 Task: Look for space in São Fidélis, Brazil from 8th June, 2023 to 16th June, 2023 for 2 adults in price range Rs.10000 to Rs.15000. Place can be entire place with 1  bedroom having 1 bed and 1 bathroom. Property type can be house, flat, guest house, hotel. Amenities needed are: washing machine. Booking option can be shelf check-in. Required host language is Spanish.
Action: Mouse moved to (387, 192)
Screenshot: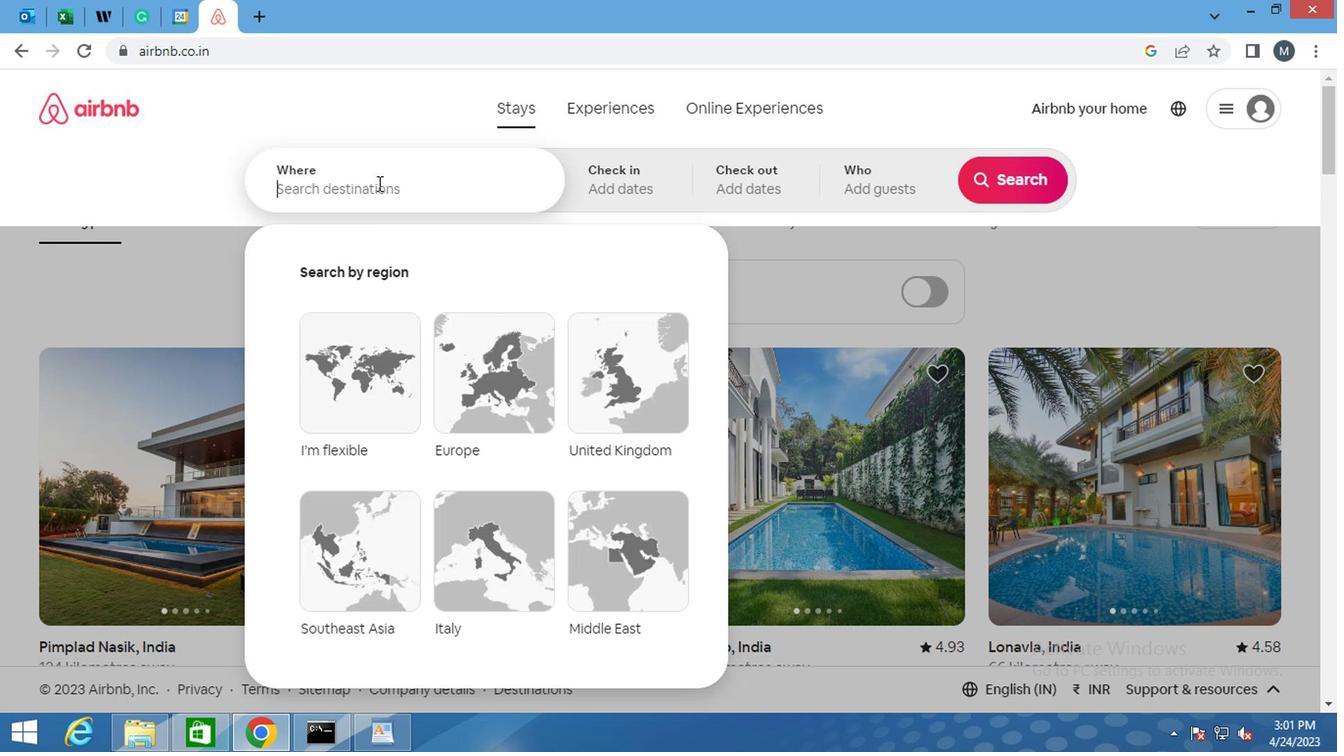 
Action: Mouse pressed left at (387, 192)
Screenshot: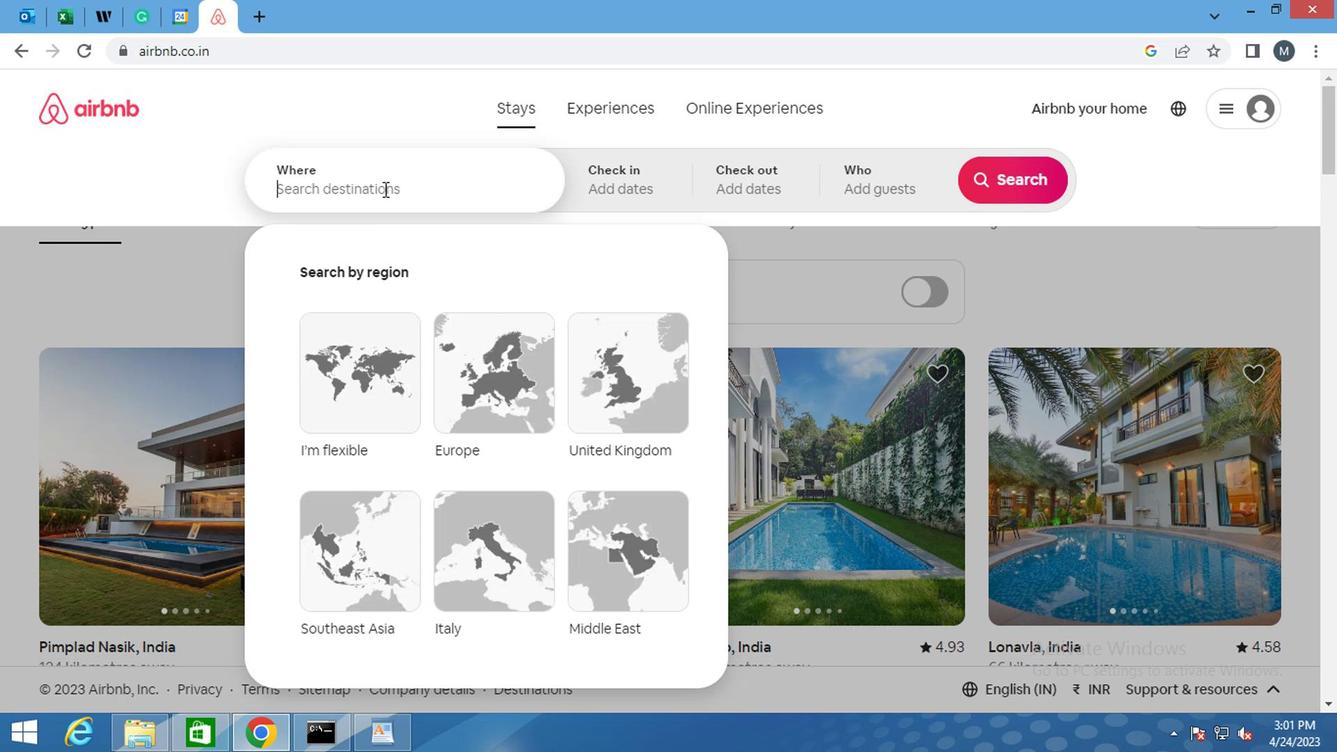 
Action: Key pressed <Key.shift>SAO<Key.space><Key.shift>FIDELIS,<Key.space><Key.shift>B
Screenshot: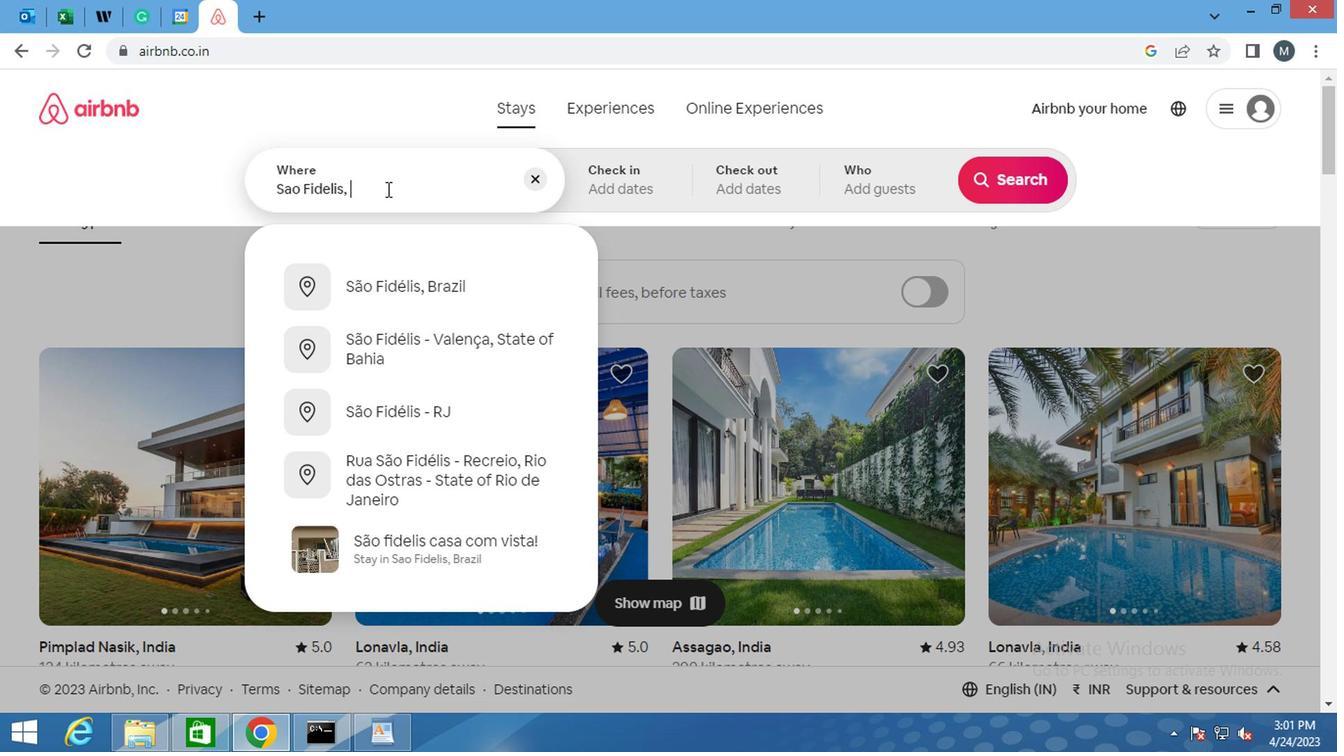 
Action: Mouse moved to (433, 280)
Screenshot: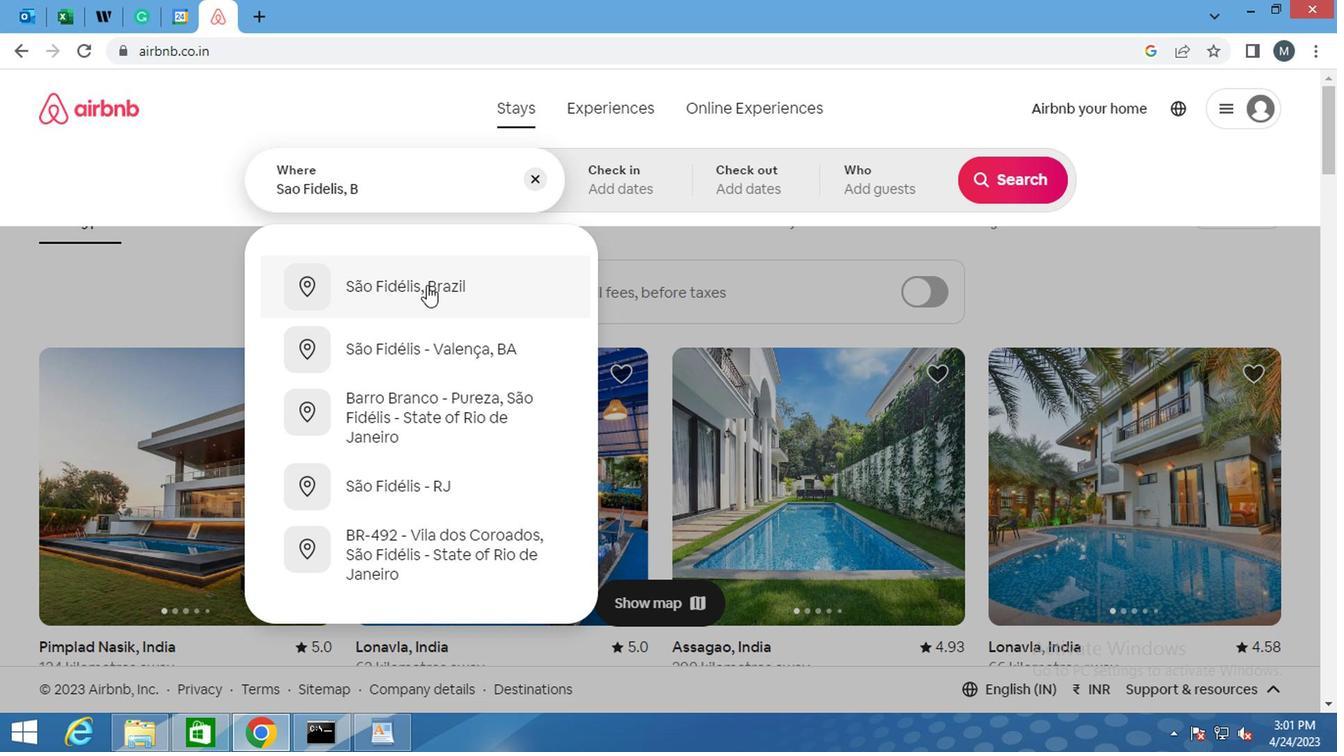 
Action: Mouse pressed left at (433, 280)
Screenshot: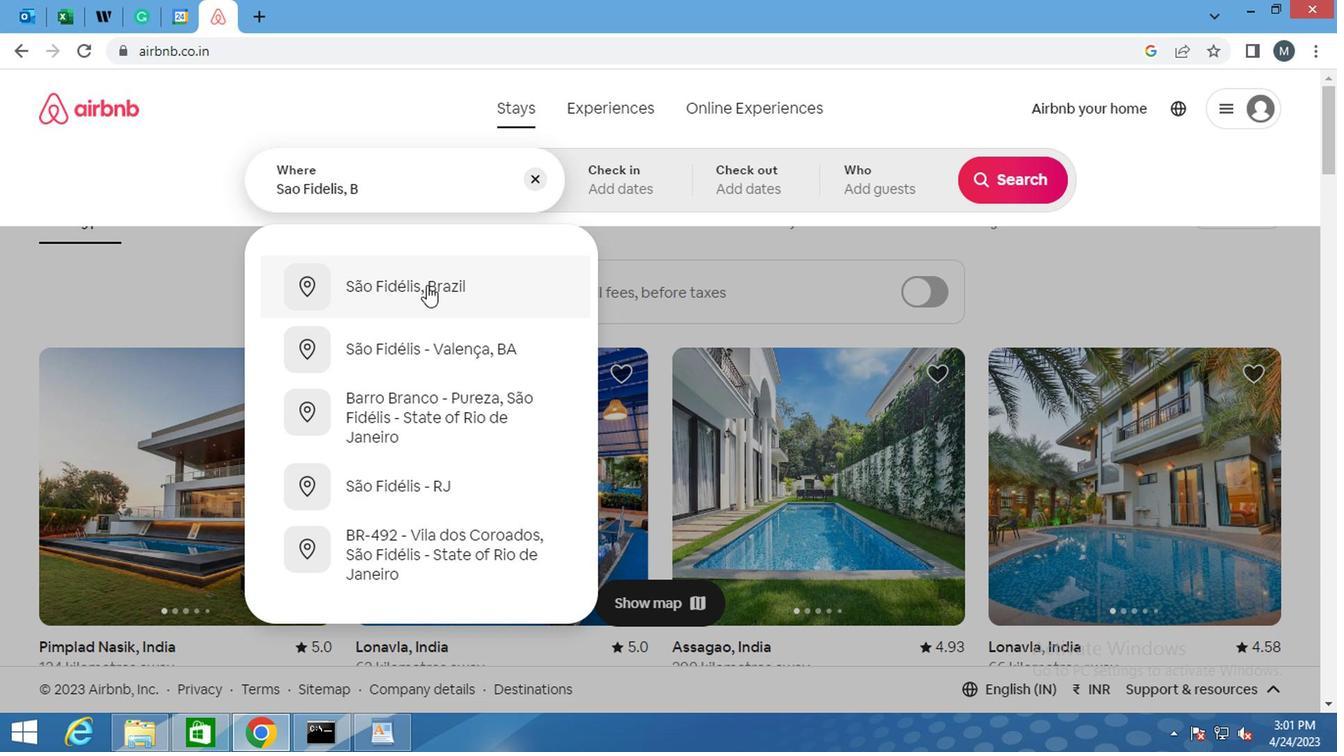
Action: Mouse moved to (620, 179)
Screenshot: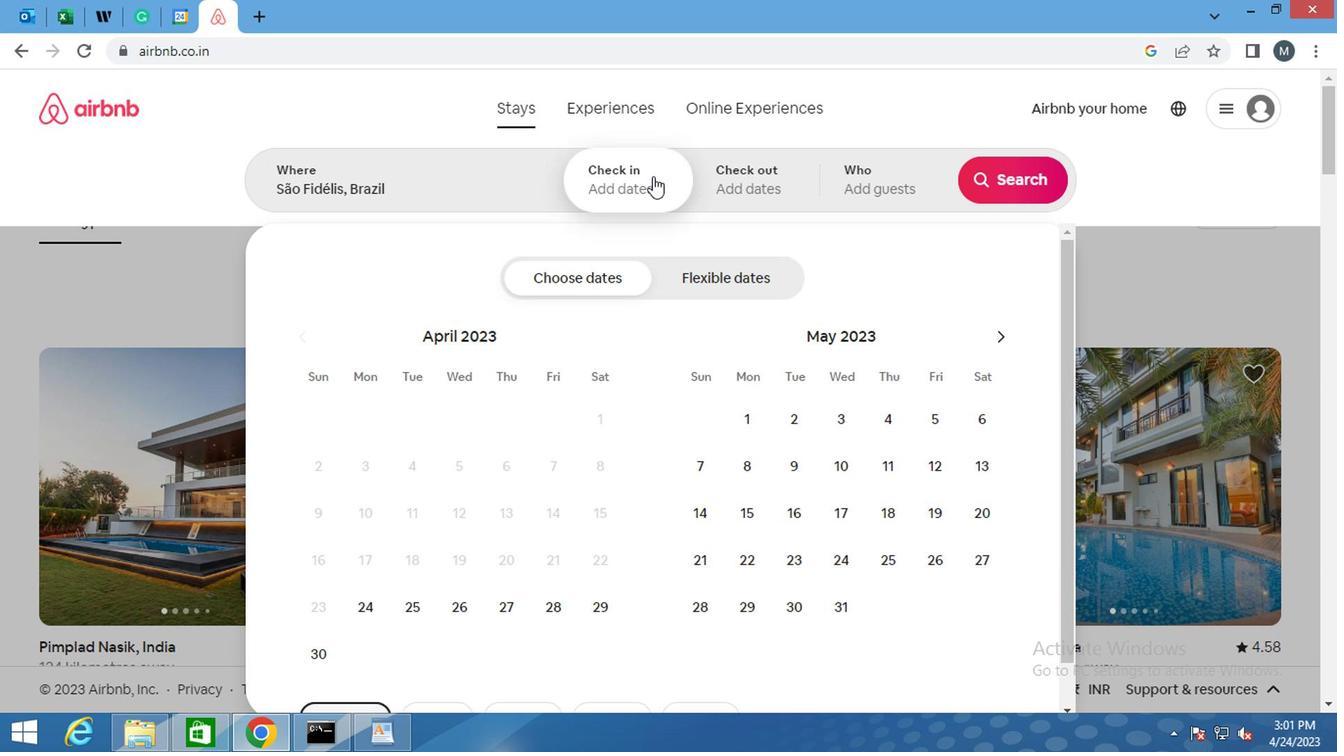 
Action: Mouse pressed left at (620, 179)
Screenshot: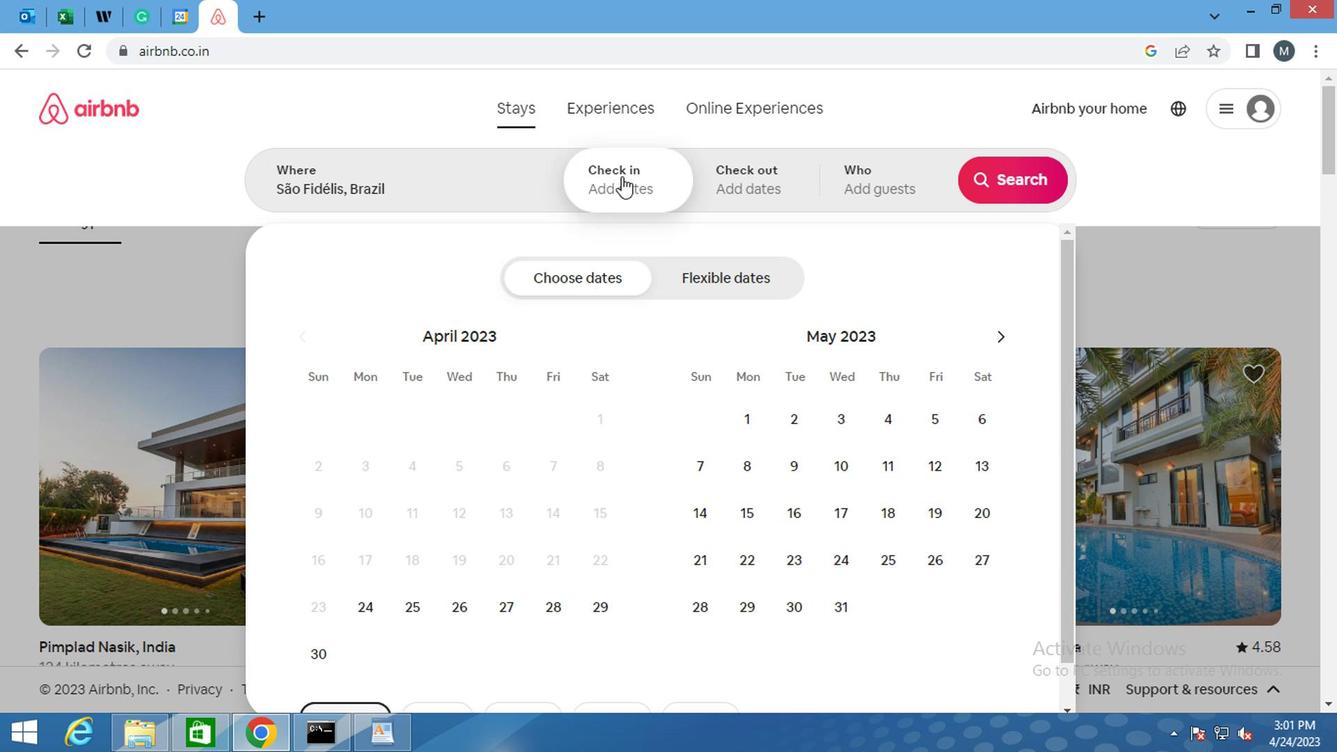 
Action: Mouse moved to (622, 170)
Screenshot: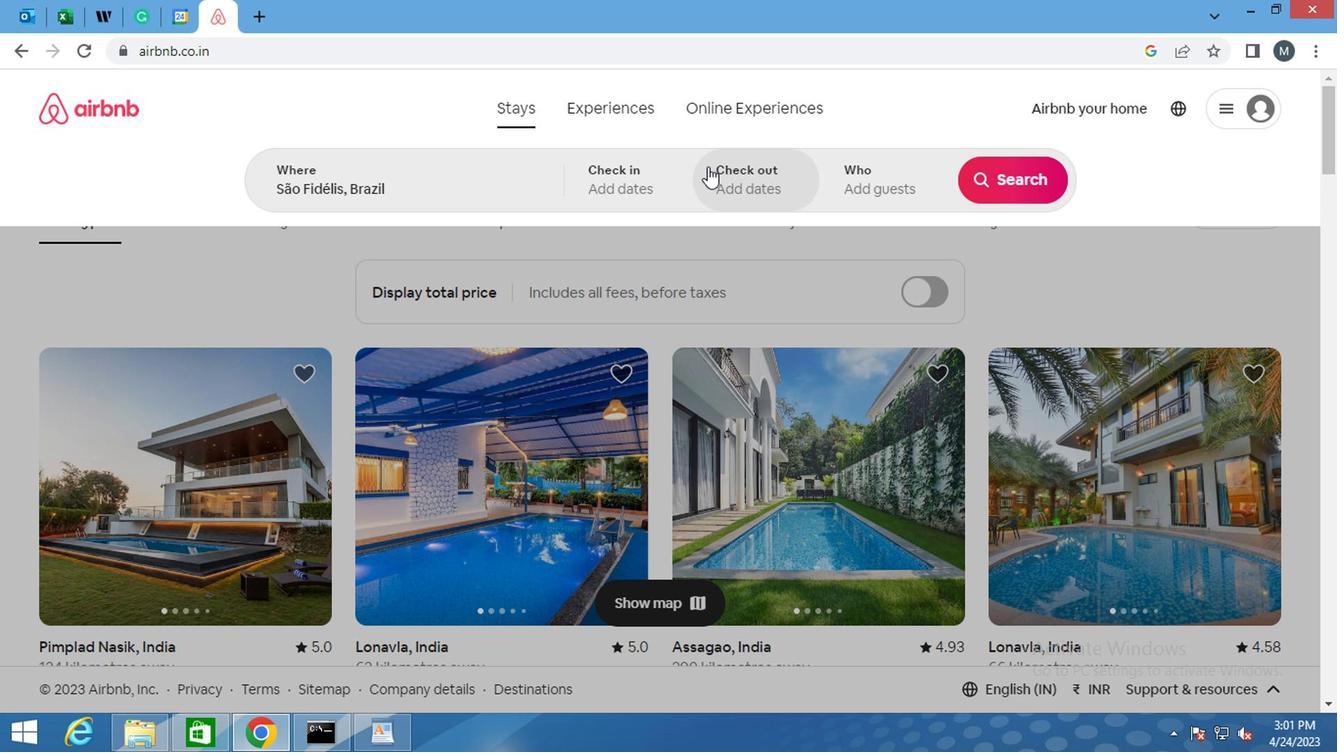 
Action: Mouse pressed left at (622, 170)
Screenshot: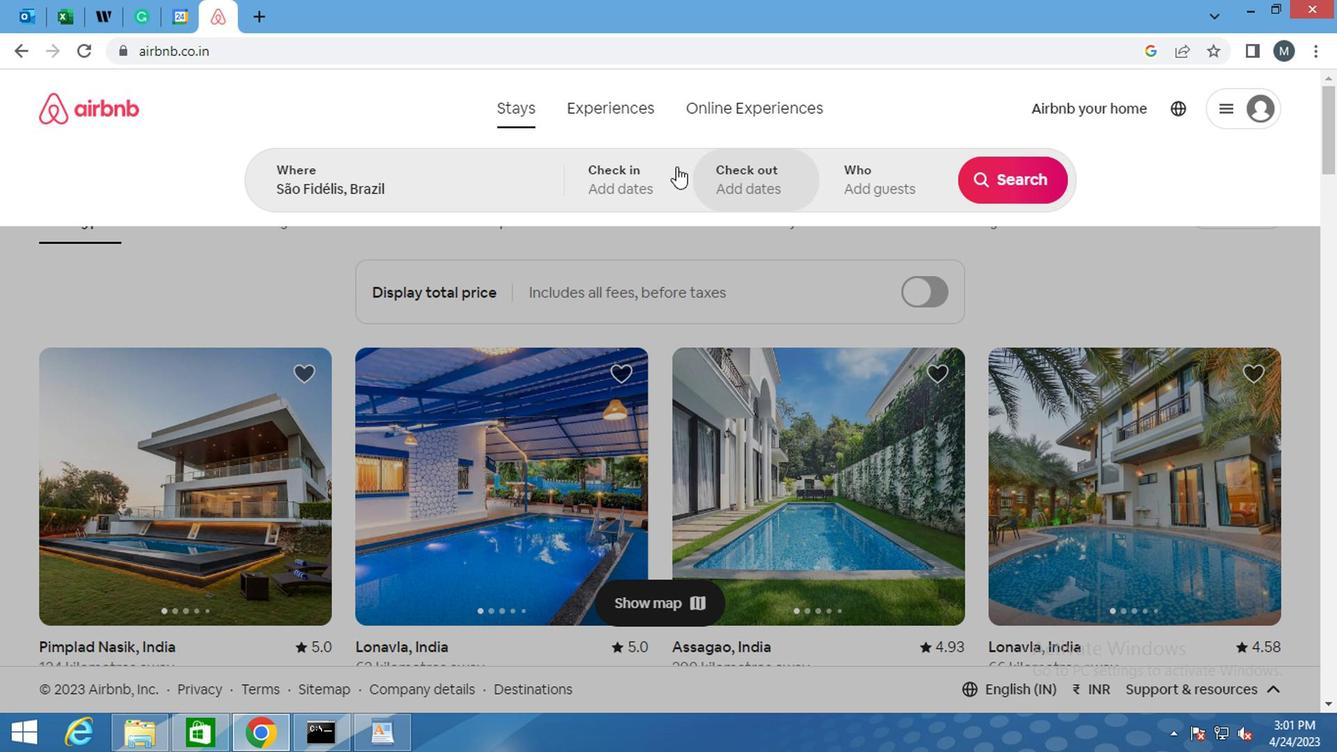 
Action: Mouse moved to (1000, 331)
Screenshot: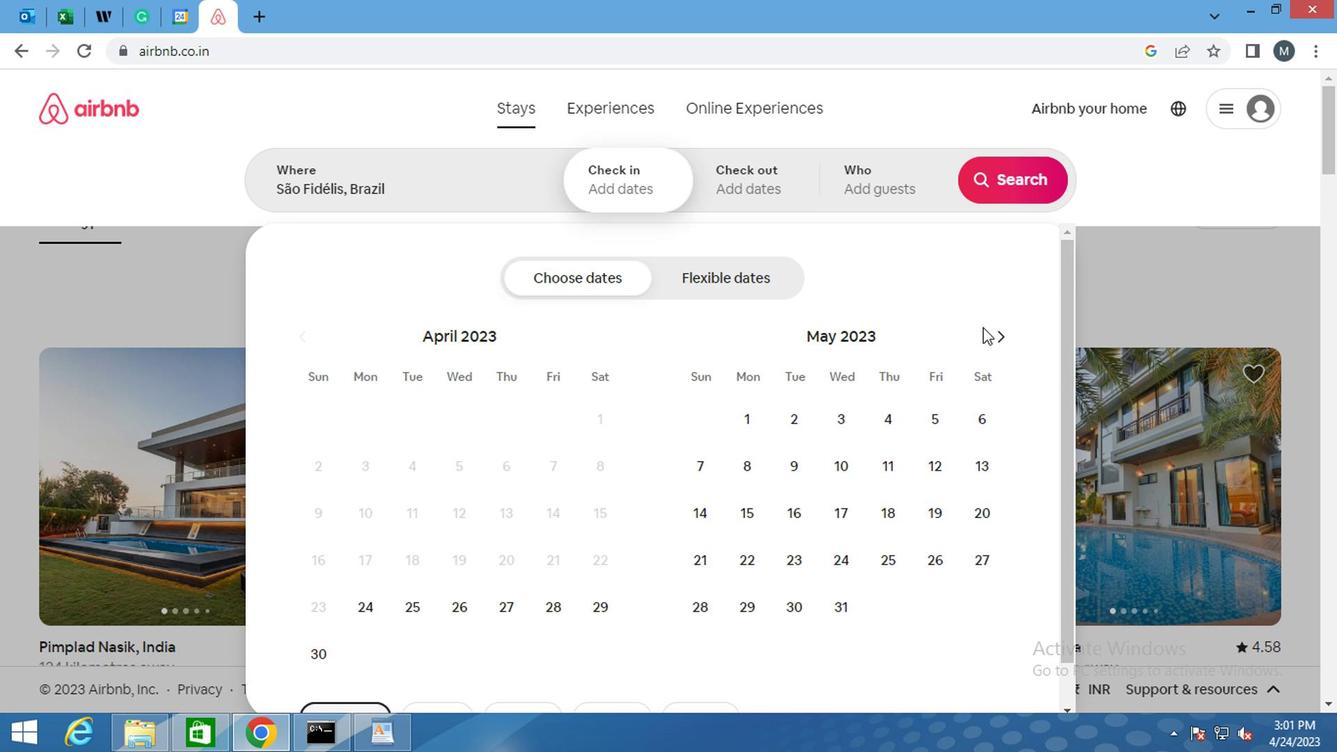 
Action: Mouse pressed left at (1000, 331)
Screenshot: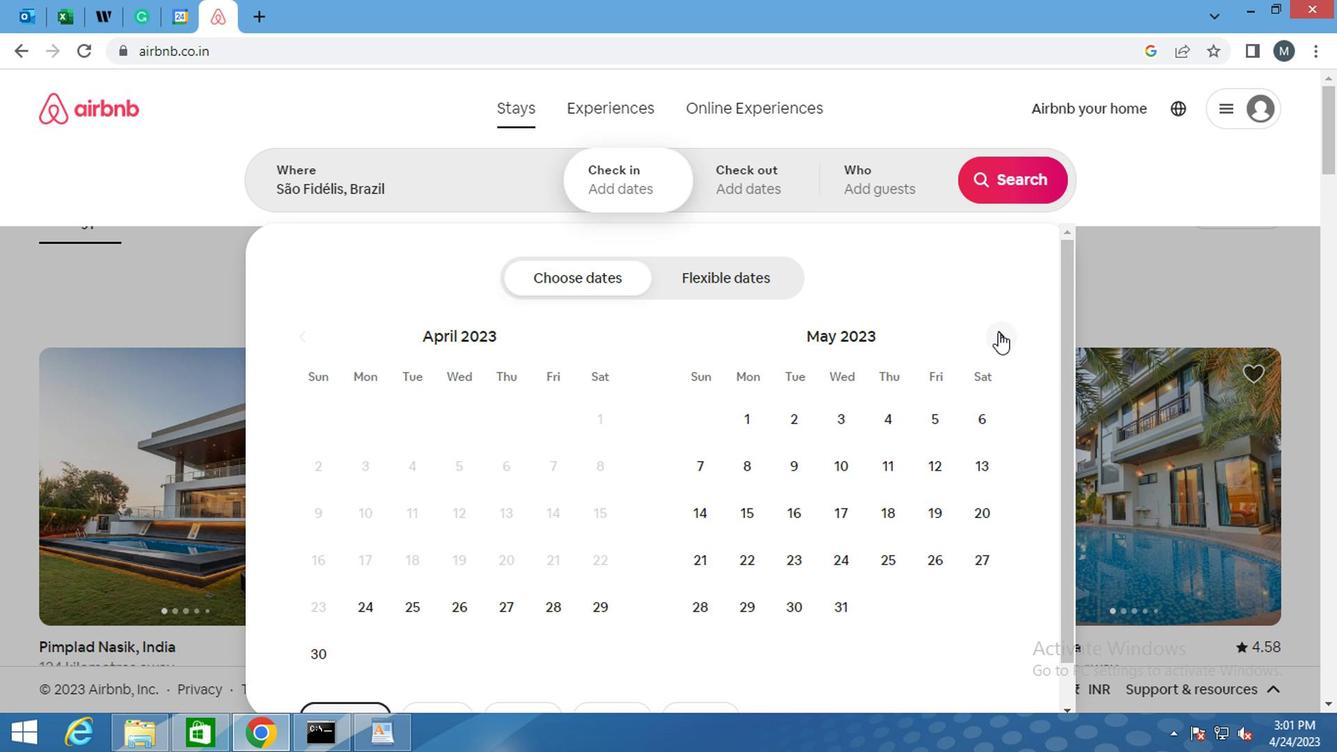 
Action: Mouse moved to (886, 464)
Screenshot: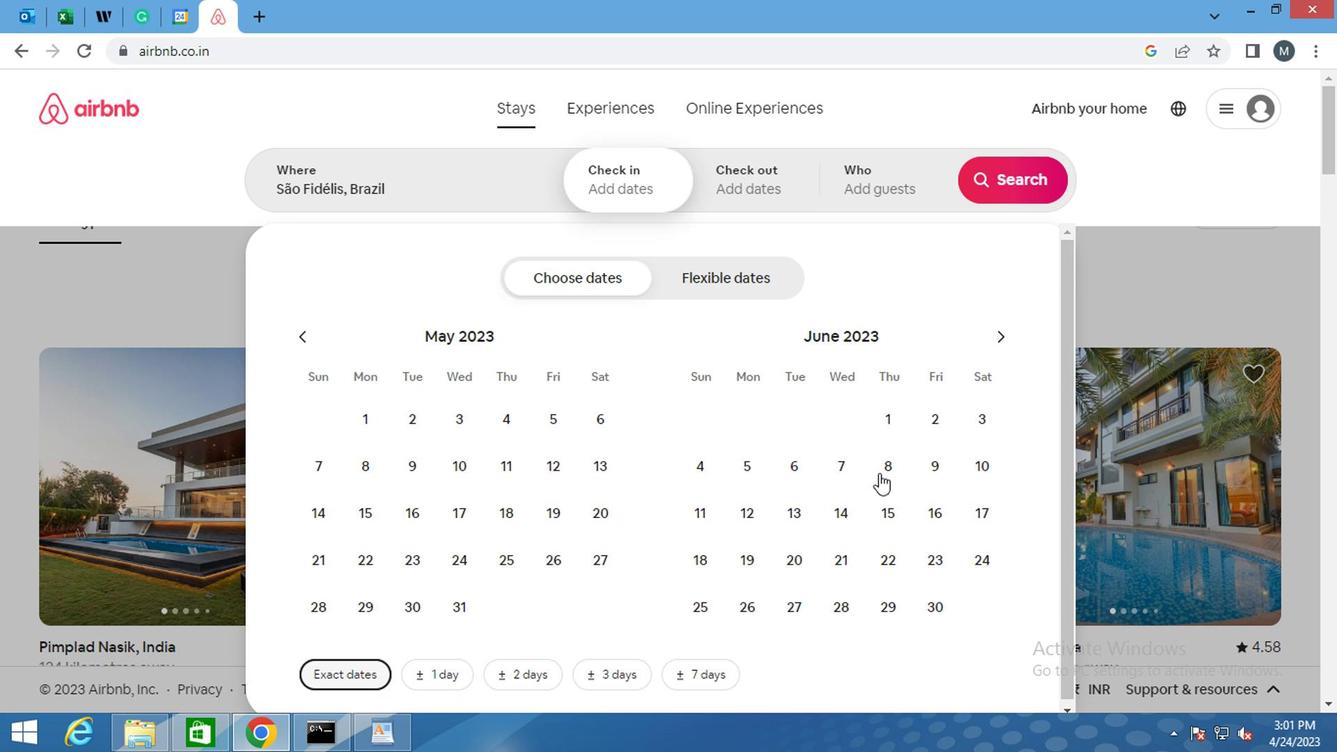 
Action: Mouse pressed left at (886, 464)
Screenshot: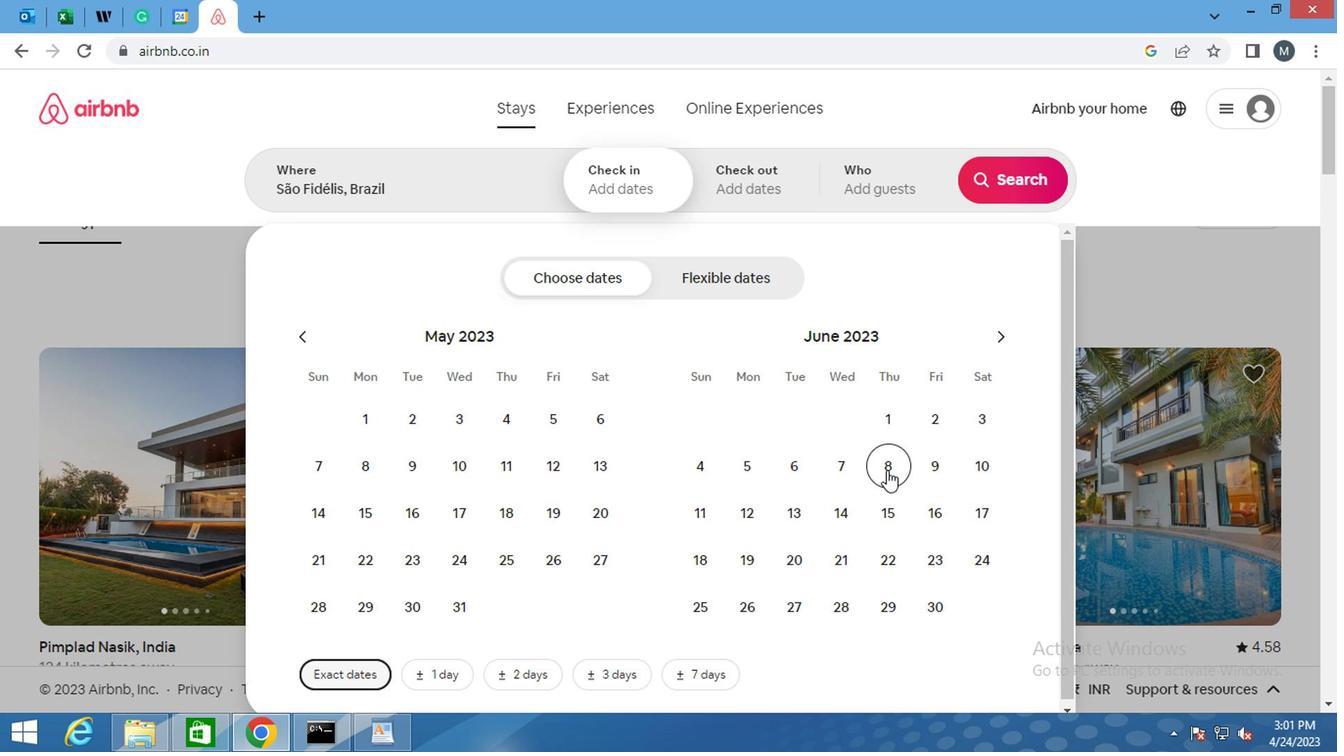 
Action: Mouse moved to (948, 513)
Screenshot: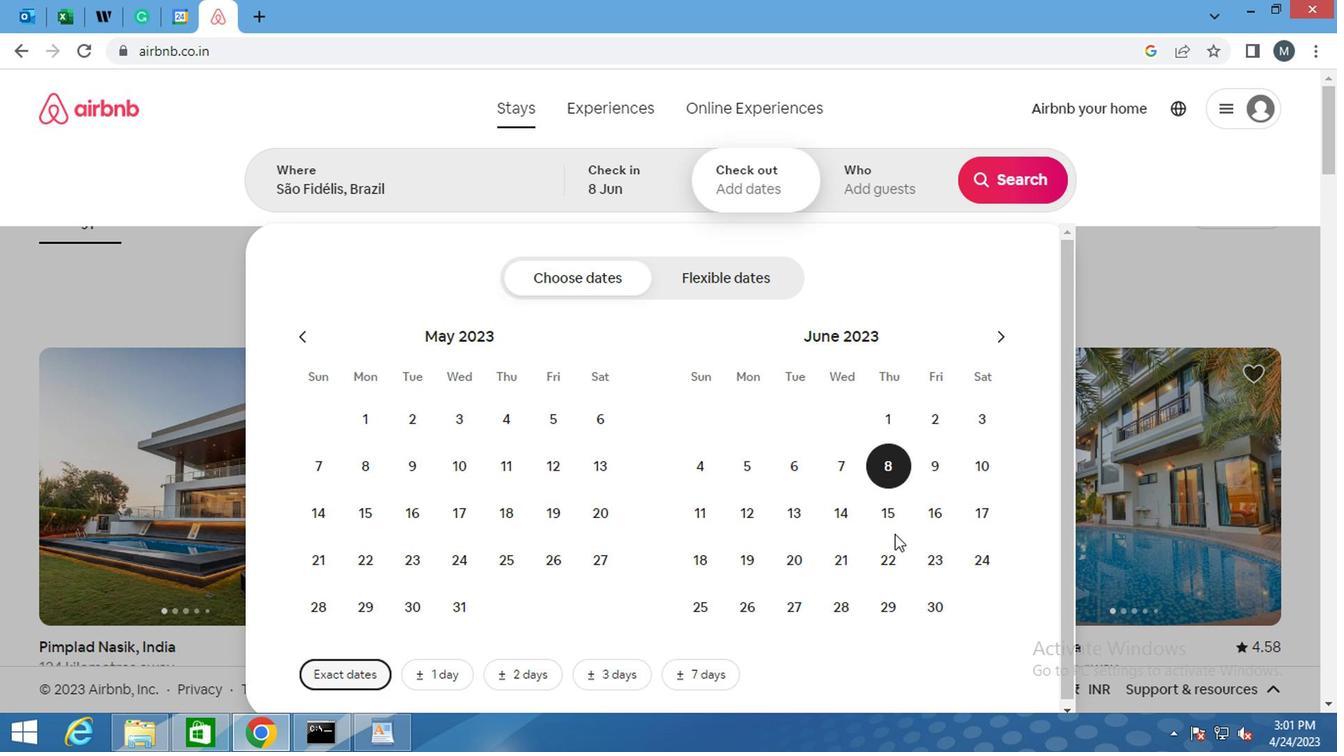 
Action: Mouse pressed left at (948, 513)
Screenshot: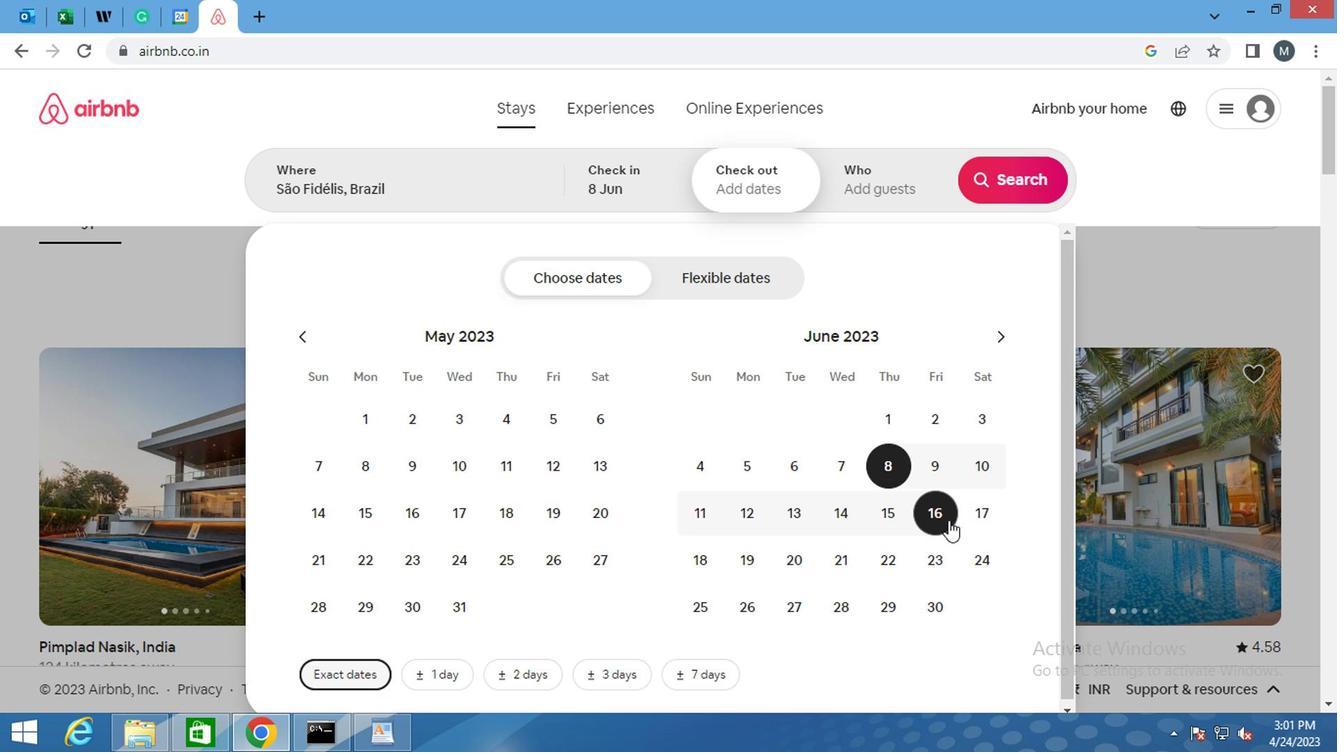 
Action: Mouse moved to (872, 206)
Screenshot: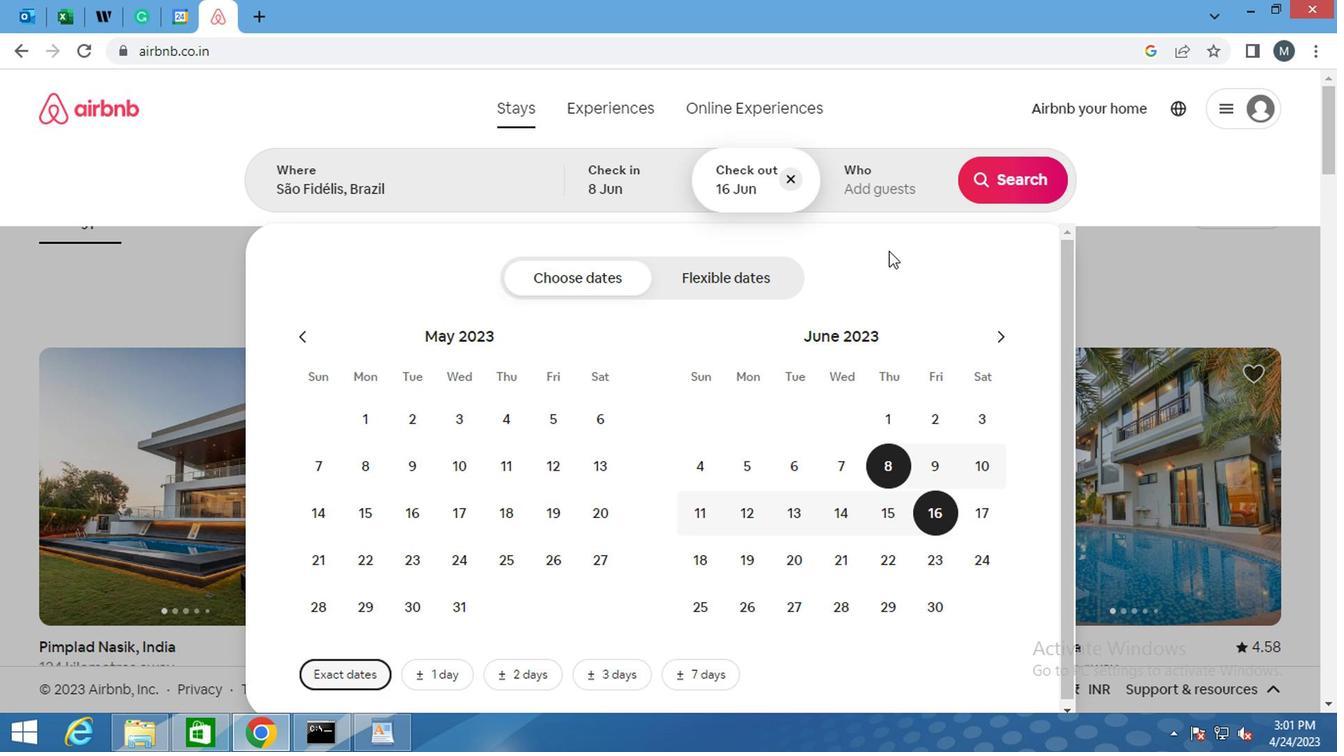 
Action: Mouse pressed left at (872, 206)
Screenshot: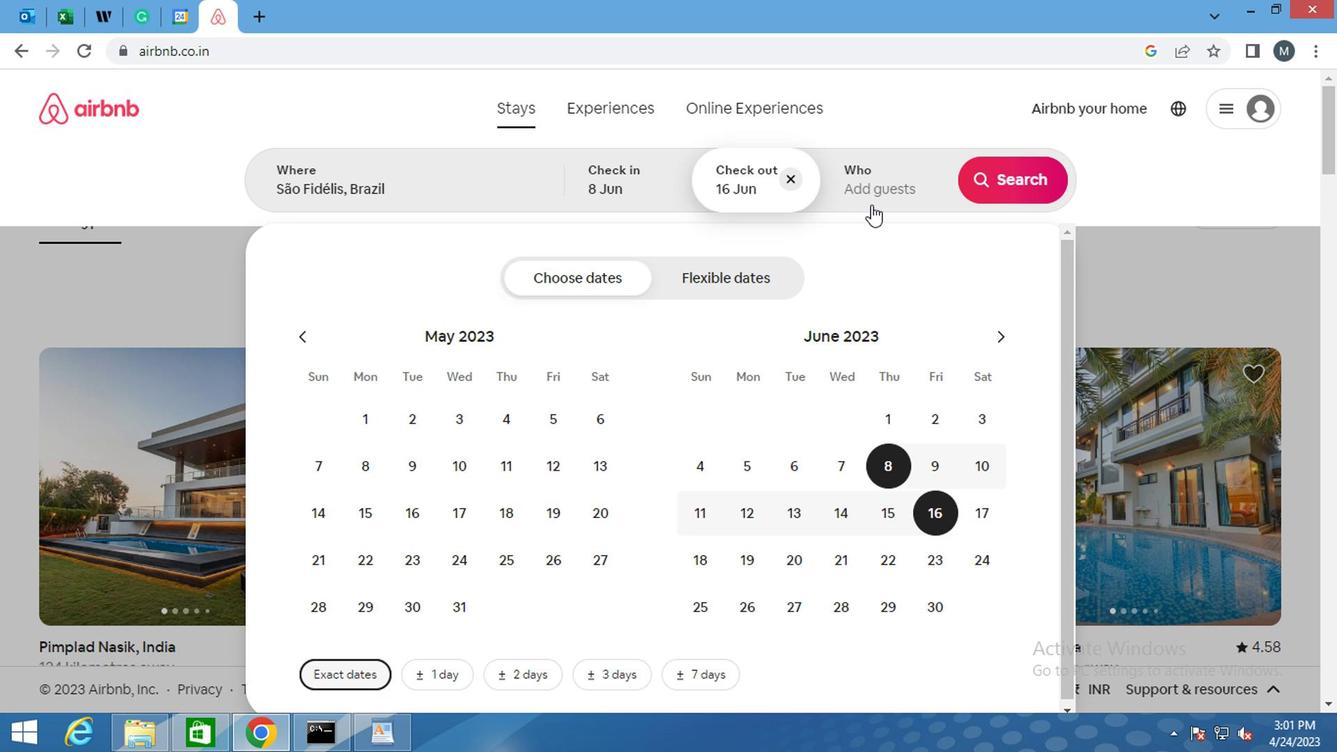 
Action: Mouse moved to (1017, 282)
Screenshot: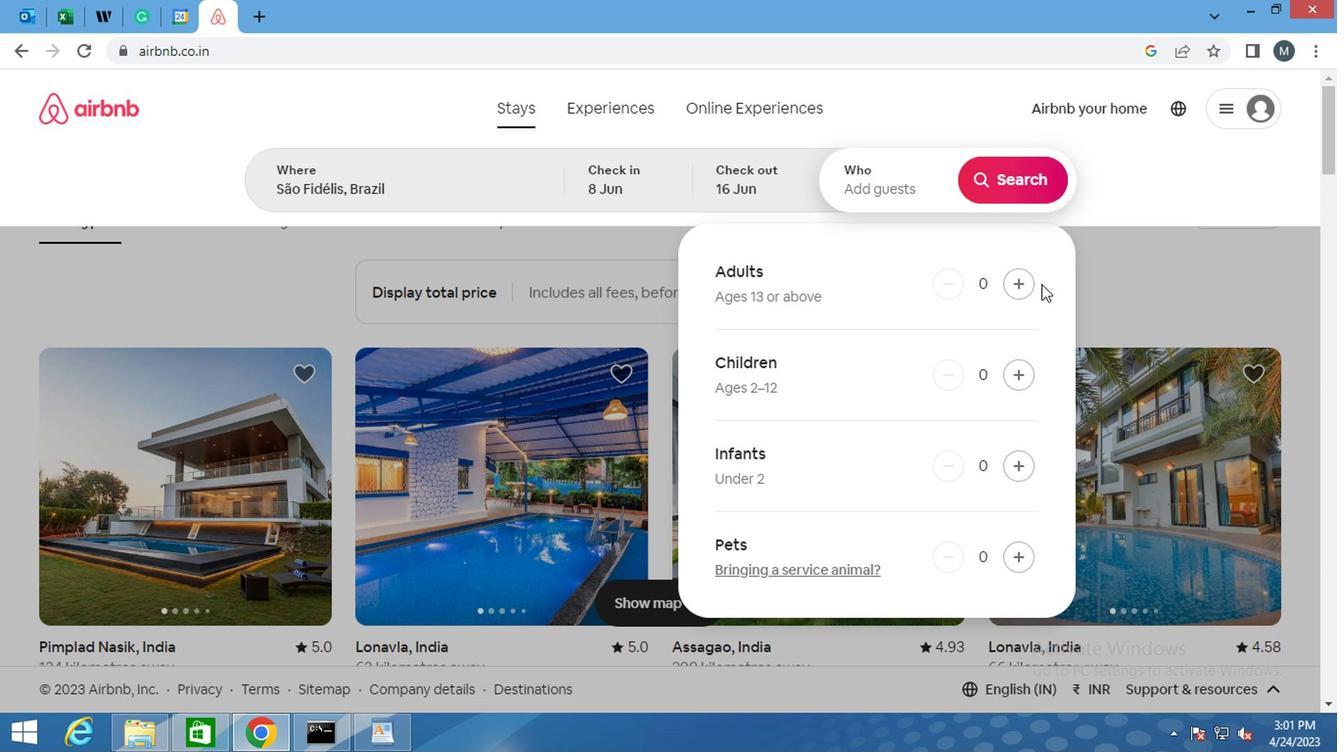
Action: Mouse pressed left at (1017, 282)
Screenshot: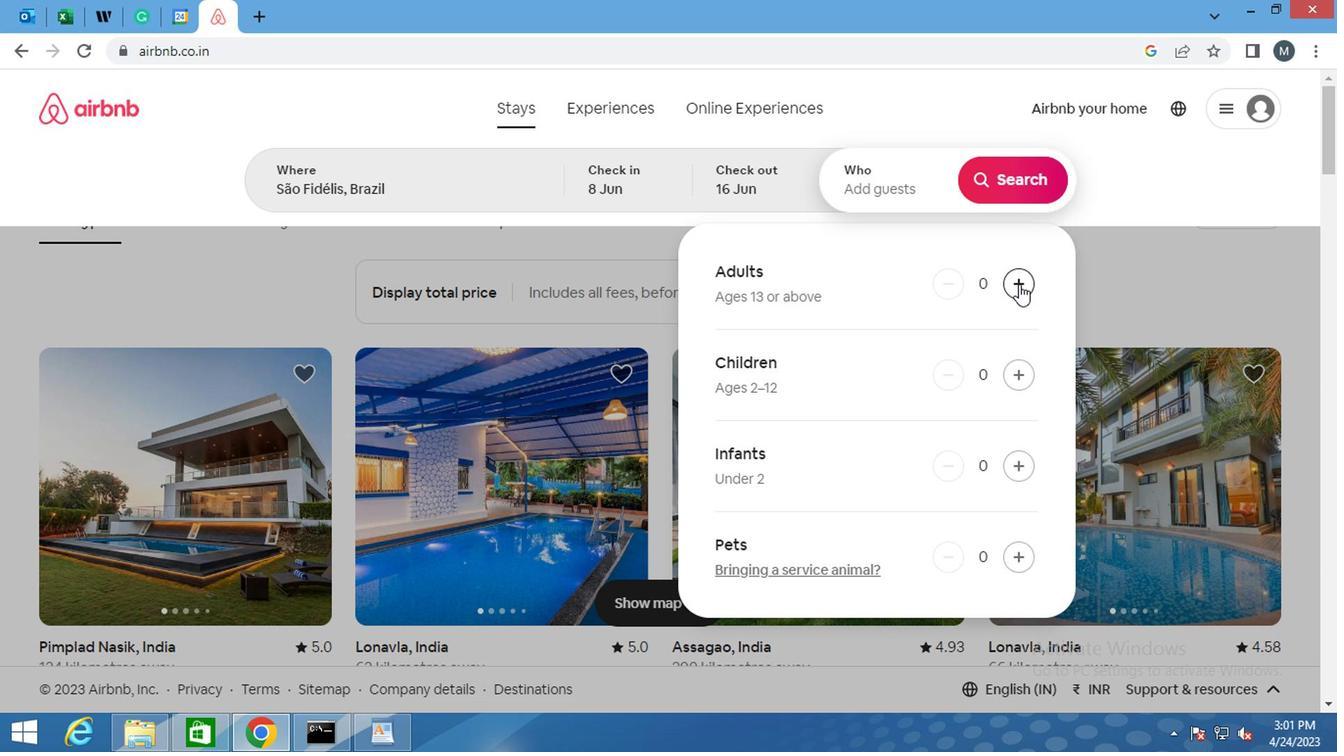 
Action: Mouse moved to (1018, 282)
Screenshot: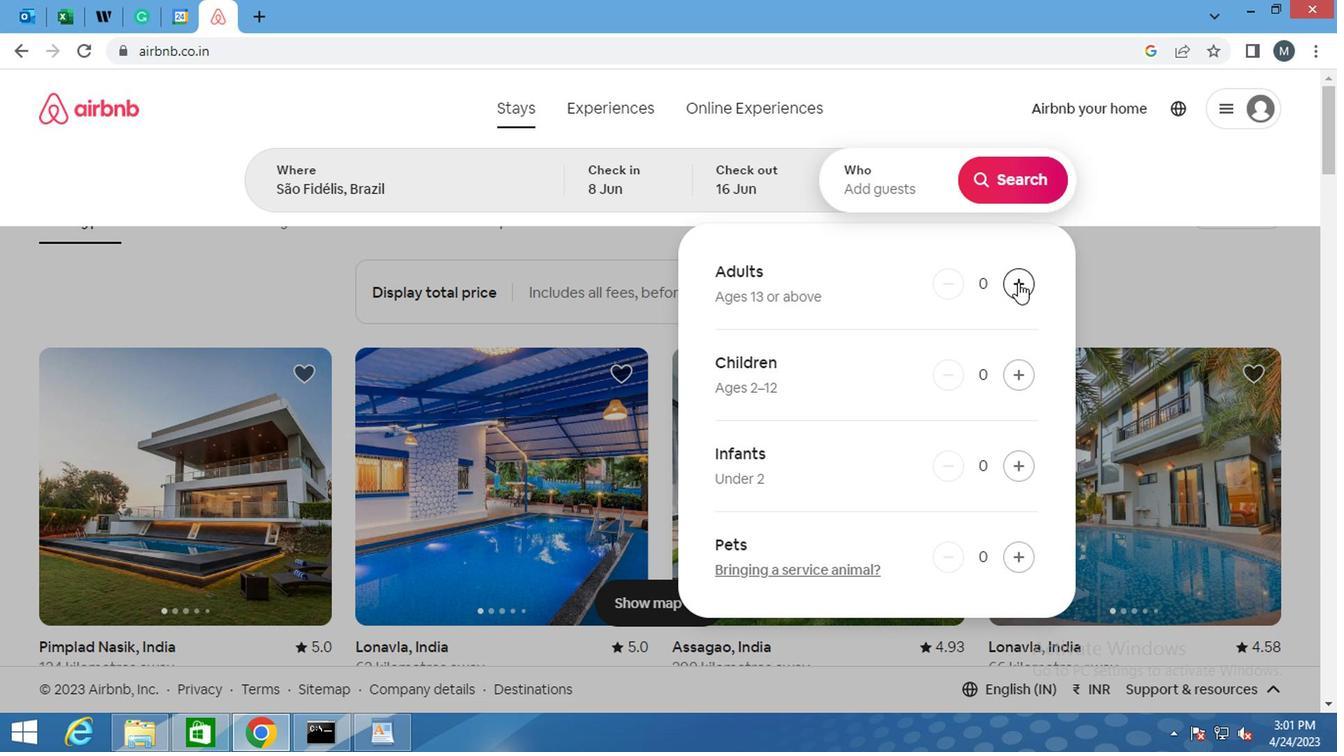 
Action: Mouse pressed left at (1018, 282)
Screenshot: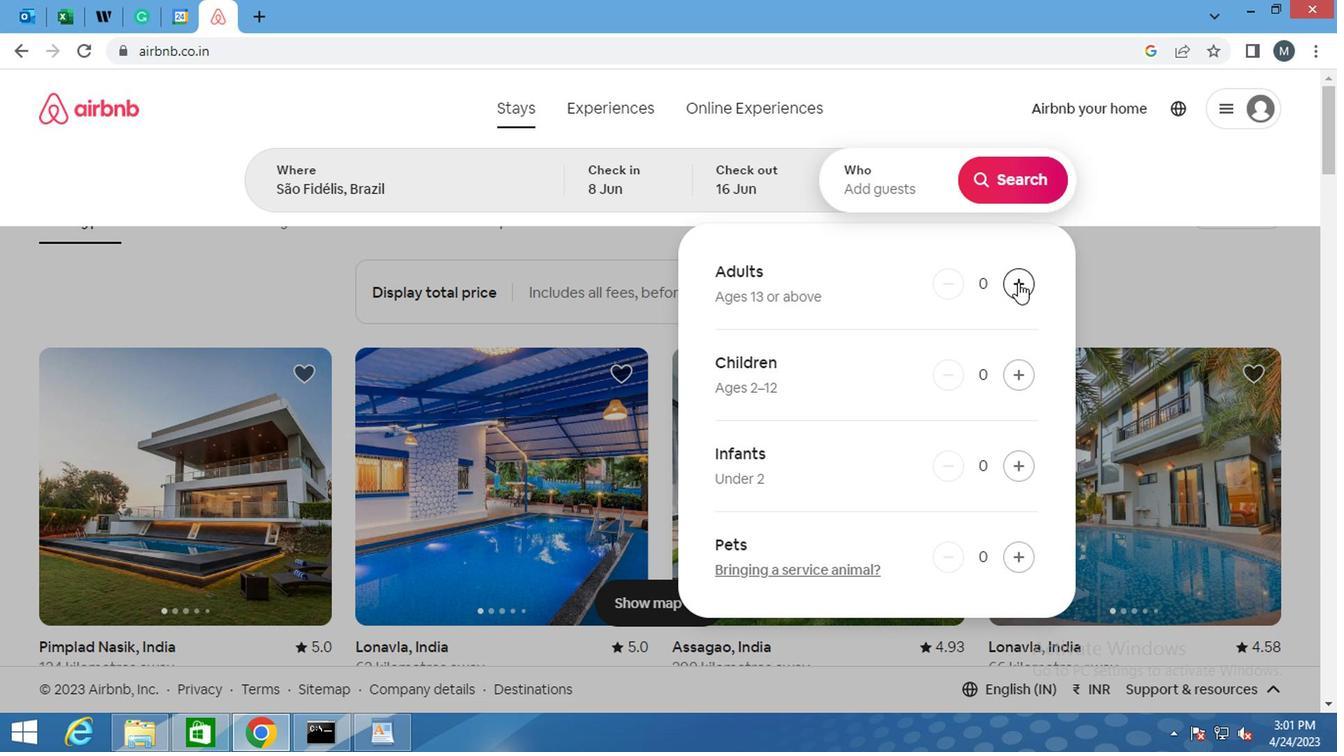 
Action: Mouse moved to (1160, 176)
Screenshot: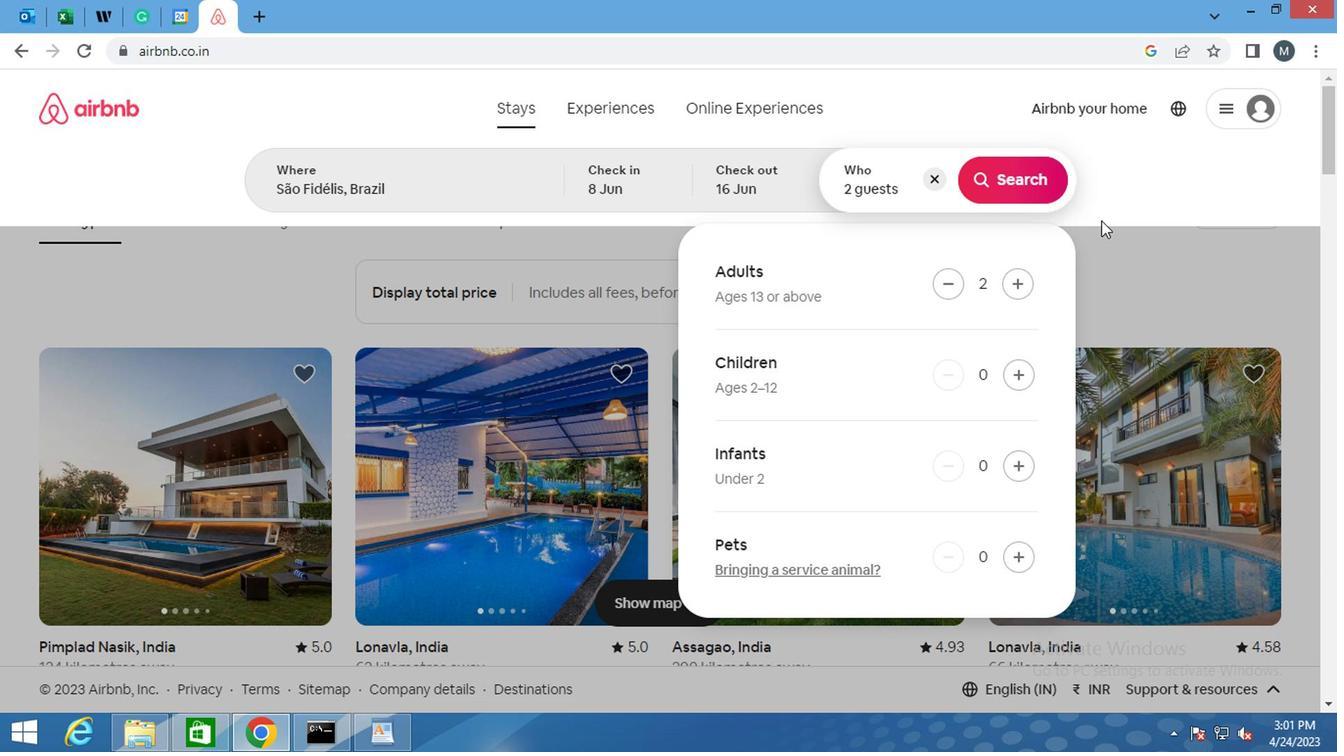 
Action: Mouse pressed left at (1160, 176)
Screenshot: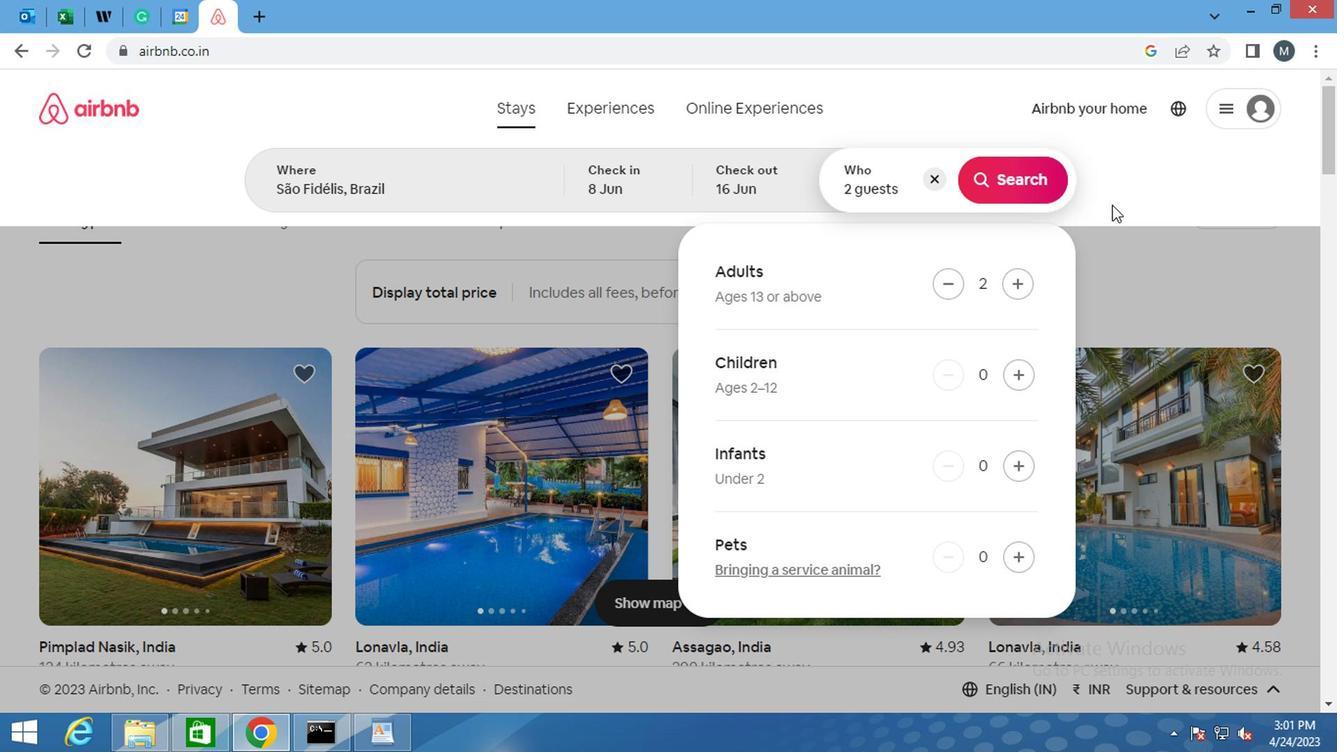 
Action: Mouse moved to (1127, 255)
Screenshot: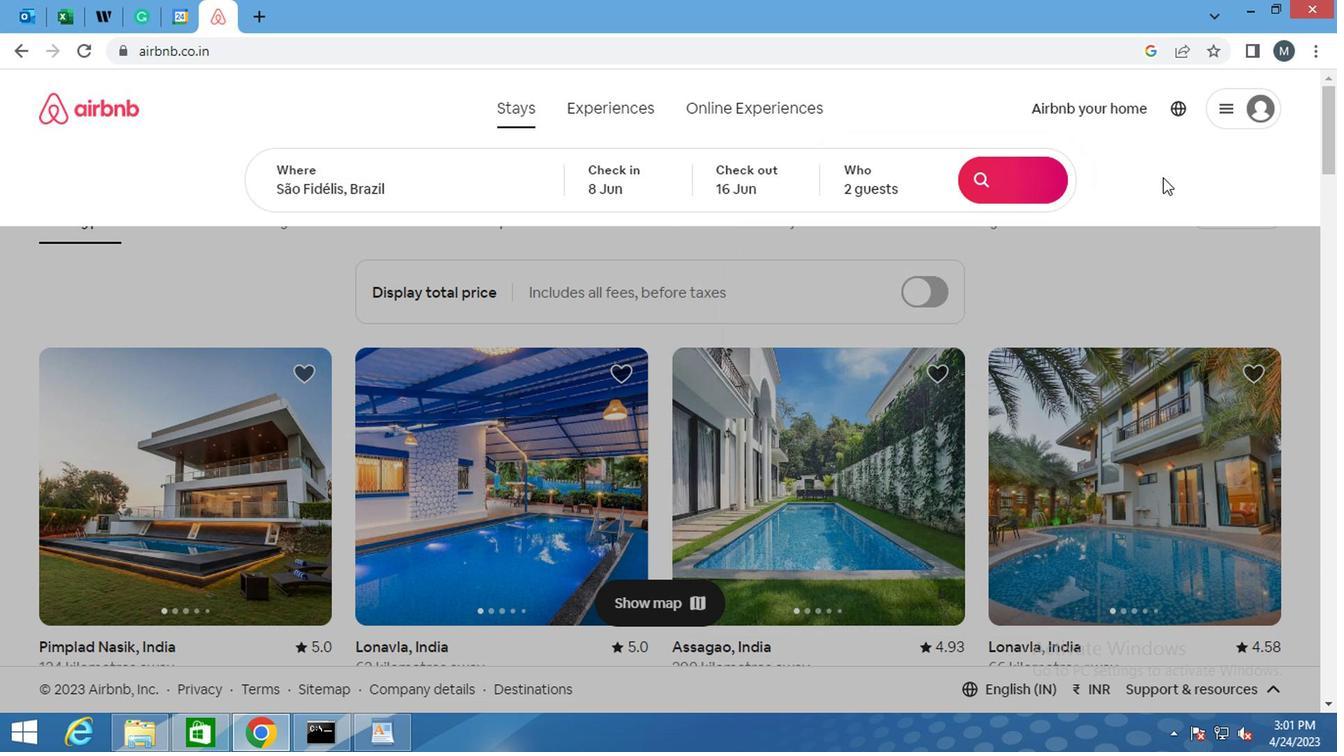 
Action: Mouse scrolled (1127, 256) with delta (0, 0)
Screenshot: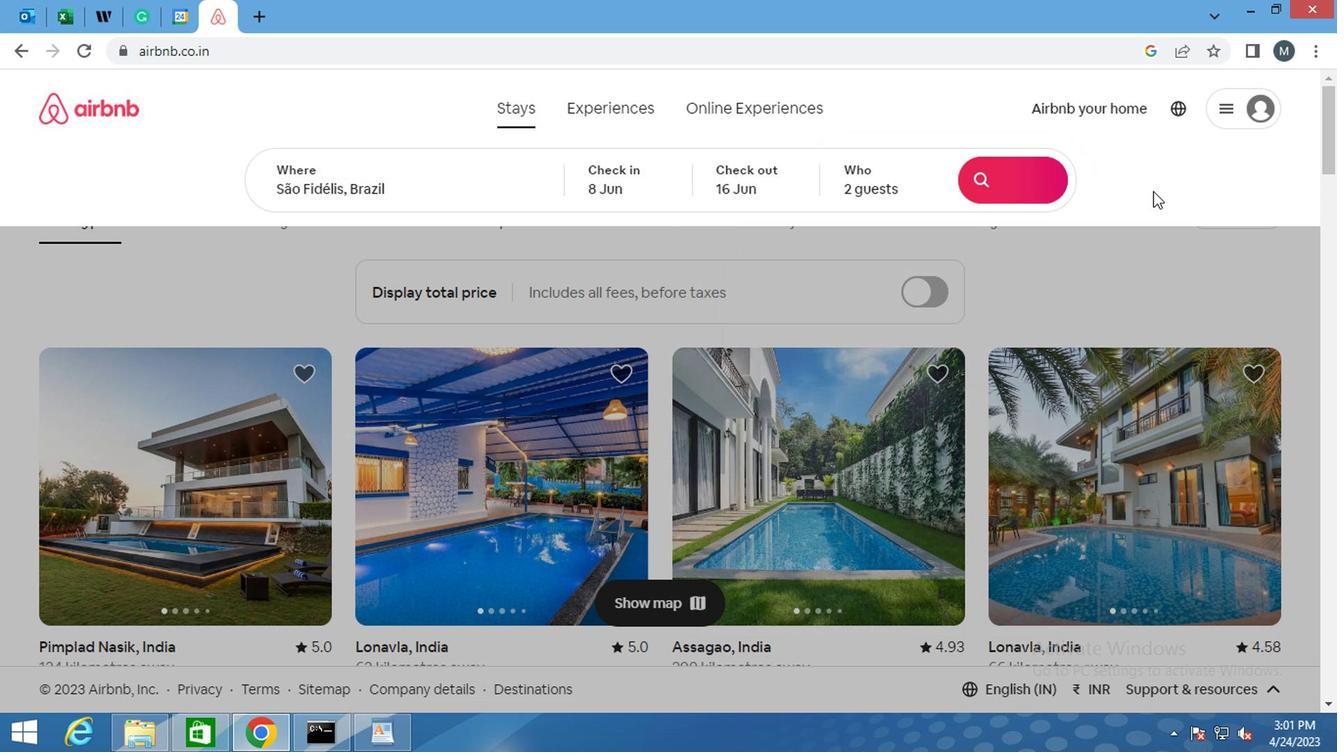 
Action: Mouse scrolled (1127, 256) with delta (0, 0)
Screenshot: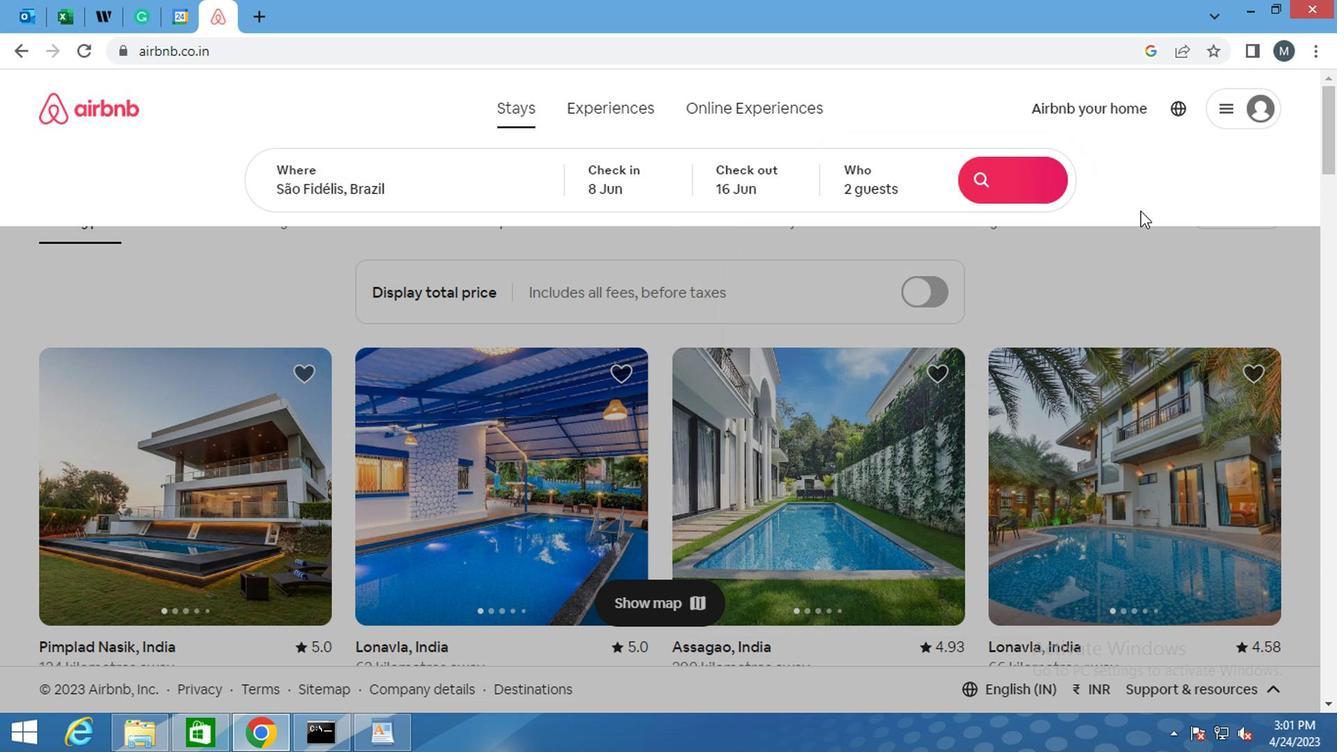 
Action: Mouse scrolled (1127, 256) with delta (0, 0)
Screenshot: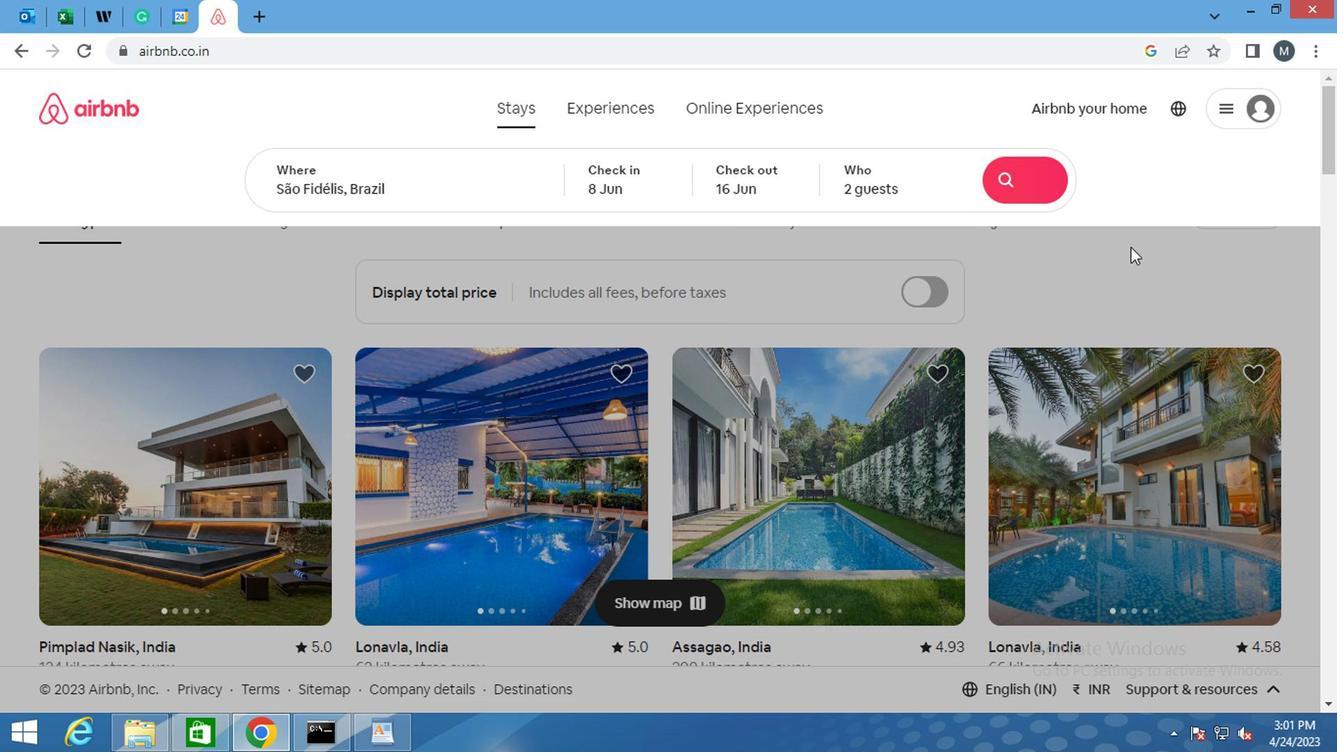 
Action: Mouse scrolled (1127, 254) with delta (0, 0)
Screenshot: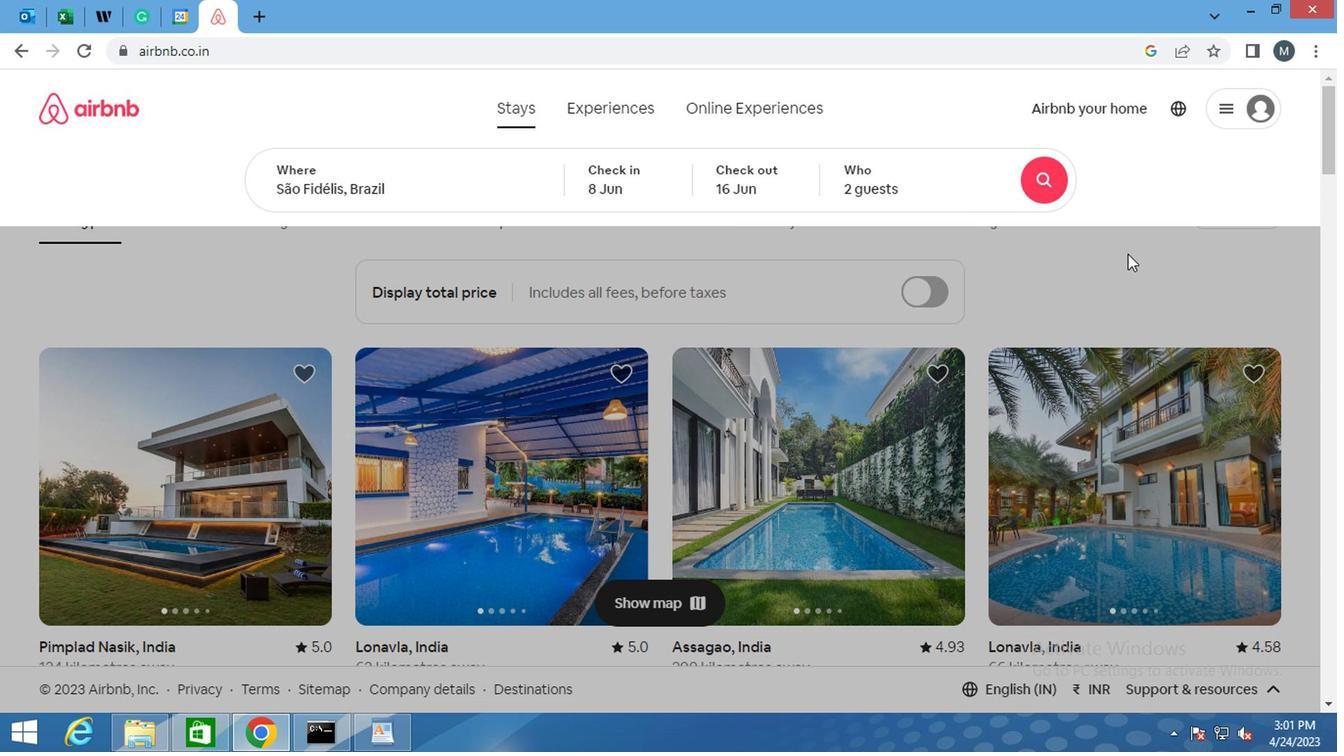 
Action: Mouse moved to (1127, 255)
Screenshot: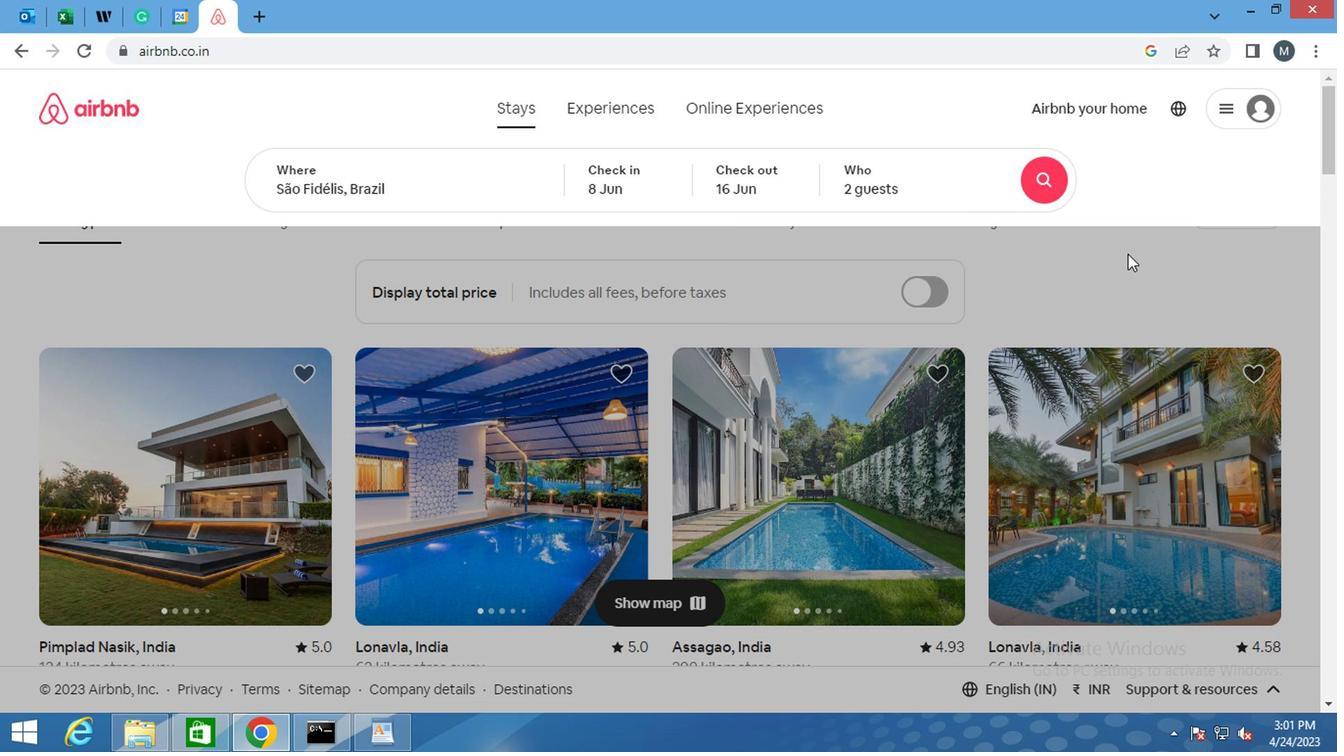 
Action: Mouse scrolled (1127, 254) with delta (0, 0)
Screenshot: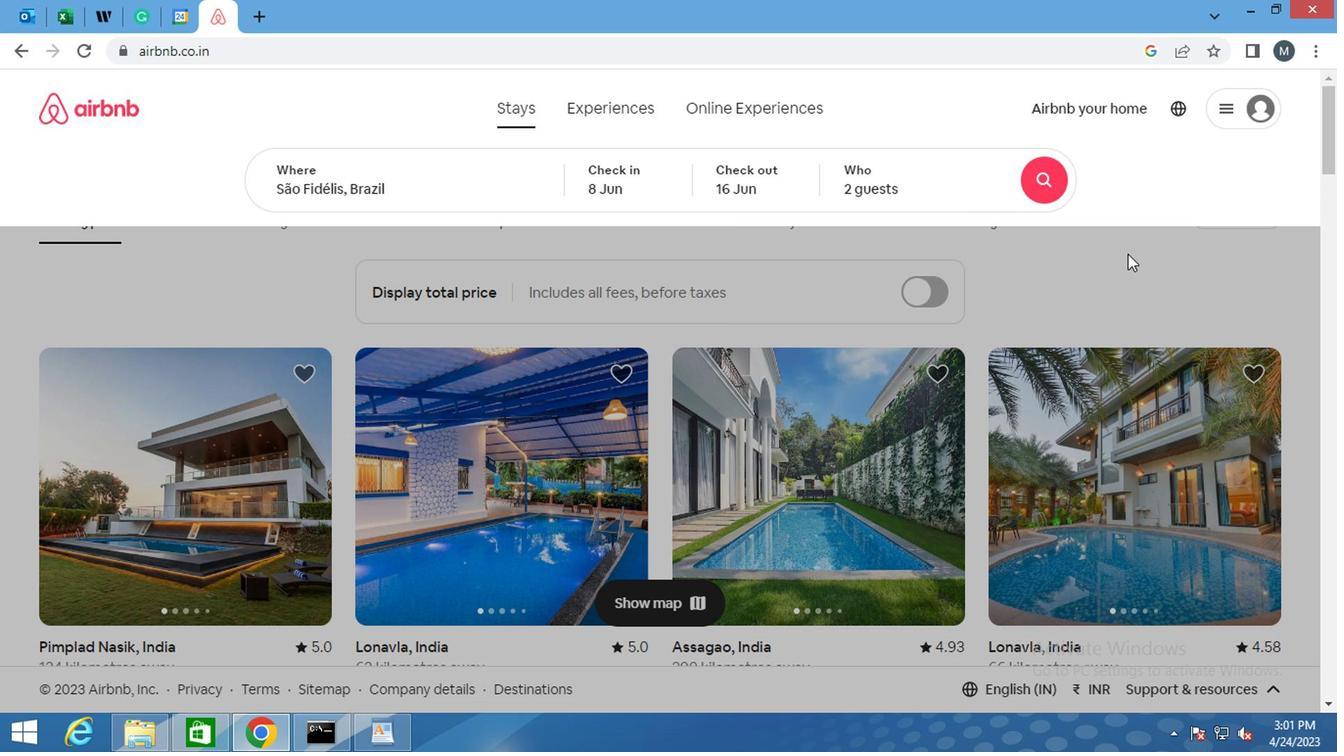 
Action: Mouse moved to (1232, 195)
Screenshot: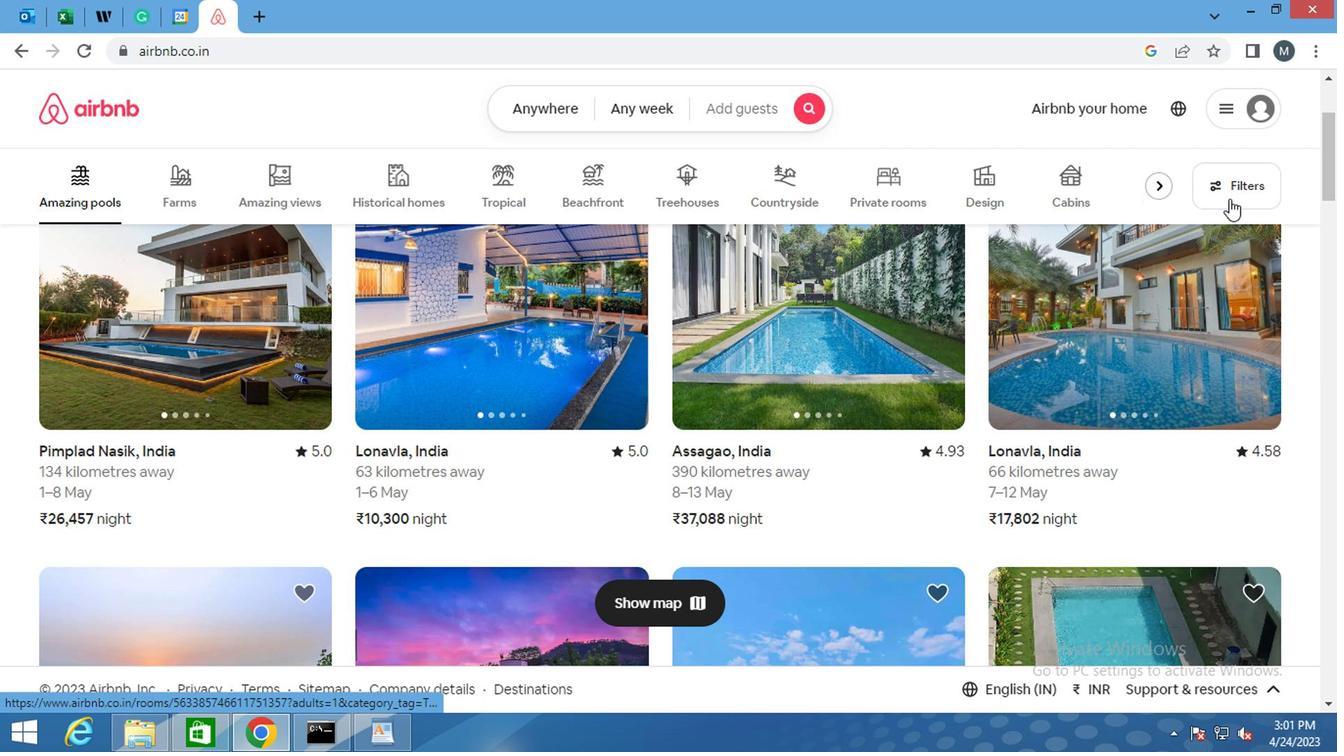 
Action: Mouse pressed left at (1232, 195)
Screenshot: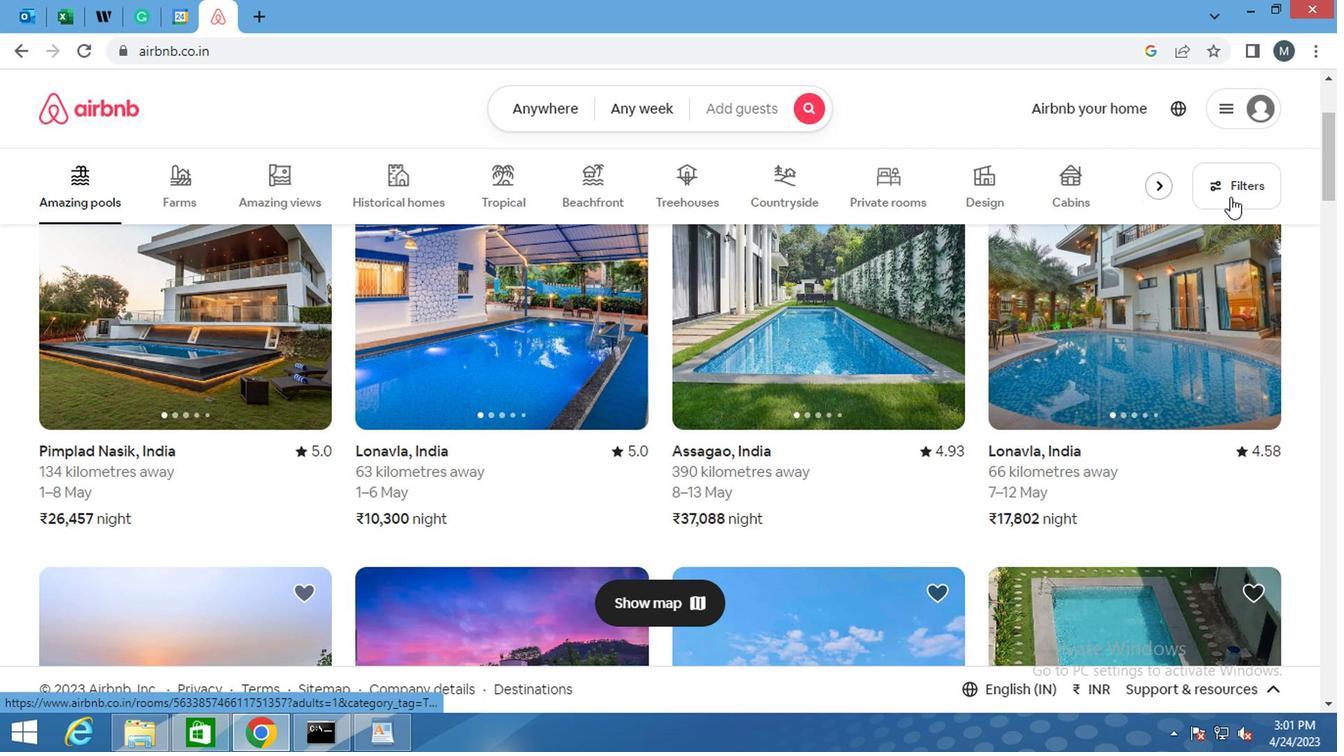 
Action: Mouse moved to (1138, 201)
Screenshot: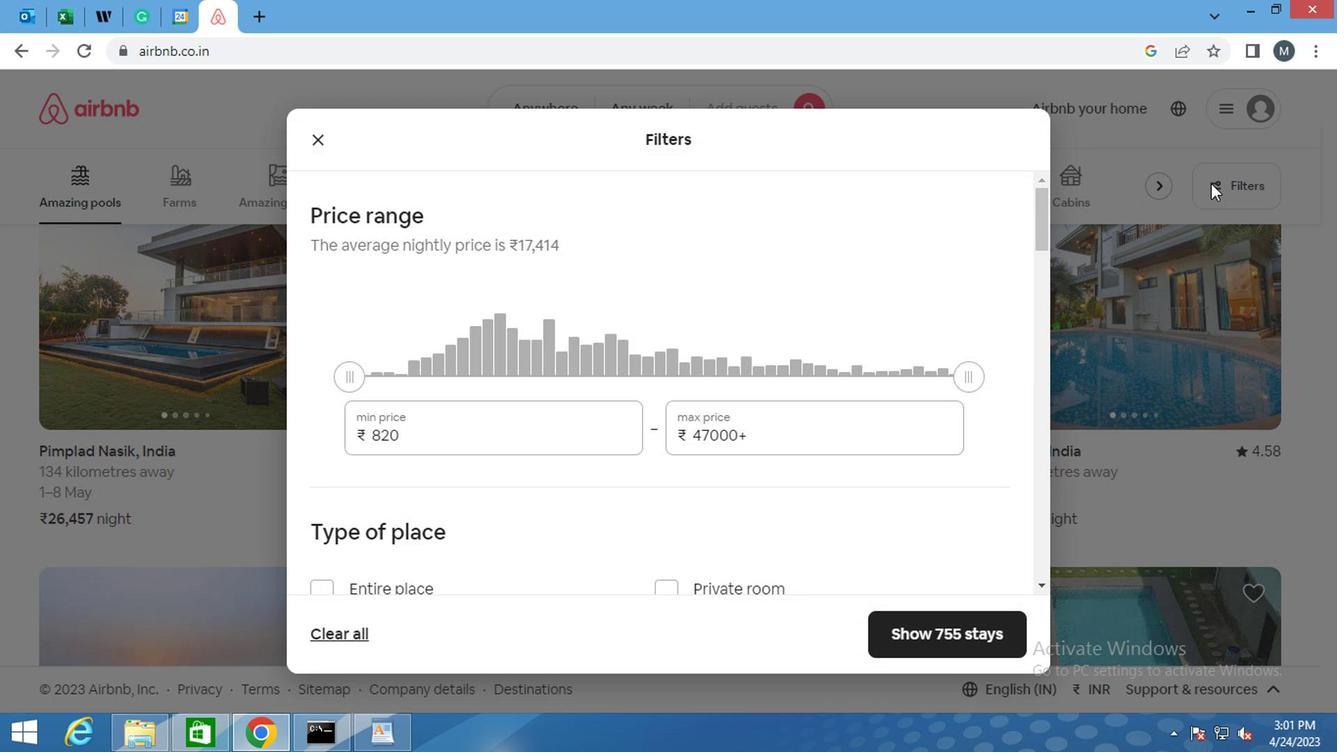 
Action: Mouse scrolled (1138, 200) with delta (0, 0)
Screenshot: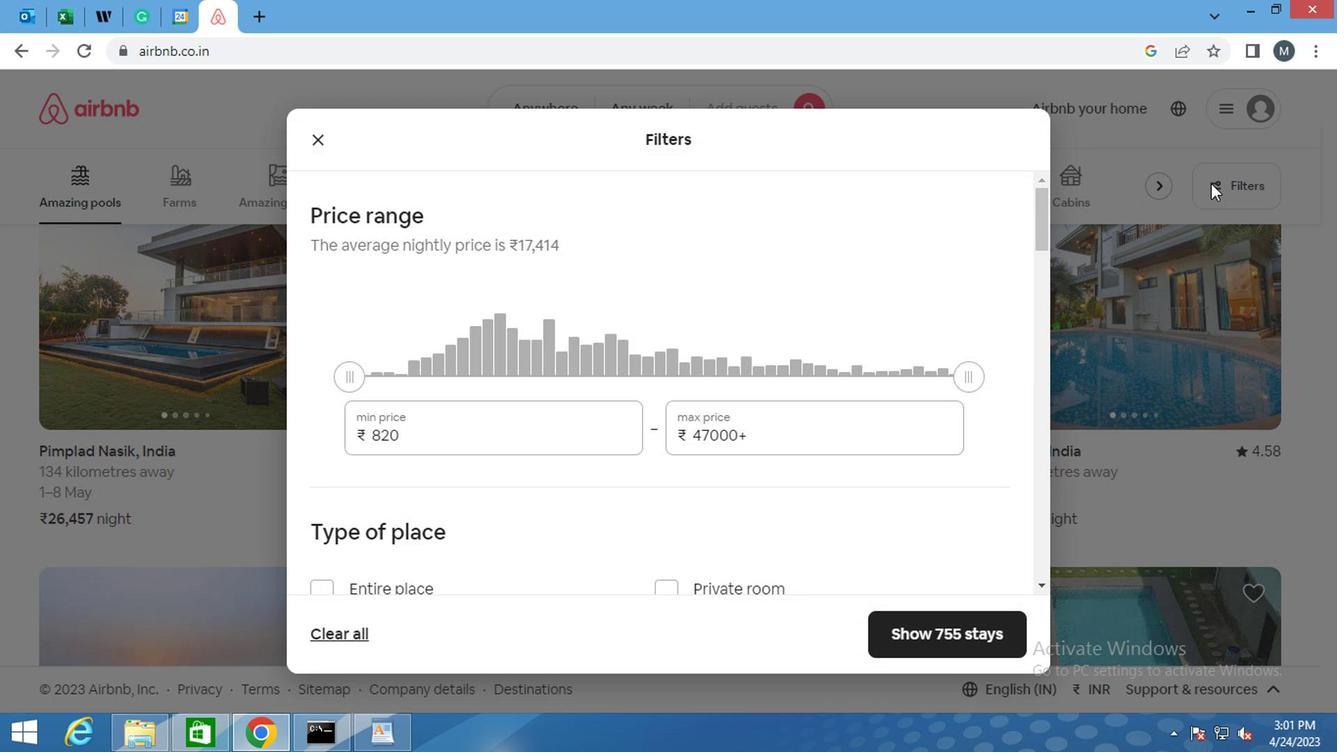 
Action: Mouse moved to (1138, 206)
Screenshot: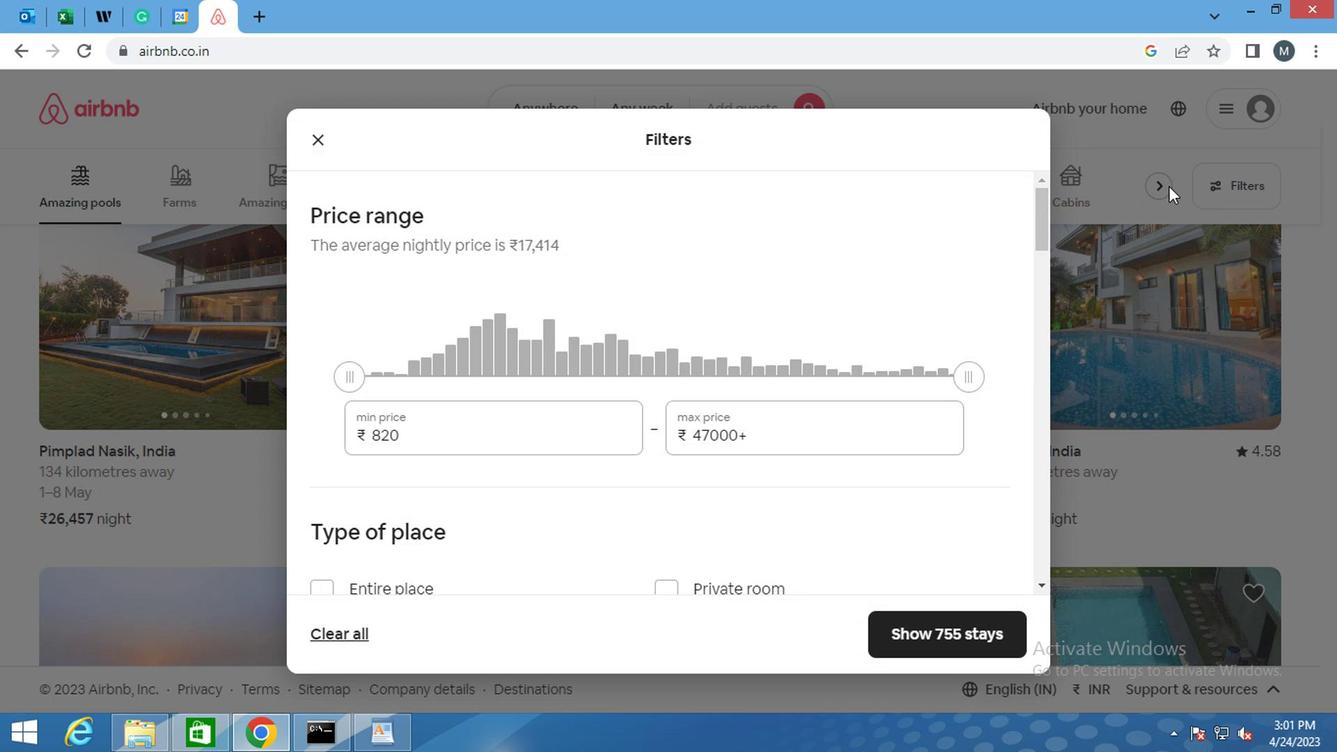 
Action: Mouse scrolled (1138, 205) with delta (0, 0)
Screenshot: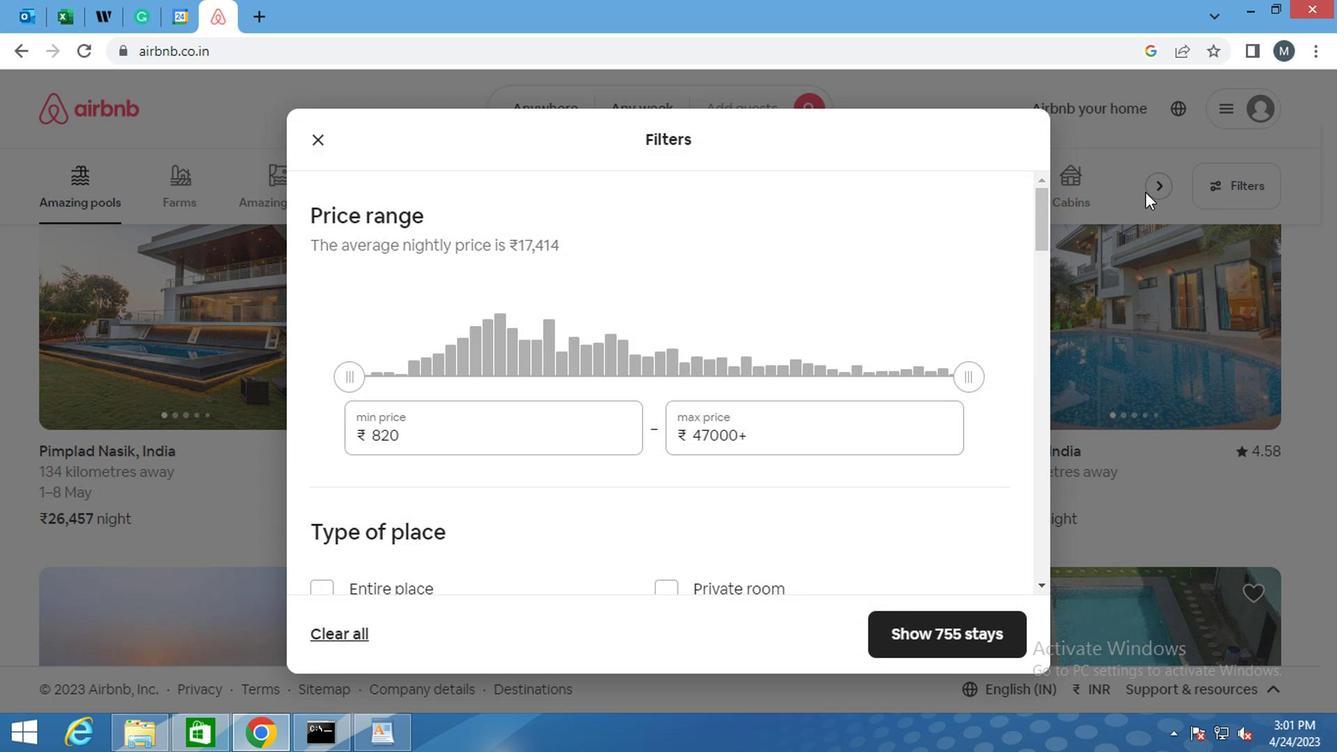 
Action: Mouse moved to (440, 443)
Screenshot: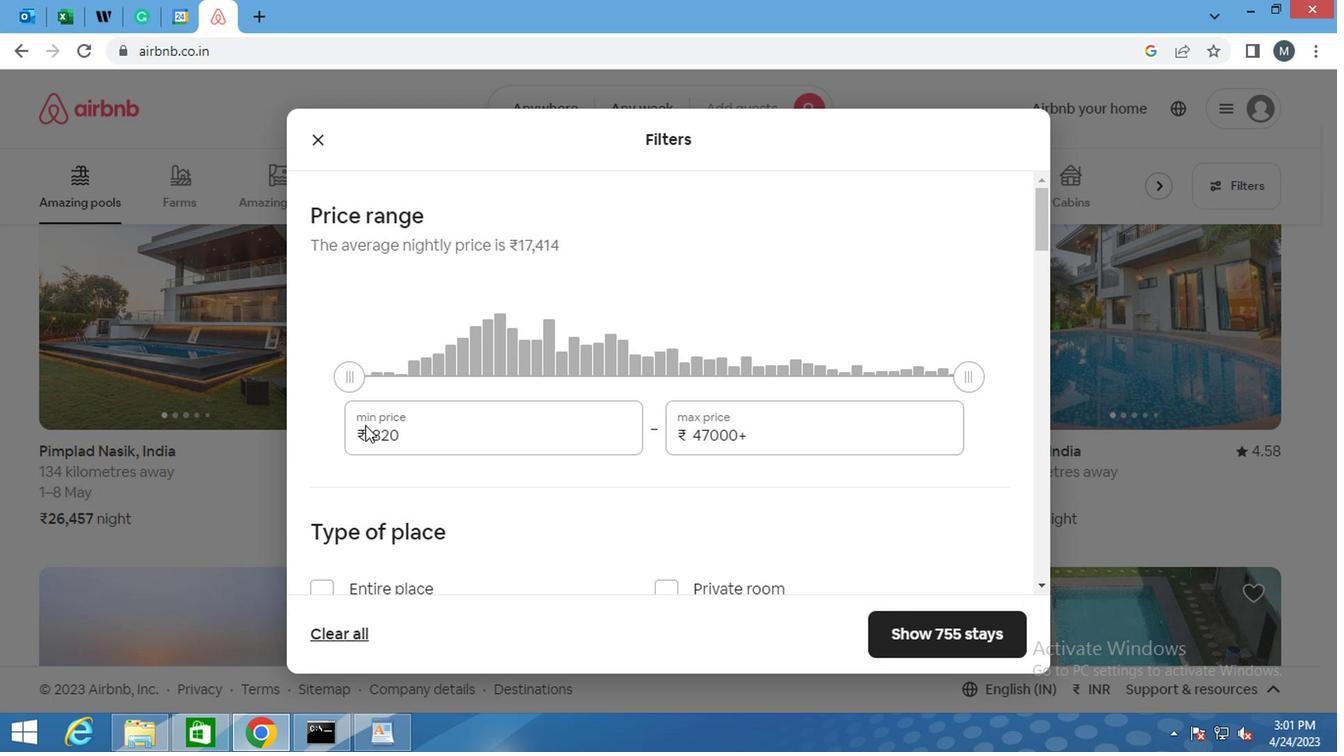
Action: Mouse pressed left at (440, 443)
Screenshot: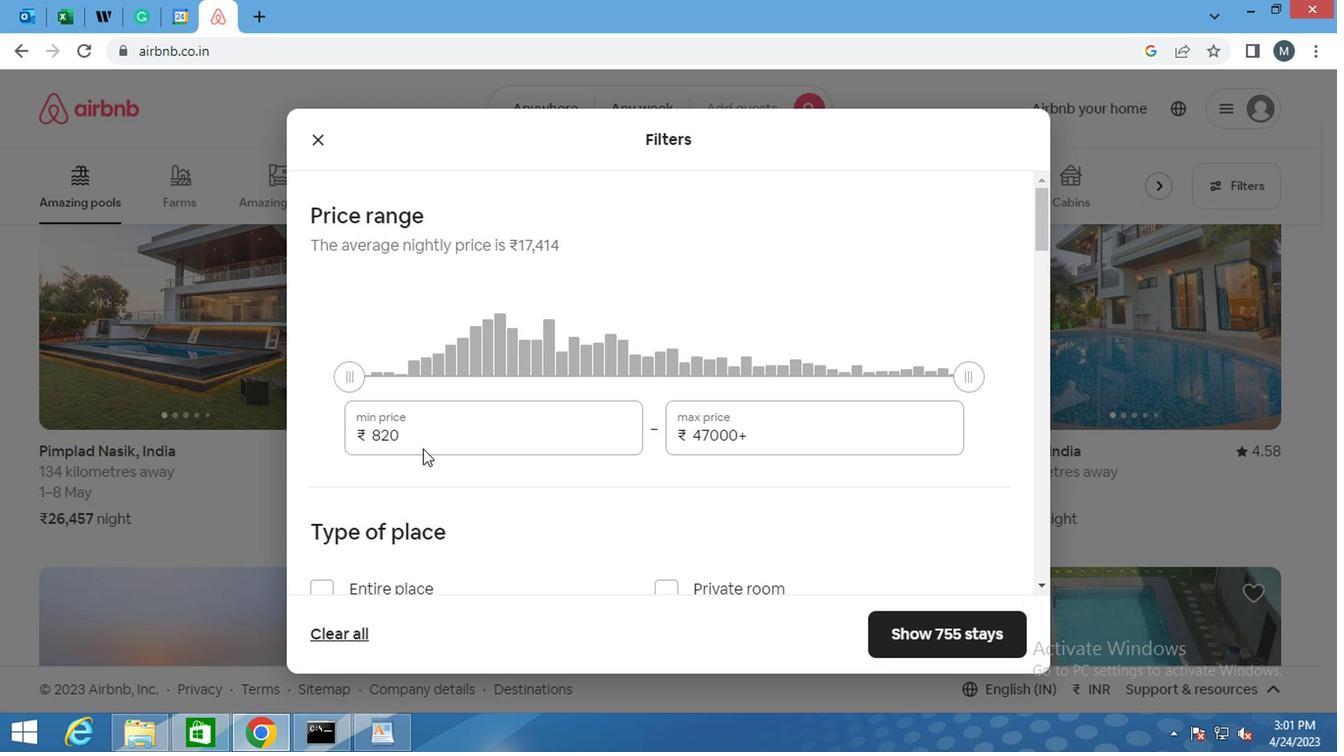 
Action: Mouse moved to (440, 442)
Screenshot: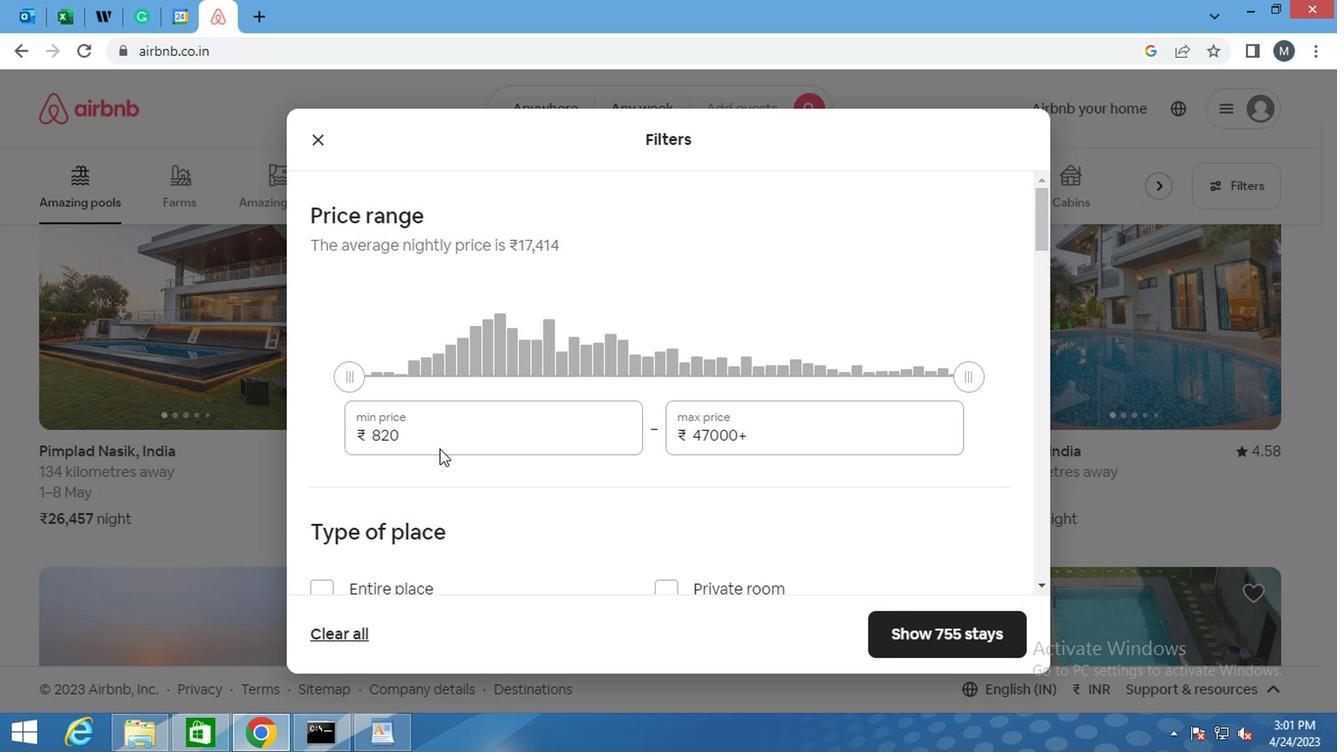 
Action: Mouse pressed left at (440, 442)
Screenshot: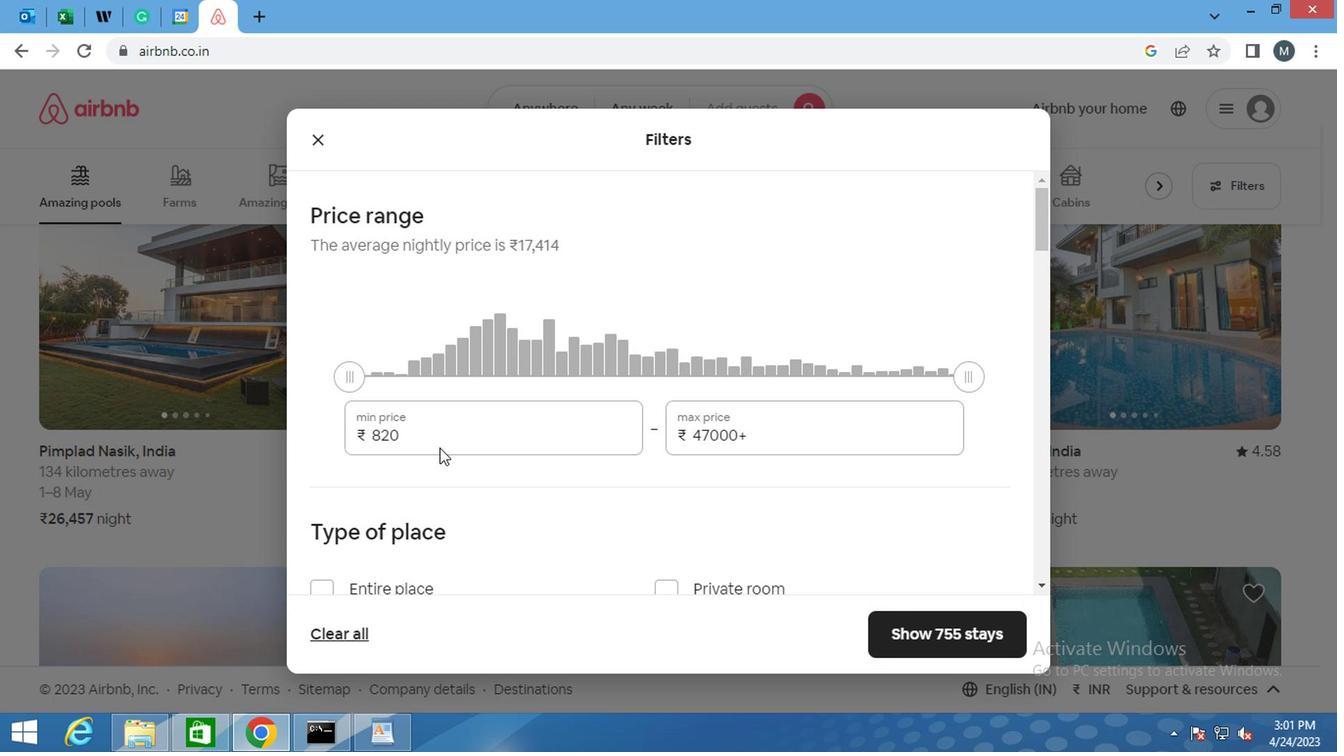 
Action: Mouse moved to (445, 420)
Screenshot: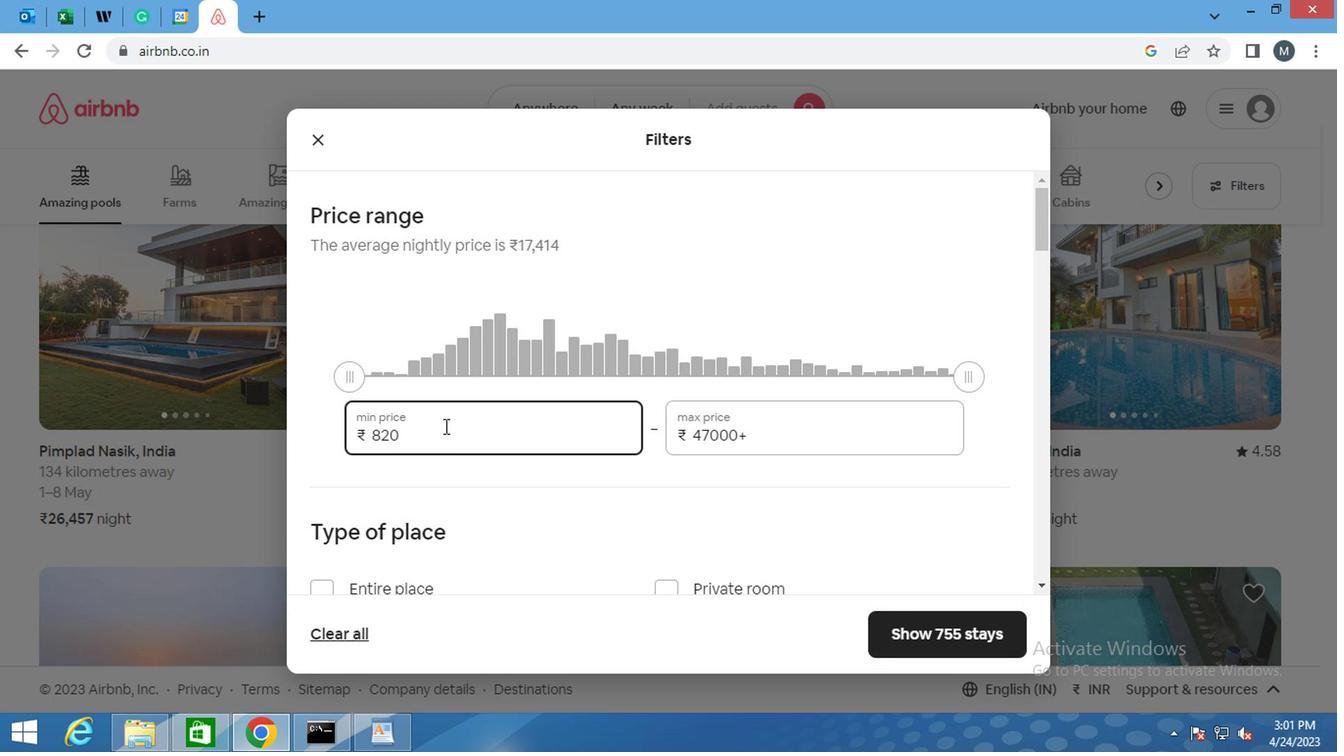 
Action: Mouse pressed left at (445, 420)
Screenshot: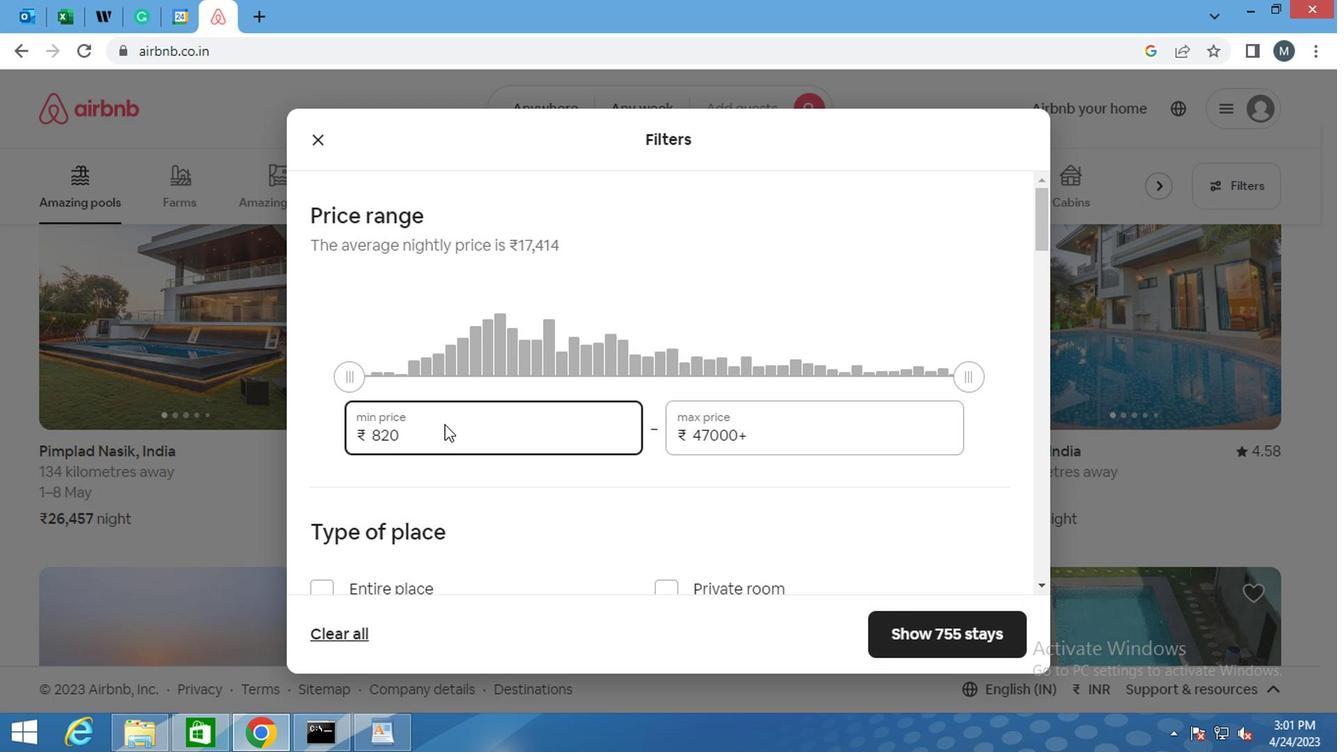 
Action: Mouse pressed left at (445, 420)
Screenshot: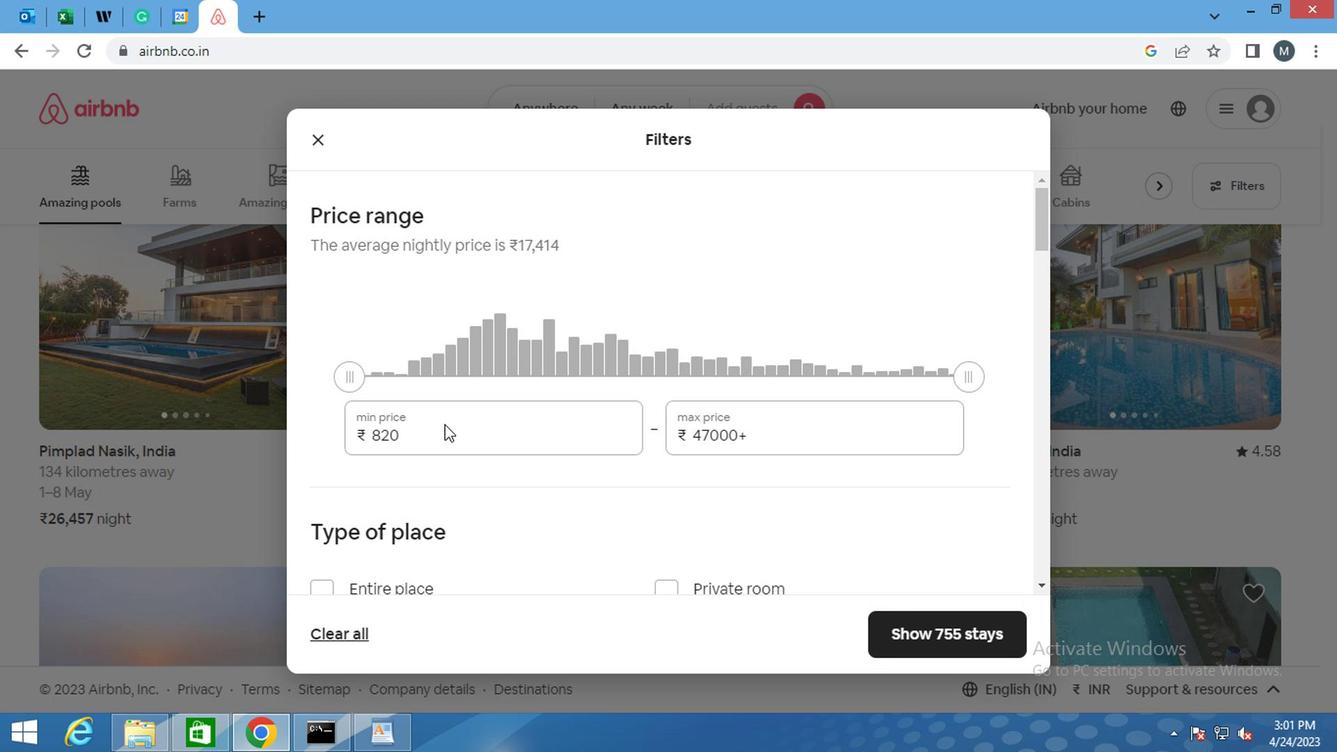 
Action: Mouse moved to (441, 437)
Screenshot: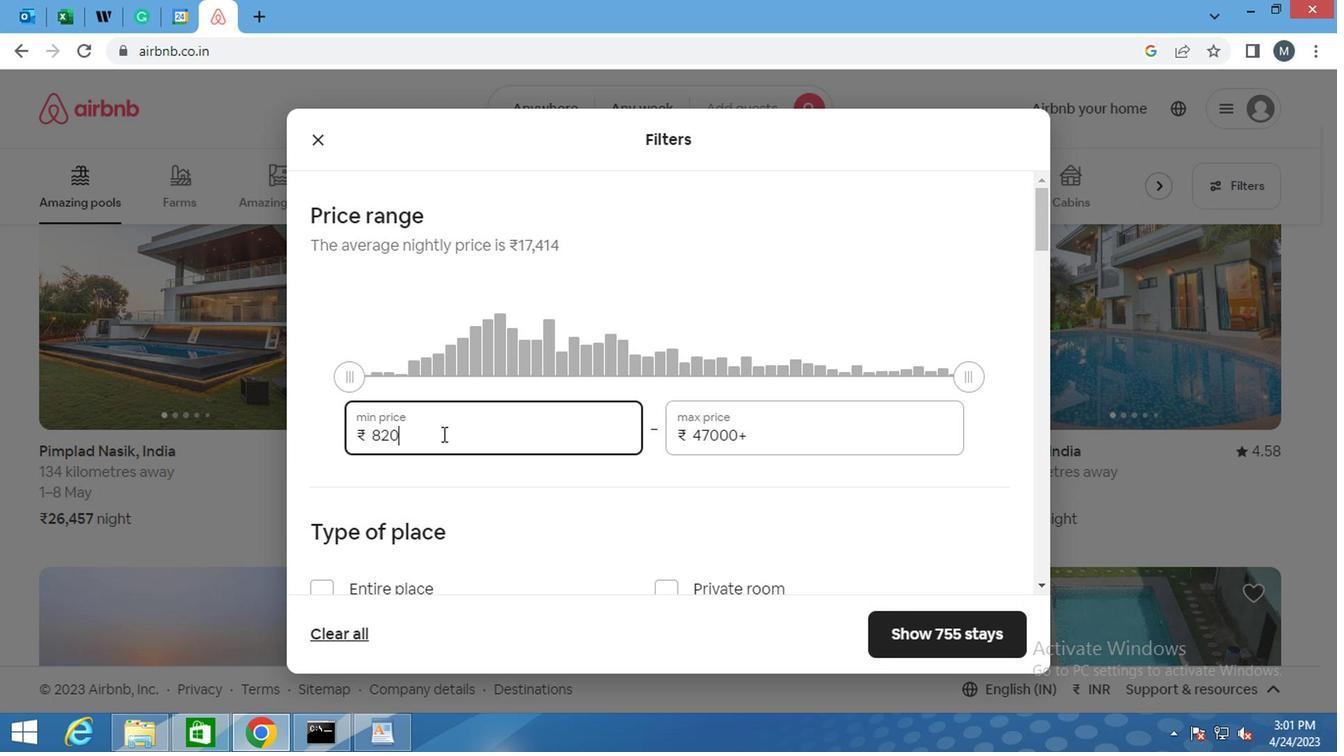 
Action: Mouse pressed left at (441, 437)
Screenshot: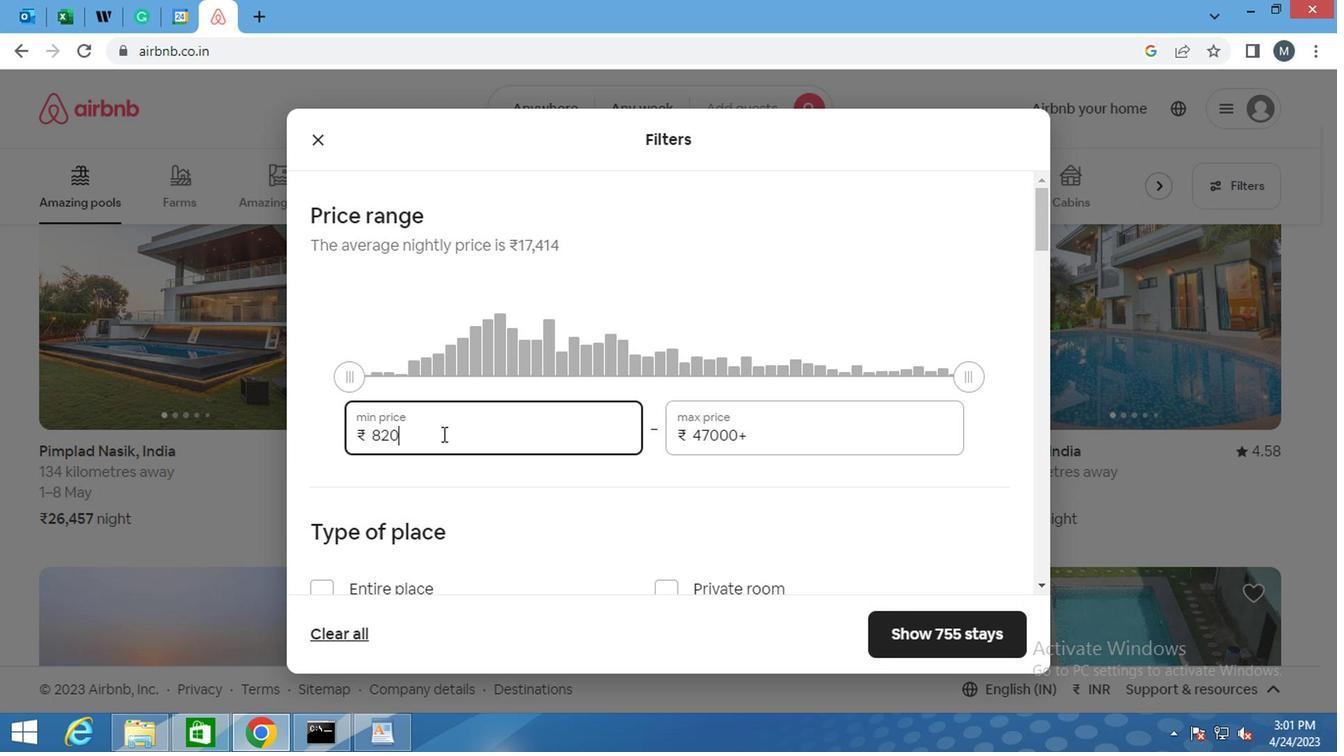 
Action: Mouse pressed left at (441, 437)
Screenshot: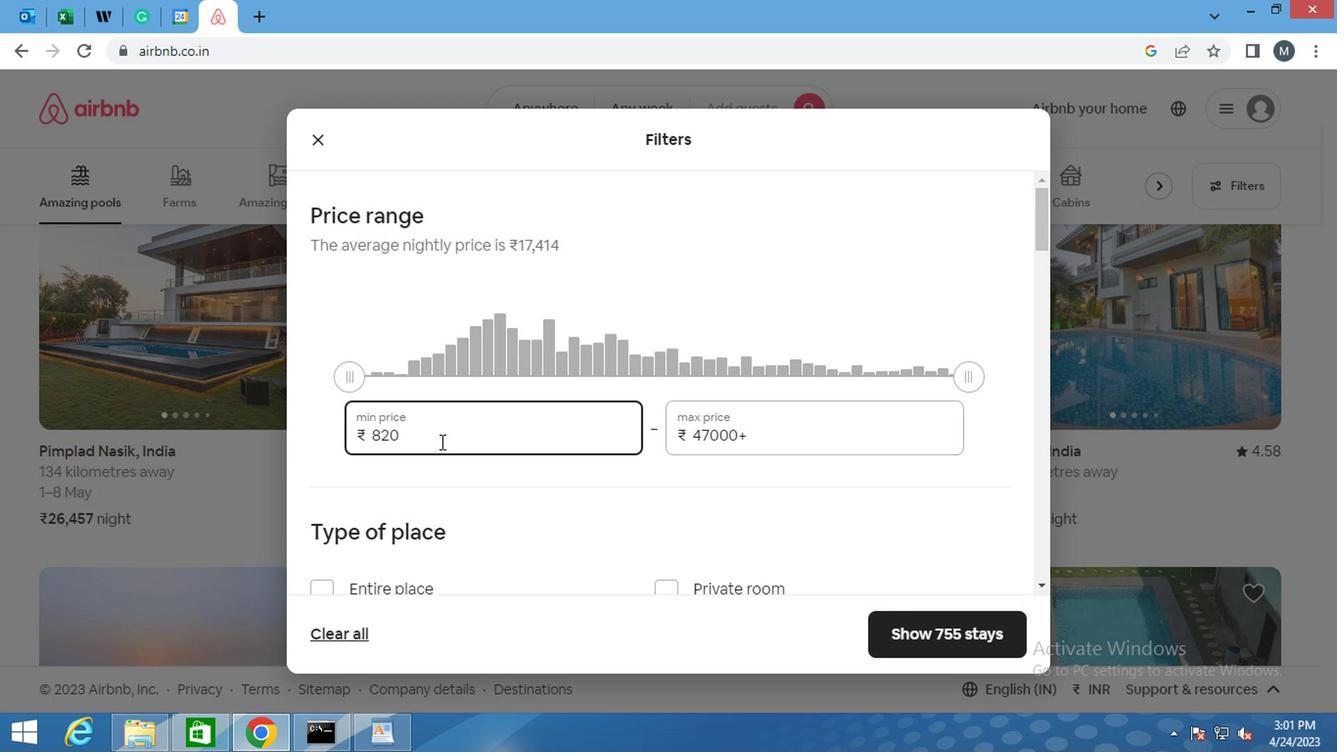 
Action: Mouse moved to (440, 438)
Screenshot: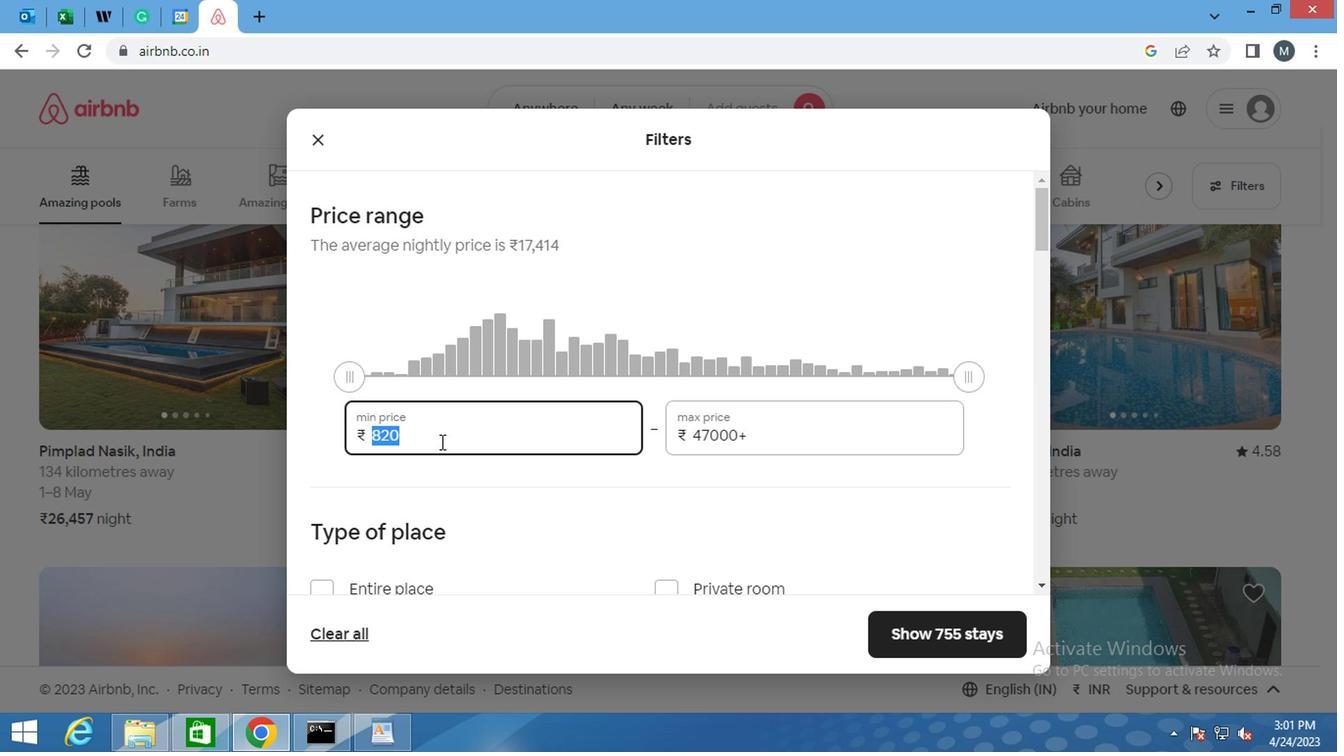 
Action: Key pressed 1
Screenshot: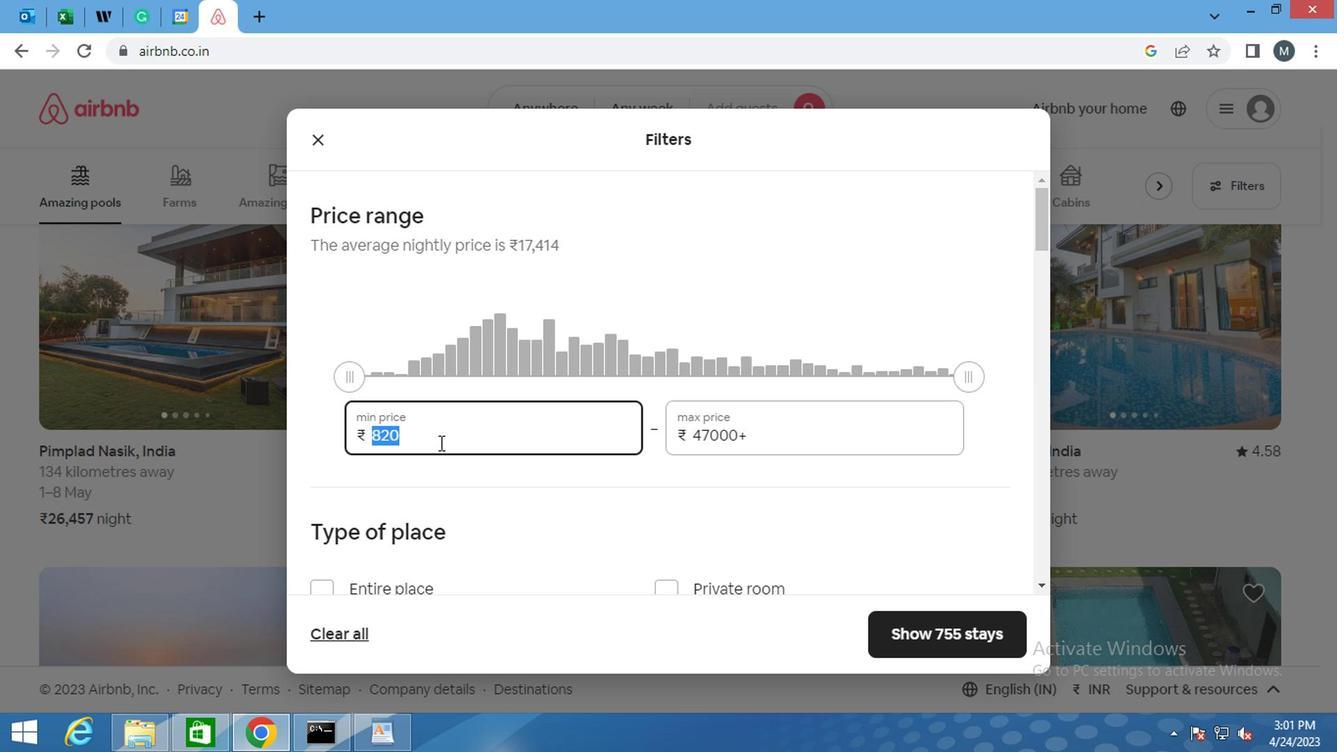 
Action: Mouse moved to (439, 438)
Screenshot: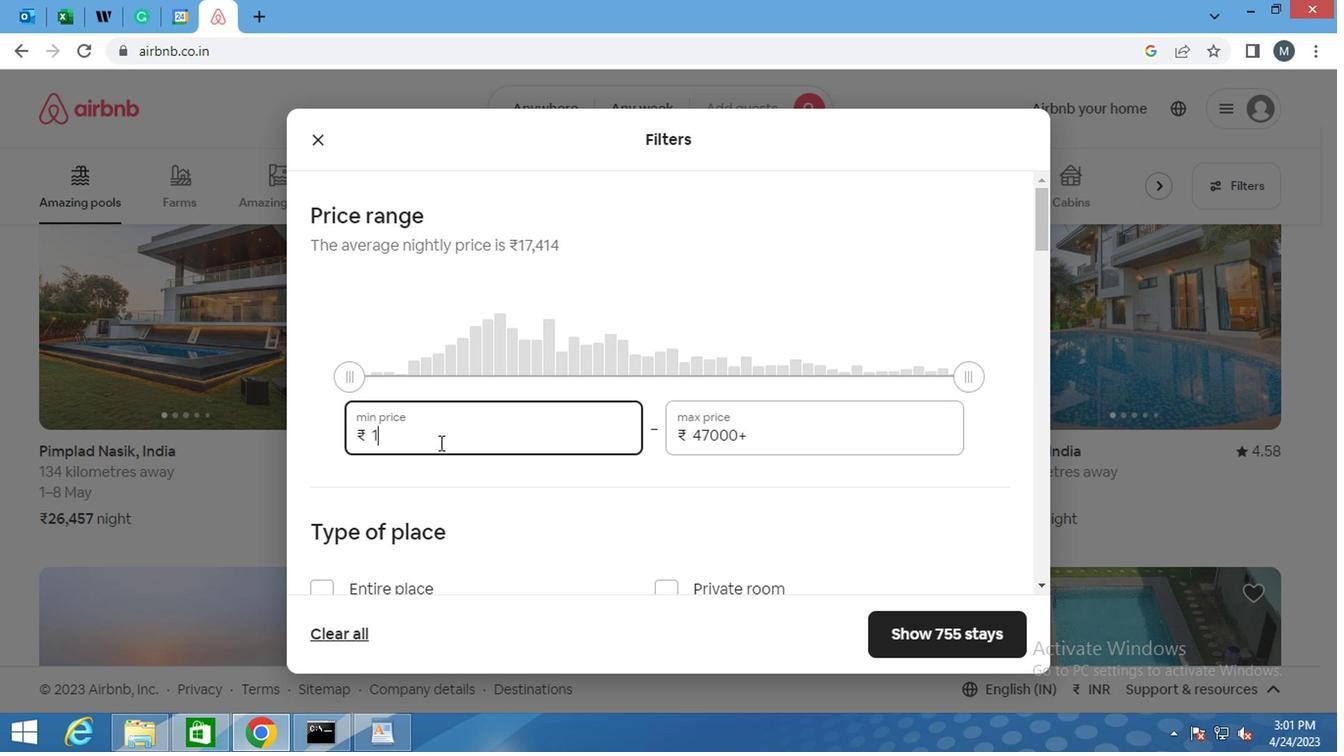 
Action: Key pressed 000
Screenshot: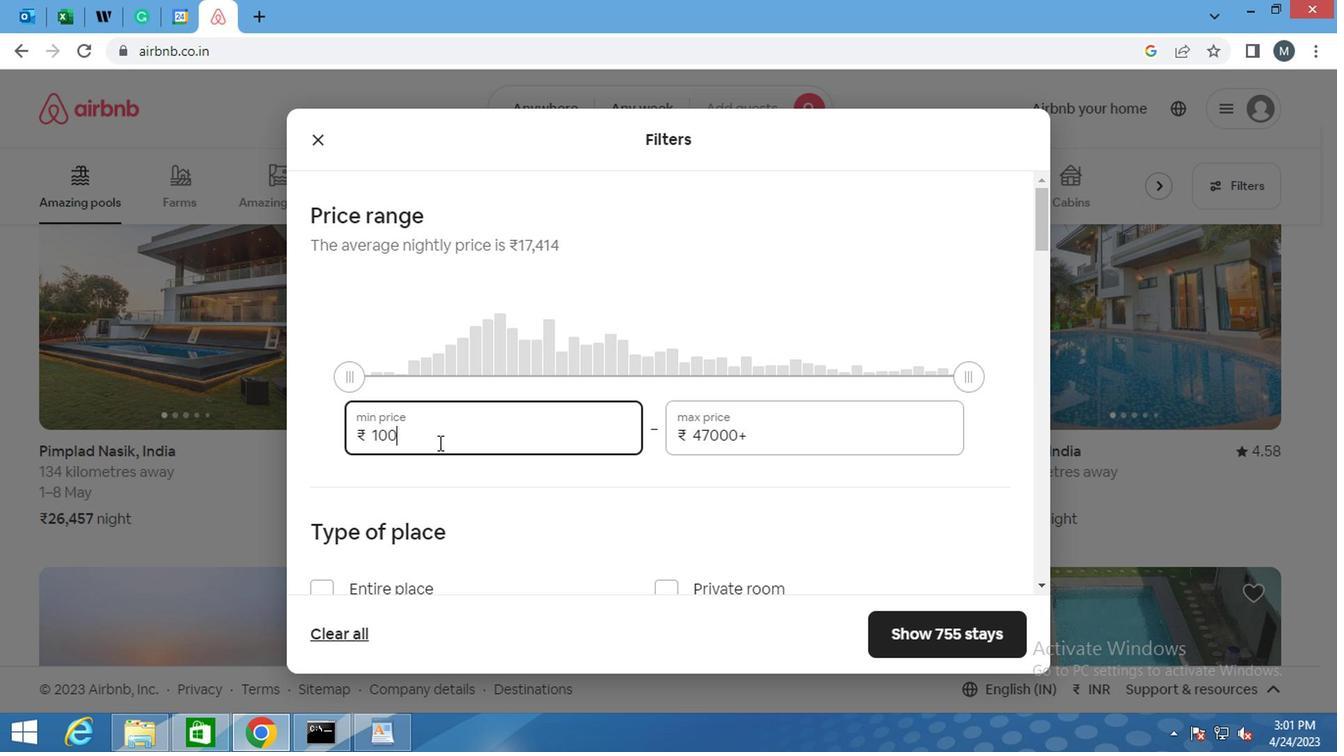 
Action: Mouse moved to (485, 434)
Screenshot: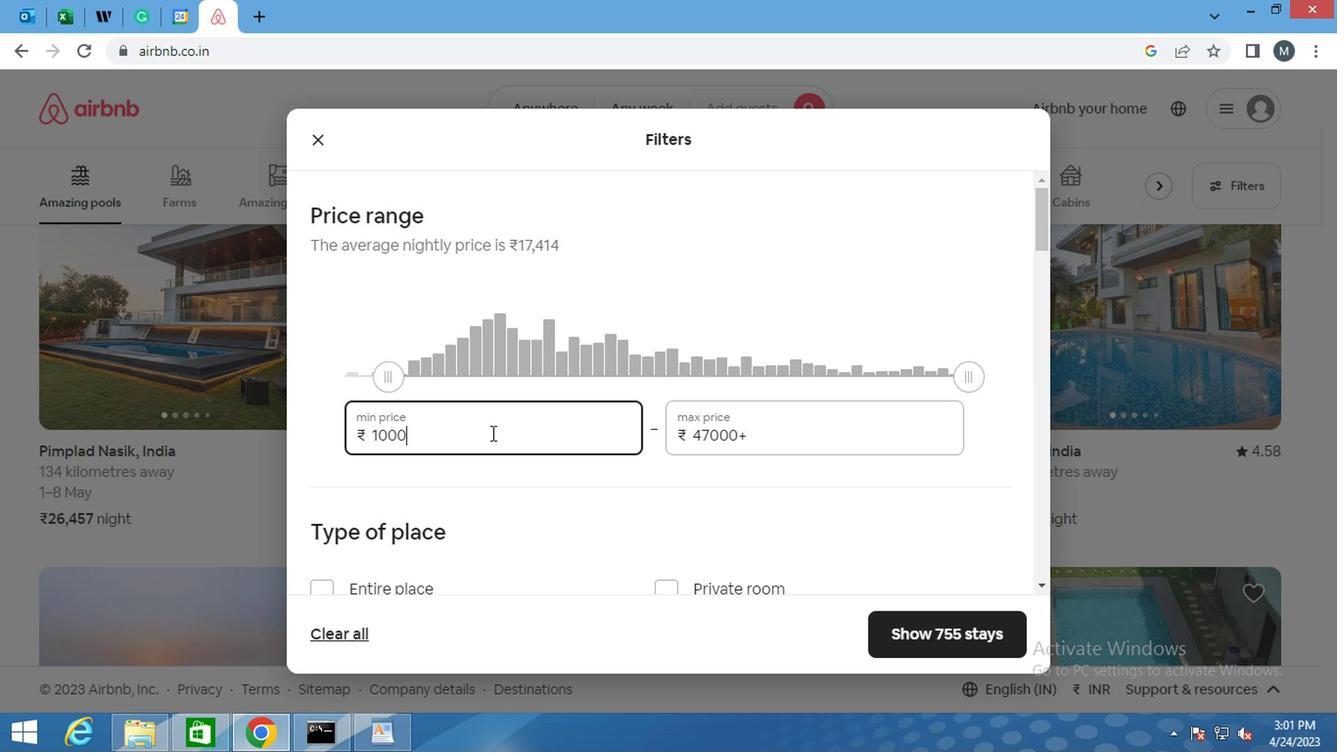 
Action: Key pressed 0
Screenshot: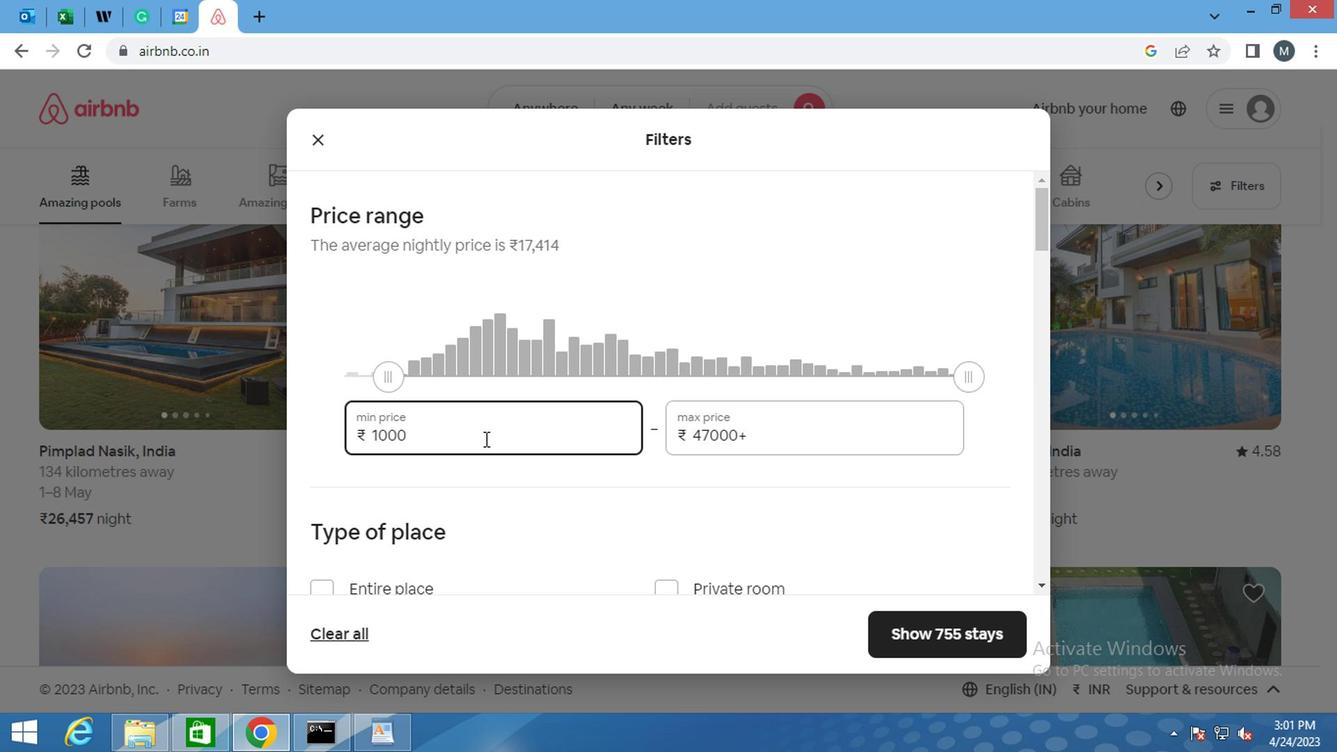 
Action: Mouse moved to (713, 423)
Screenshot: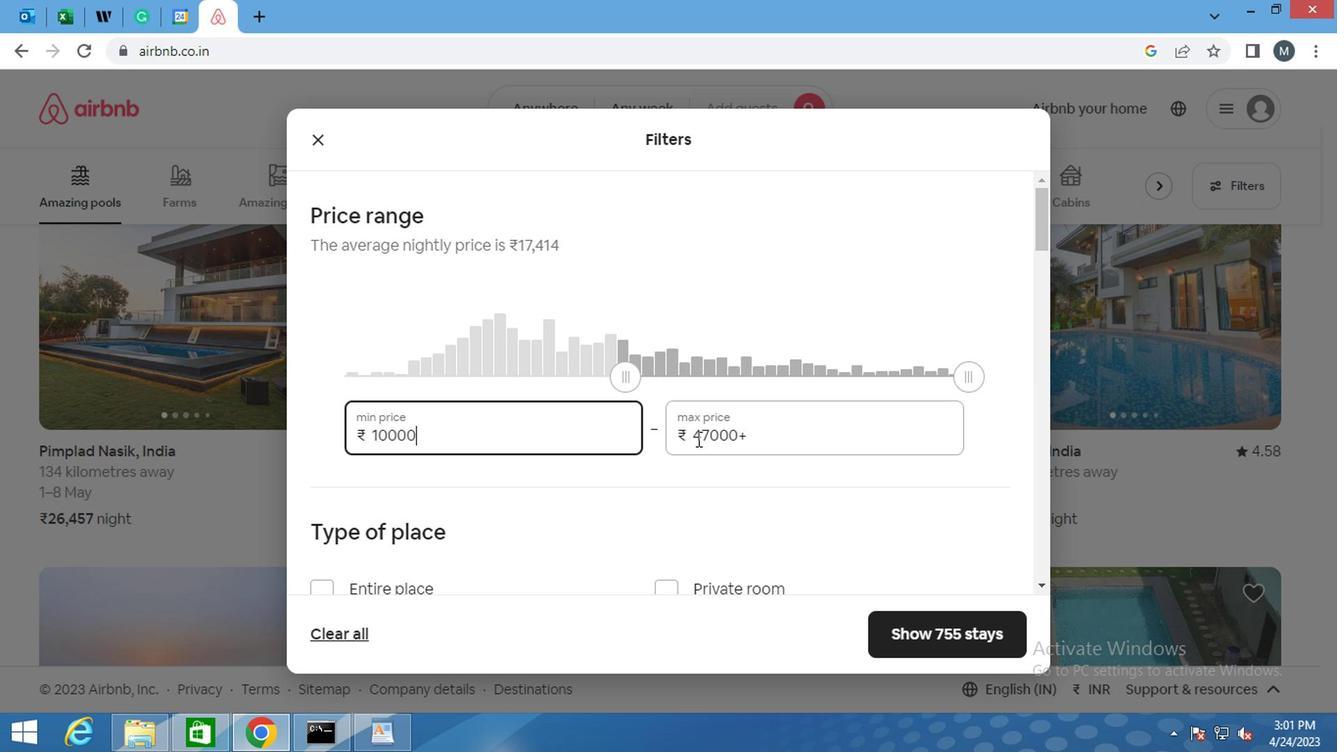 
Action: Mouse pressed left at (713, 423)
Screenshot: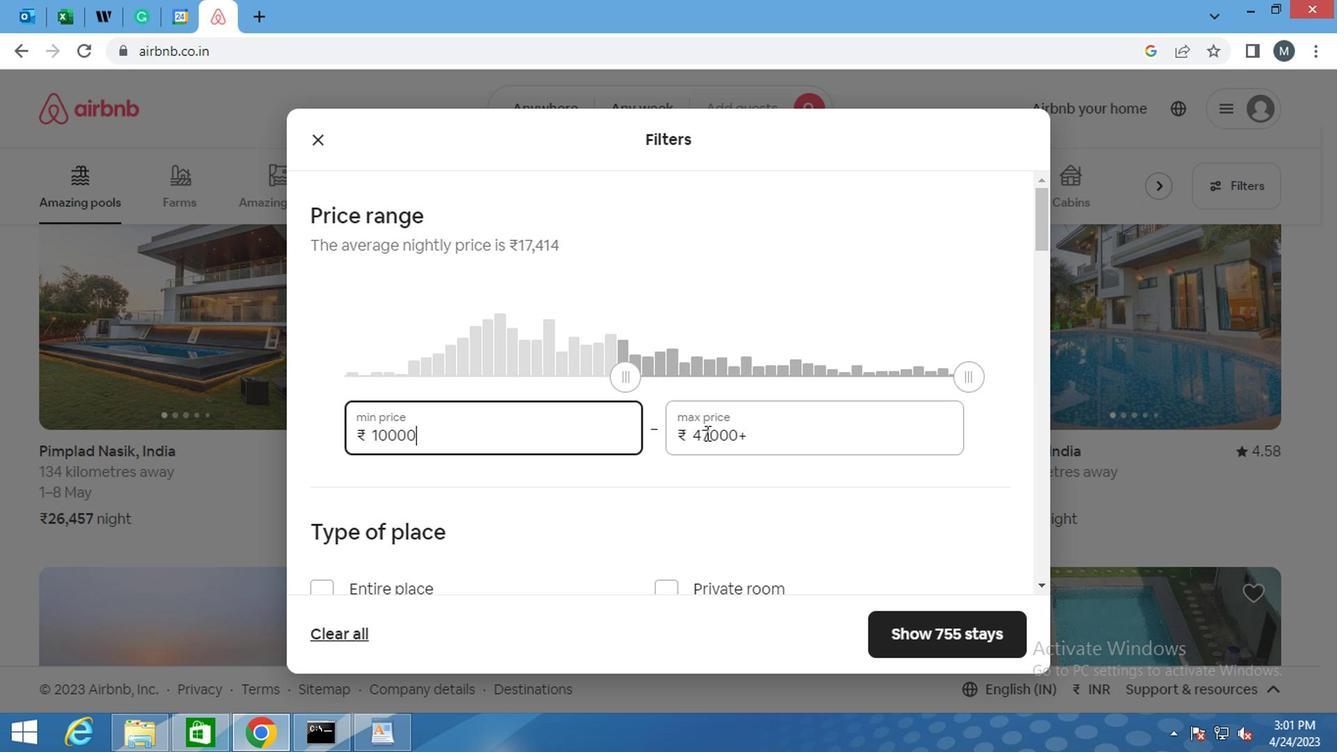 
Action: Mouse pressed left at (713, 423)
Screenshot: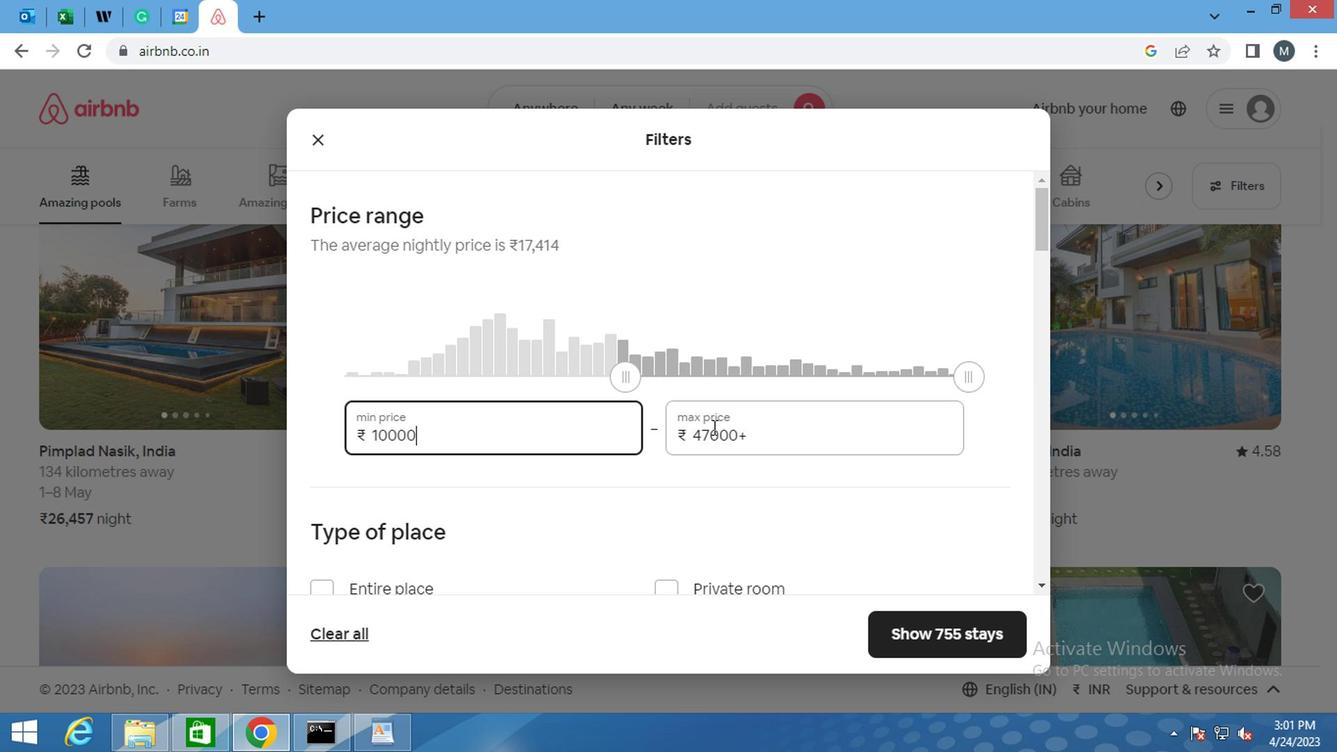 
Action: Mouse moved to (713, 423)
Screenshot: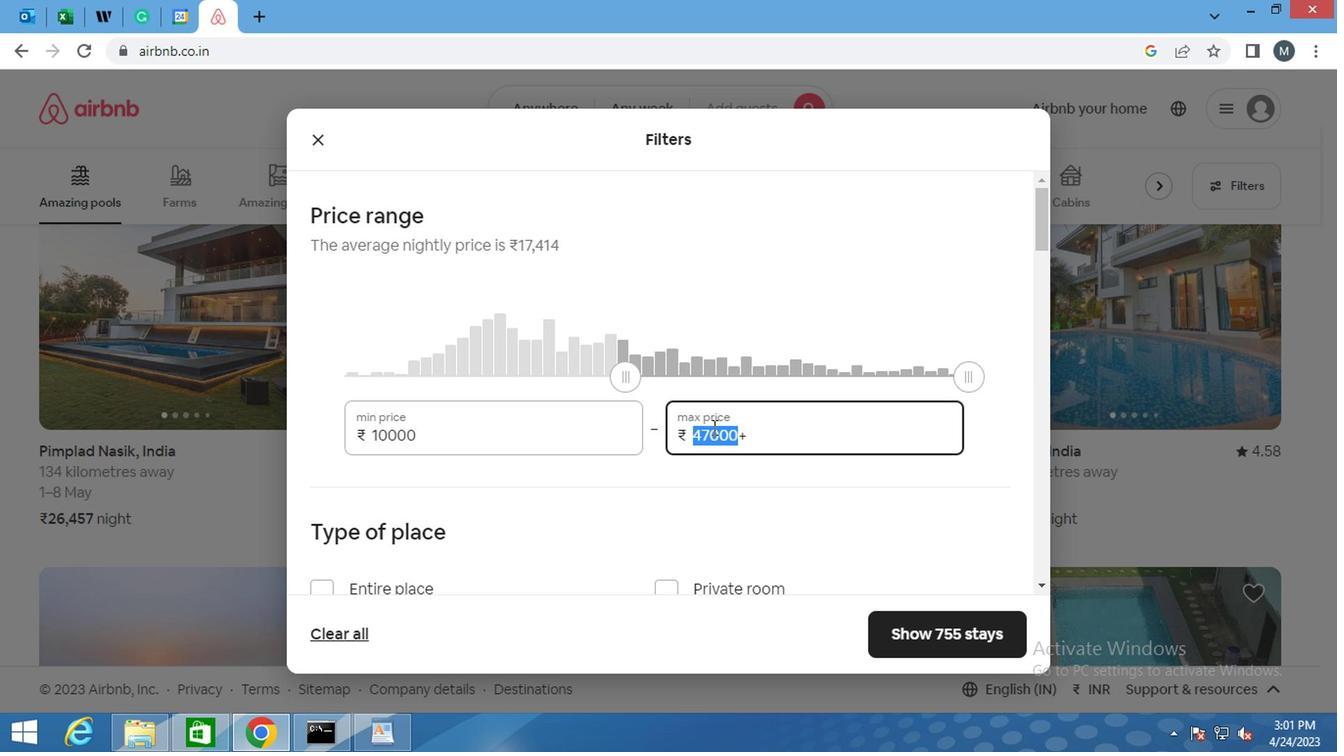 
Action: Key pressed 1
Screenshot: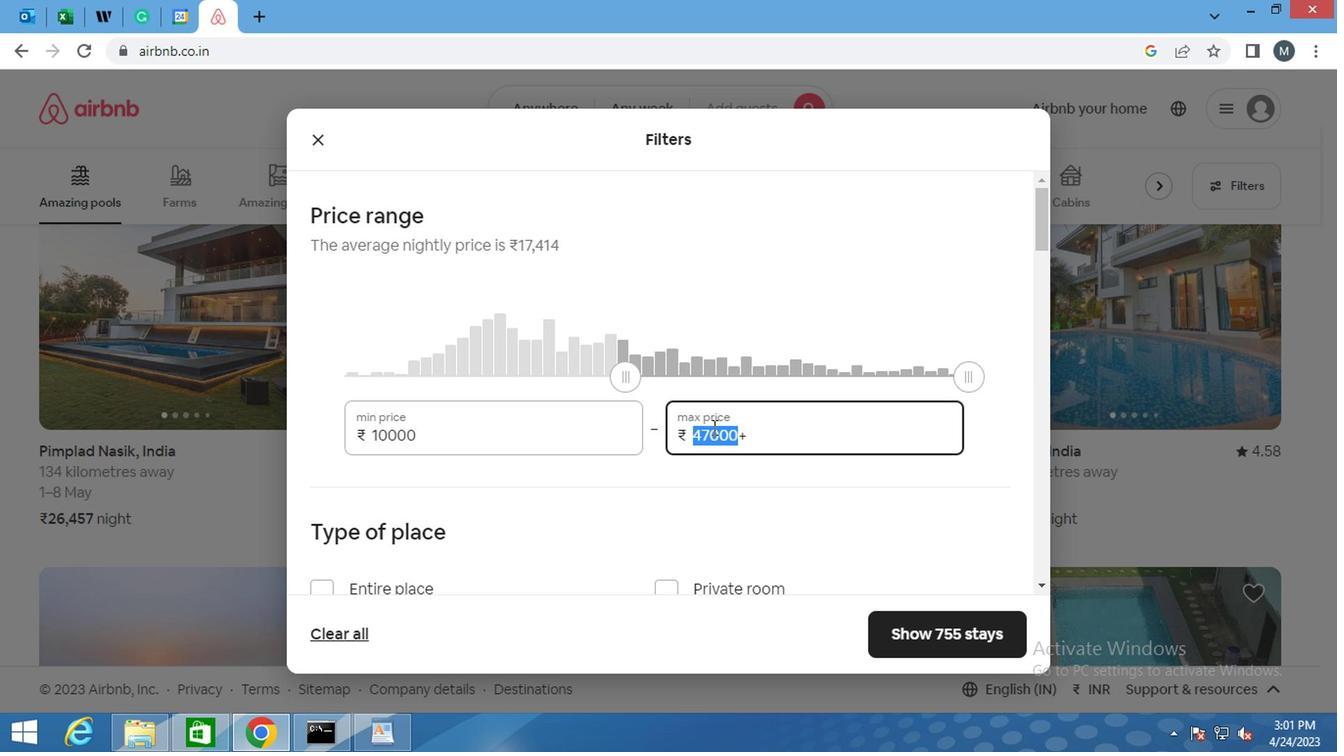 
Action: Mouse moved to (765, 433)
Screenshot: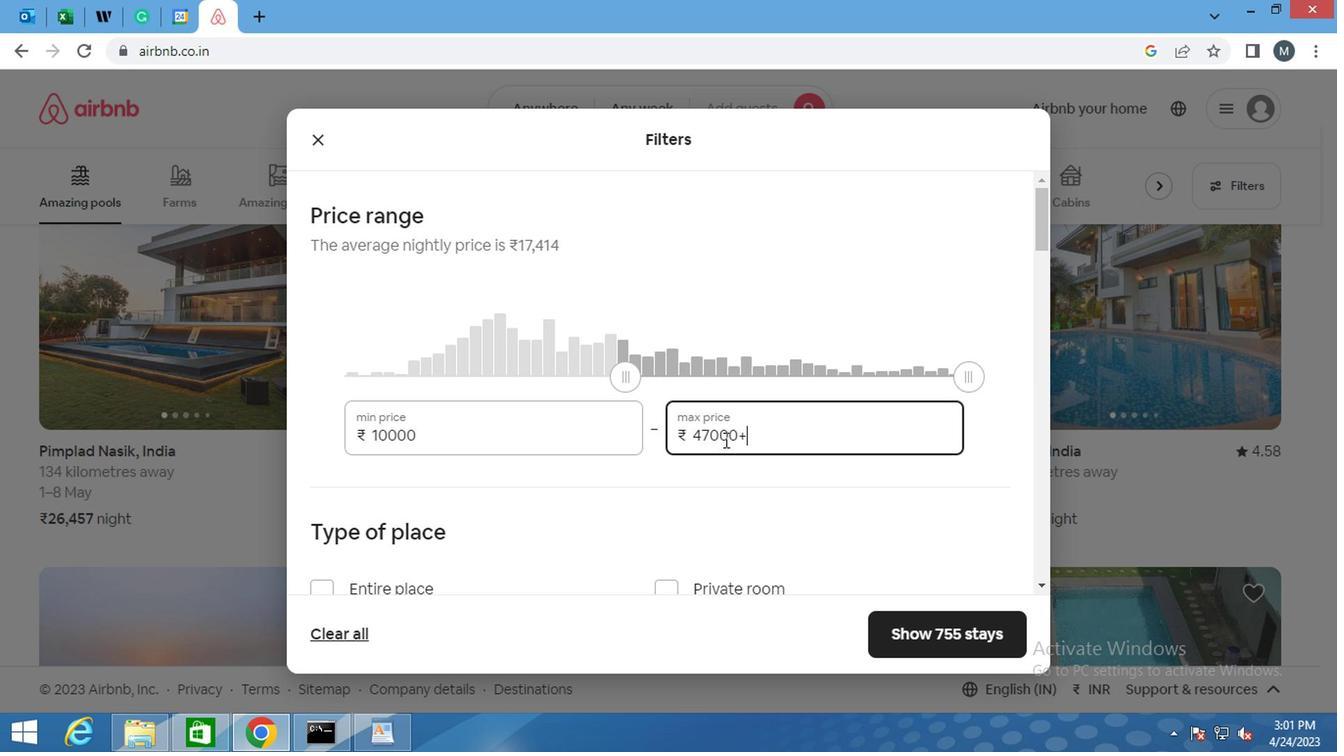 
Action: Mouse pressed left at (765, 433)
Screenshot: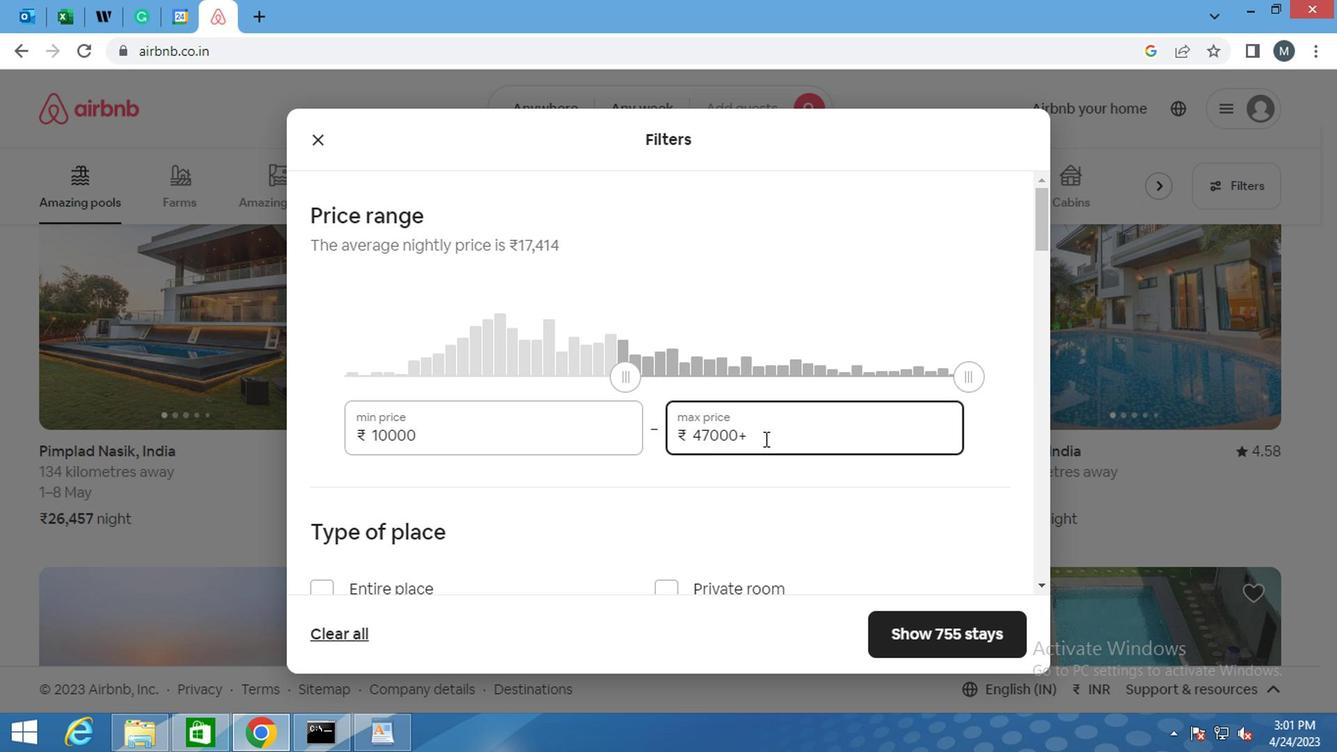 
Action: Mouse pressed left at (765, 433)
Screenshot: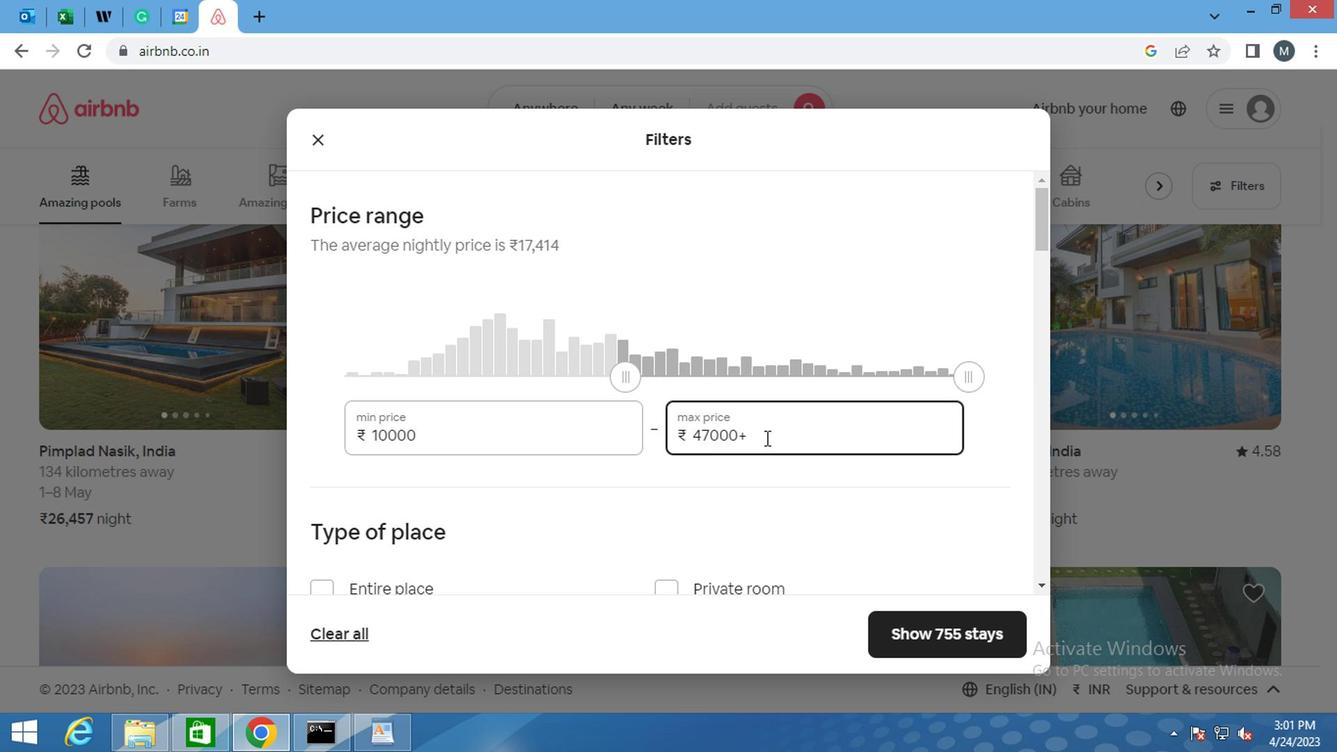 
Action: Mouse pressed left at (765, 433)
Screenshot: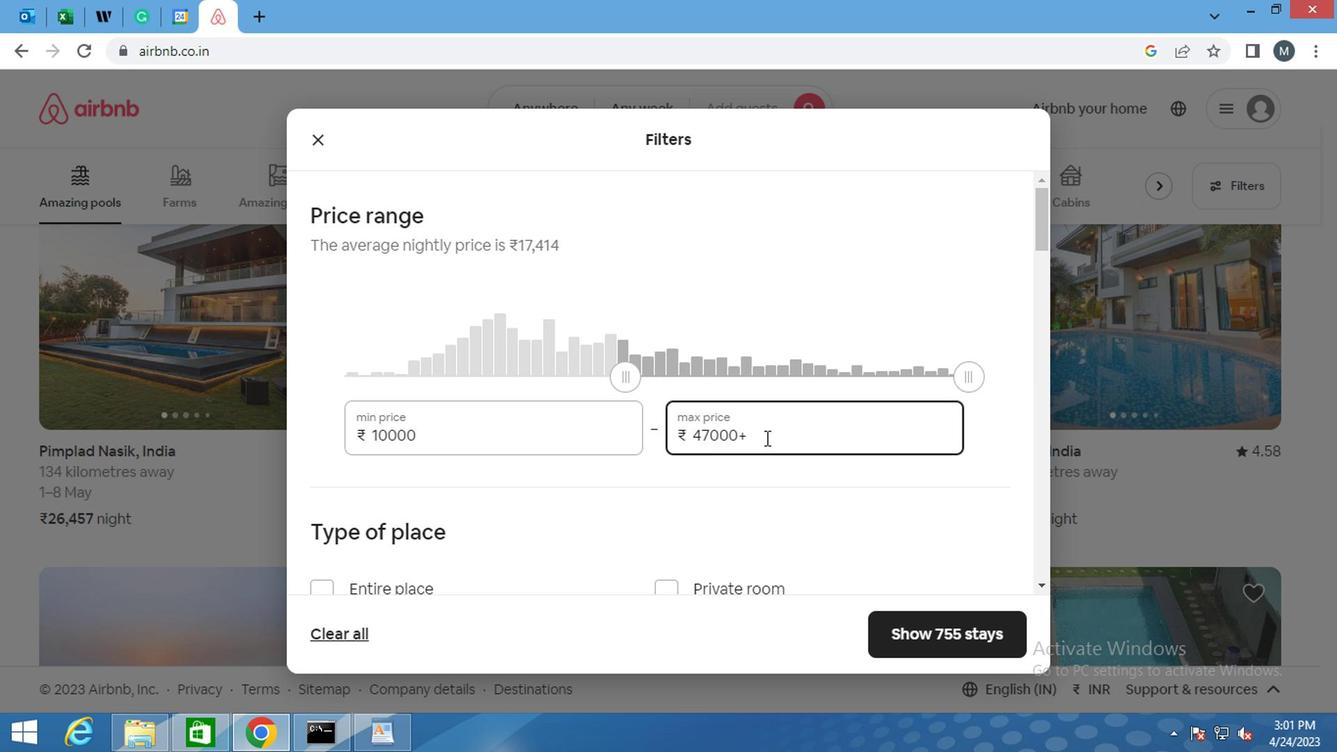 
Action: Mouse moved to (765, 432)
Screenshot: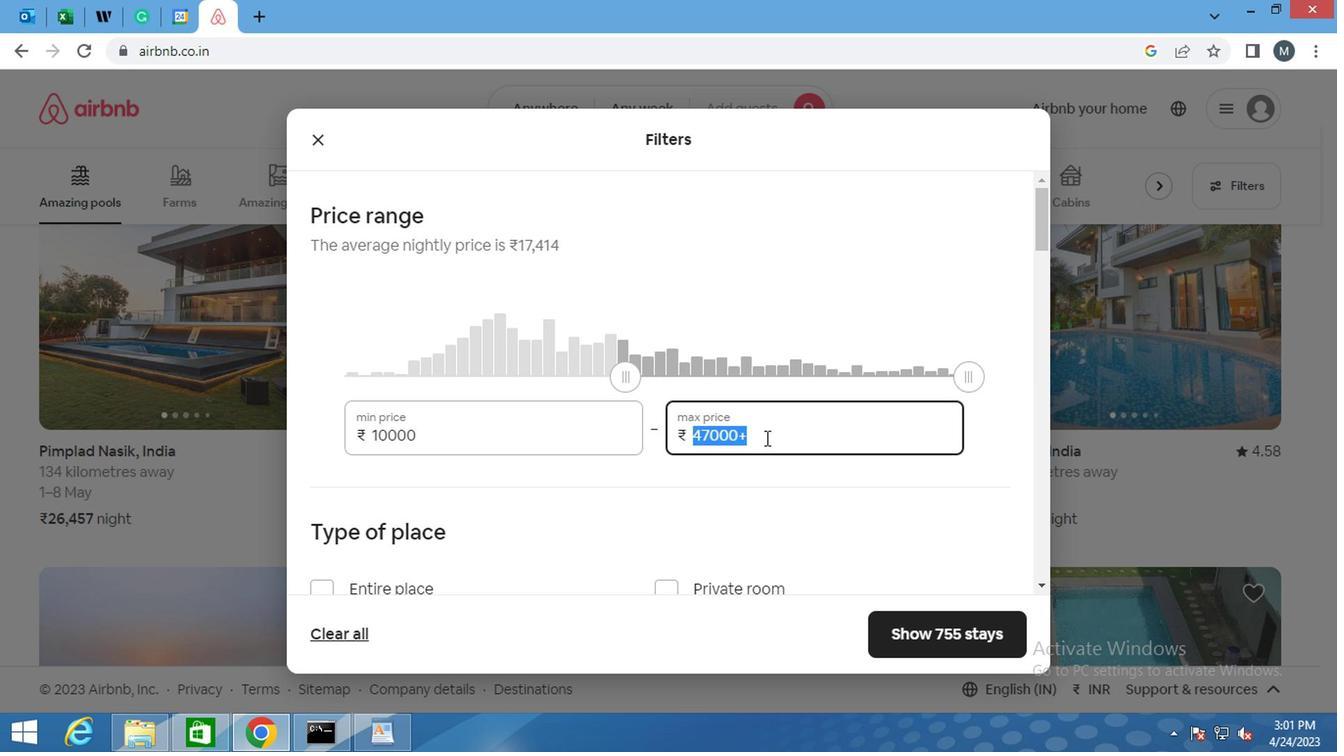 
Action: Key pressed 14
Screenshot: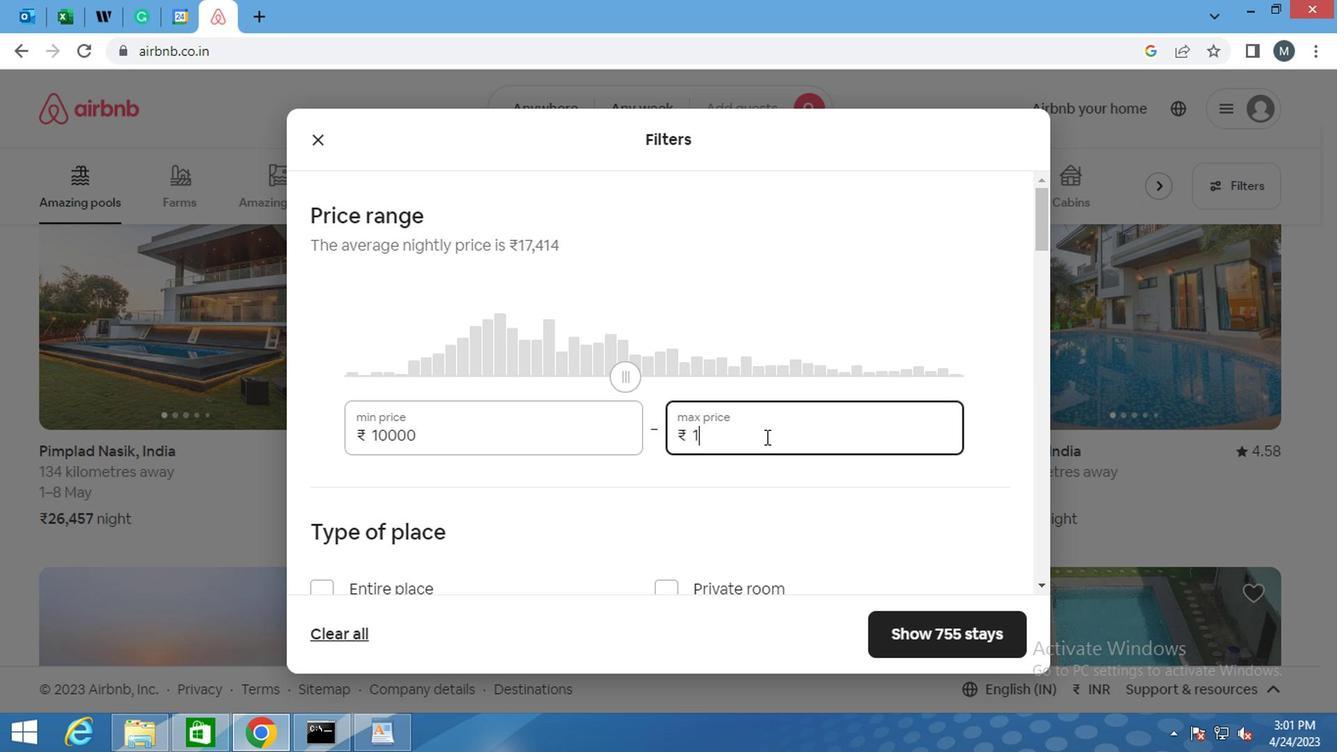 
Action: Mouse moved to (764, 432)
Screenshot: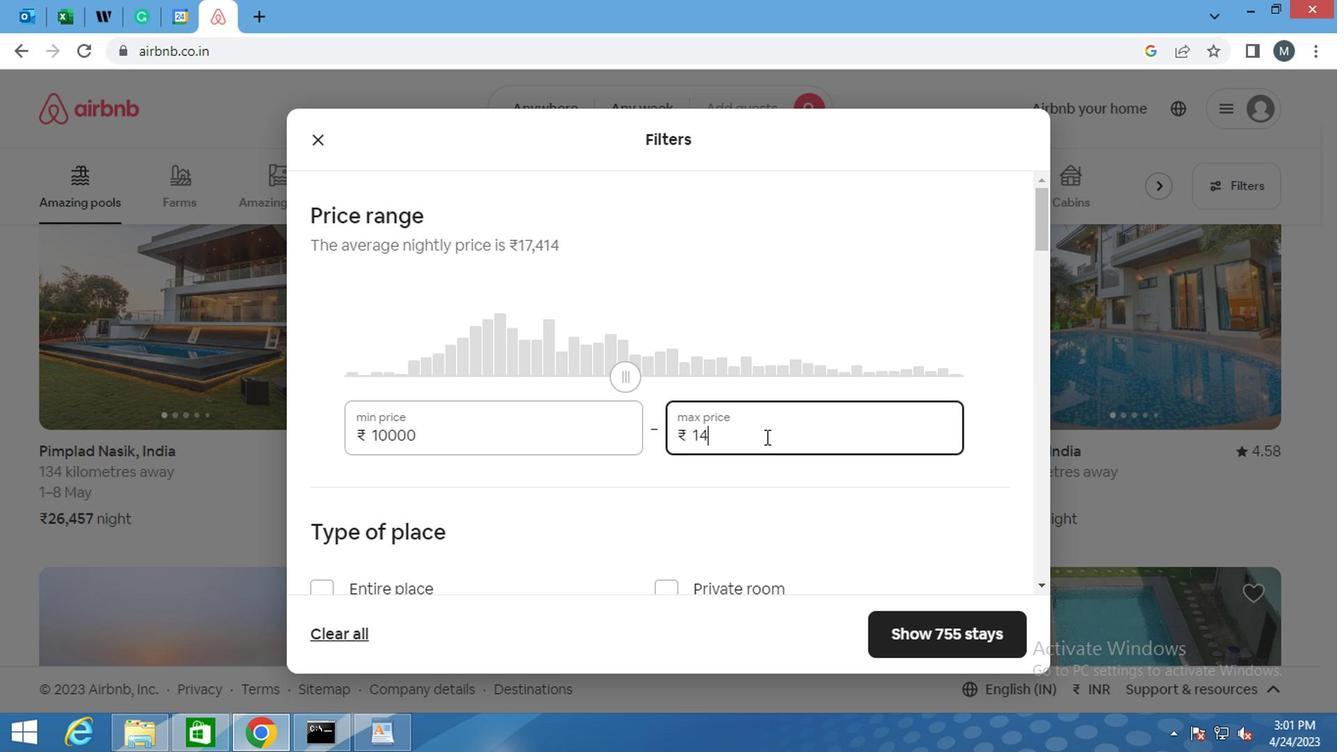 
Action: Key pressed <Key.backspace>5000
Screenshot: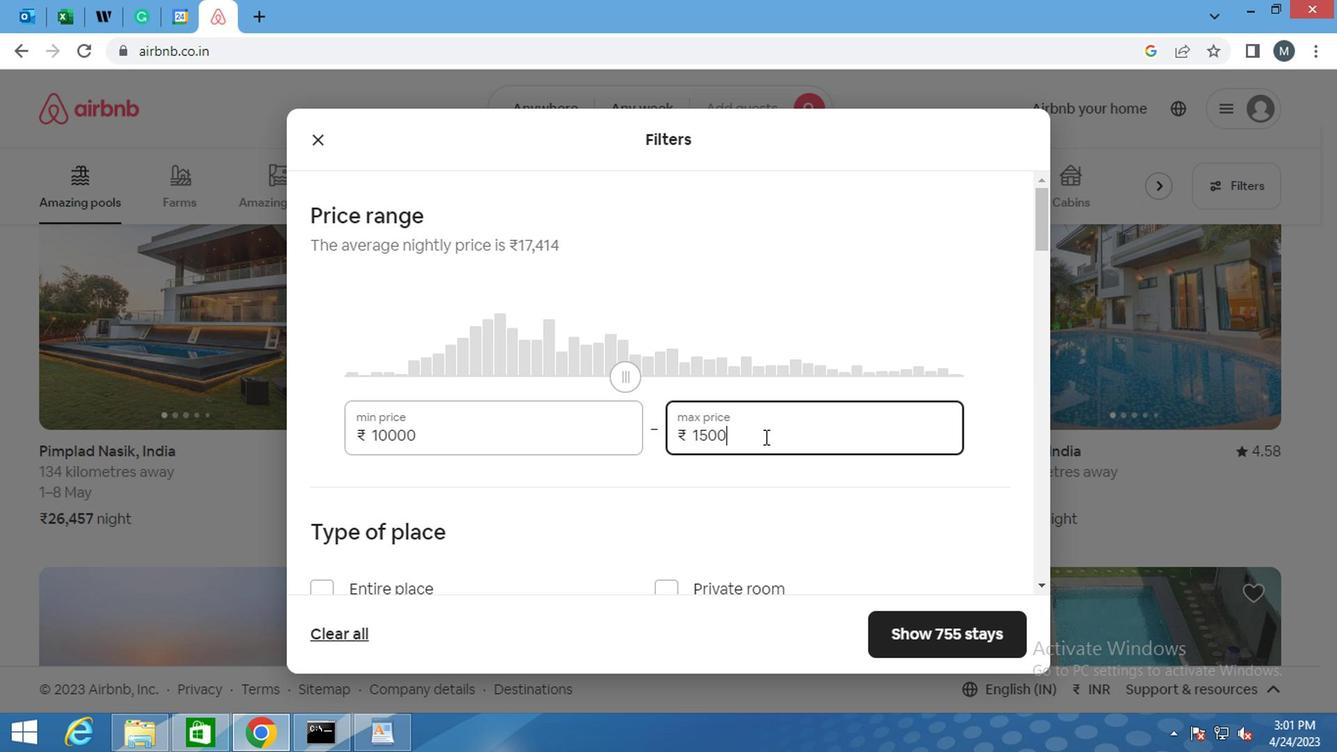 
Action: Mouse moved to (743, 424)
Screenshot: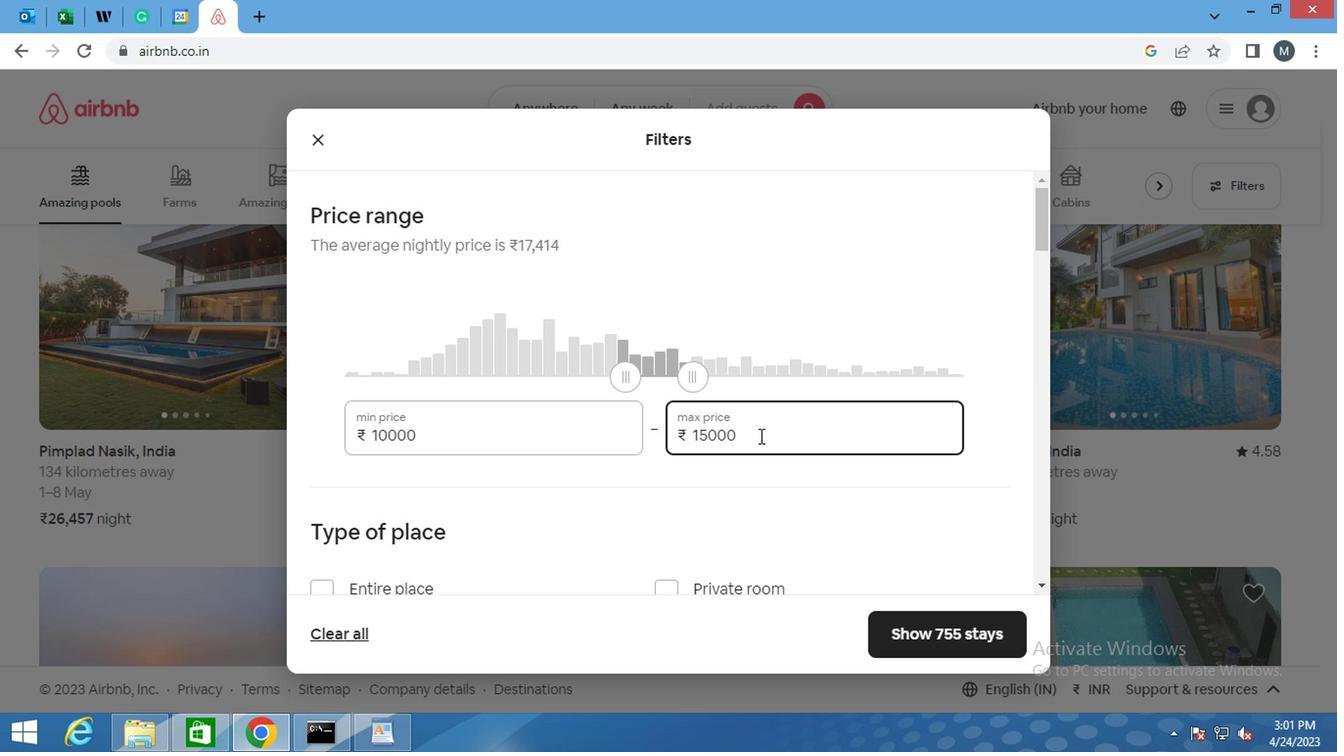 
Action: Mouse scrolled (743, 423) with delta (0, 0)
Screenshot: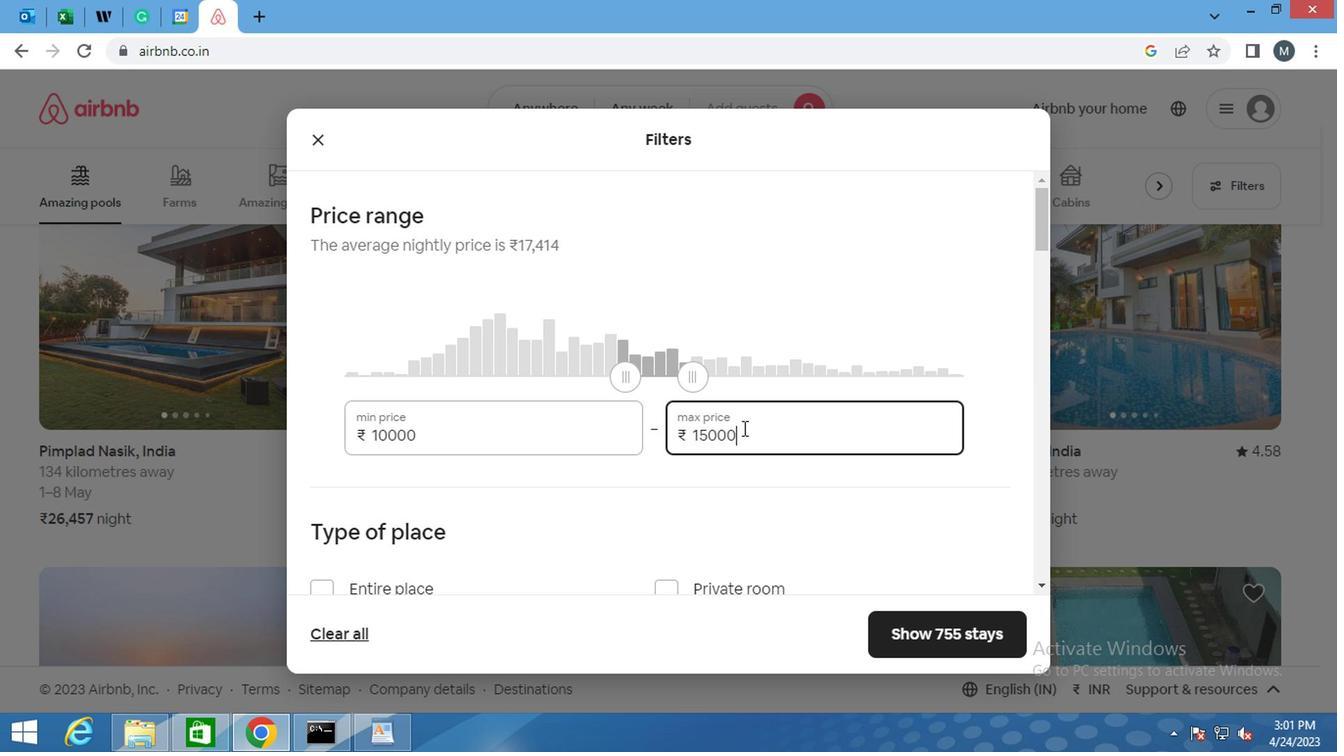 
Action: Mouse scrolled (743, 423) with delta (0, 0)
Screenshot: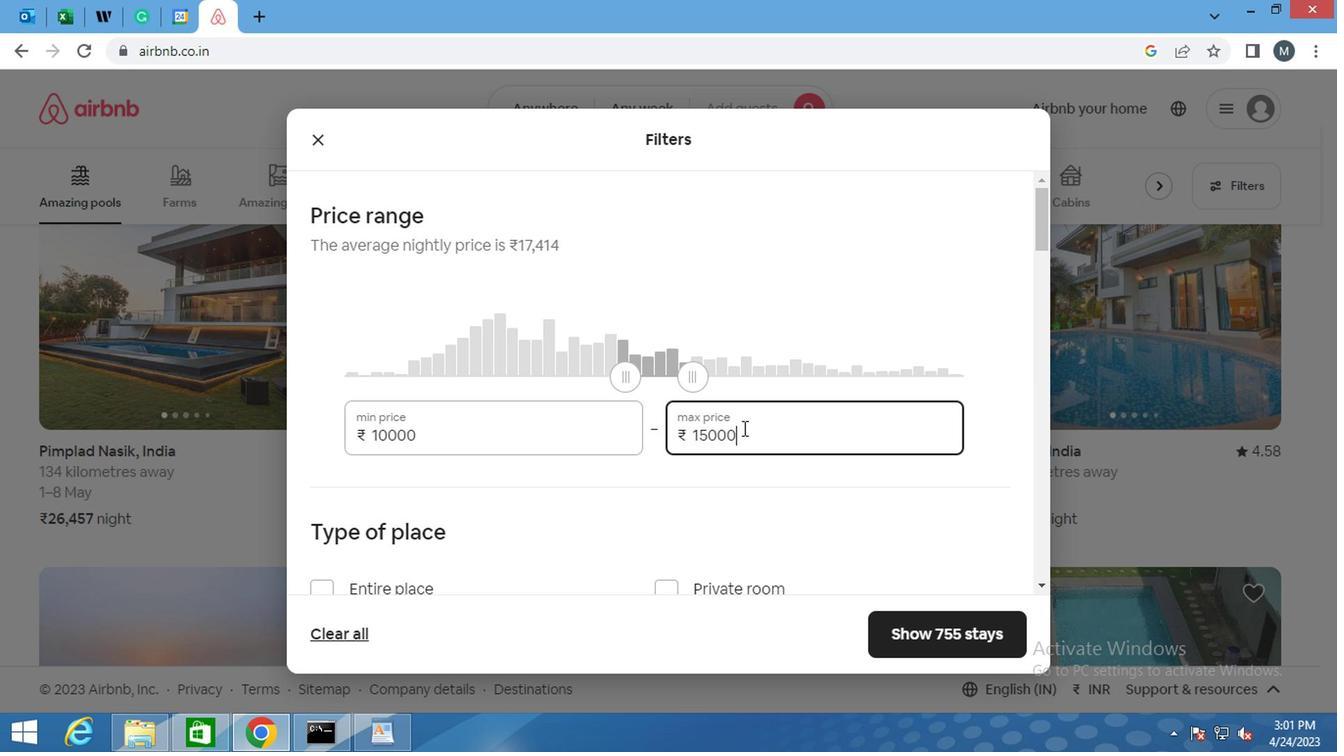 
Action: Mouse moved to (315, 390)
Screenshot: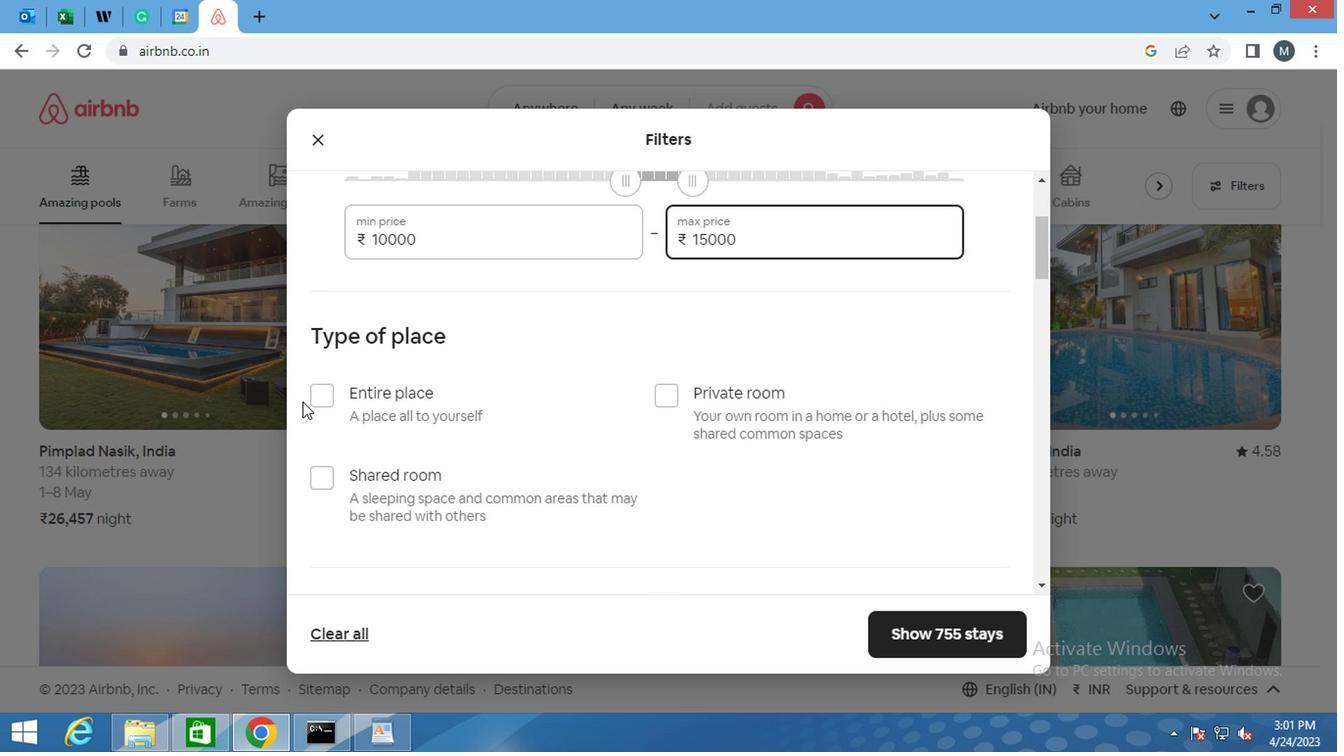 
Action: Mouse pressed left at (315, 390)
Screenshot: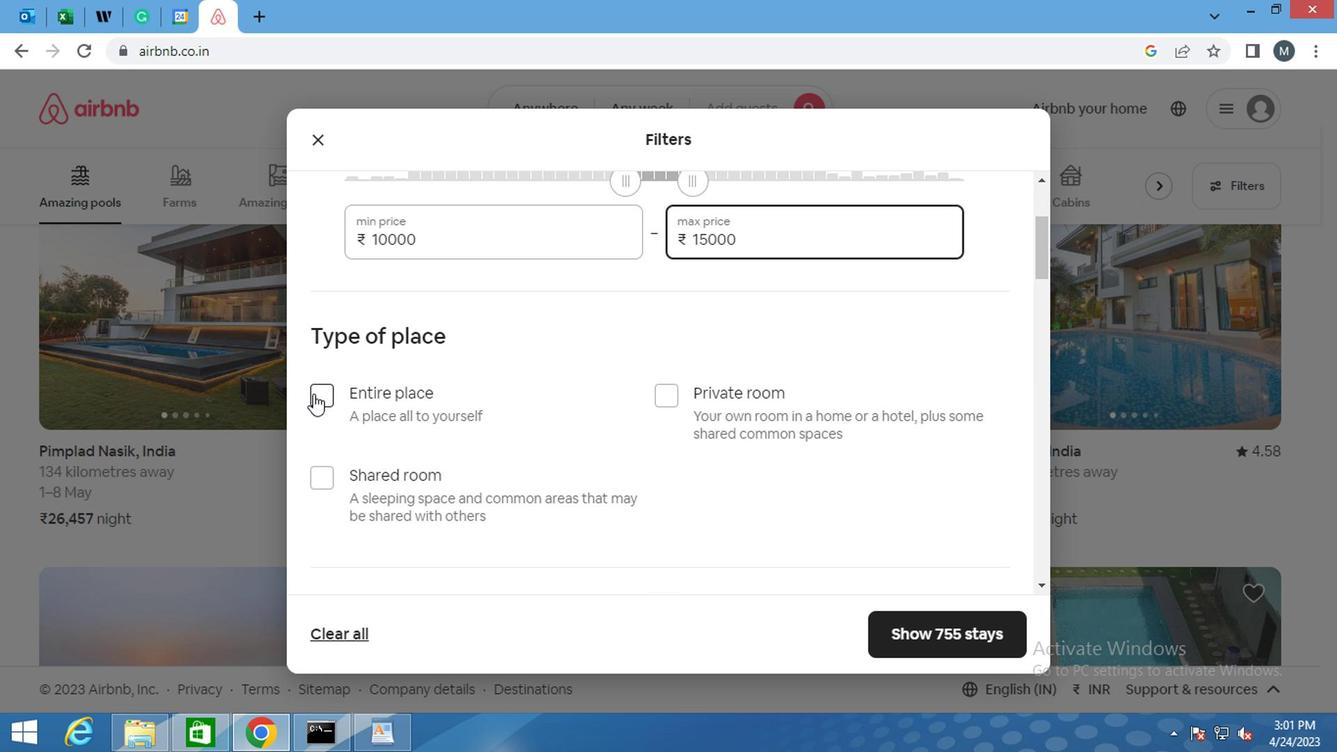 
Action: Mouse moved to (433, 397)
Screenshot: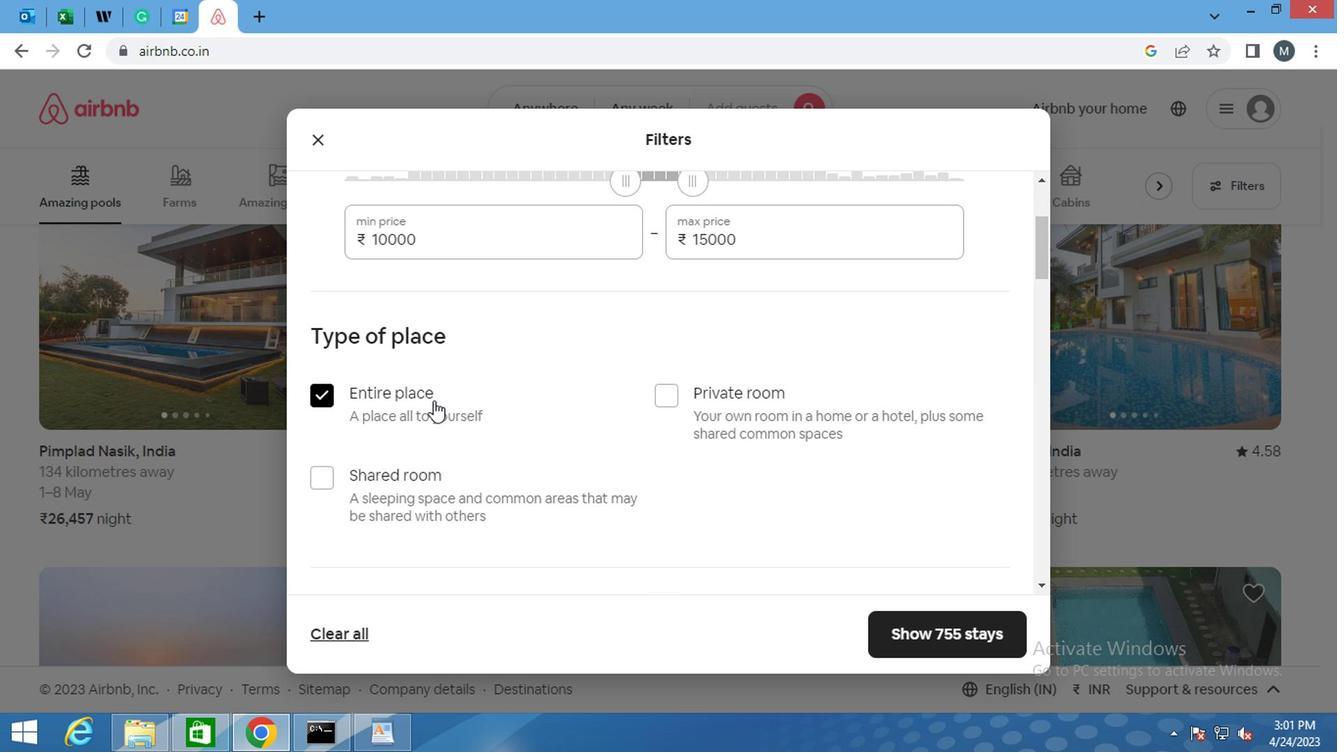
Action: Mouse scrolled (433, 396) with delta (0, -1)
Screenshot: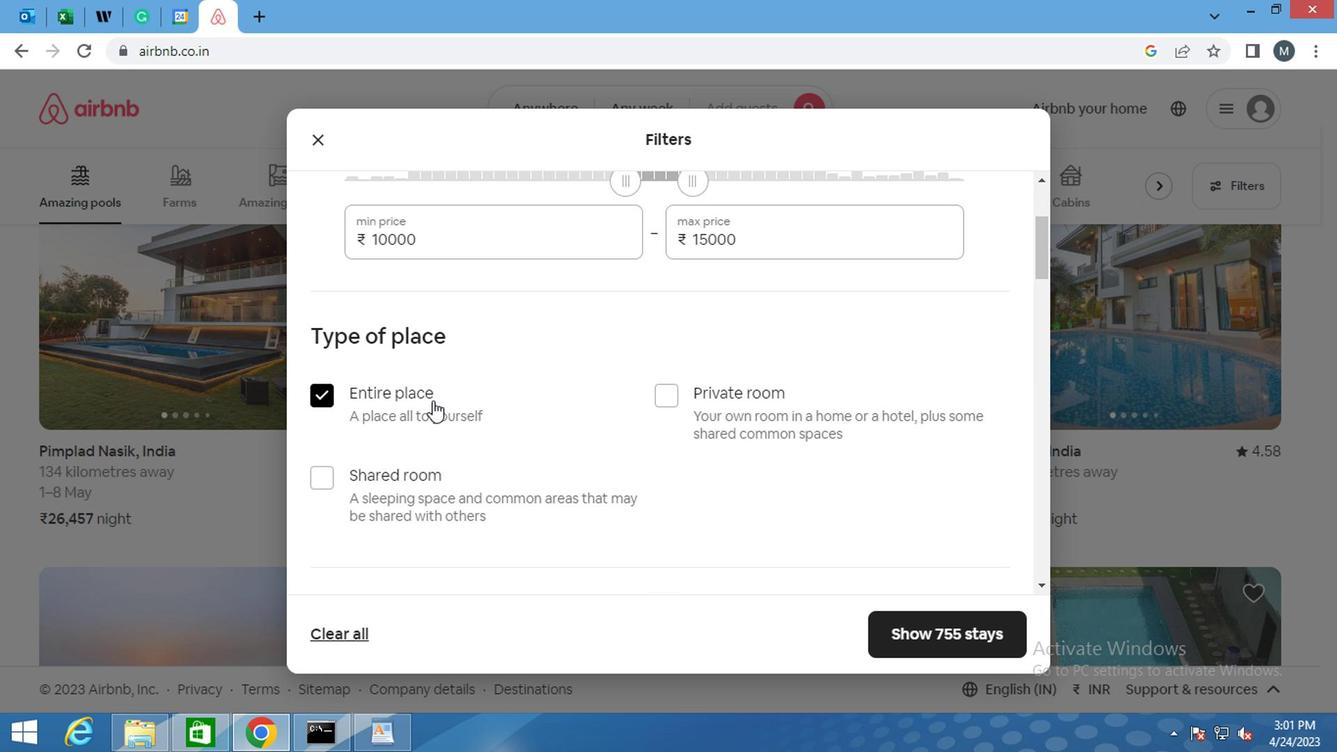 
Action: Mouse scrolled (433, 396) with delta (0, -1)
Screenshot: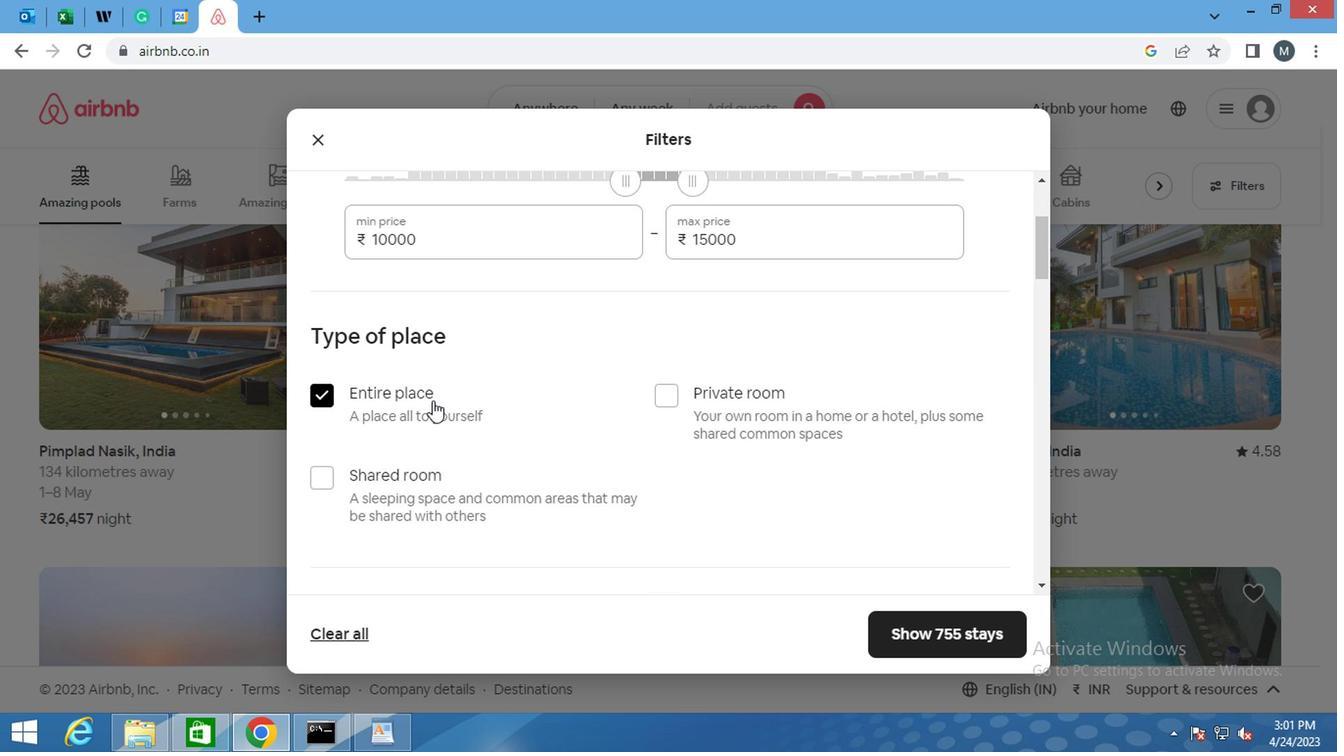 
Action: Mouse moved to (468, 389)
Screenshot: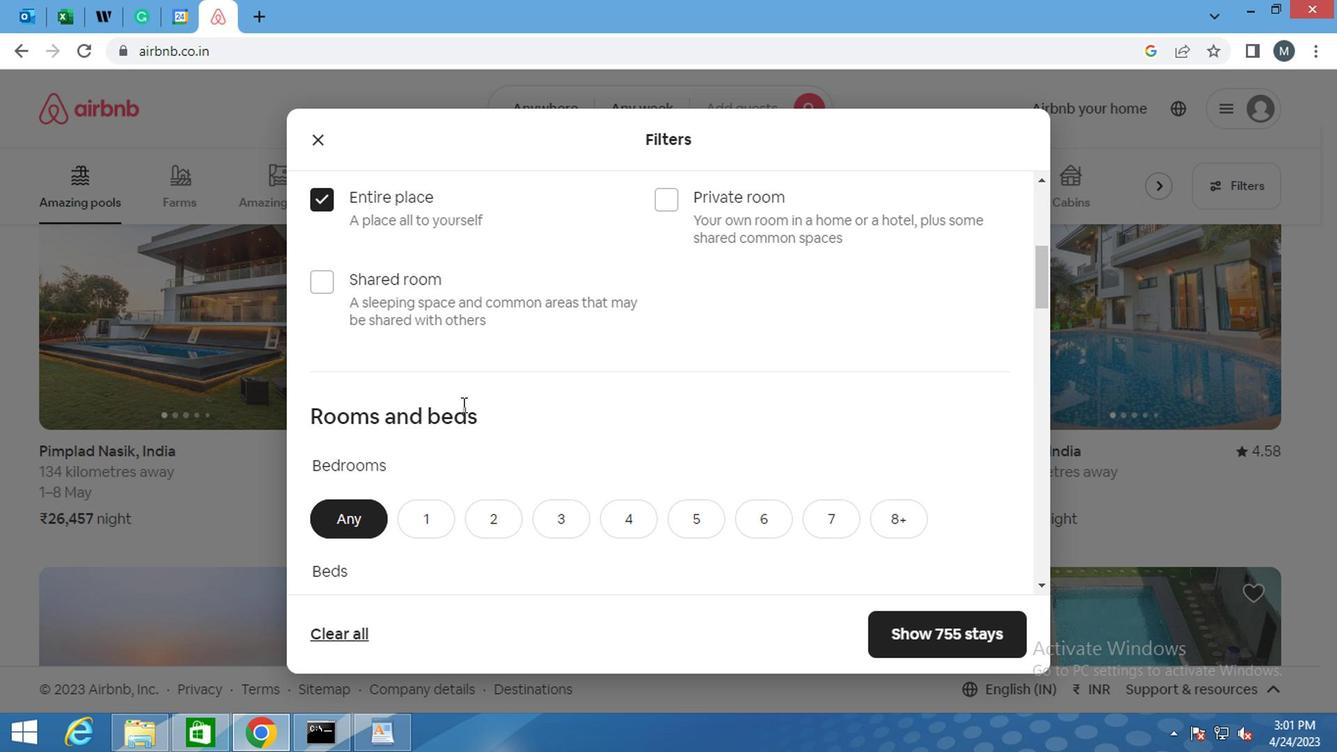 
Action: Mouse scrolled (468, 387) with delta (0, -1)
Screenshot: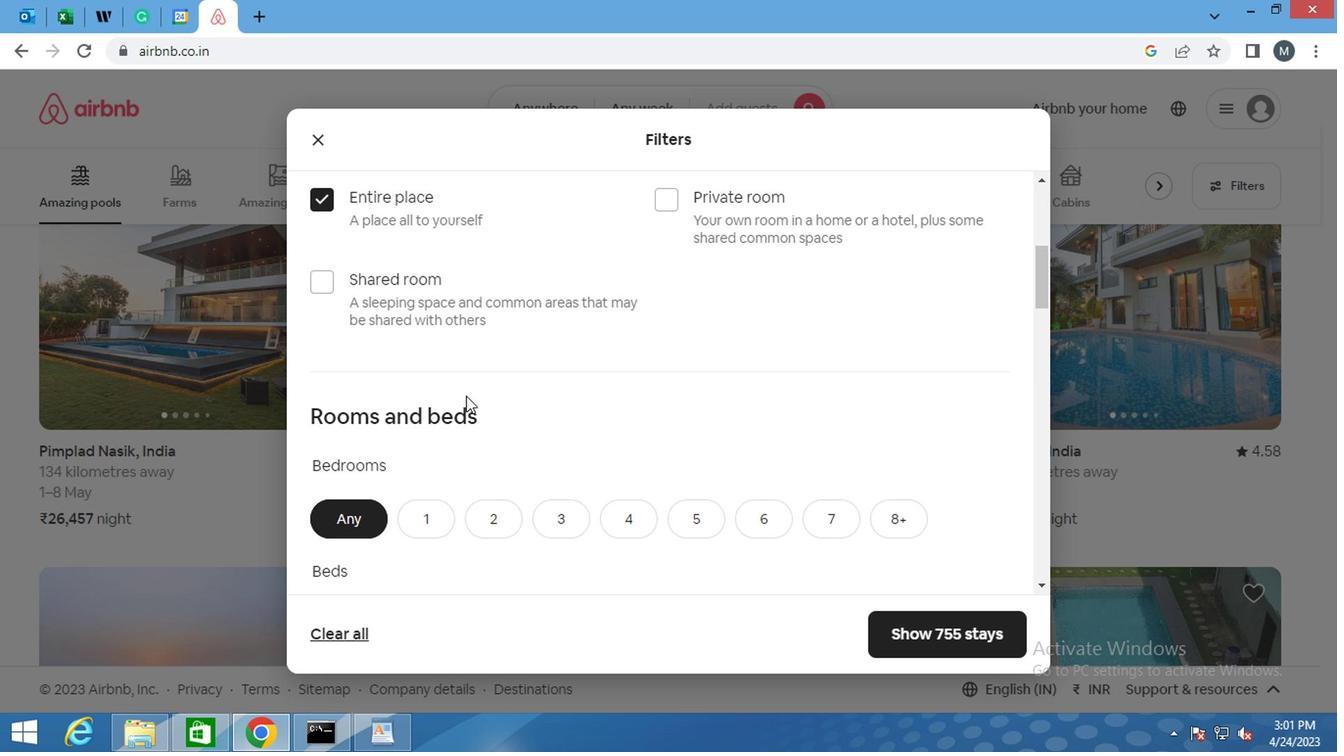 
Action: Mouse moved to (441, 420)
Screenshot: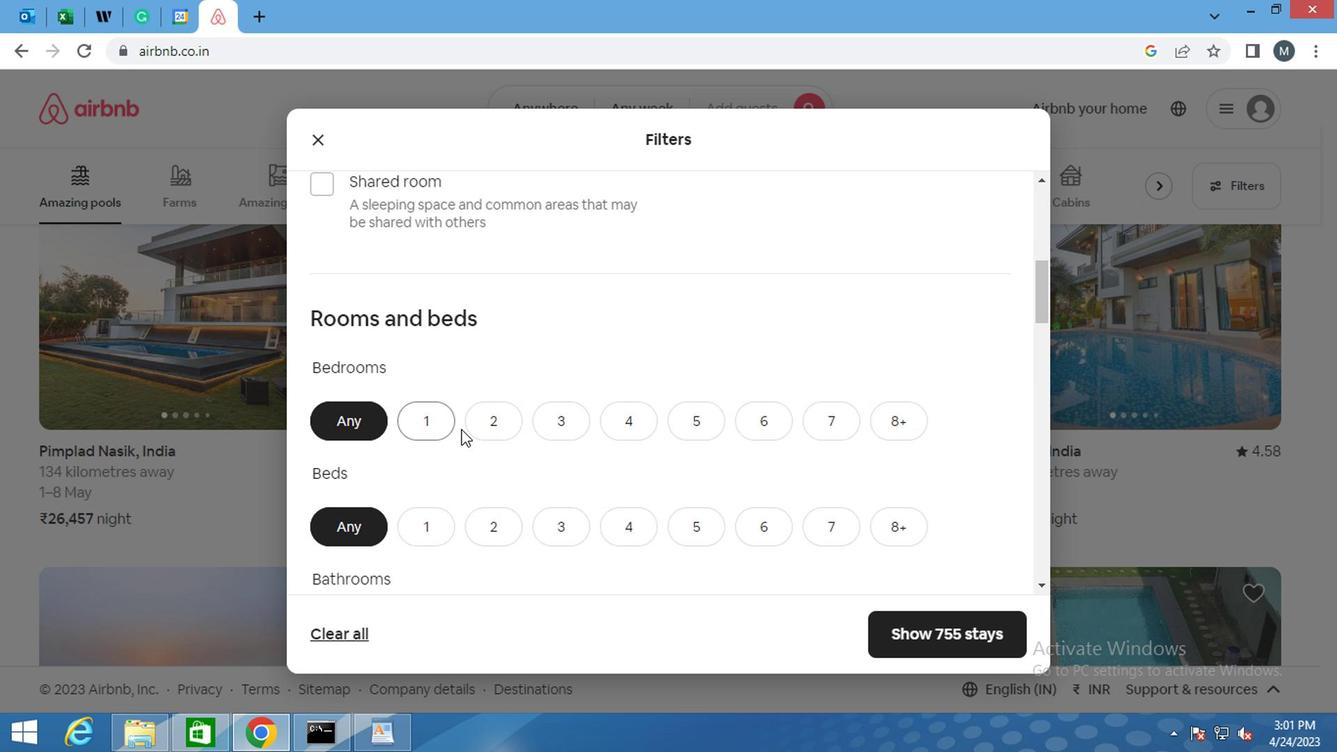 
Action: Mouse pressed left at (441, 420)
Screenshot: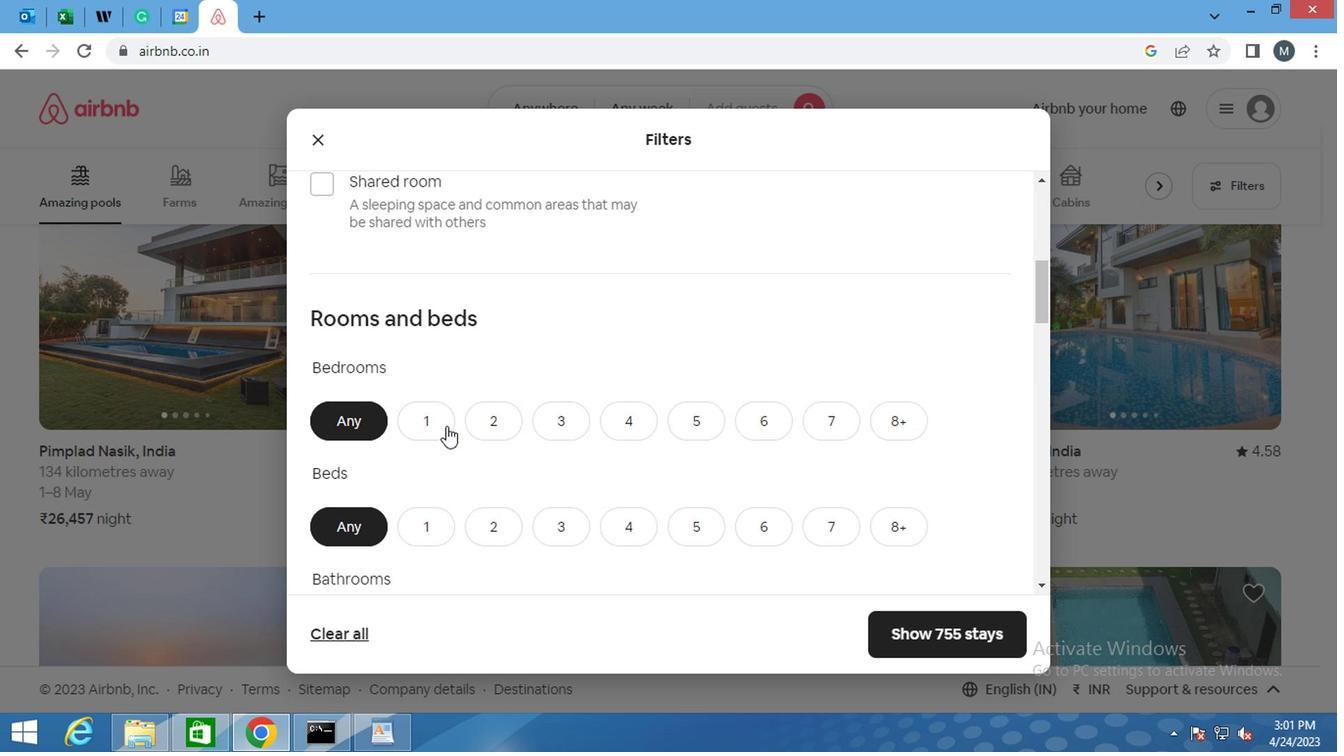 
Action: Mouse moved to (434, 525)
Screenshot: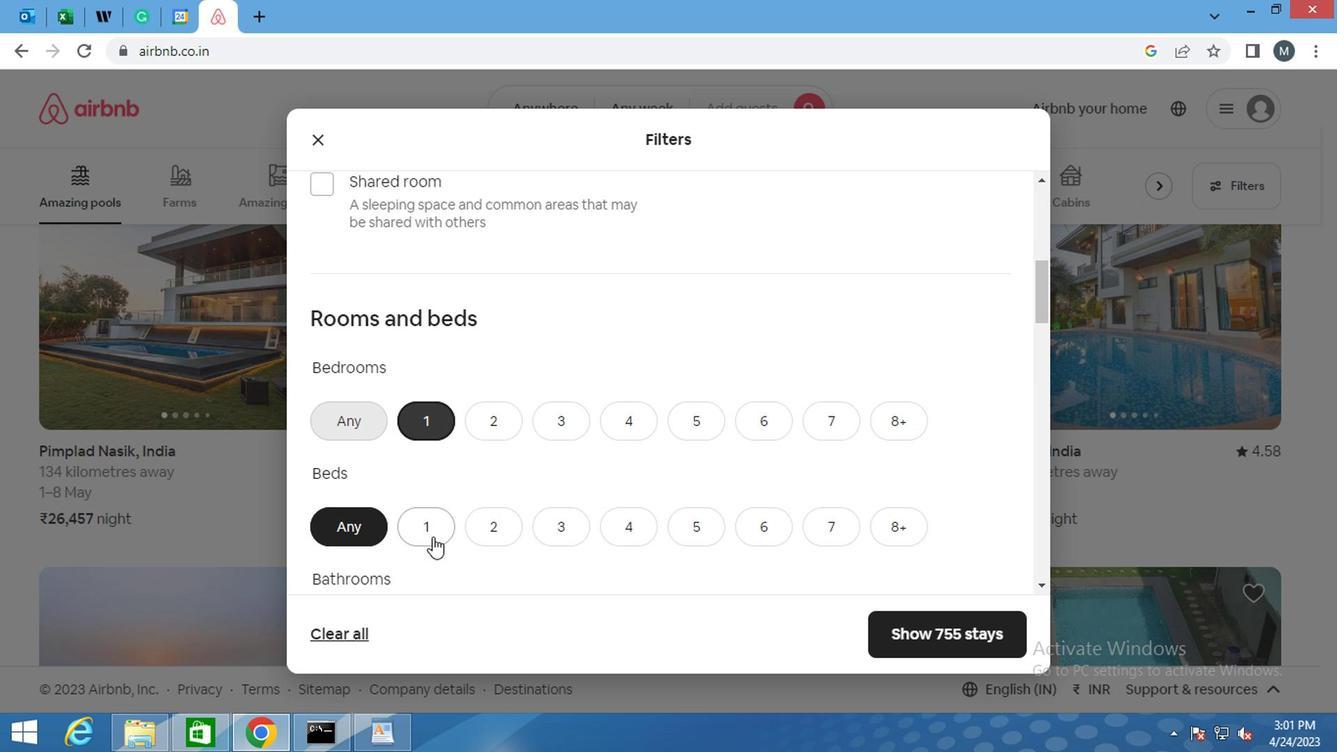 
Action: Mouse pressed left at (434, 525)
Screenshot: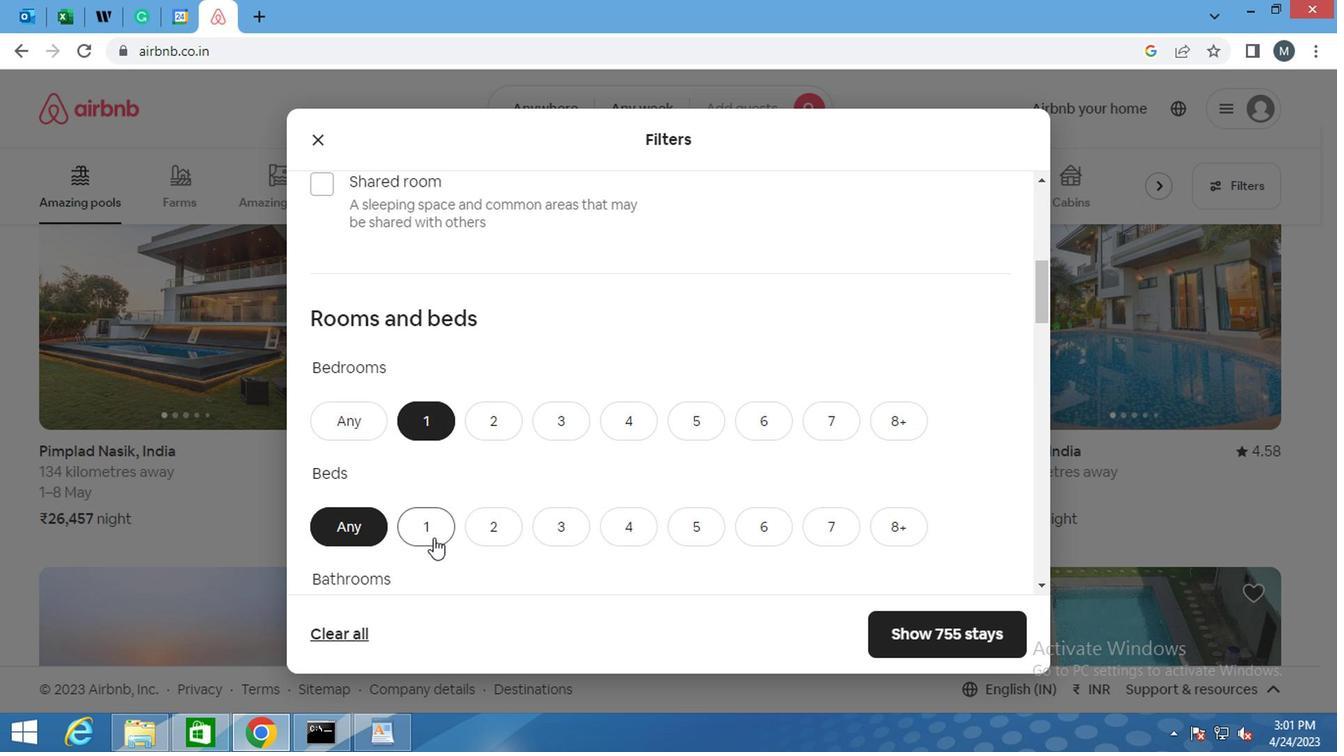 
Action: Mouse moved to (507, 459)
Screenshot: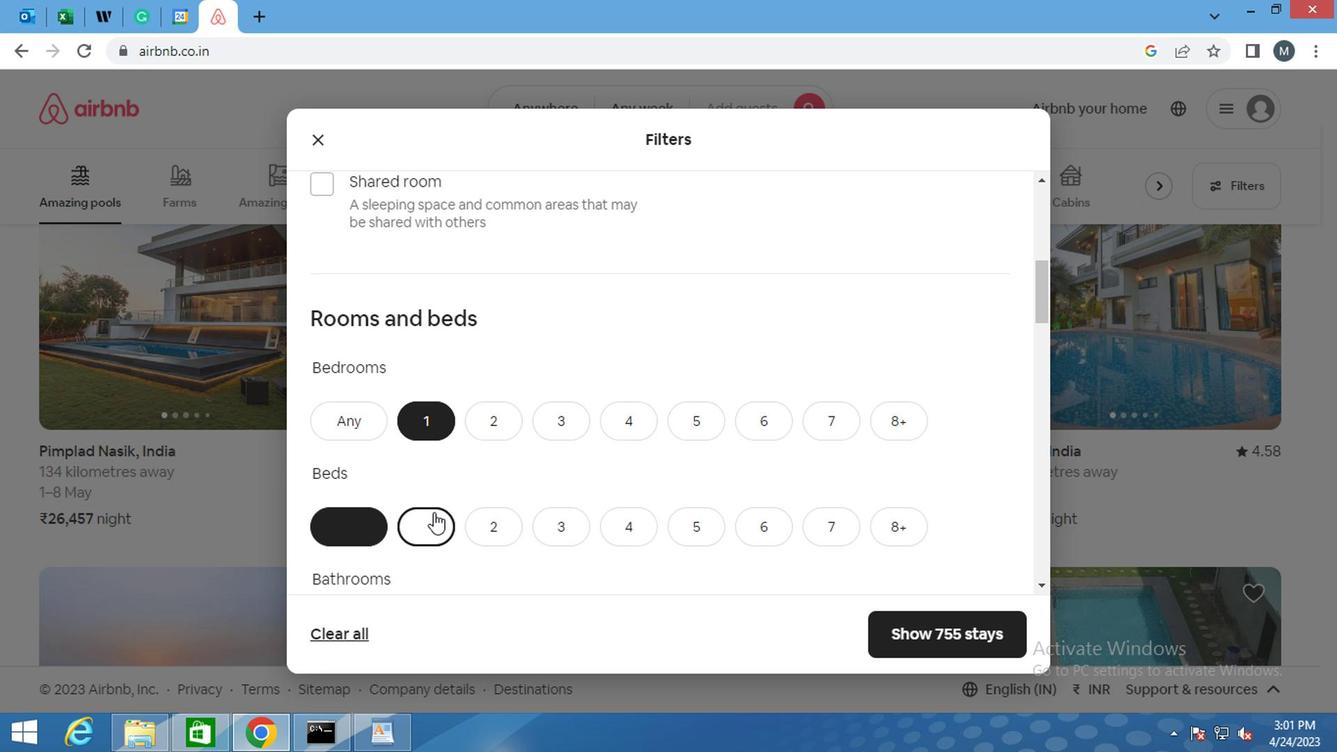 
Action: Mouse scrolled (507, 458) with delta (0, 0)
Screenshot: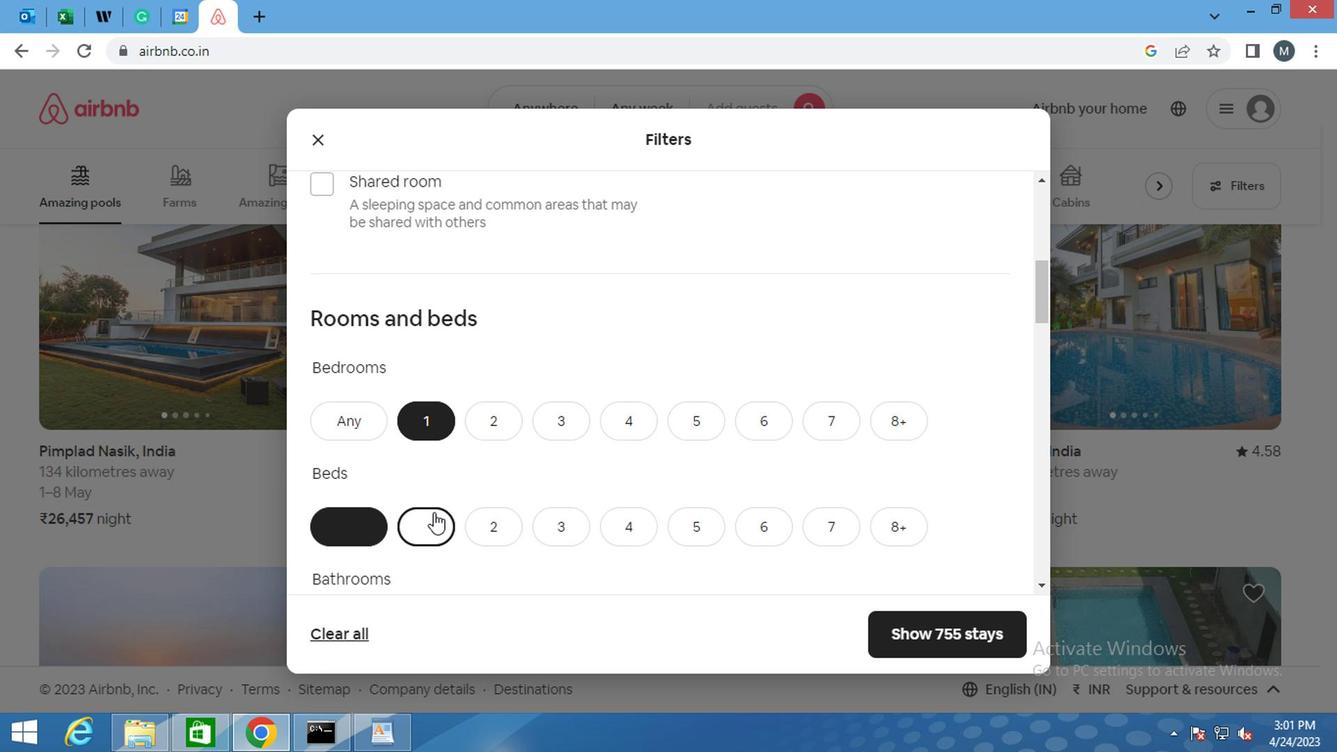 
Action: Mouse moved to (507, 461)
Screenshot: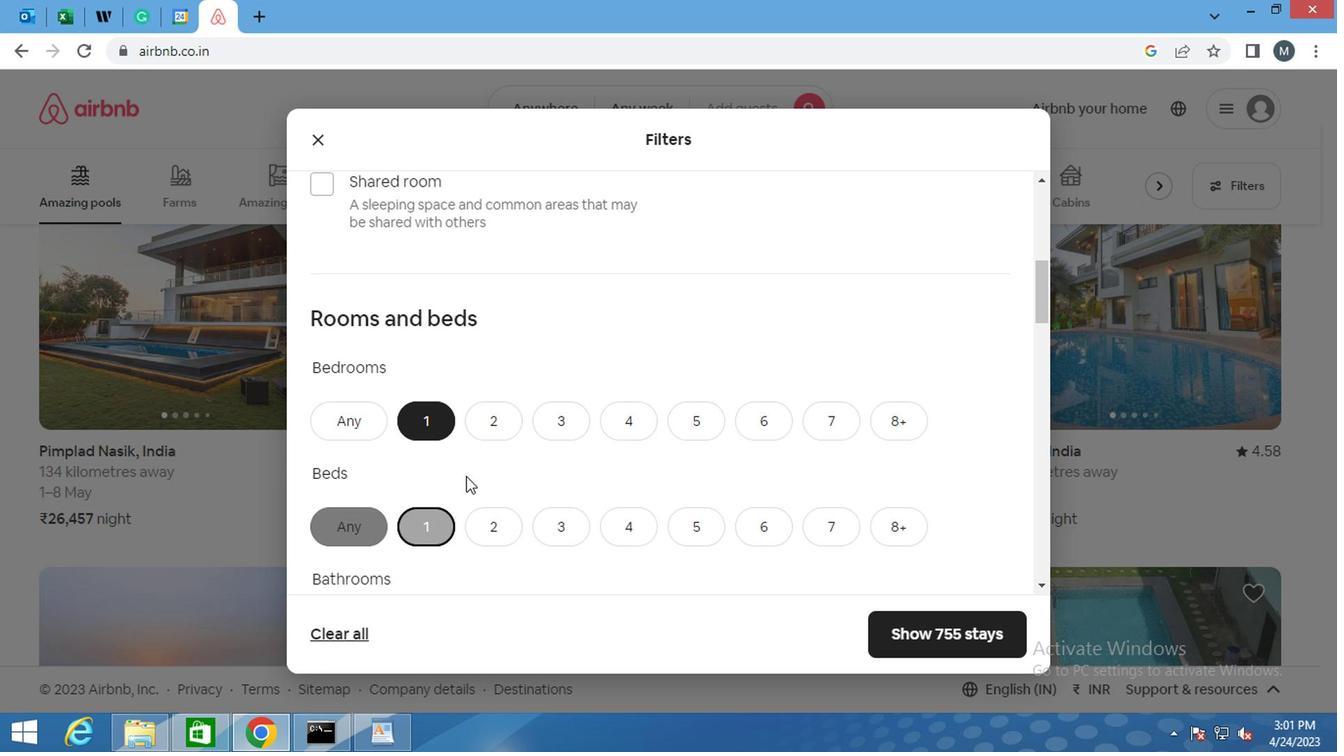 
Action: Mouse scrolled (507, 461) with delta (0, 0)
Screenshot: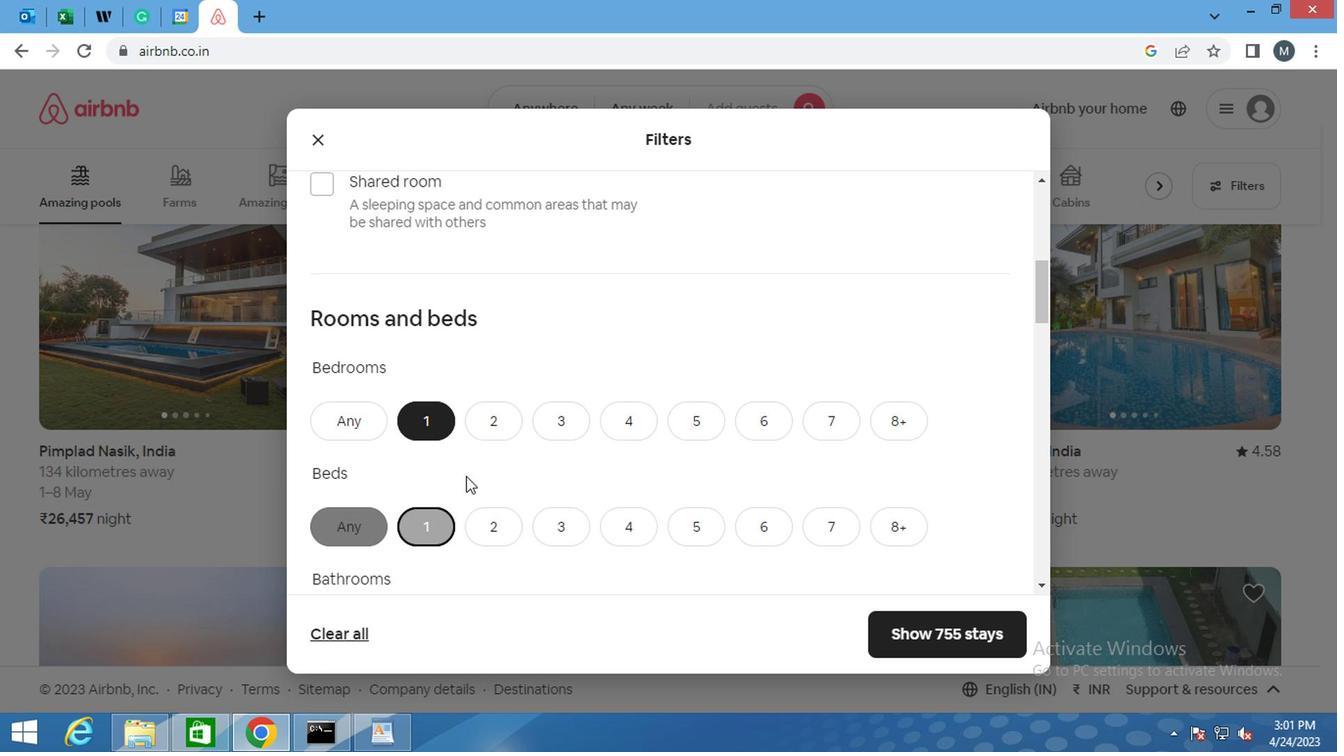 
Action: Mouse moved to (431, 429)
Screenshot: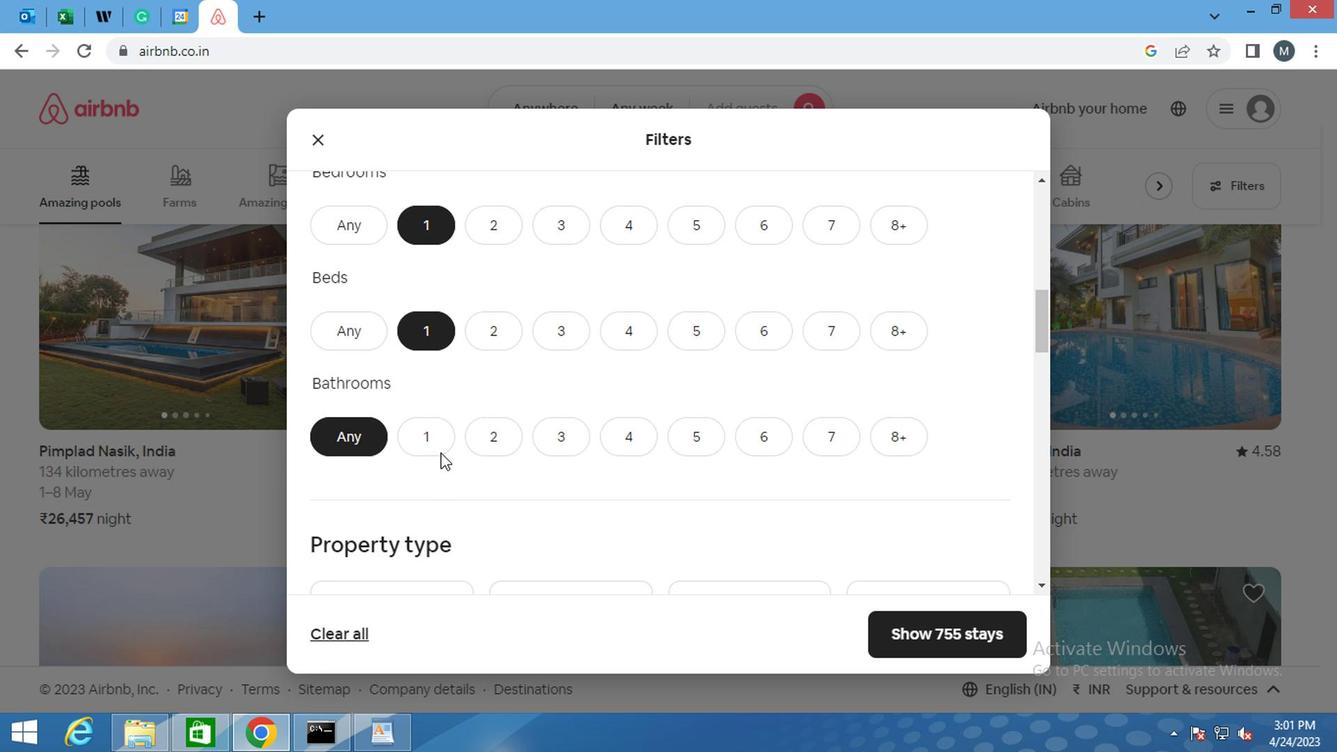 
Action: Mouse pressed left at (431, 429)
Screenshot: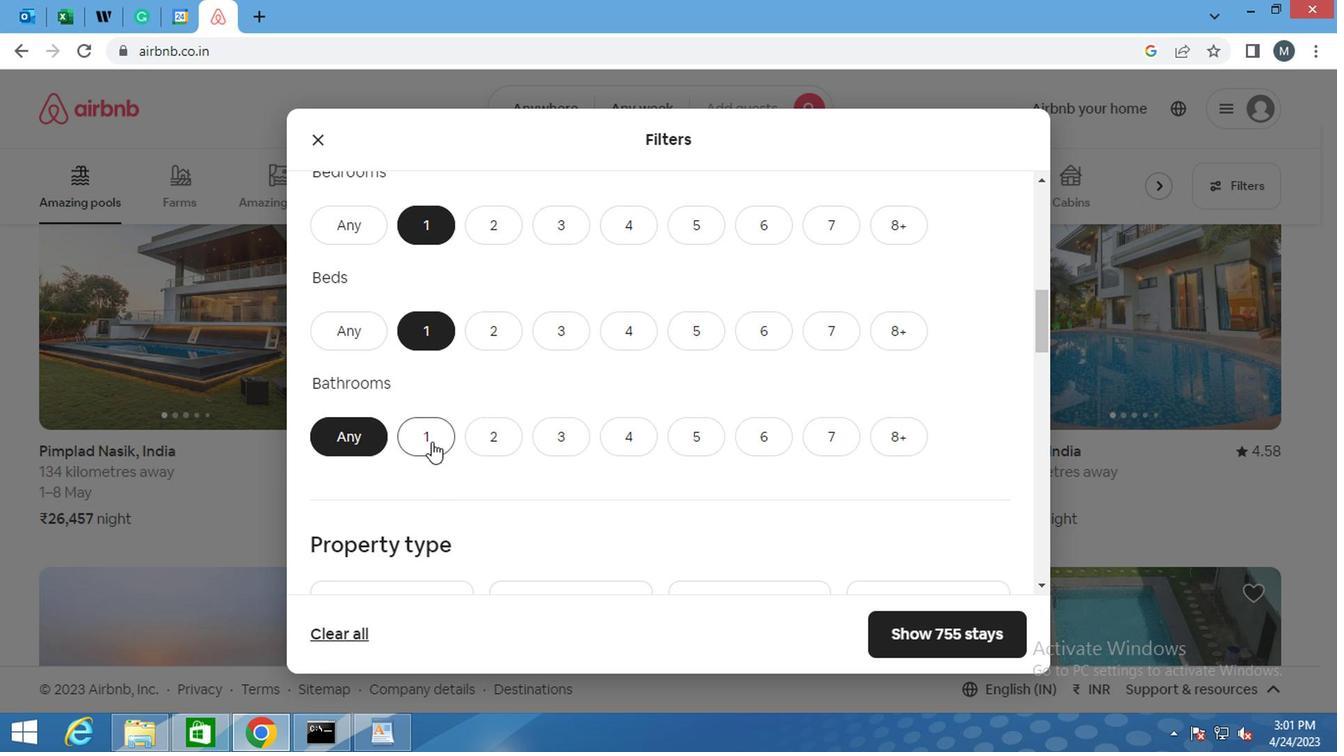 
Action: Mouse moved to (496, 393)
Screenshot: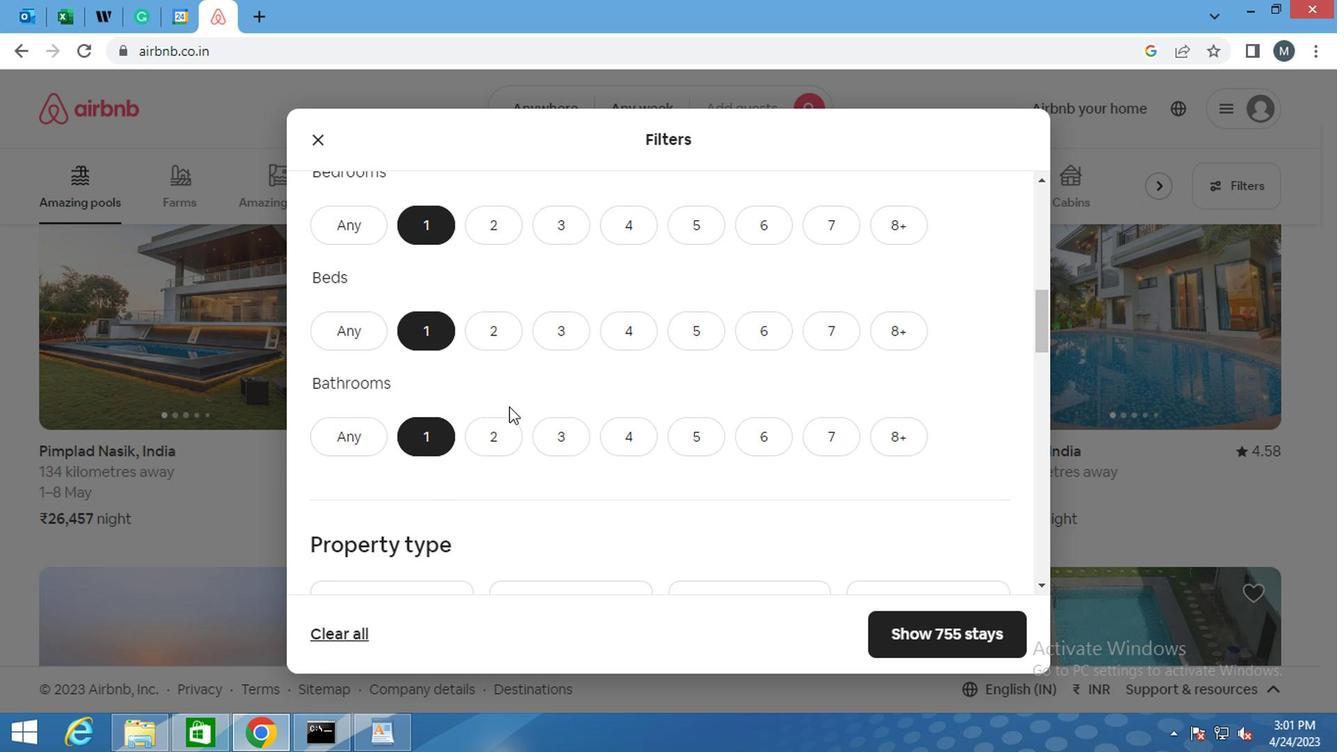 
Action: Mouse scrolled (496, 392) with delta (0, 0)
Screenshot: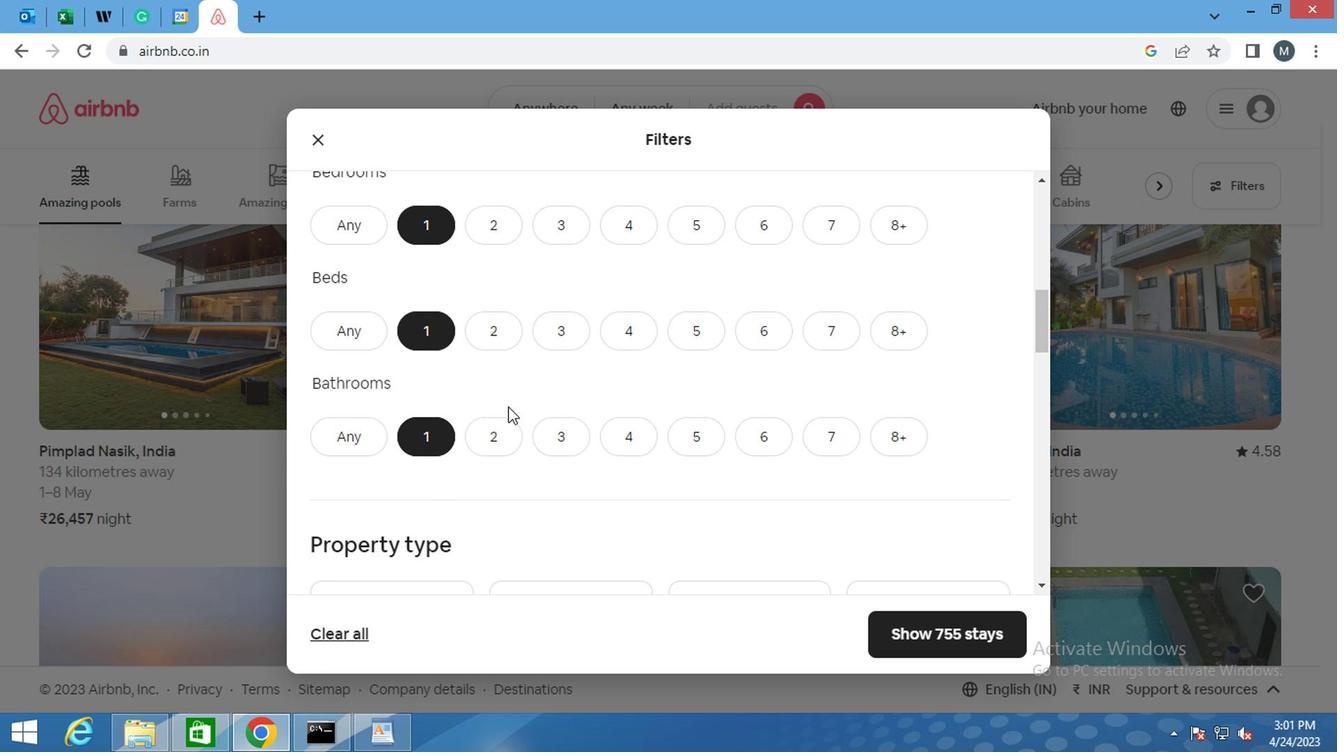 
Action: Mouse scrolled (496, 392) with delta (0, 0)
Screenshot: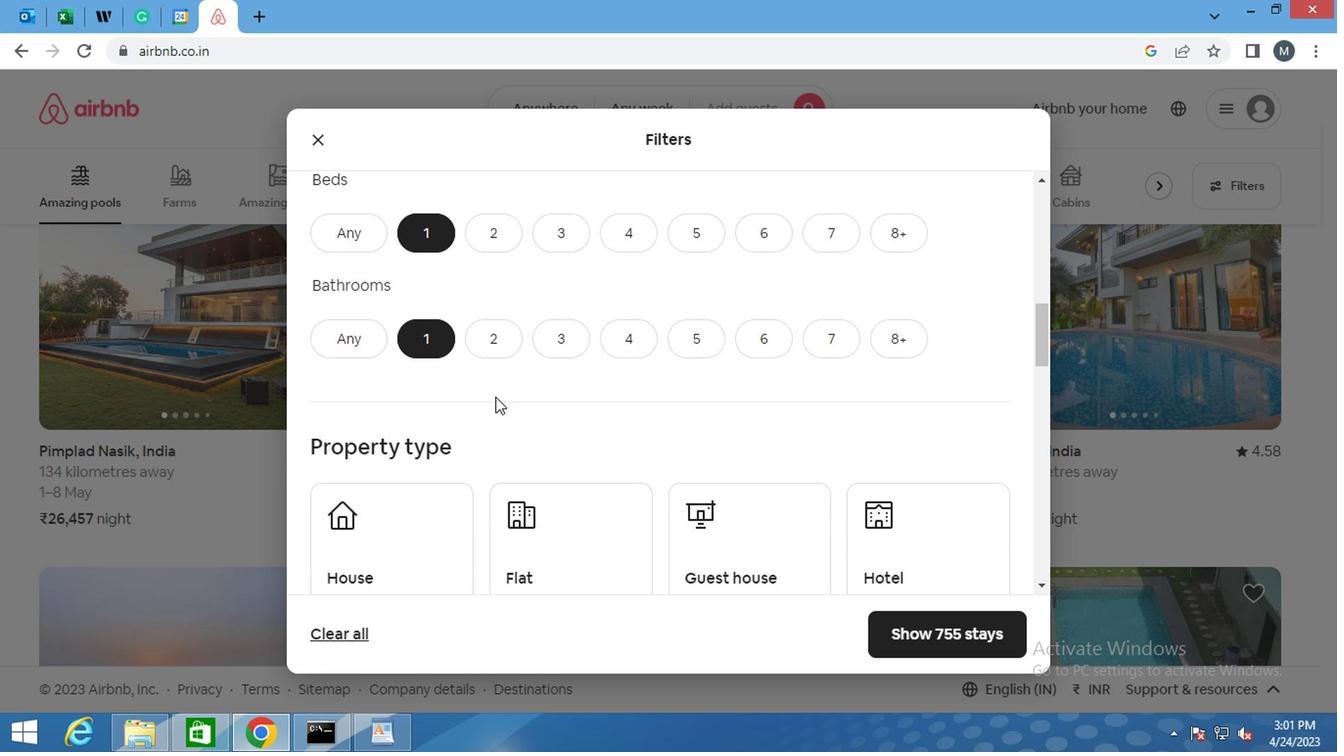 
Action: Mouse moved to (493, 393)
Screenshot: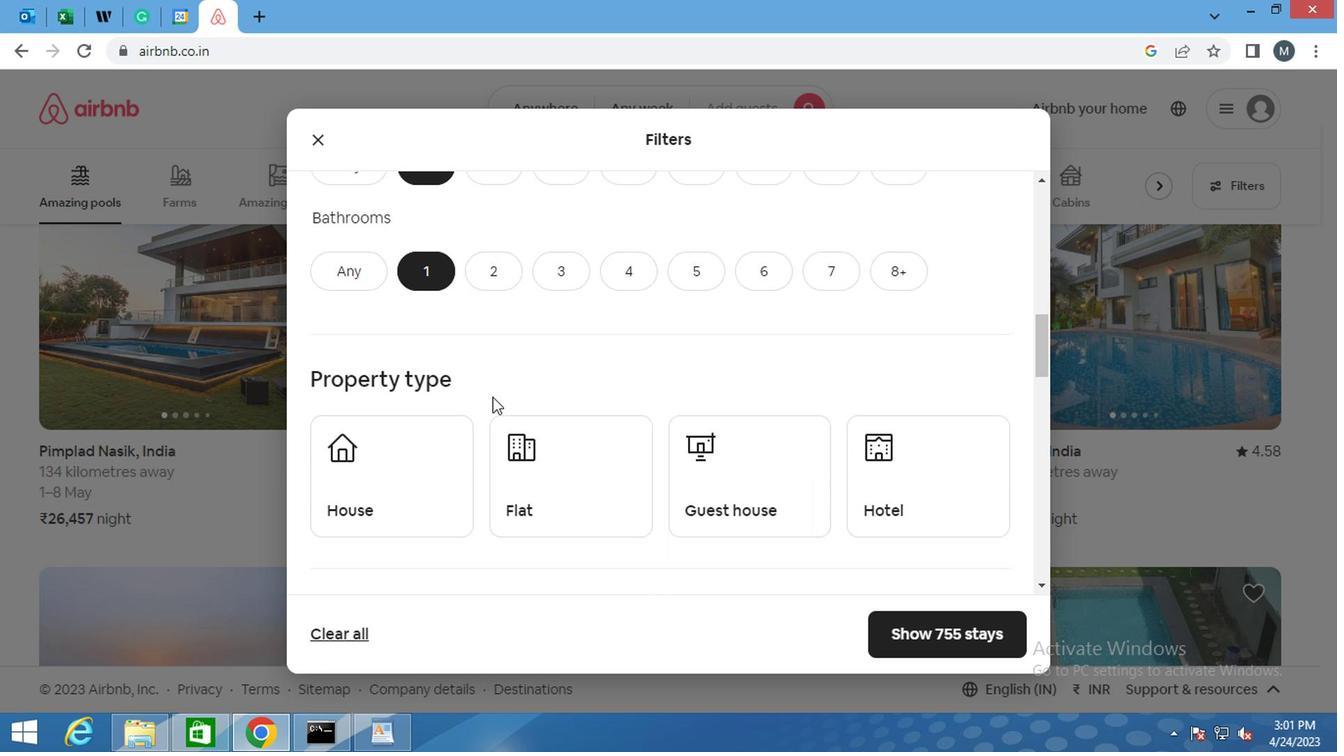 
Action: Mouse scrolled (493, 392) with delta (0, 0)
Screenshot: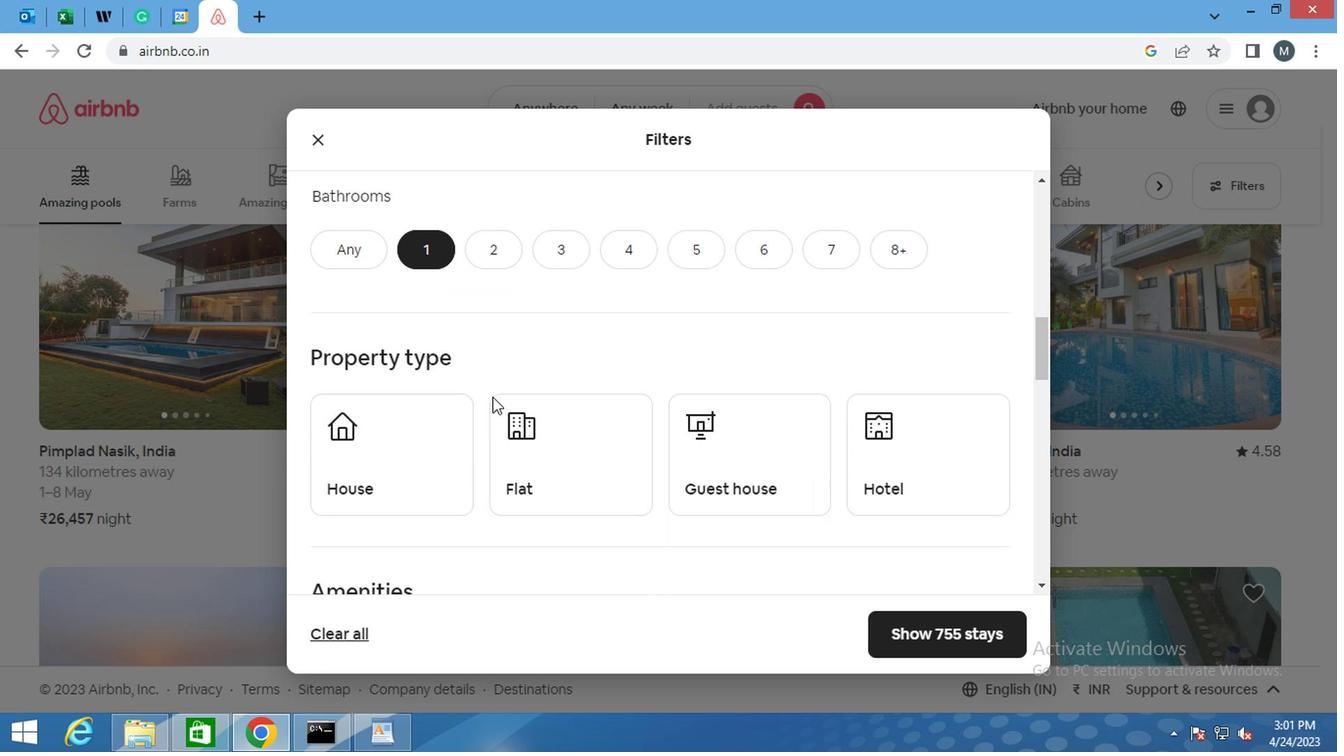 
Action: Mouse moved to (485, 398)
Screenshot: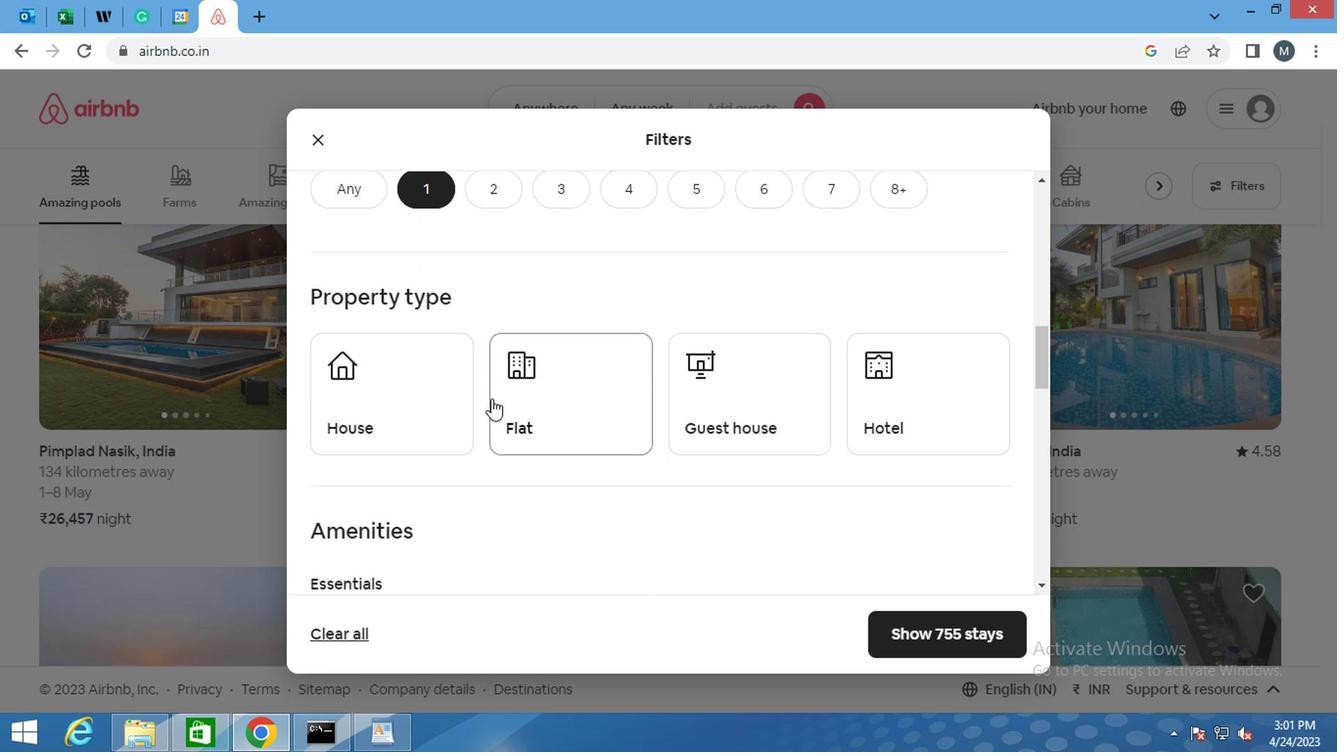 
Action: Mouse scrolled (485, 397) with delta (0, 0)
Screenshot: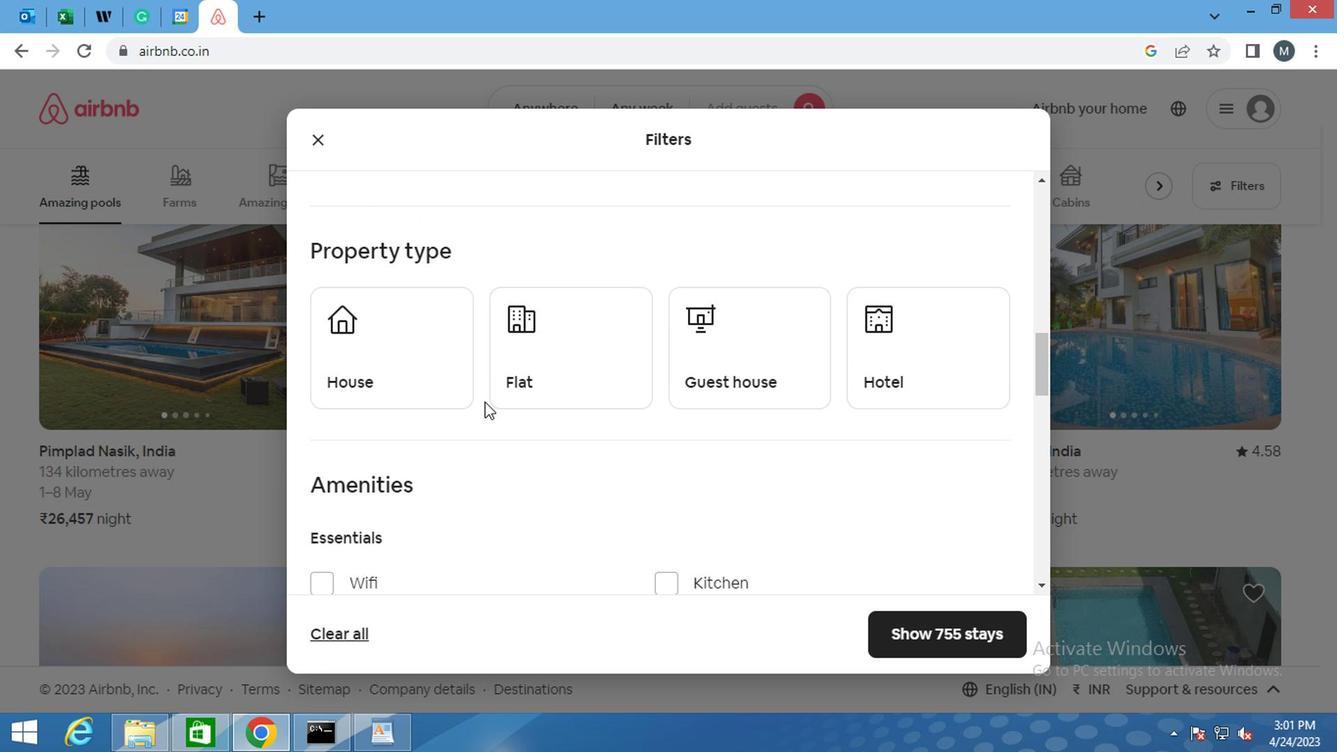 
Action: Mouse moved to (408, 275)
Screenshot: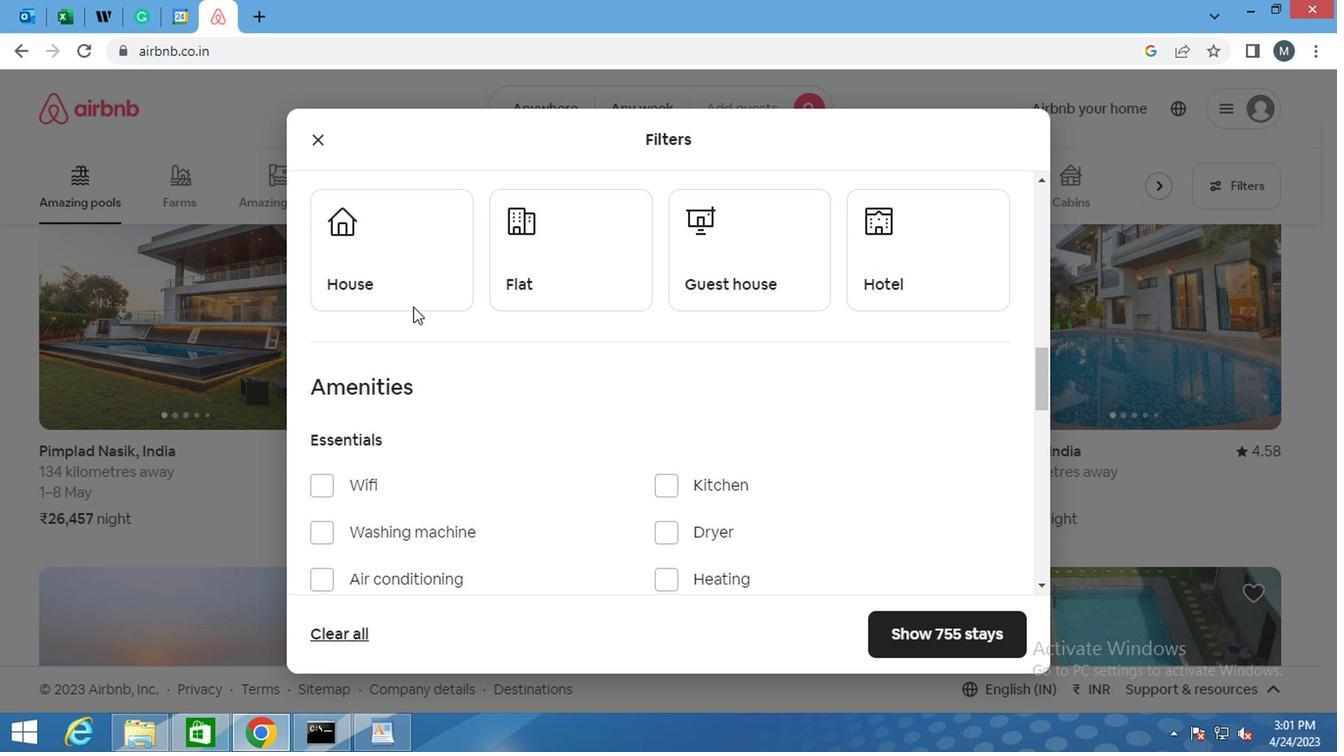 
Action: Mouse pressed left at (408, 275)
Screenshot: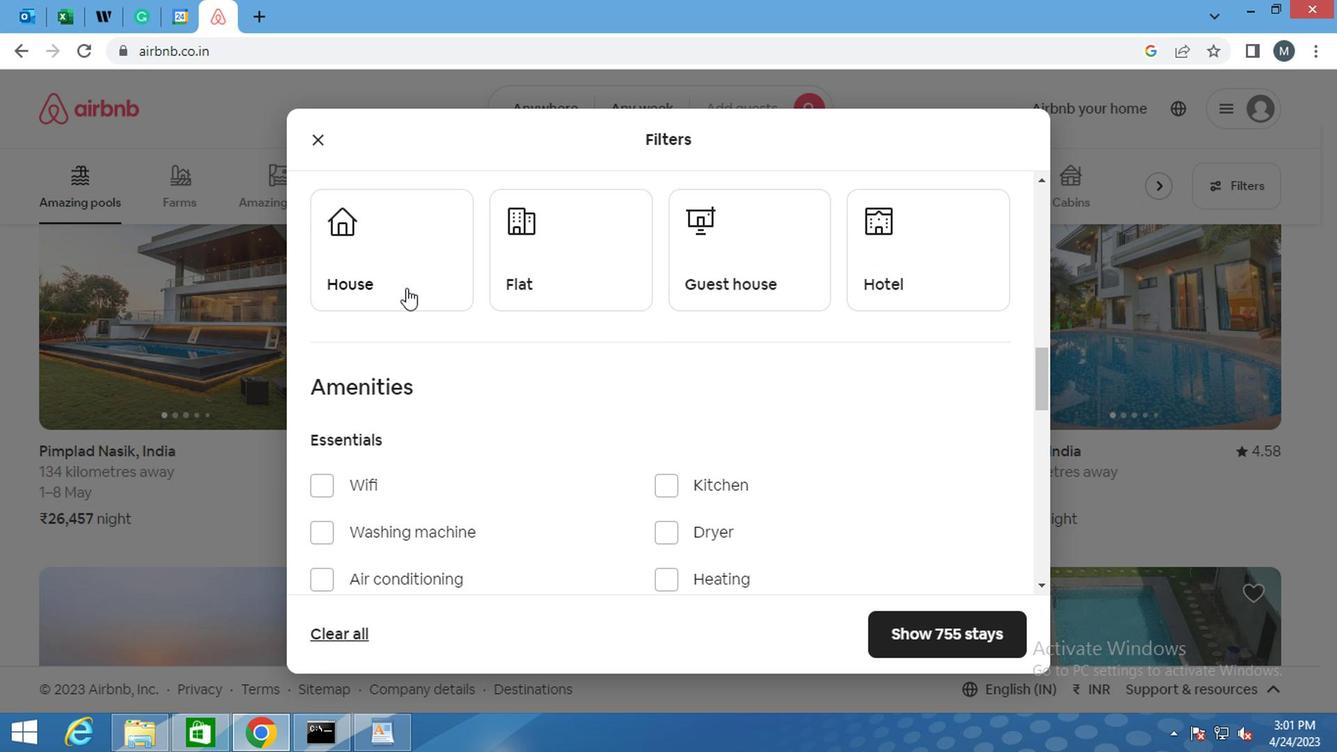 
Action: Mouse moved to (587, 258)
Screenshot: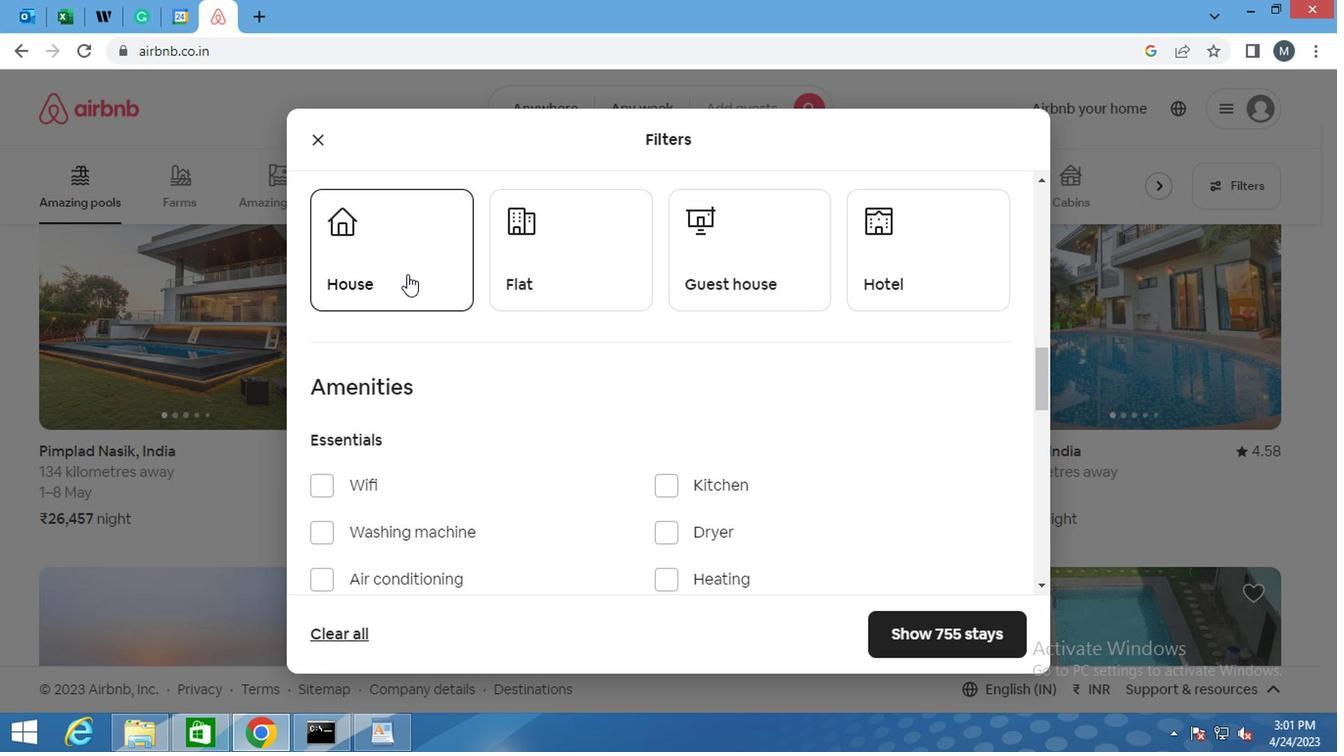 
Action: Mouse pressed left at (587, 258)
Screenshot: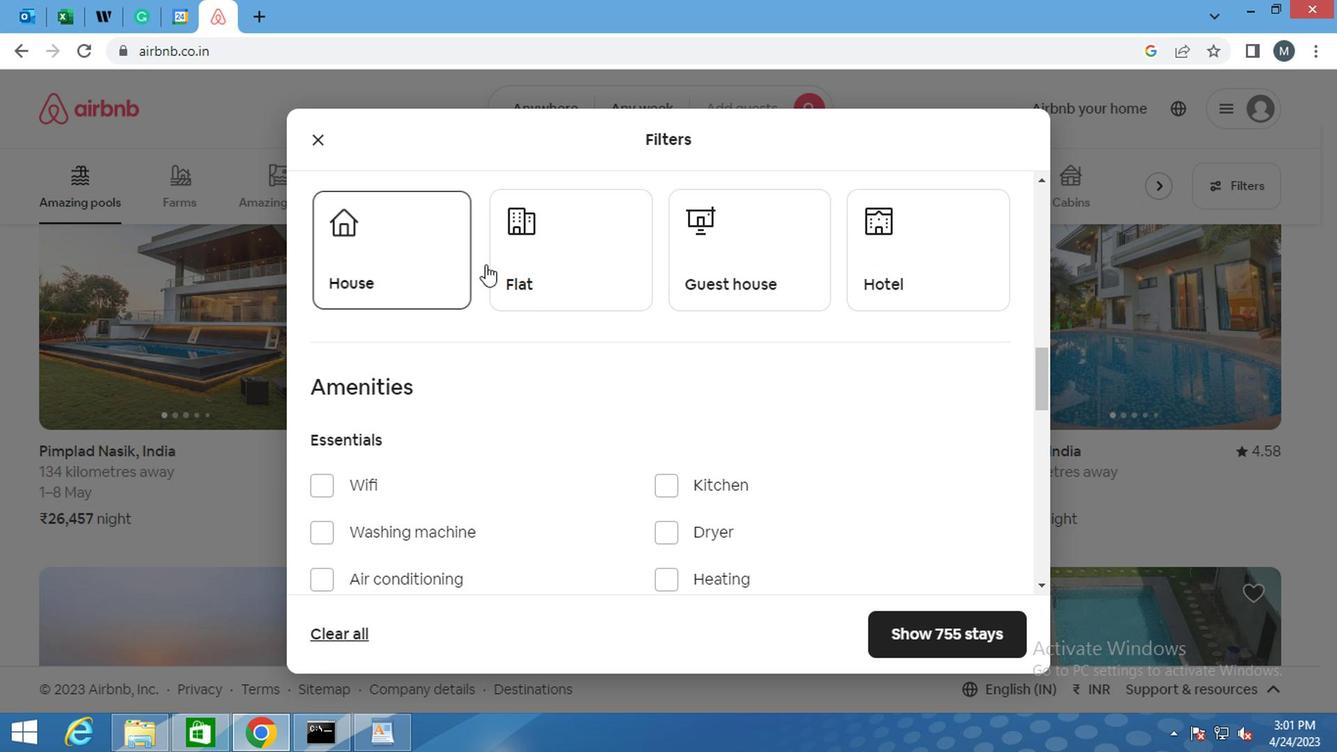 
Action: Mouse moved to (709, 266)
Screenshot: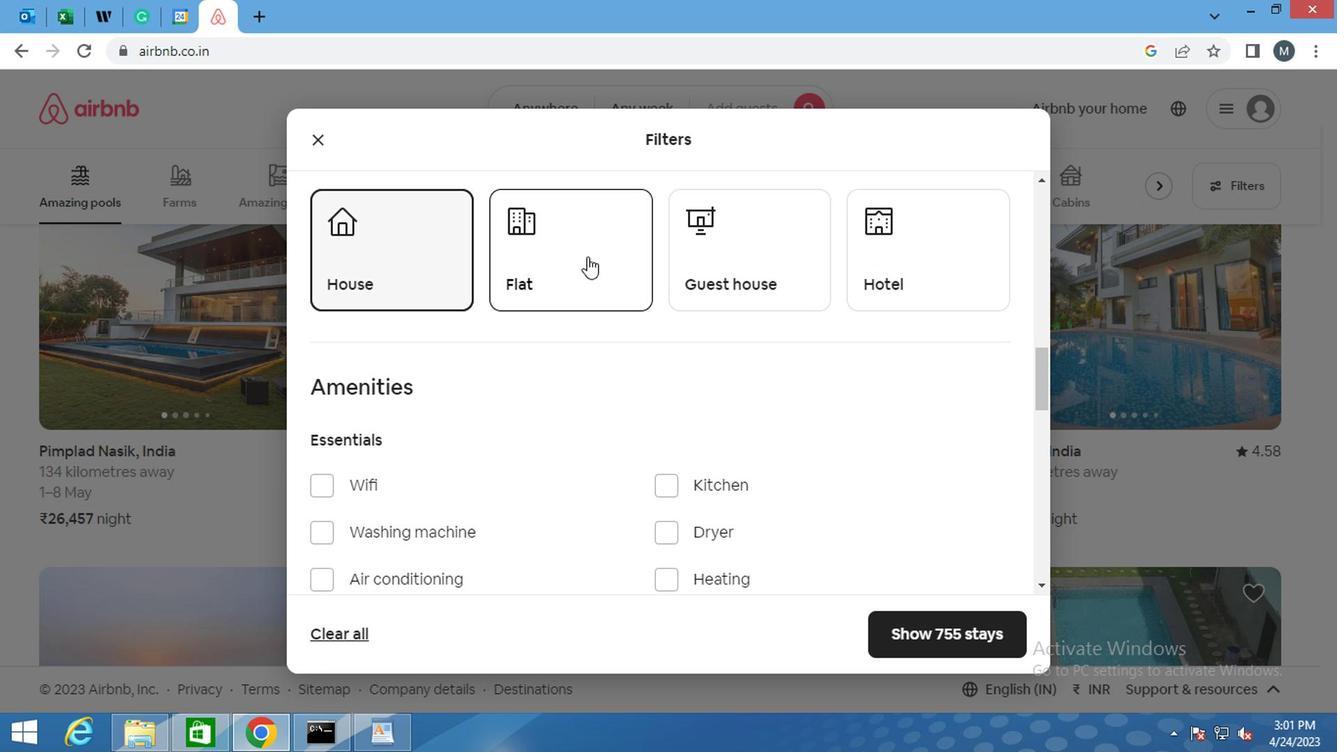 
Action: Mouse pressed left at (709, 266)
Screenshot: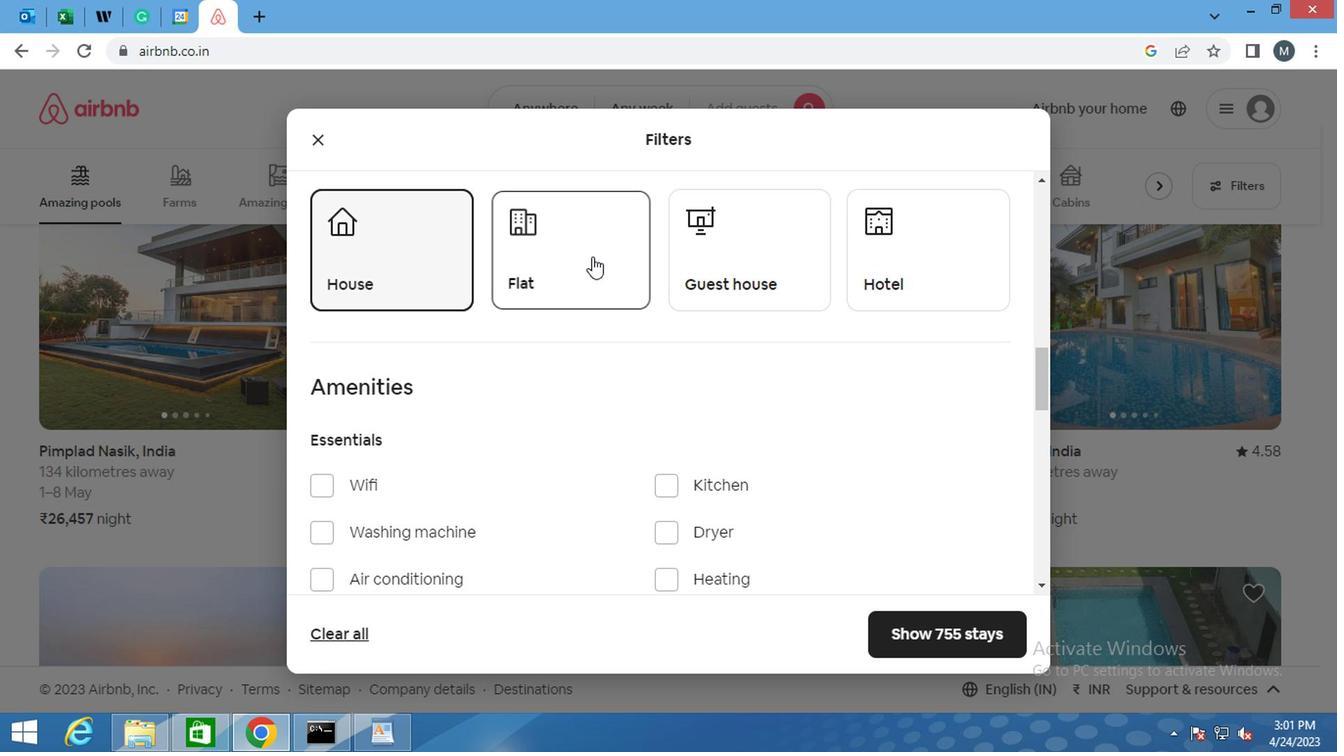 
Action: Mouse moved to (860, 269)
Screenshot: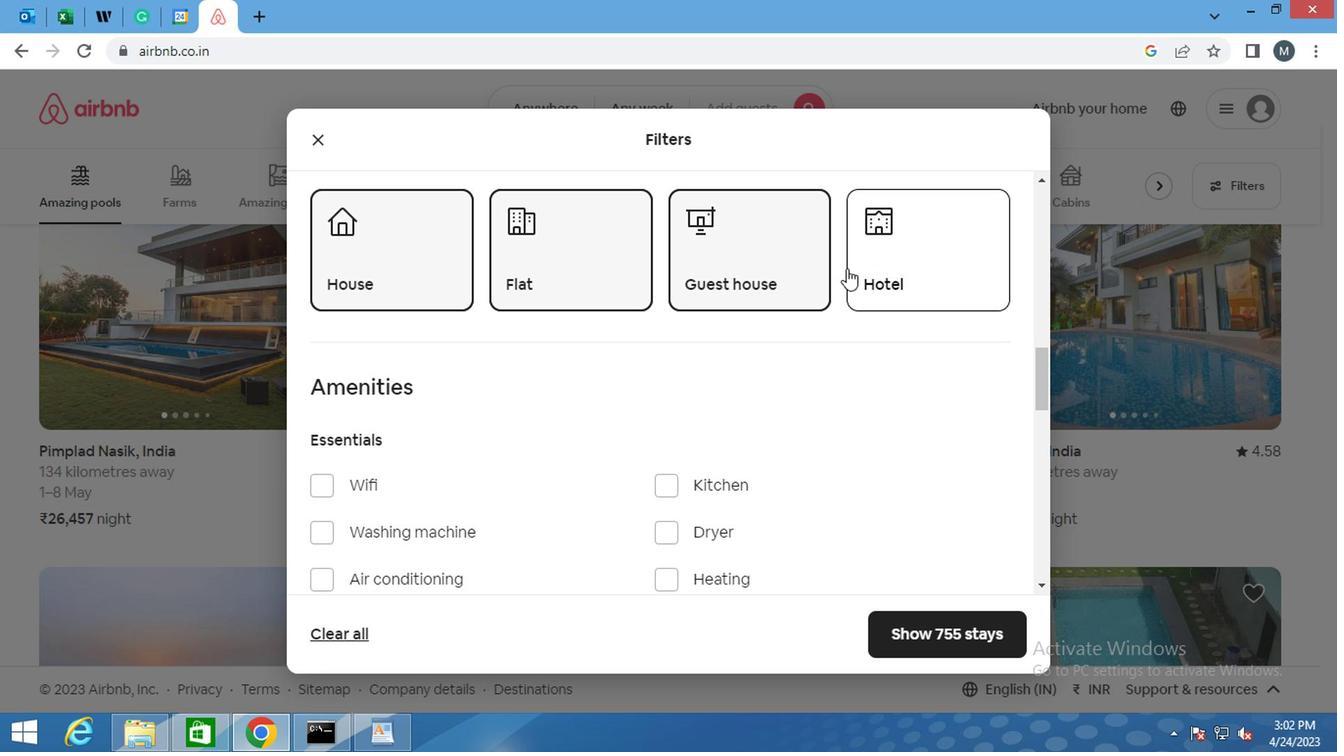 
Action: Mouse pressed left at (860, 269)
Screenshot: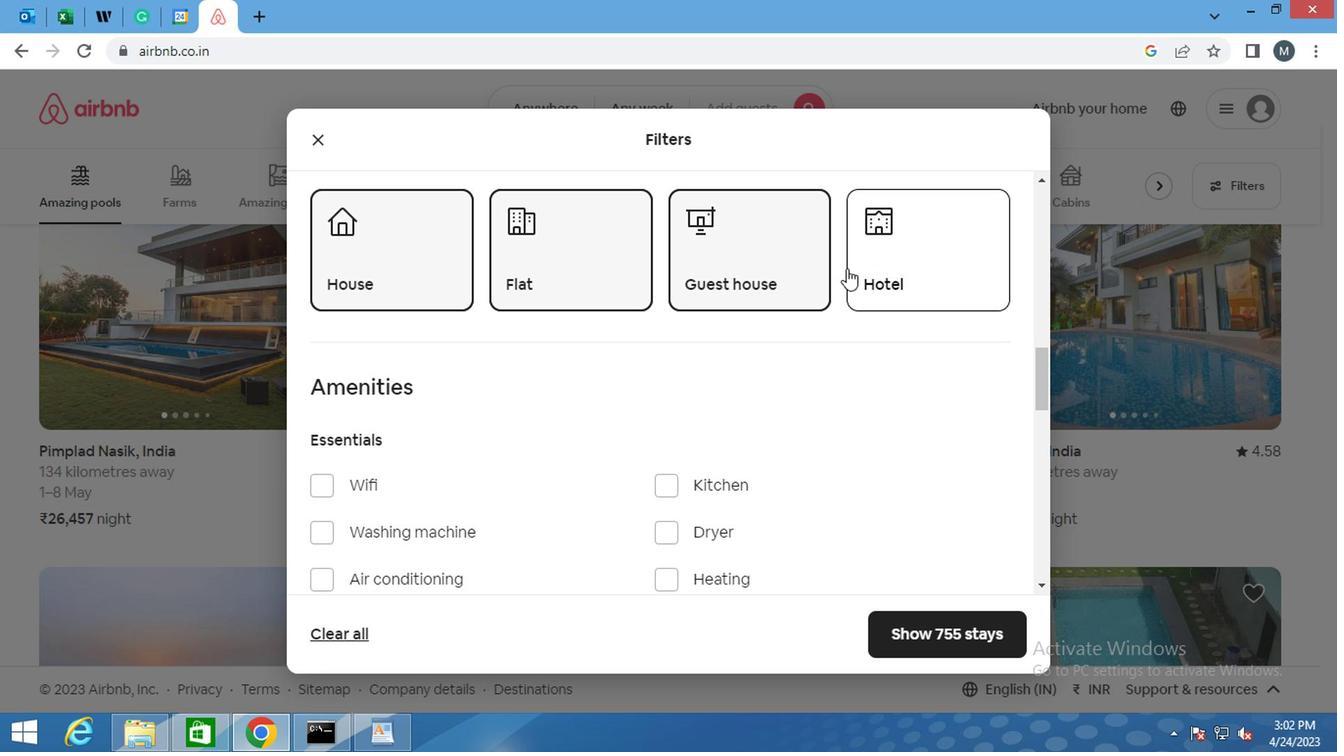 
Action: Mouse moved to (552, 300)
Screenshot: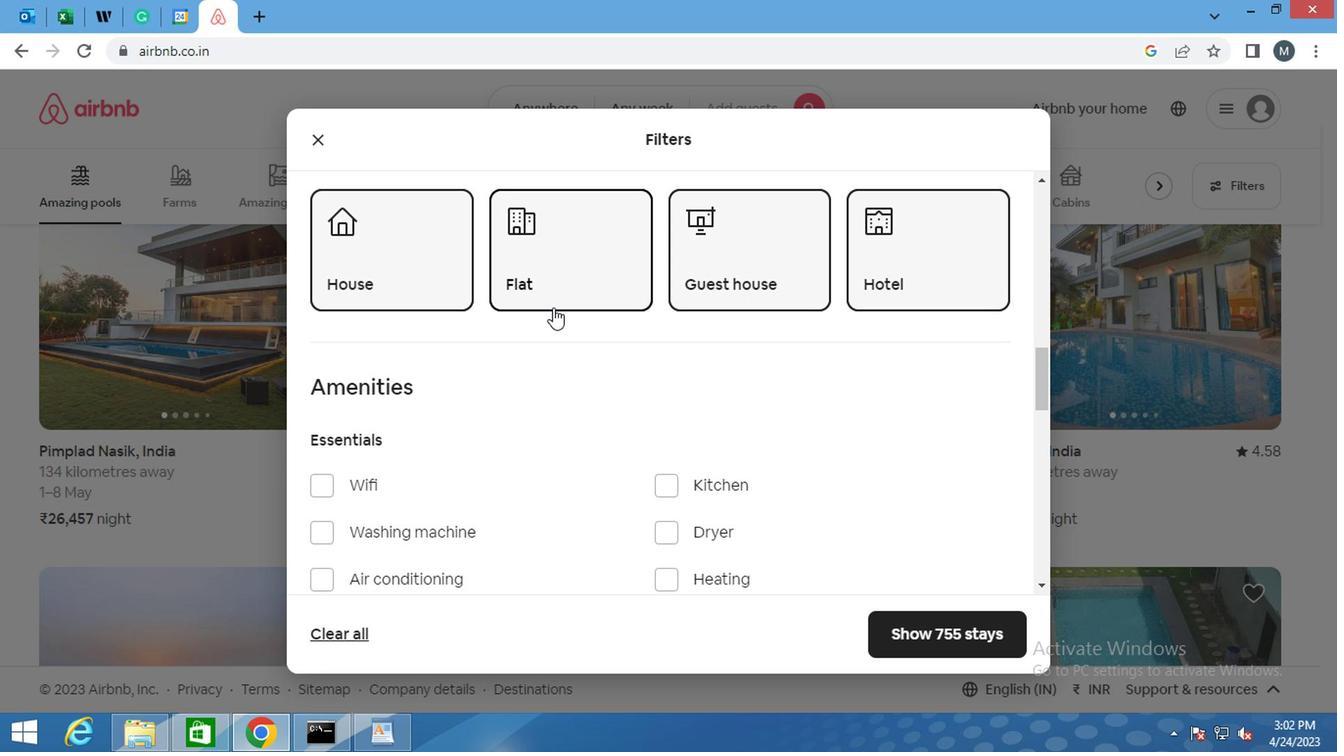 
Action: Mouse scrolled (552, 298) with delta (0, -1)
Screenshot: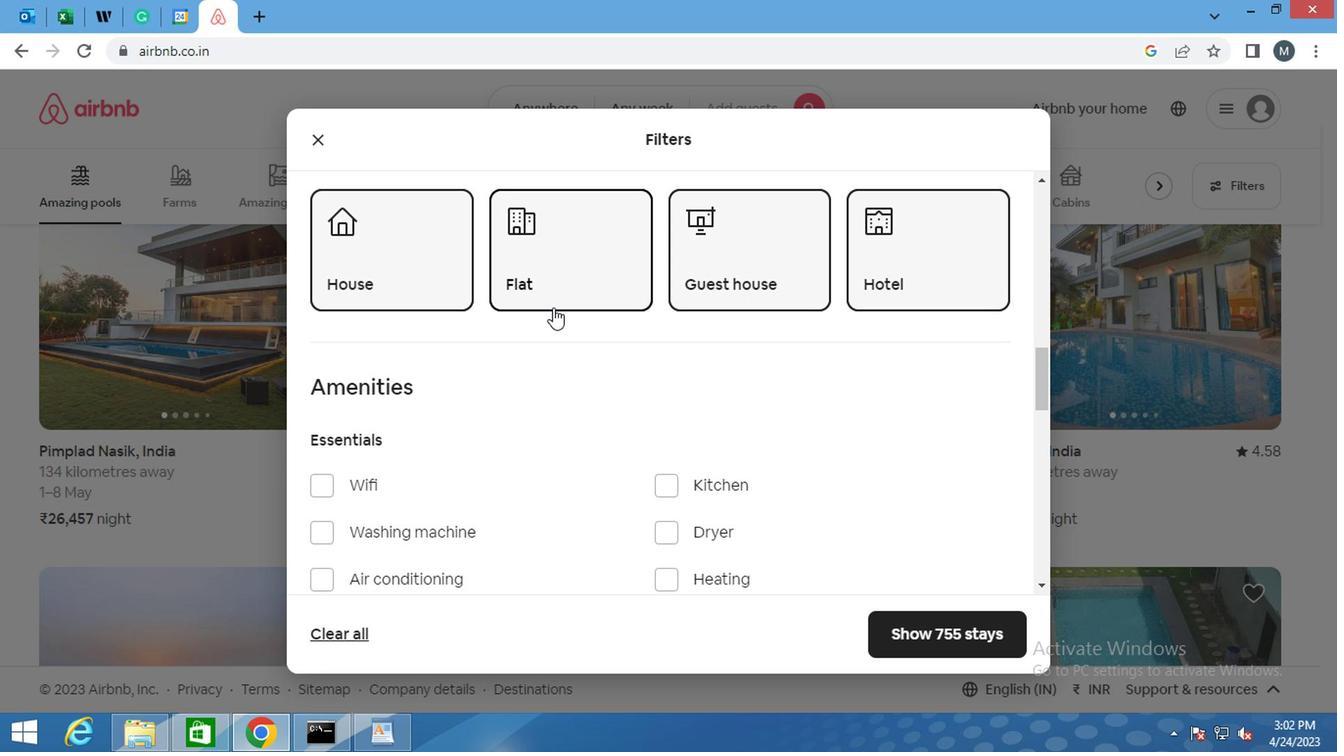
Action: Mouse scrolled (552, 298) with delta (0, -1)
Screenshot: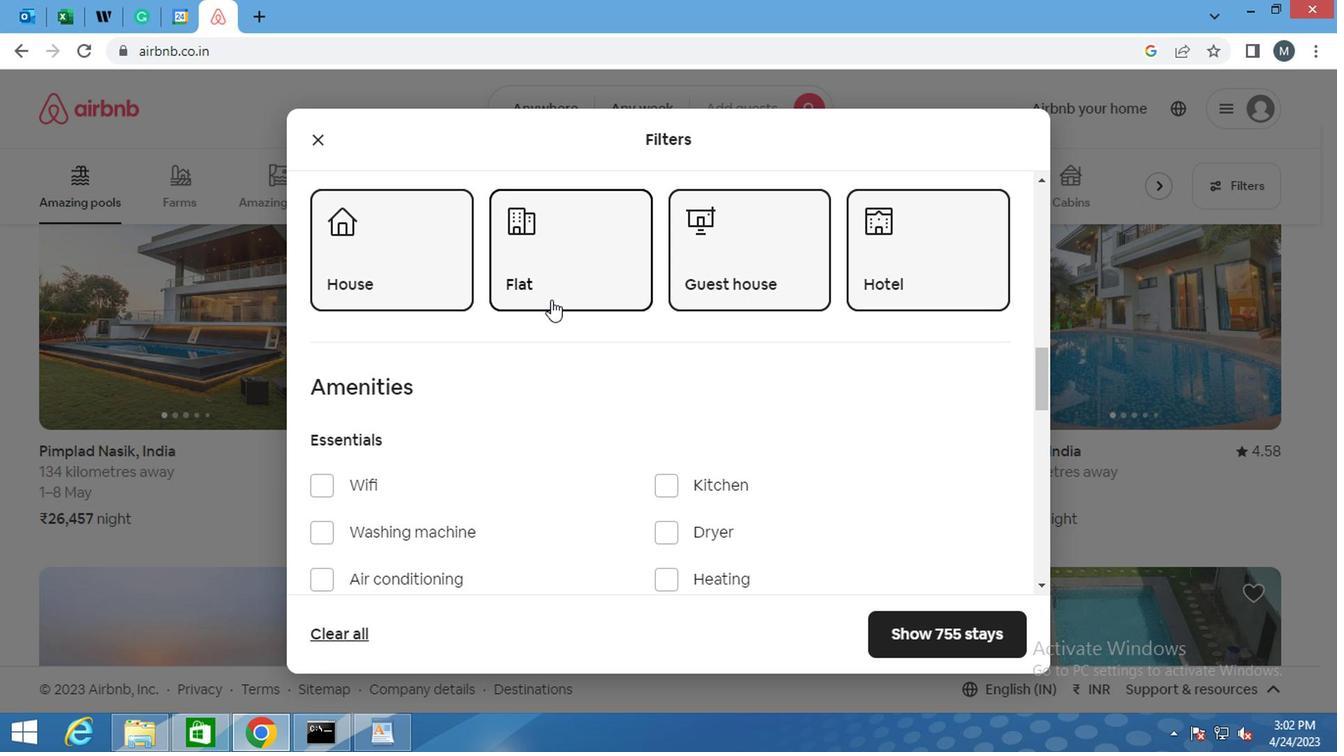
Action: Mouse moved to (550, 302)
Screenshot: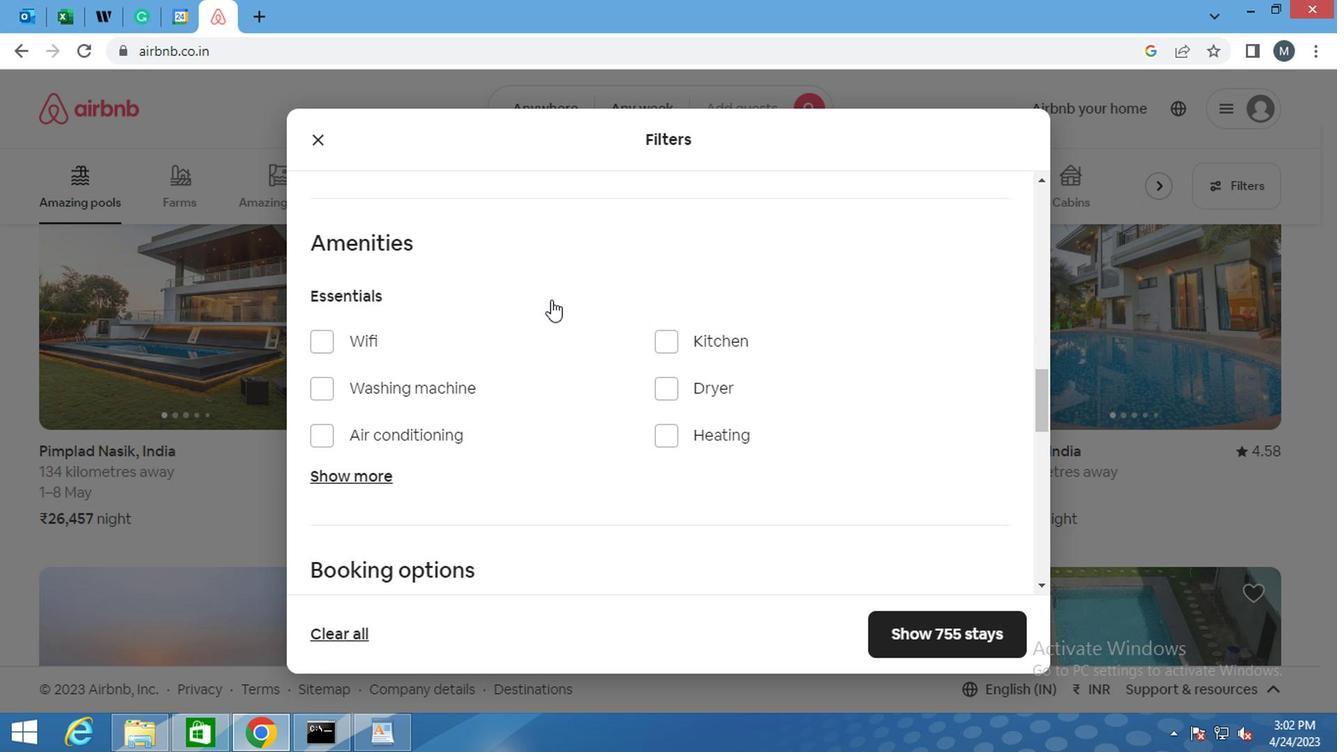 
Action: Mouse scrolled (550, 300) with delta (0, -1)
Screenshot: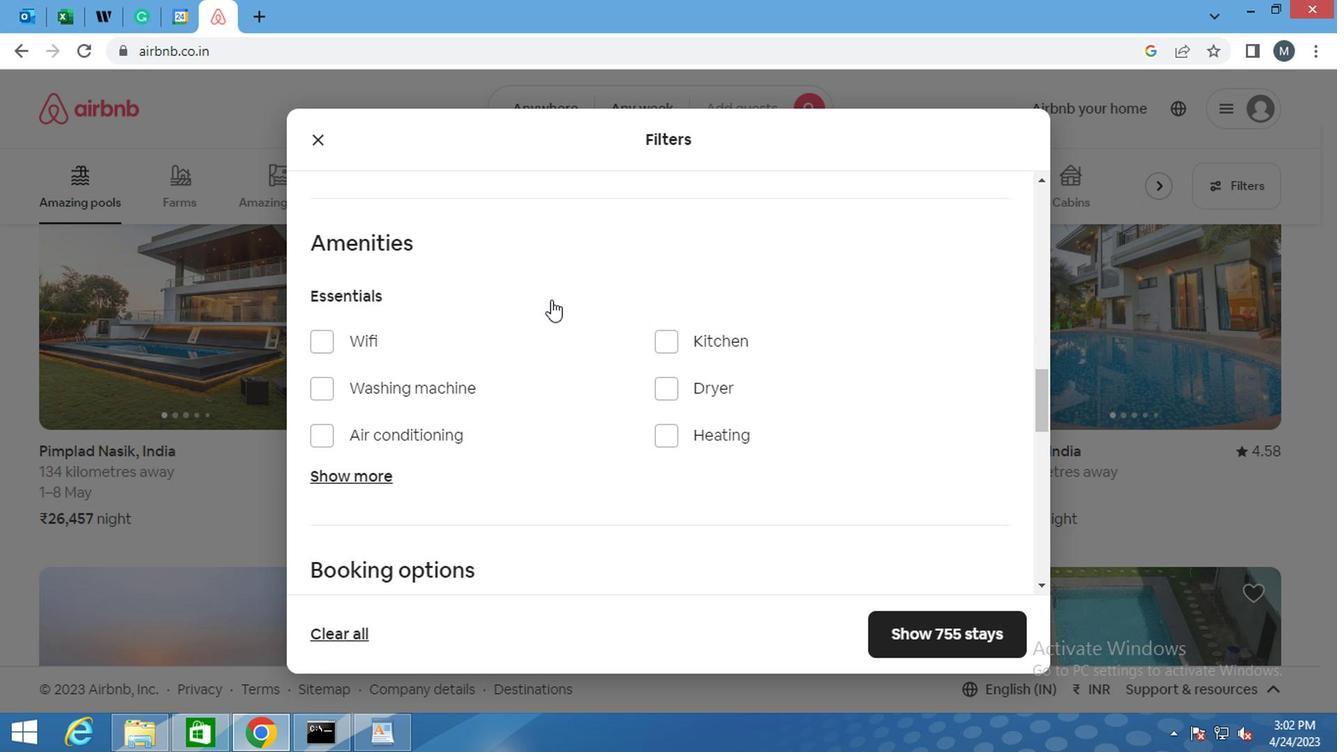 
Action: Mouse moved to (426, 321)
Screenshot: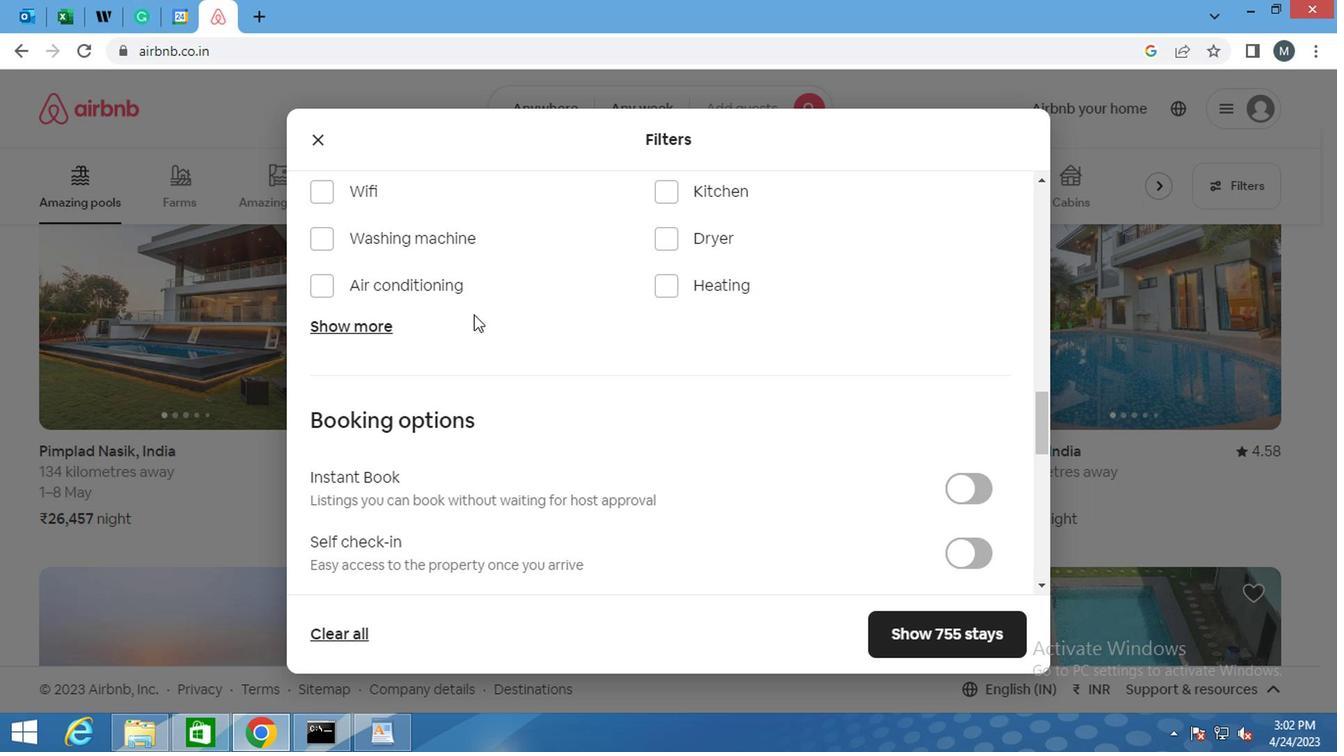 
Action: Mouse scrolled (426, 319) with delta (0, -1)
Screenshot: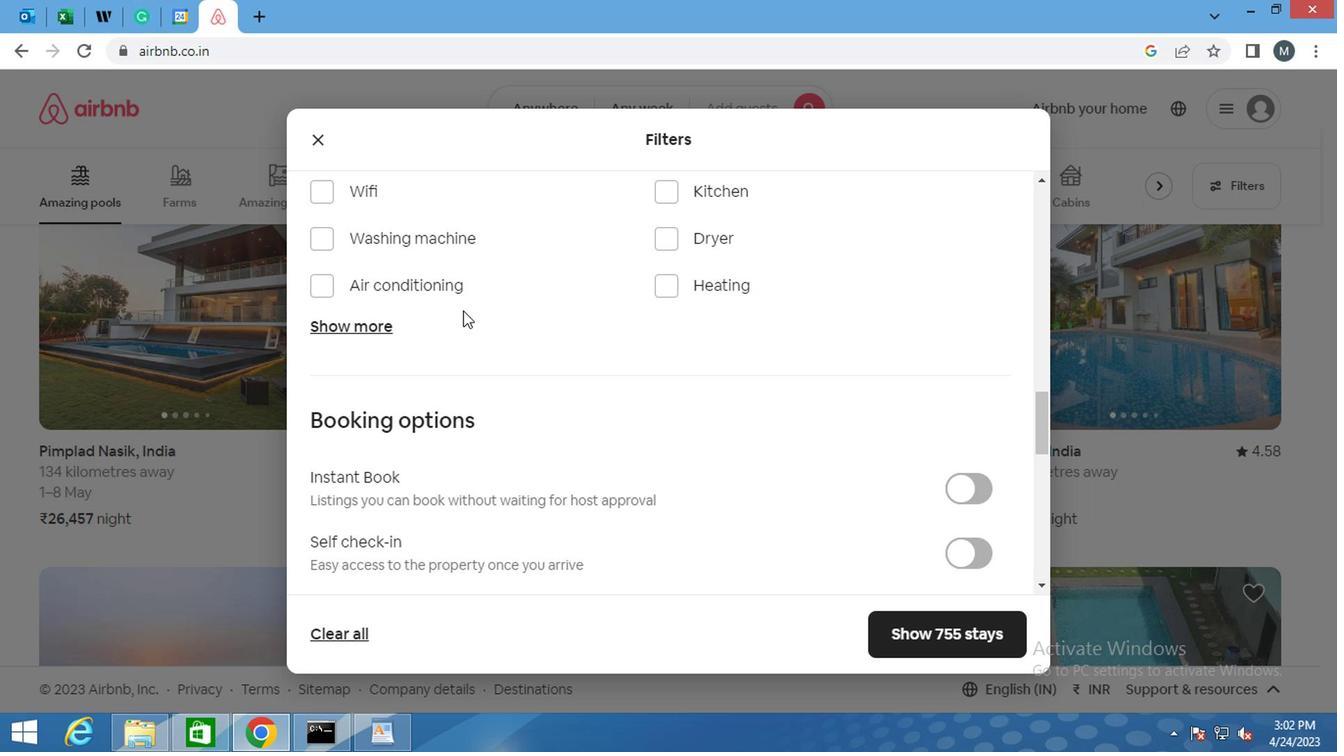 
Action: Mouse moved to (300, 256)
Screenshot: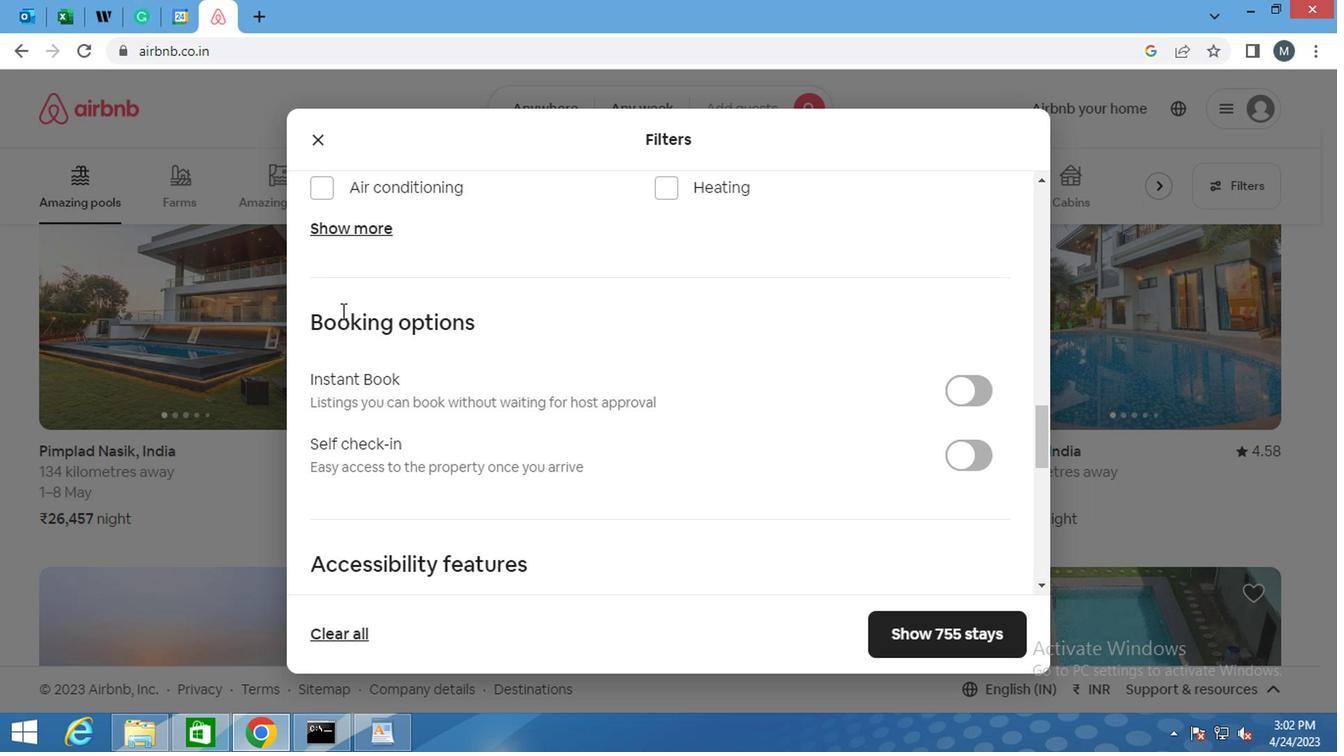 
Action: Mouse scrolled (300, 257) with delta (0, 1)
Screenshot: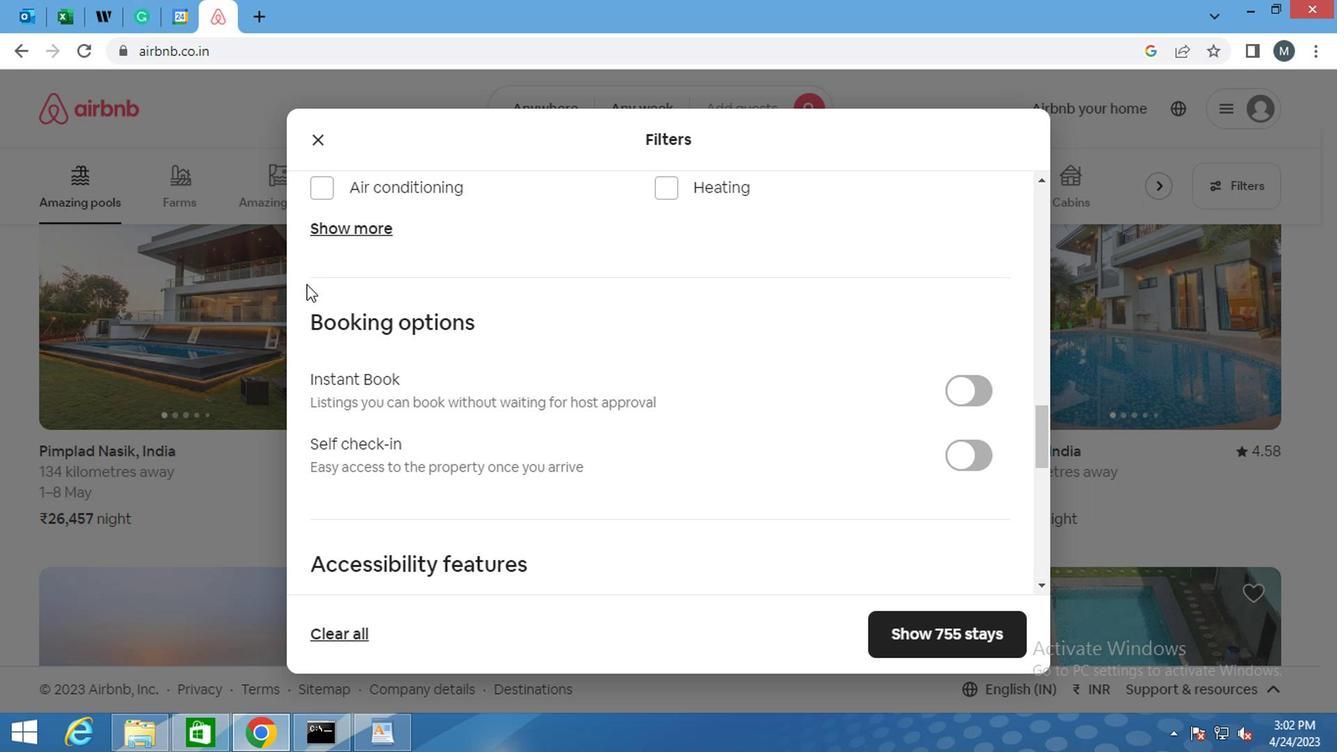 
Action: Mouse scrolled (300, 257) with delta (0, 1)
Screenshot: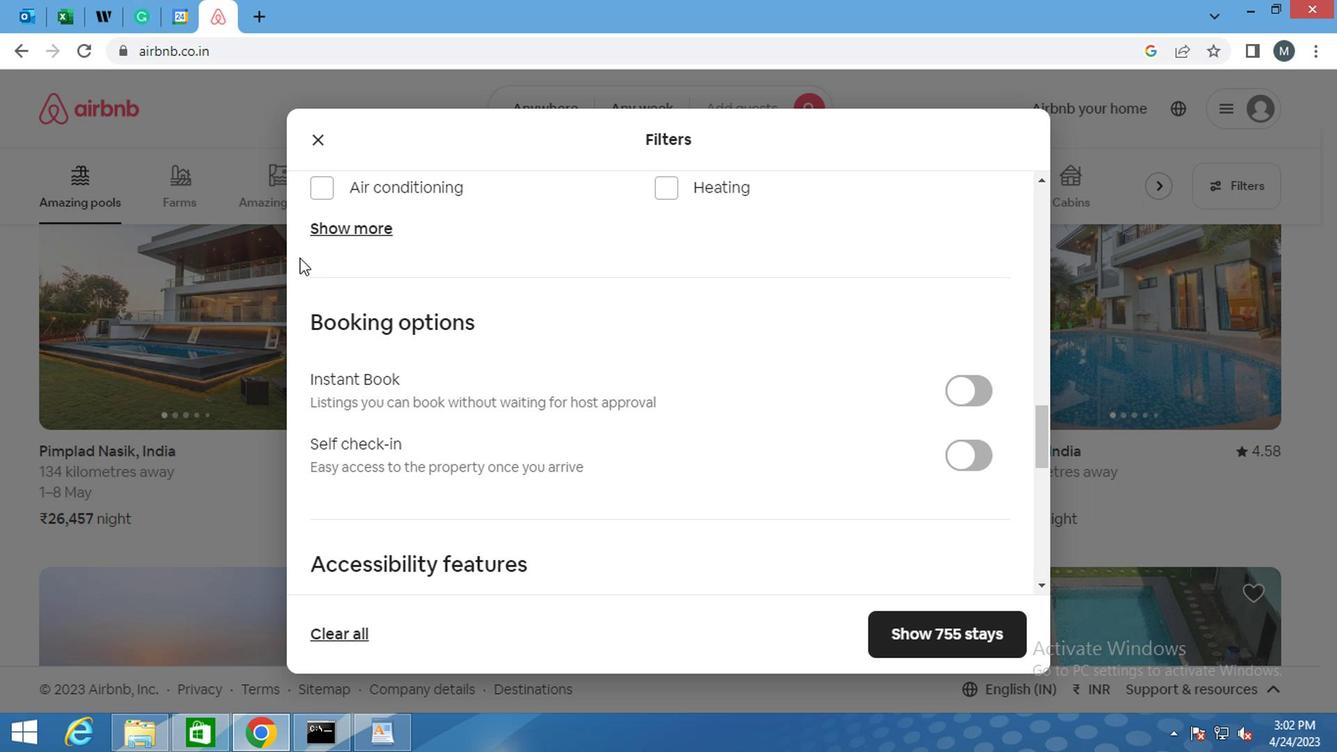 
Action: Mouse moved to (321, 342)
Screenshot: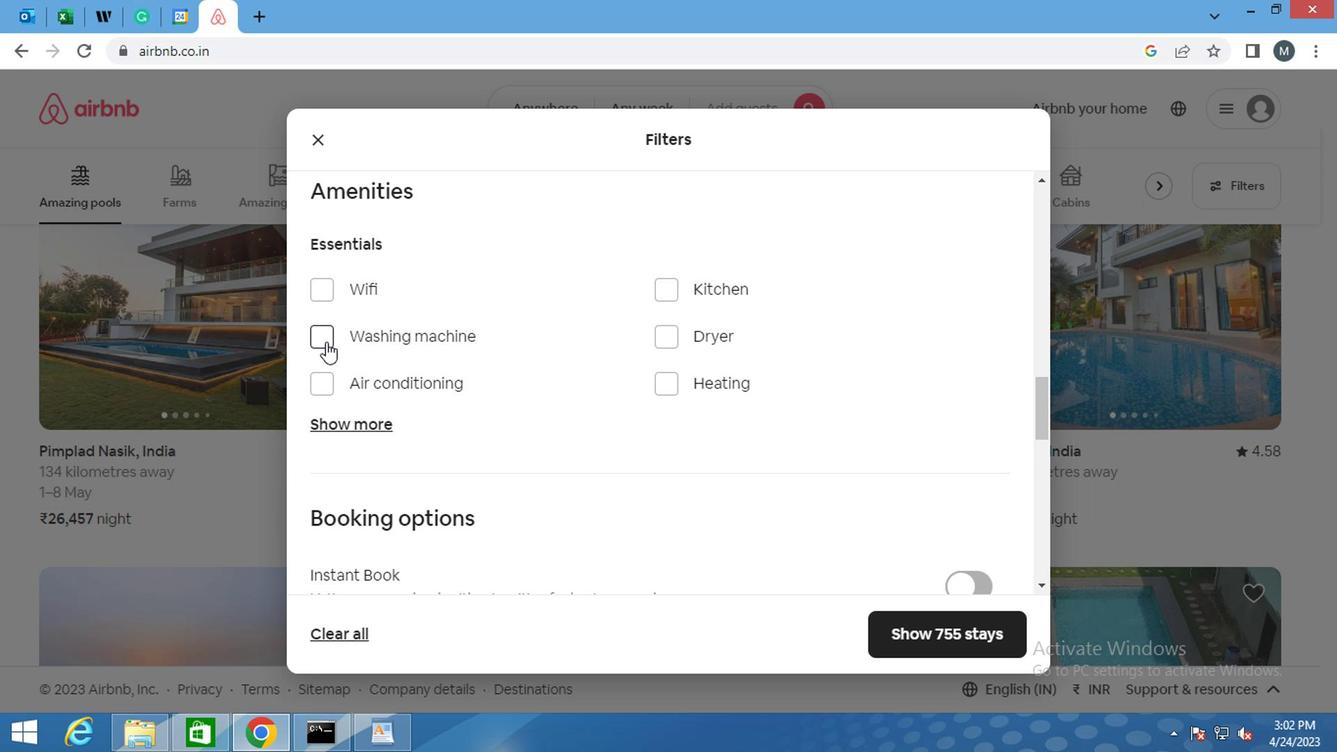 
Action: Mouse pressed left at (321, 342)
Screenshot: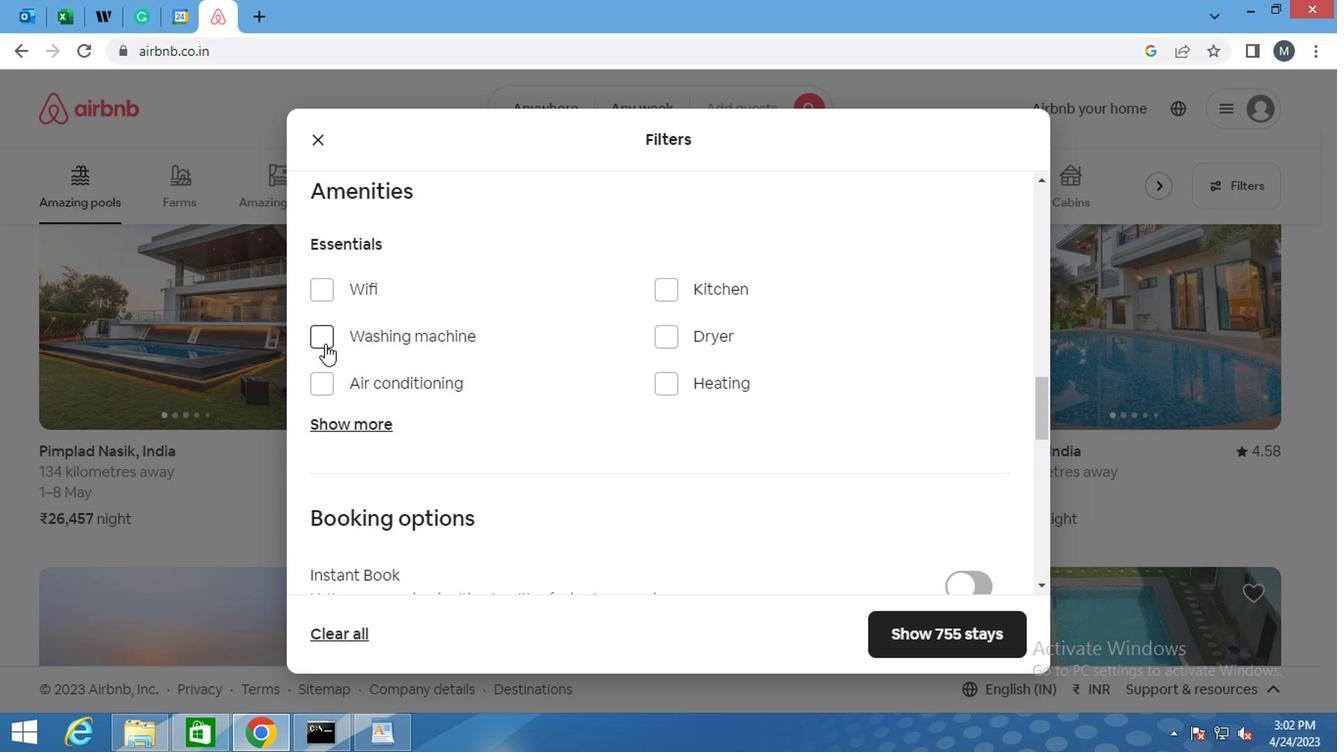 
Action: Mouse moved to (540, 334)
Screenshot: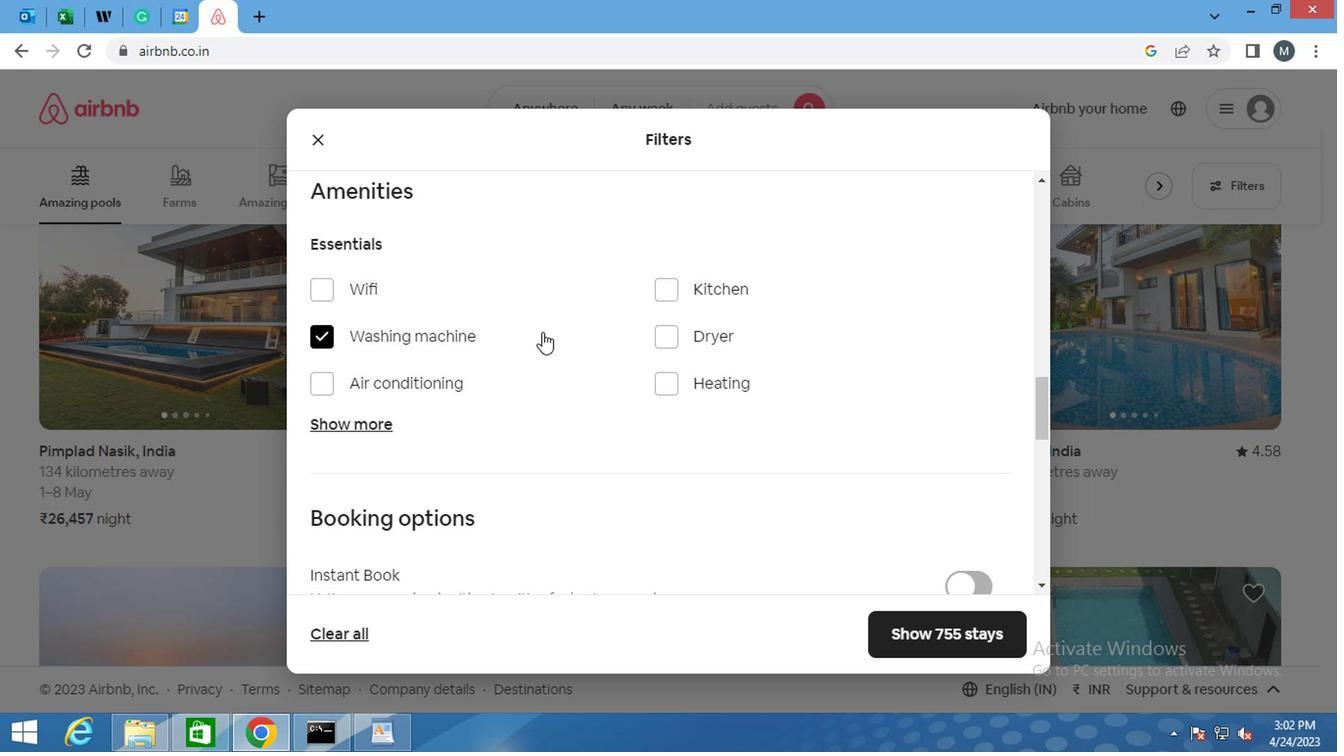 
Action: Mouse scrolled (540, 332) with delta (0, -1)
Screenshot: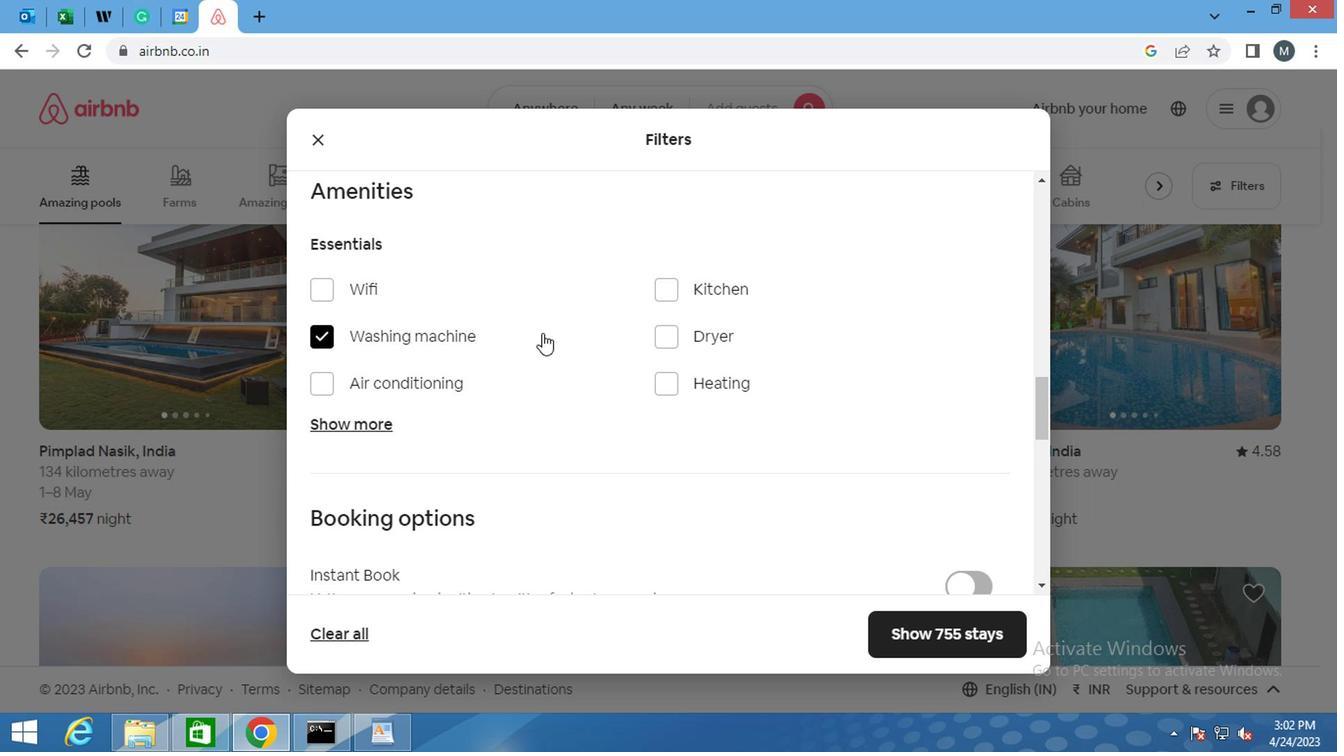 
Action: Mouse moved to (533, 342)
Screenshot: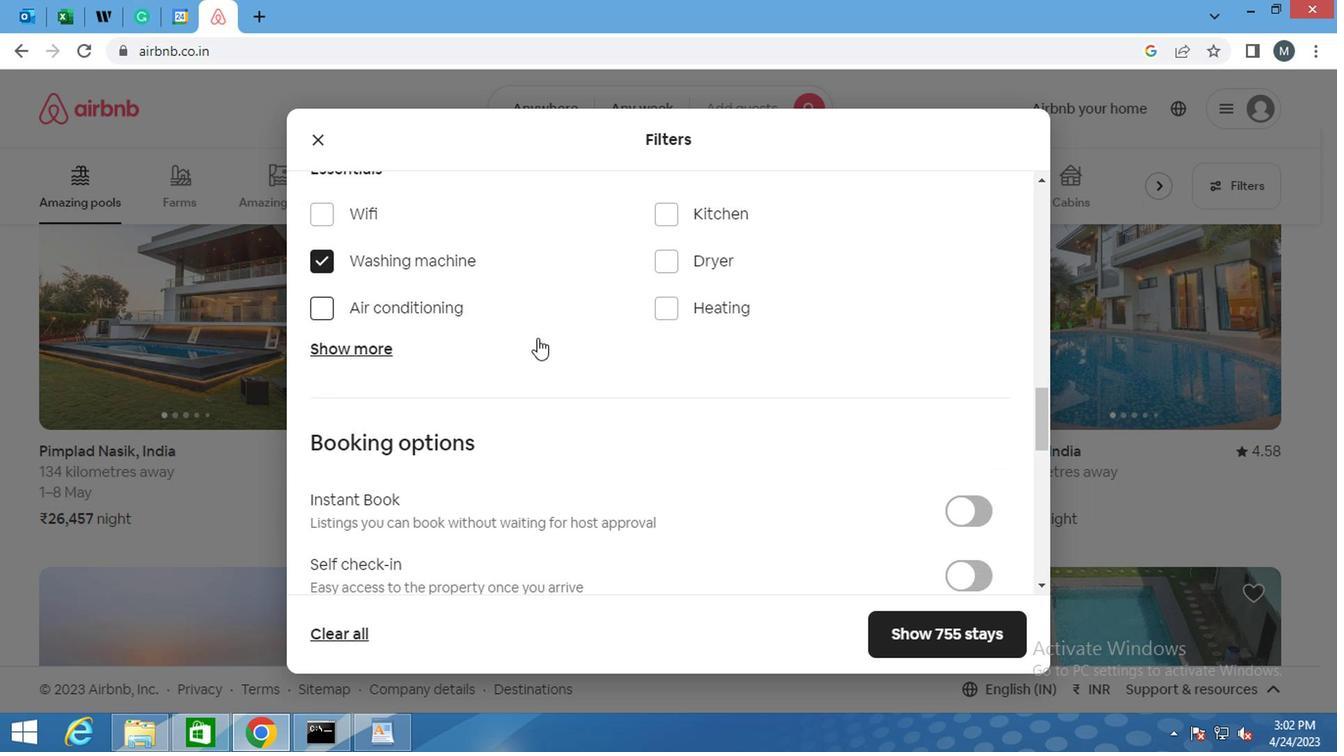 
Action: Mouse scrolled (533, 340) with delta (0, -1)
Screenshot: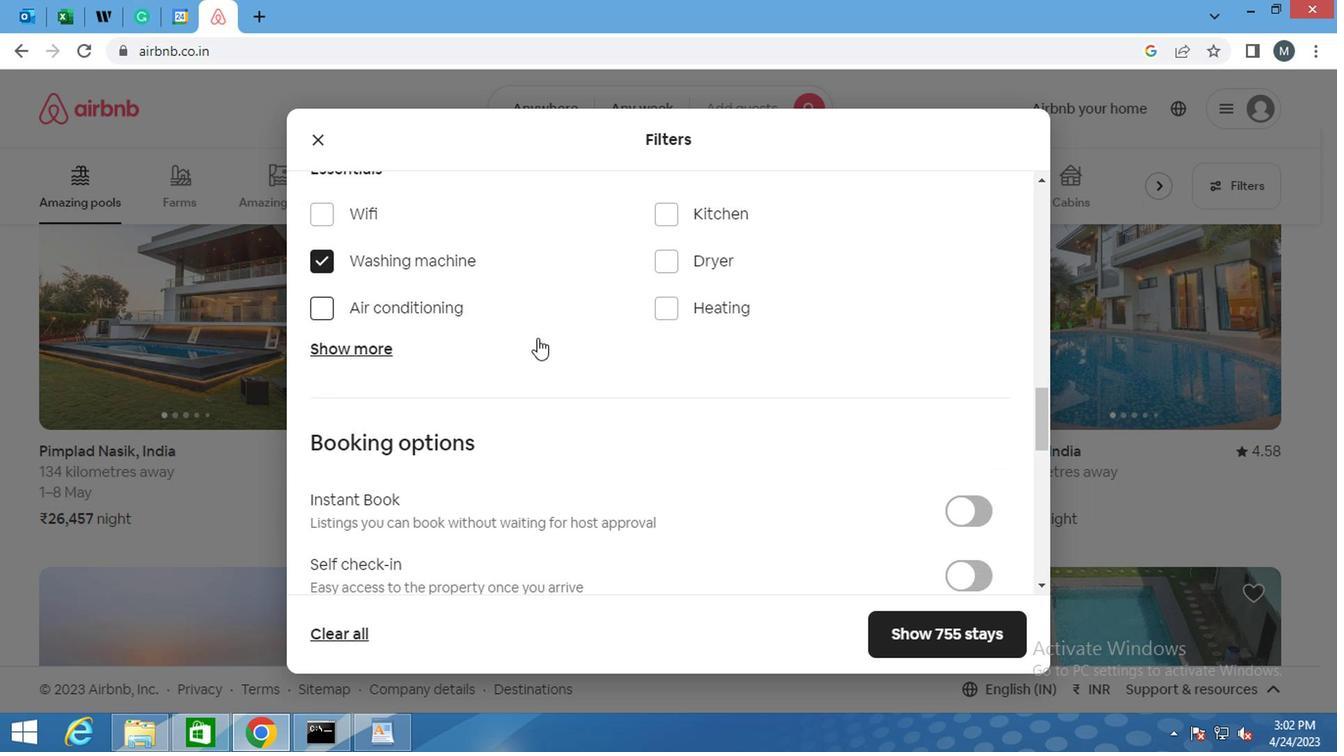 
Action: Mouse moved to (531, 346)
Screenshot: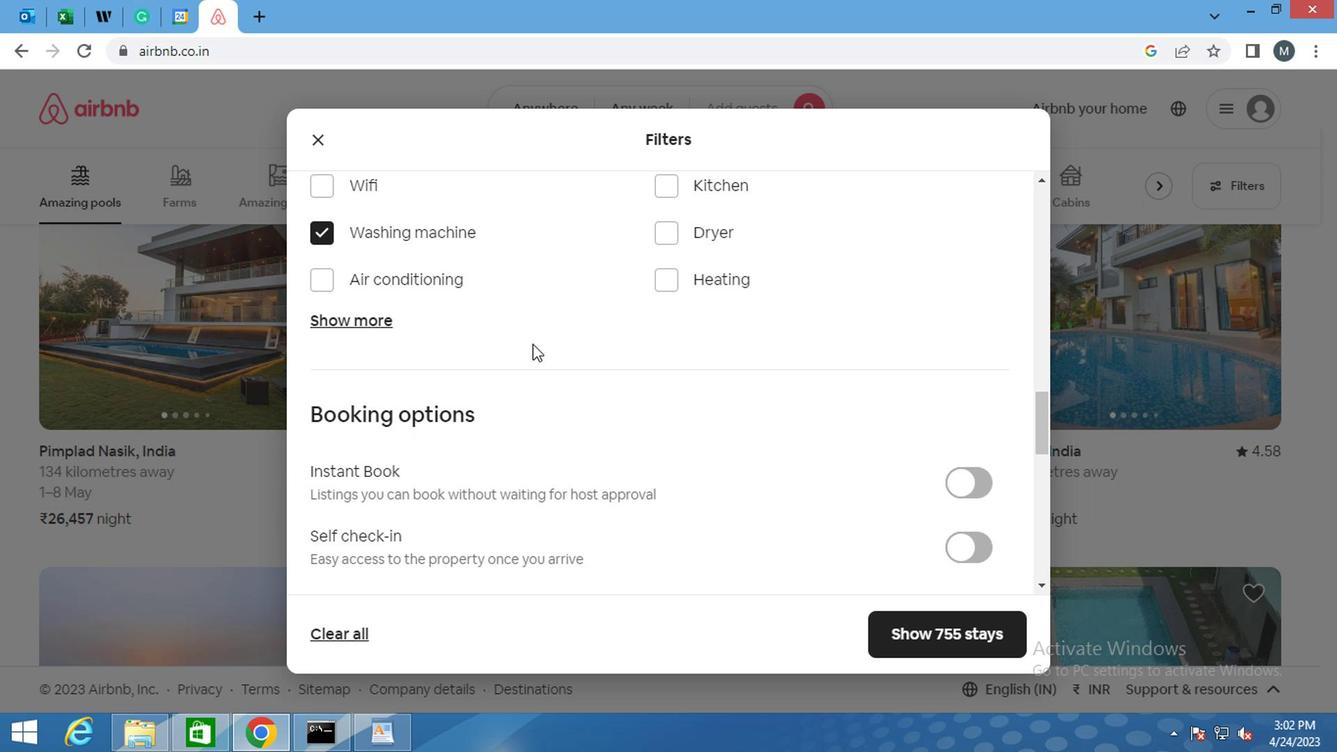 
Action: Mouse scrolled (531, 345) with delta (0, 0)
Screenshot: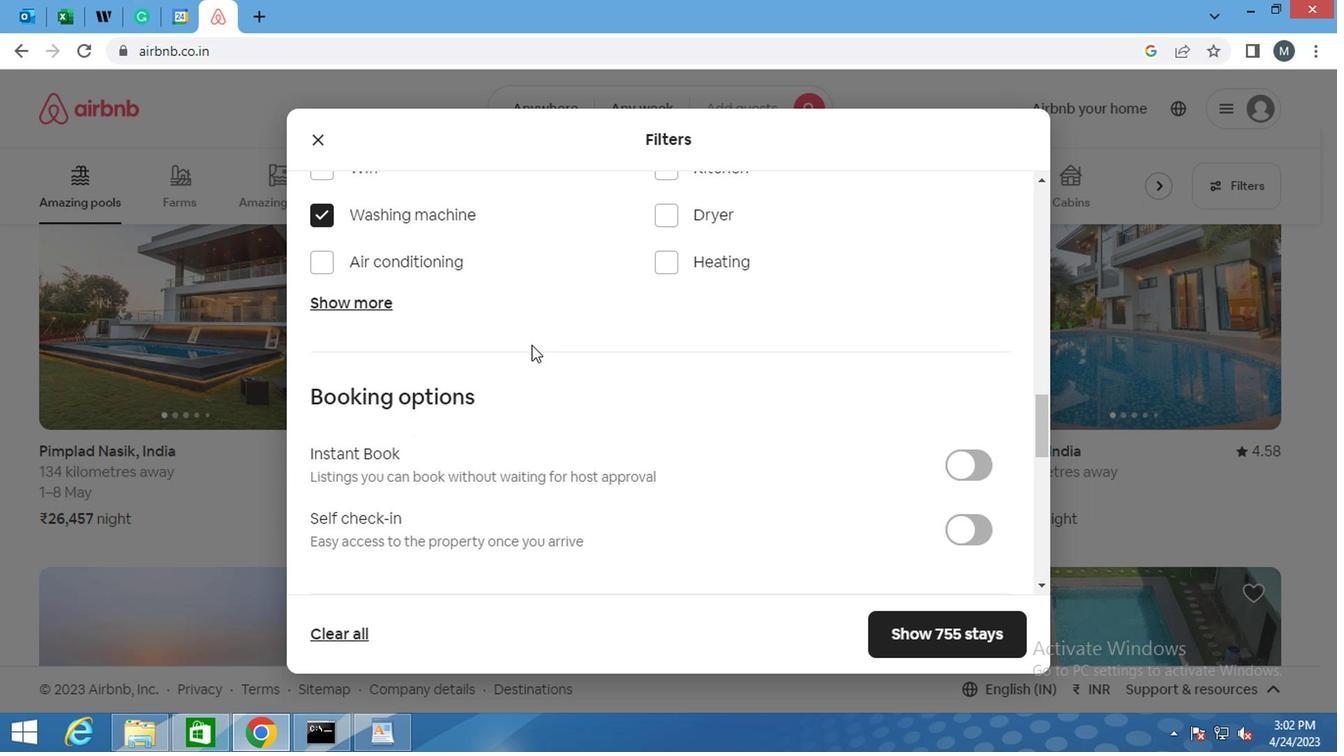 
Action: Mouse moved to (522, 353)
Screenshot: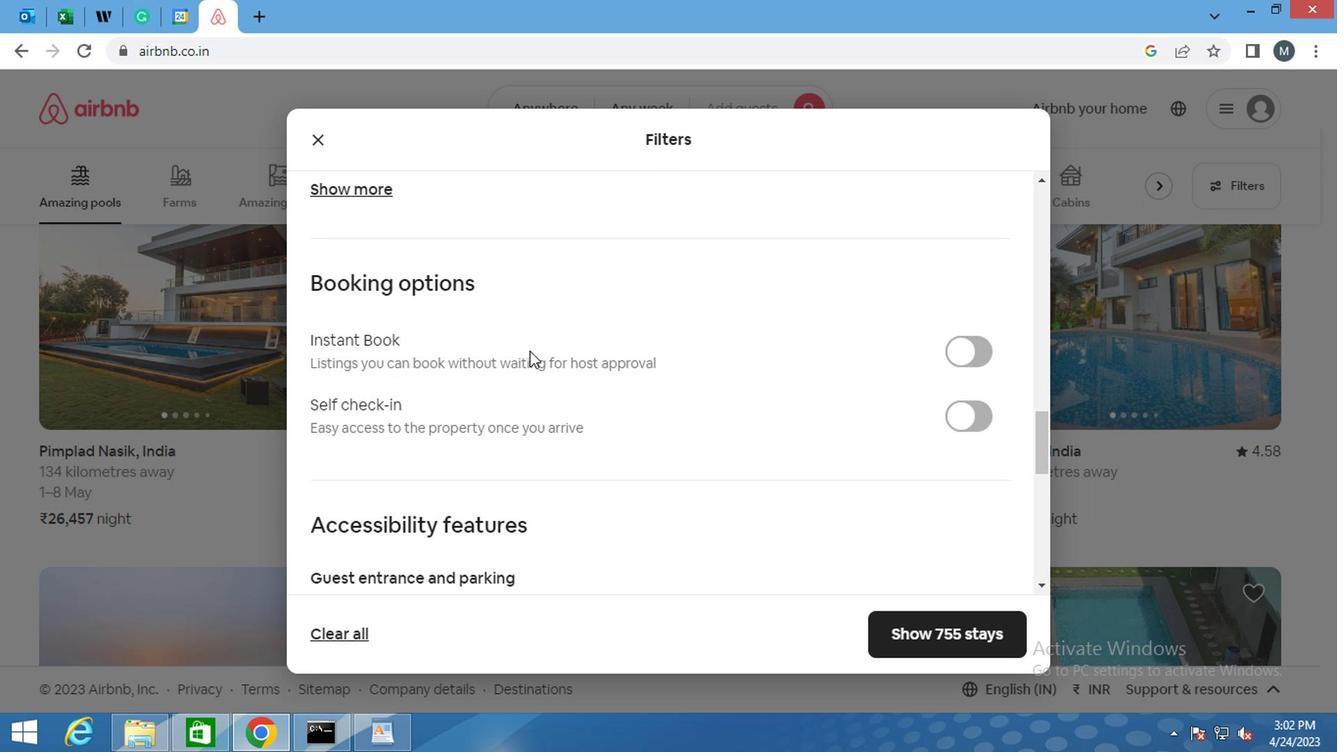 
Action: Mouse scrolled (522, 353) with delta (0, 0)
Screenshot: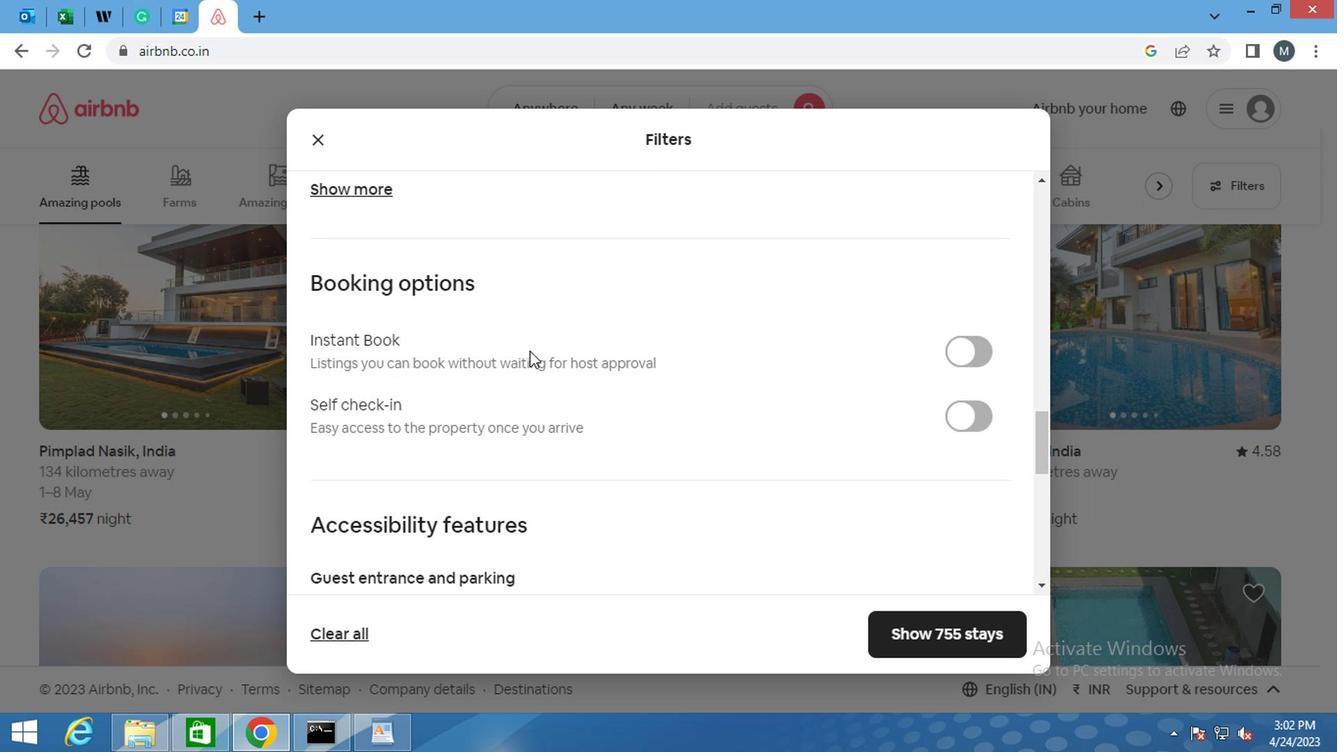 
Action: Mouse moved to (968, 266)
Screenshot: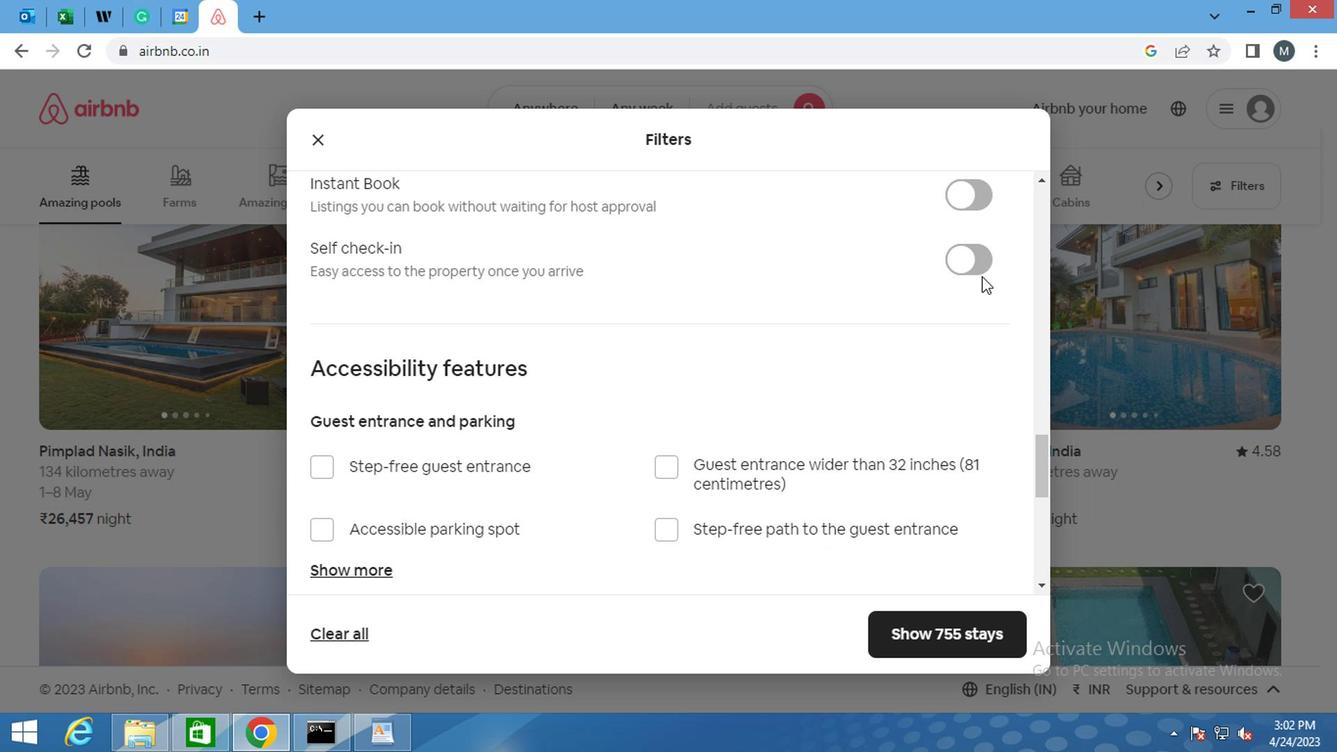 
Action: Mouse pressed left at (968, 266)
Screenshot: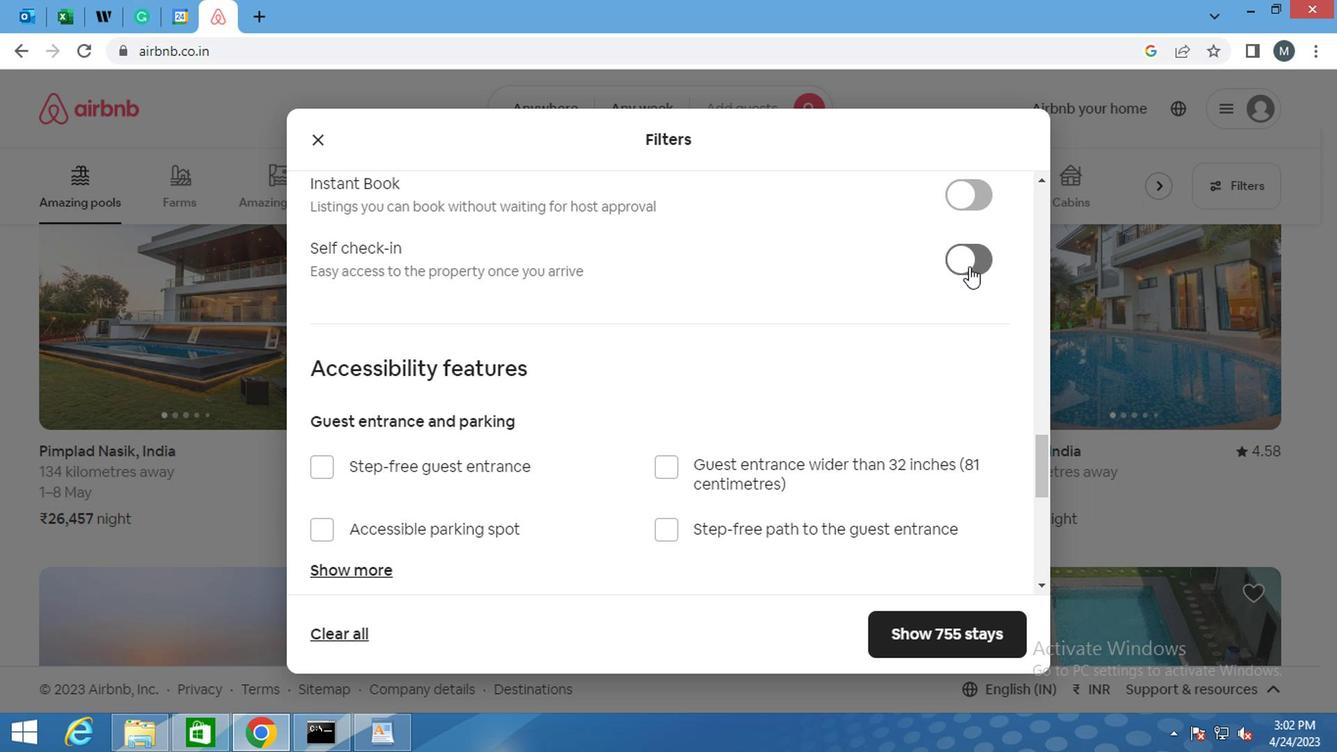 
Action: Mouse moved to (463, 437)
Screenshot: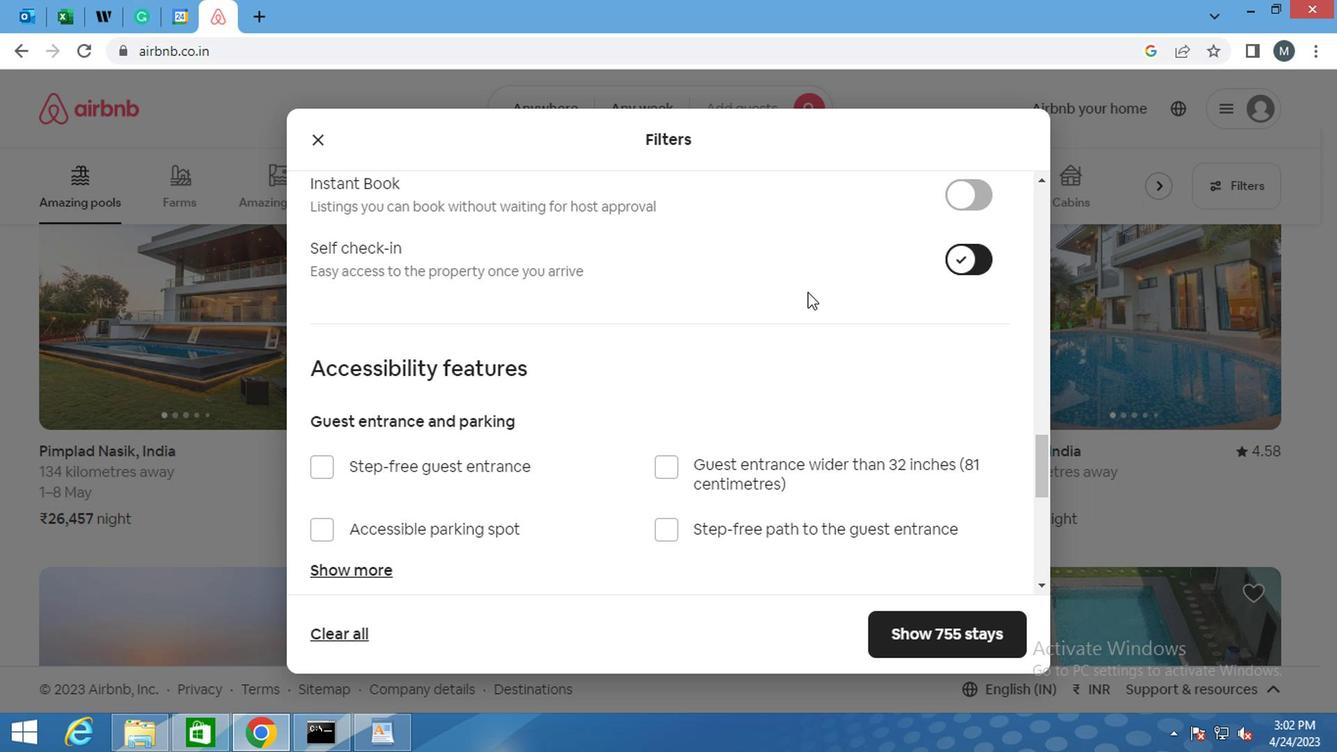 
Action: Mouse scrolled (463, 436) with delta (0, 0)
Screenshot: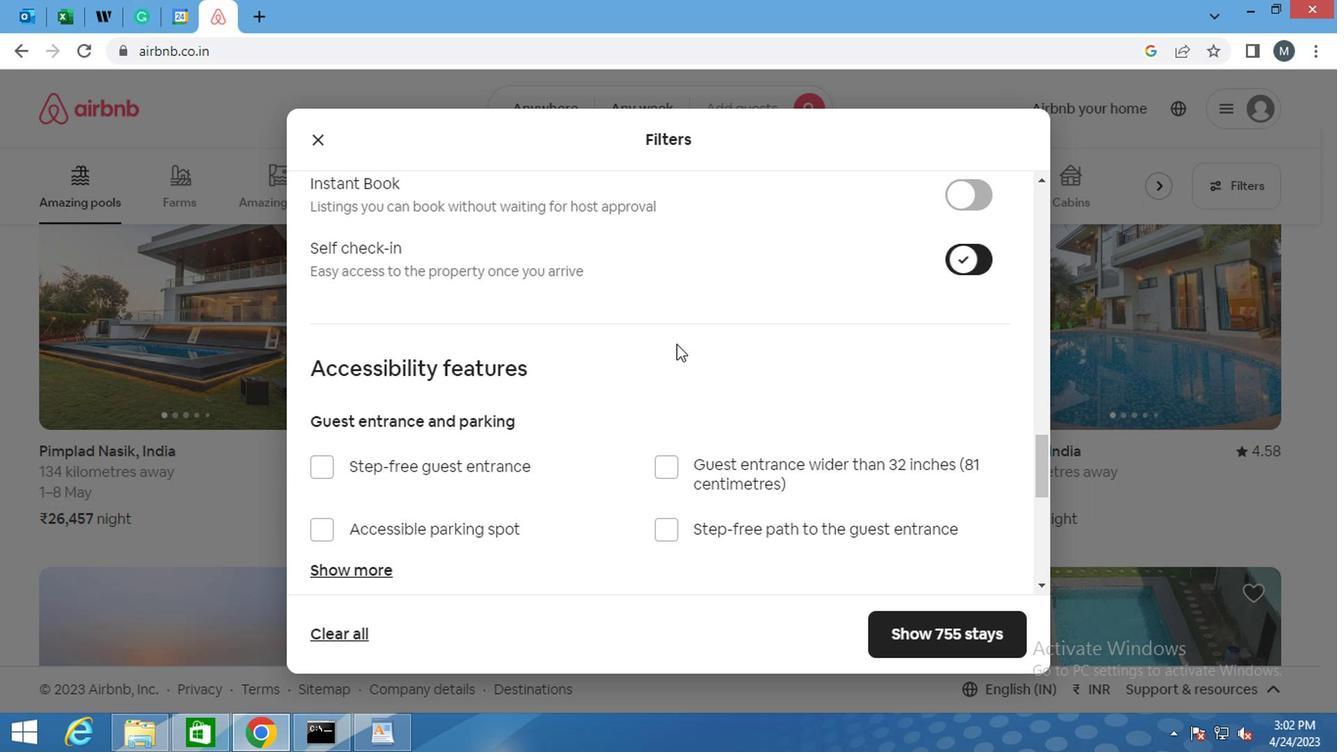 
Action: Mouse moved to (463, 443)
Screenshot: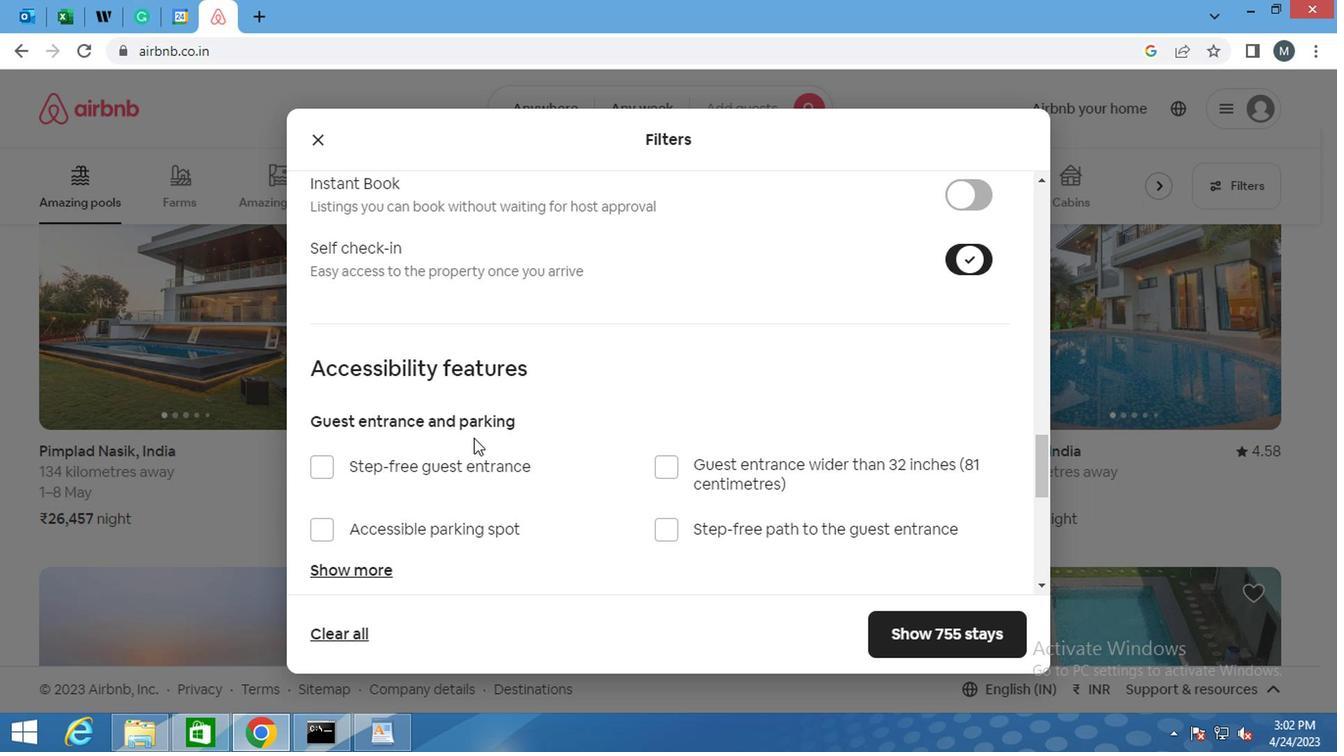 
Action: Mouse scrolled (463, 443) with delta (0, 0)
Screenshot: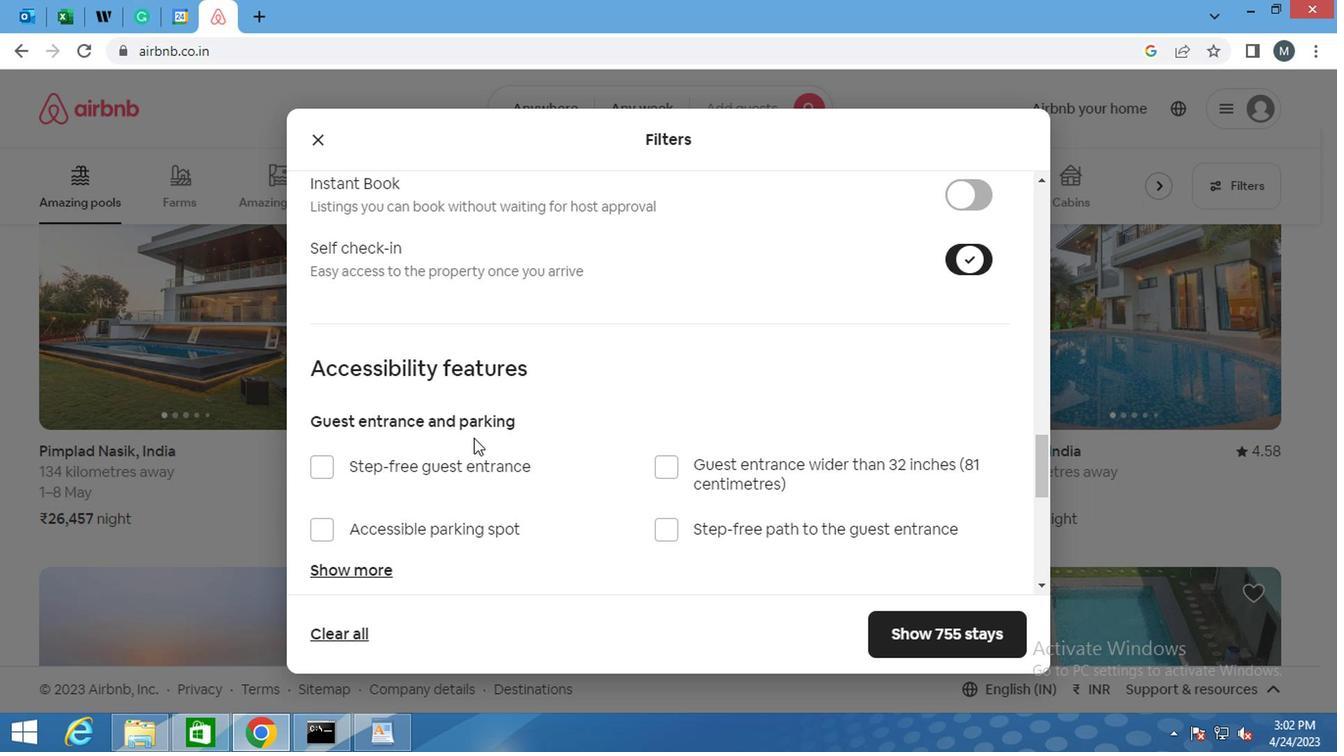 
Action: Mouse moved to (462, 453)
Screenshot: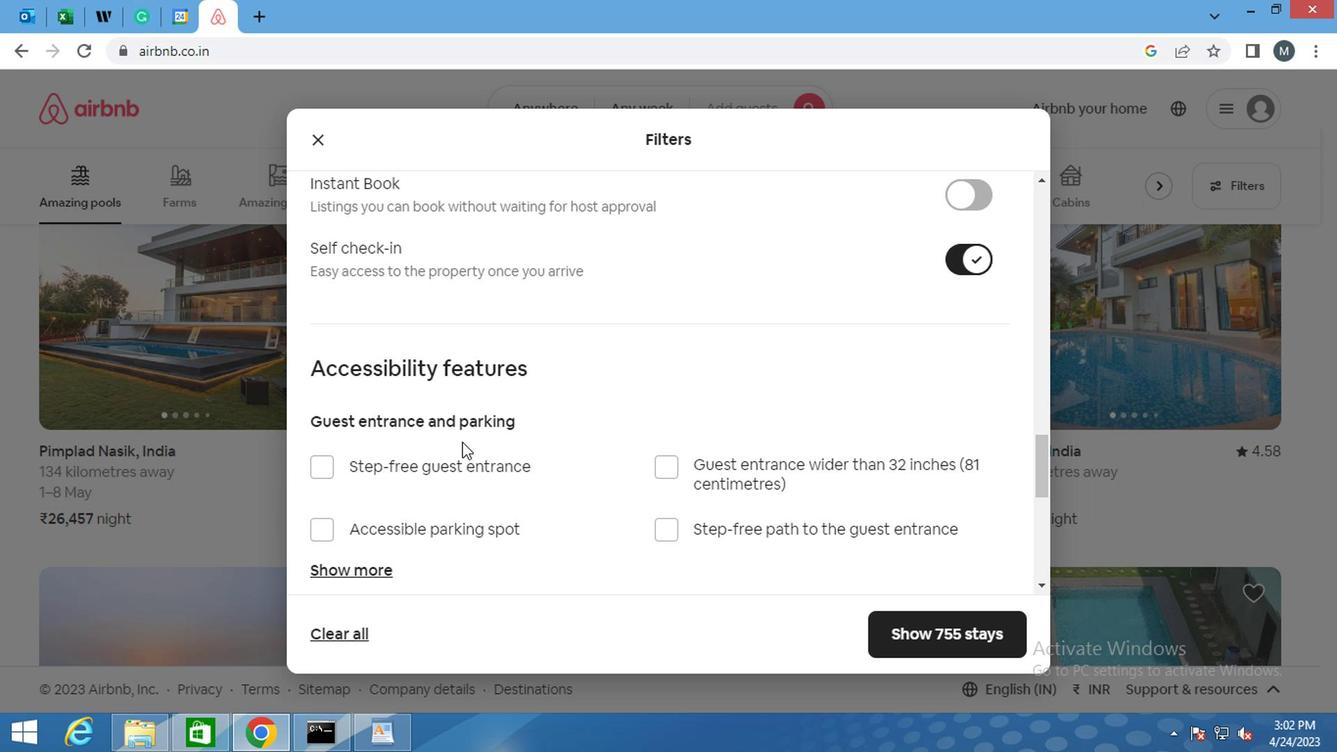 
Action: Mouse scrolled (462, 452) with delta (0, 0)
Screenshot: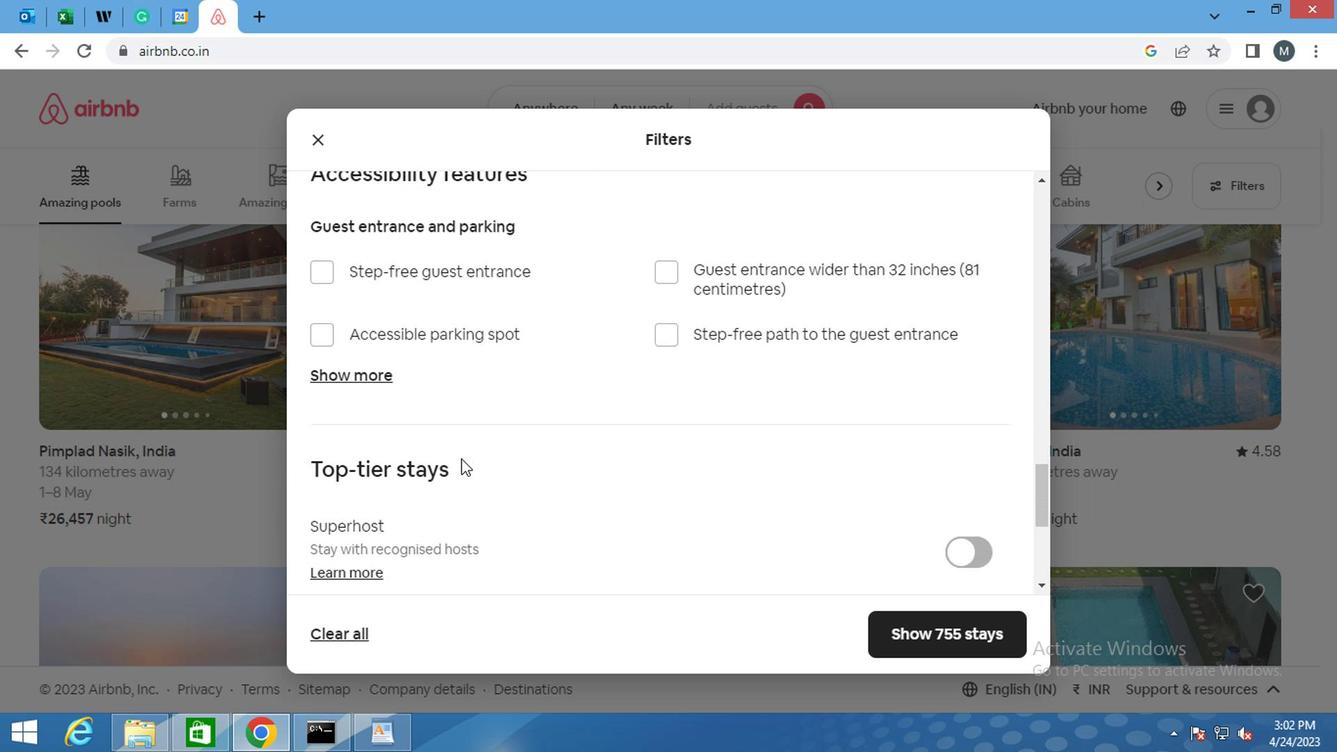 
Action: Mouse moved to (459, 458)
Screenshot: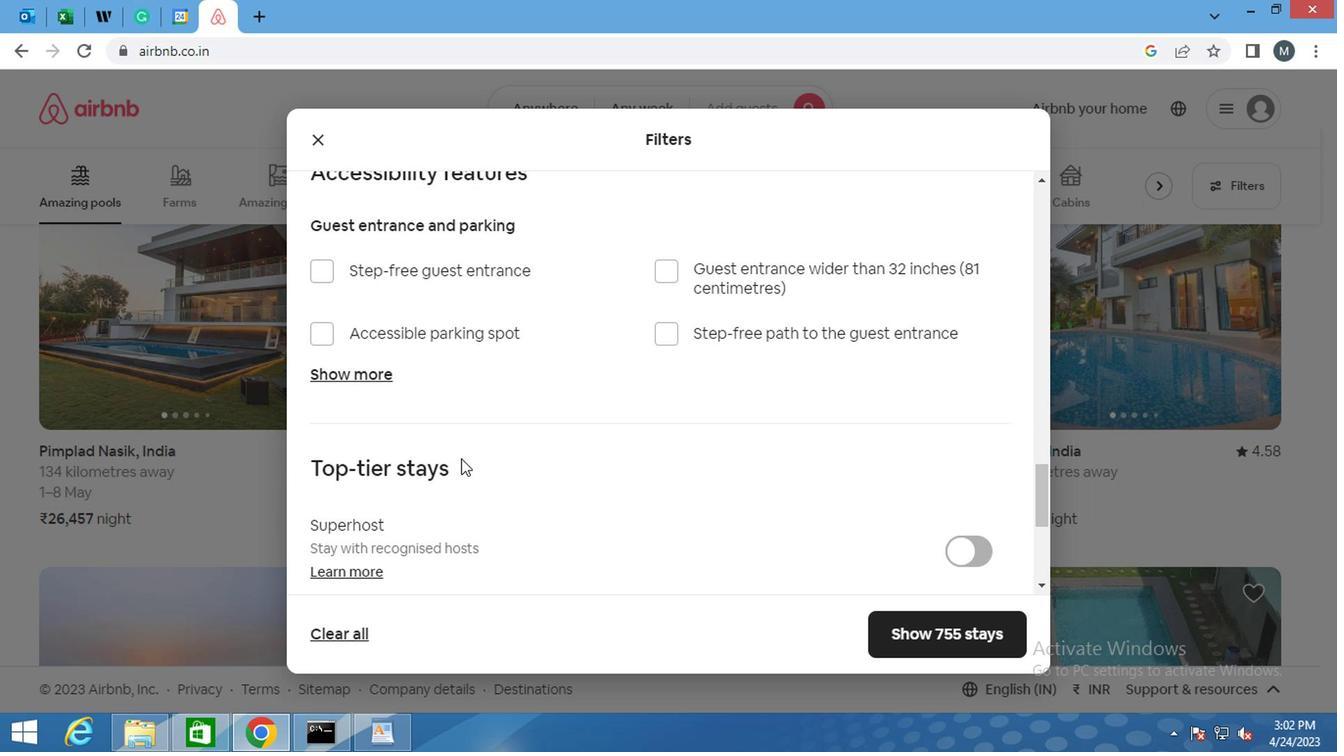 
Action: Mouse scrolled (459, 456) with delta (0, -1)
Screenshot: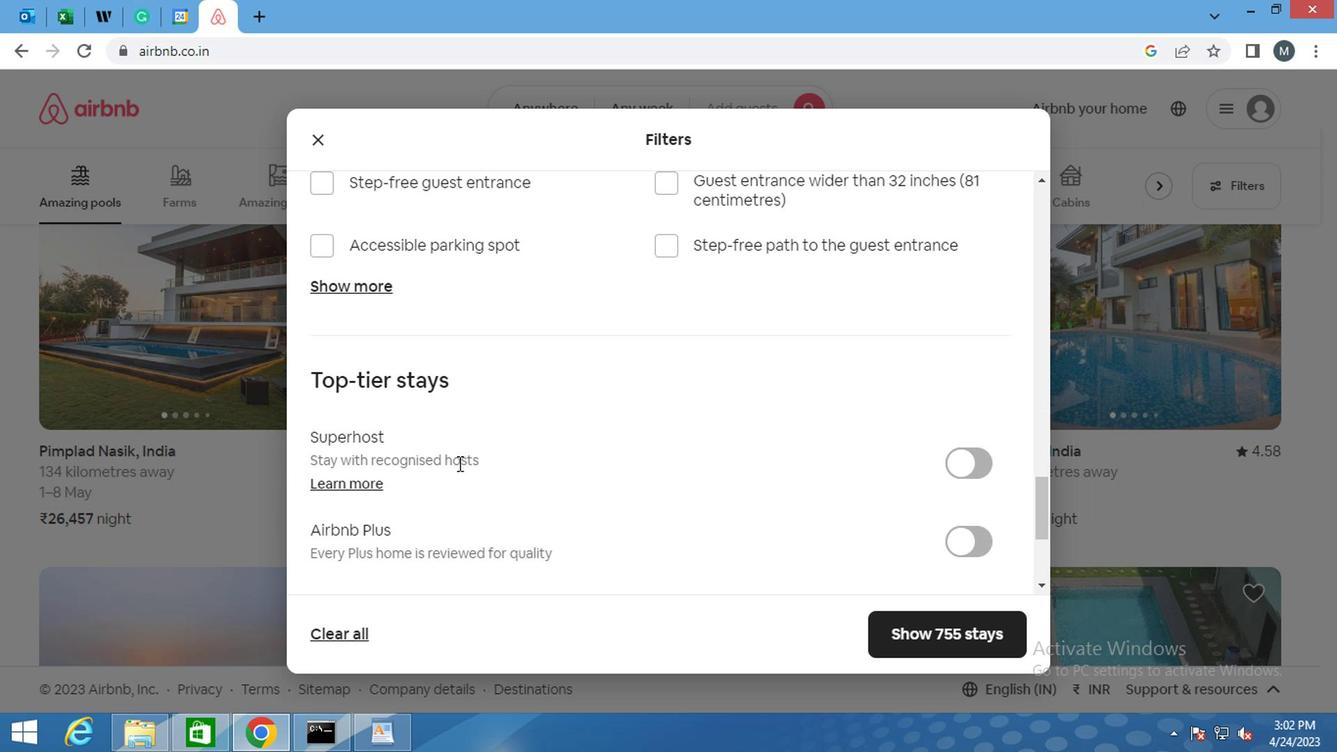 
Action: Mouse moved to (459, 458)
Screenshot: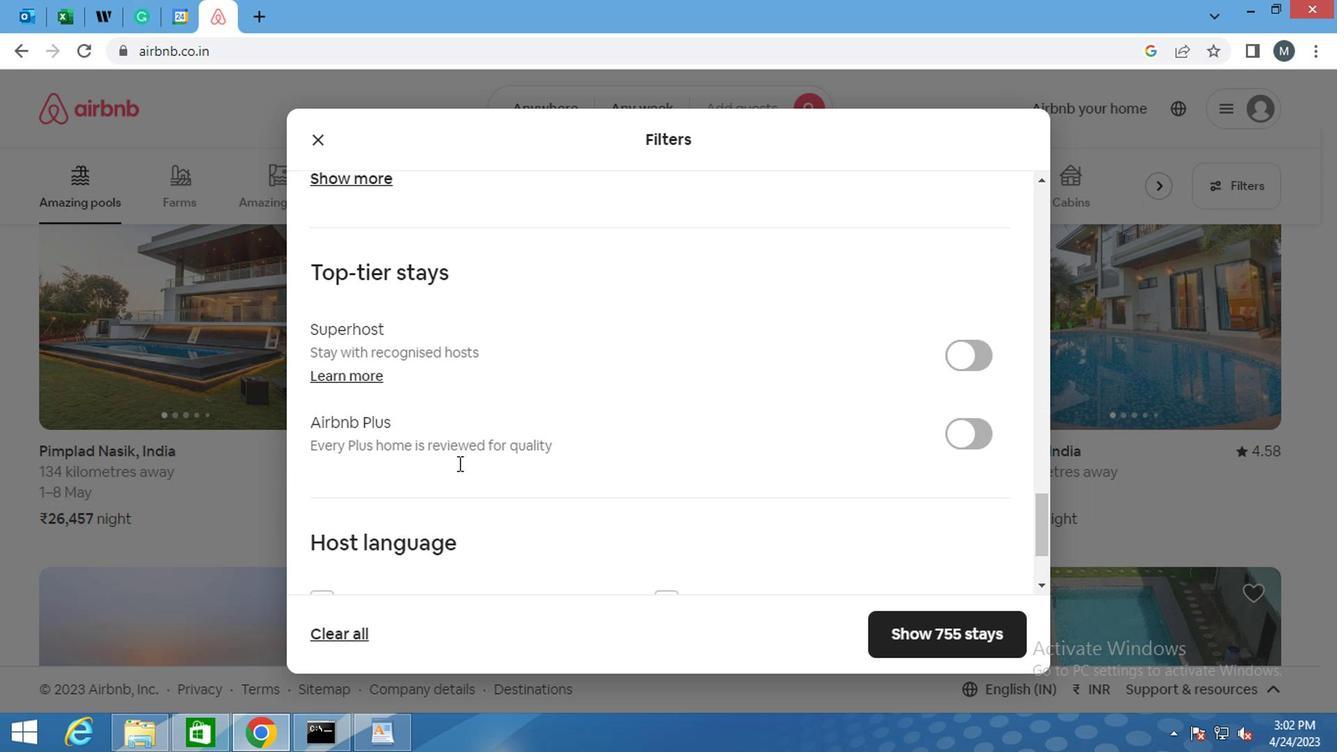 
Action: Mouse scrolled (459, 456) with delta (0, -1)
Screenshot: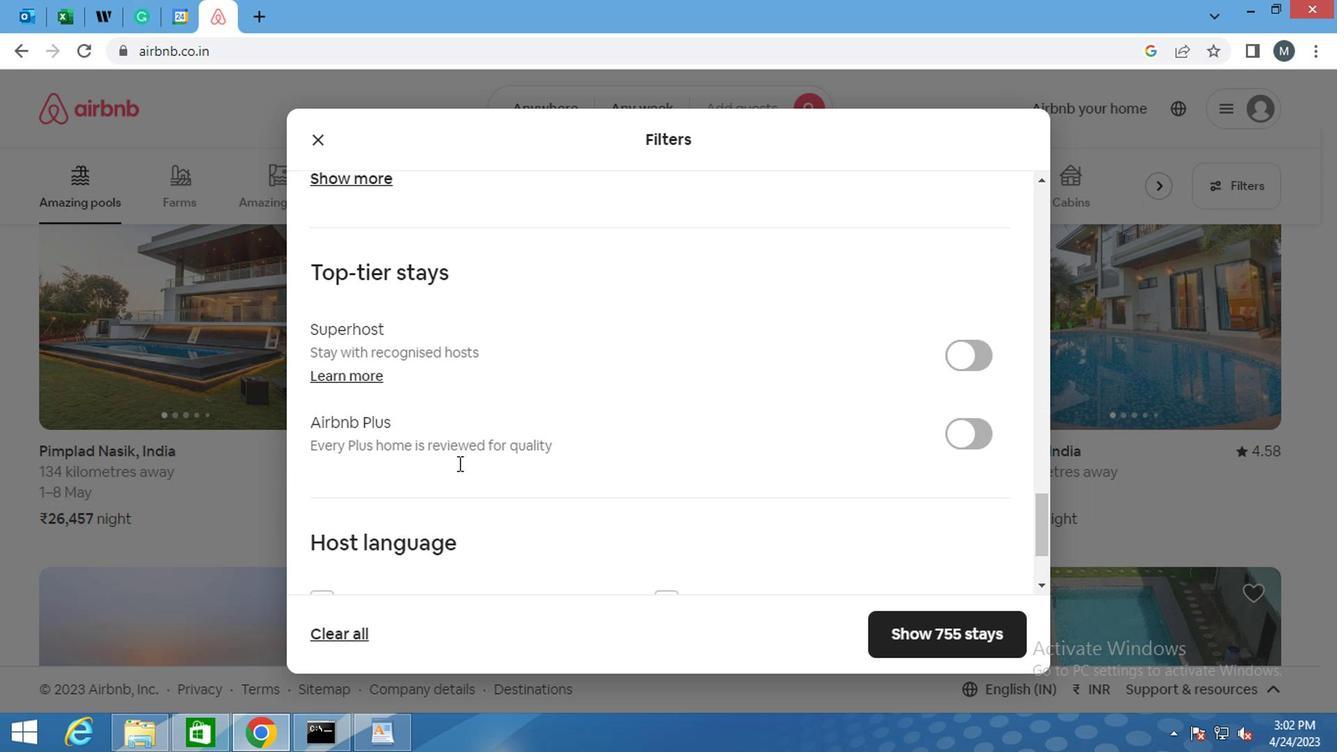 
Action: Mouse moved to (460, 464)
Screenshot: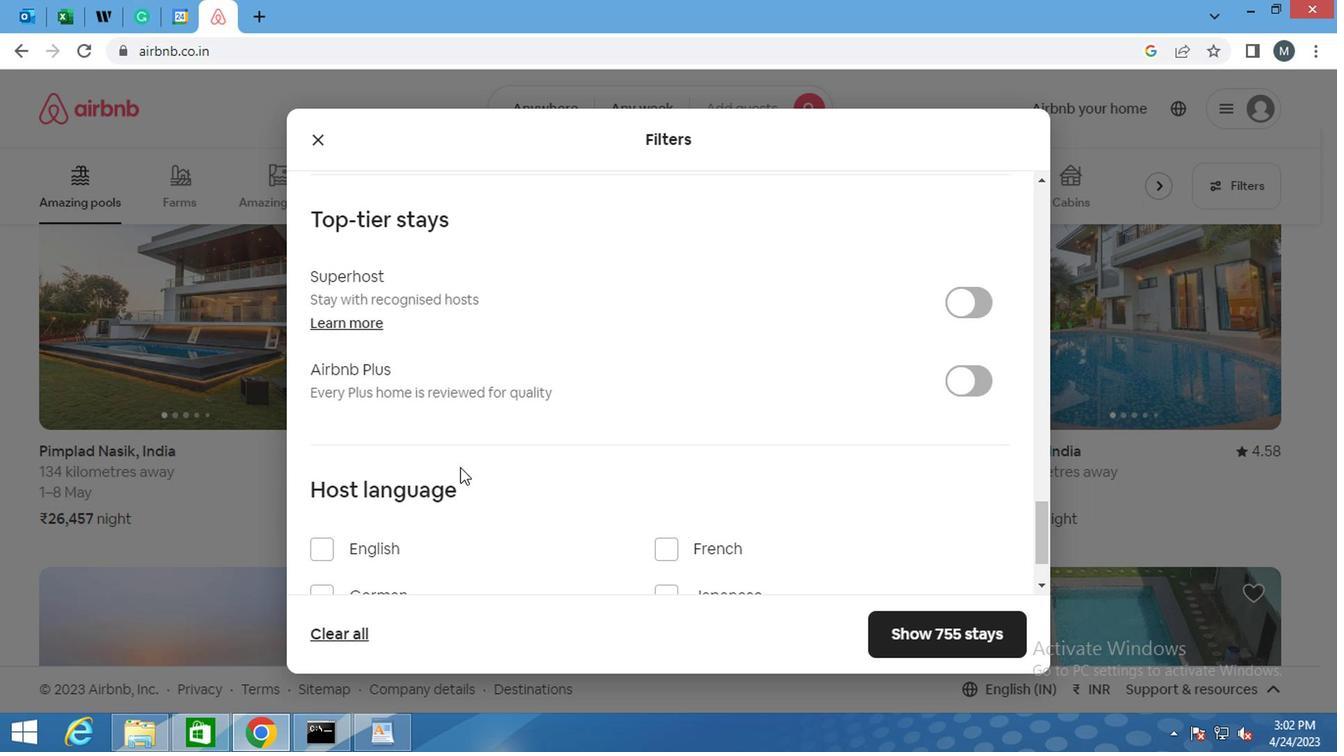
Action: Mouse scrolled (460, 463) with delta (0, 0)
Screenshot: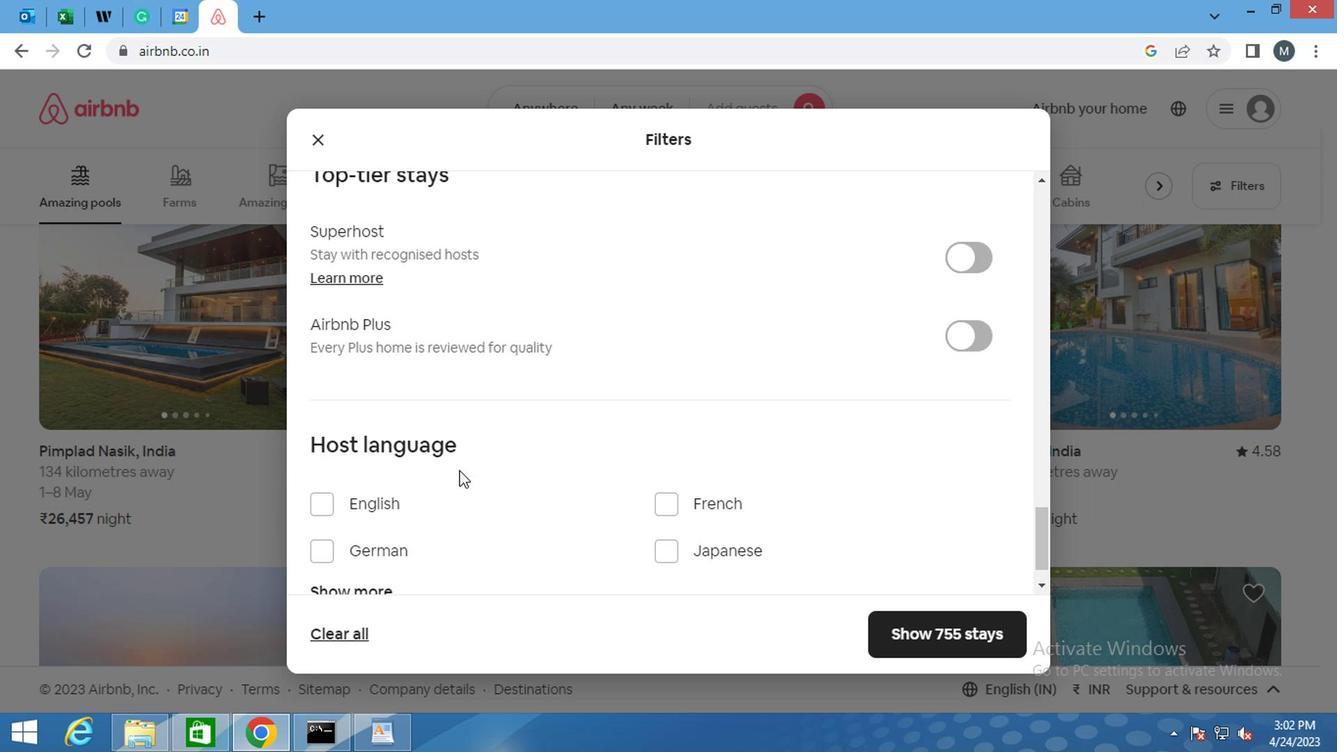 
Action: Mouse moved to (360, 491)
Screenshot: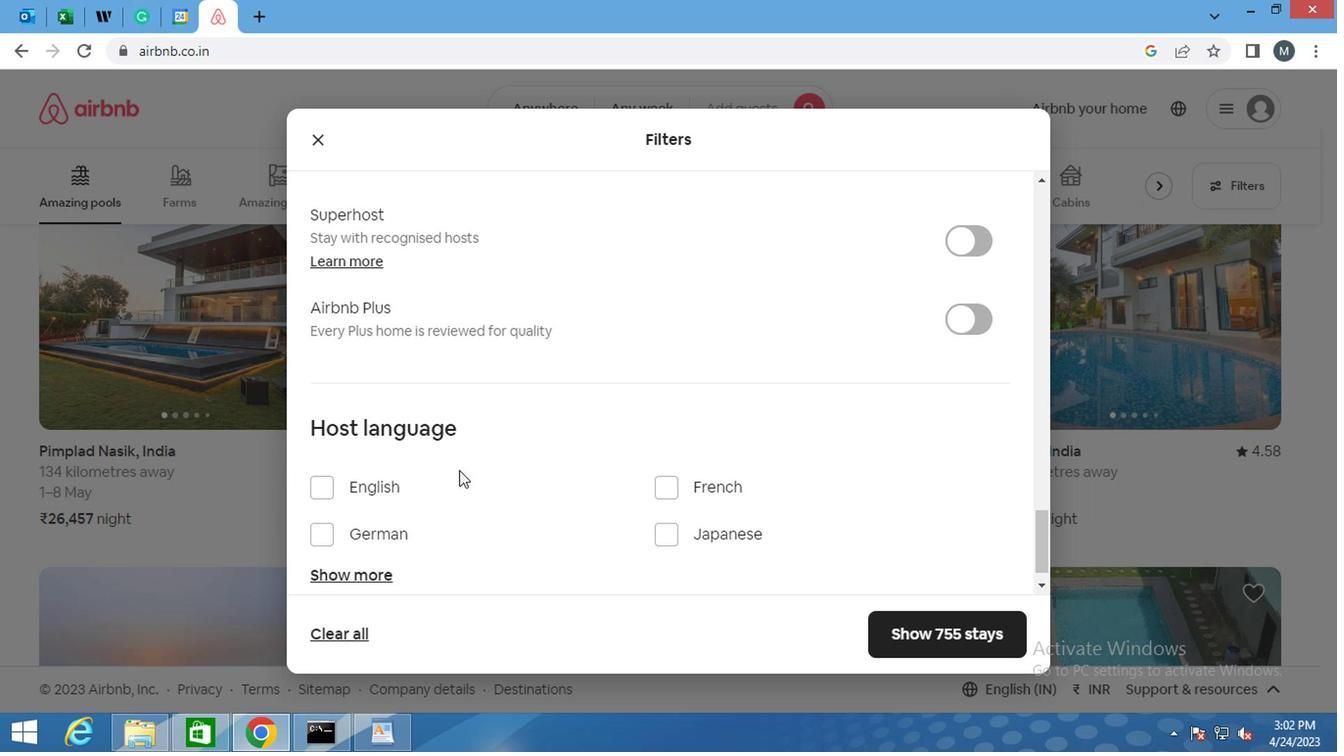 
Action: Mouse scrolled (360, 490) with delta (0, 0)
Screenshot: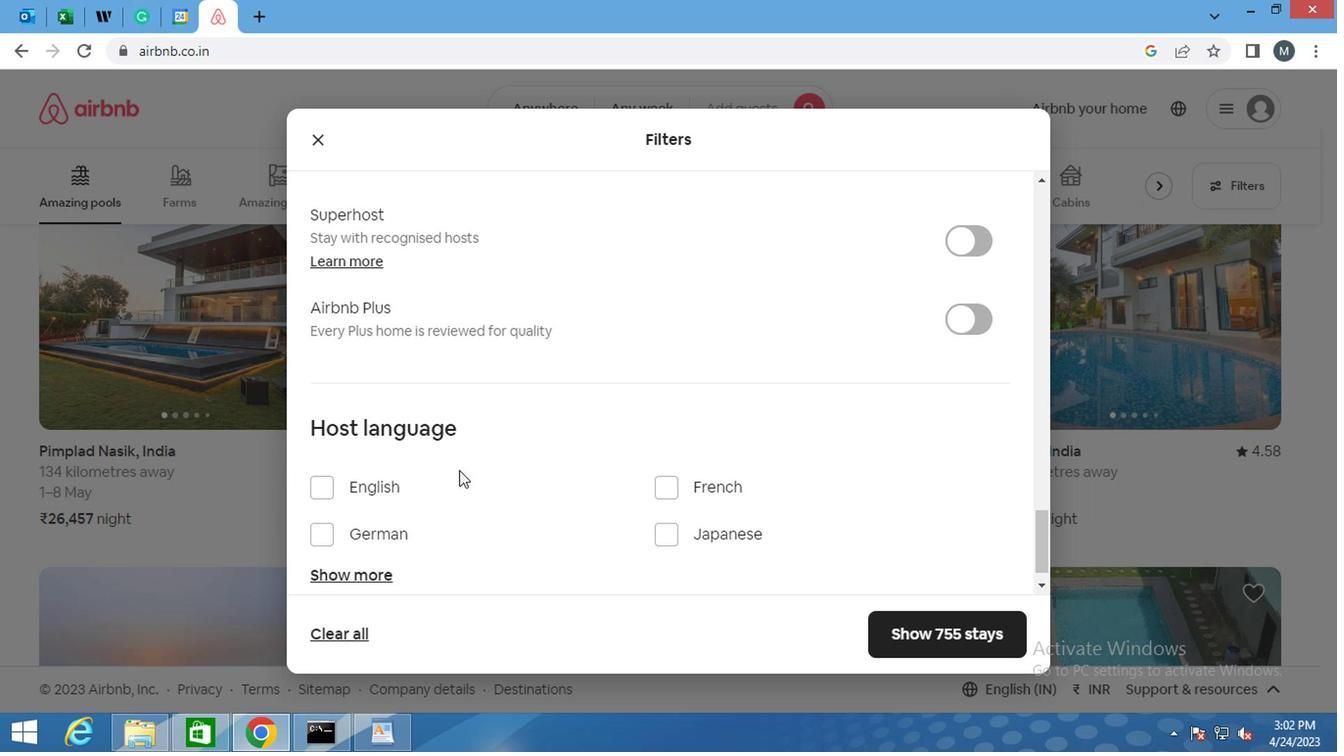 
Action: Mouse moved to (344, 537)
Screenshot: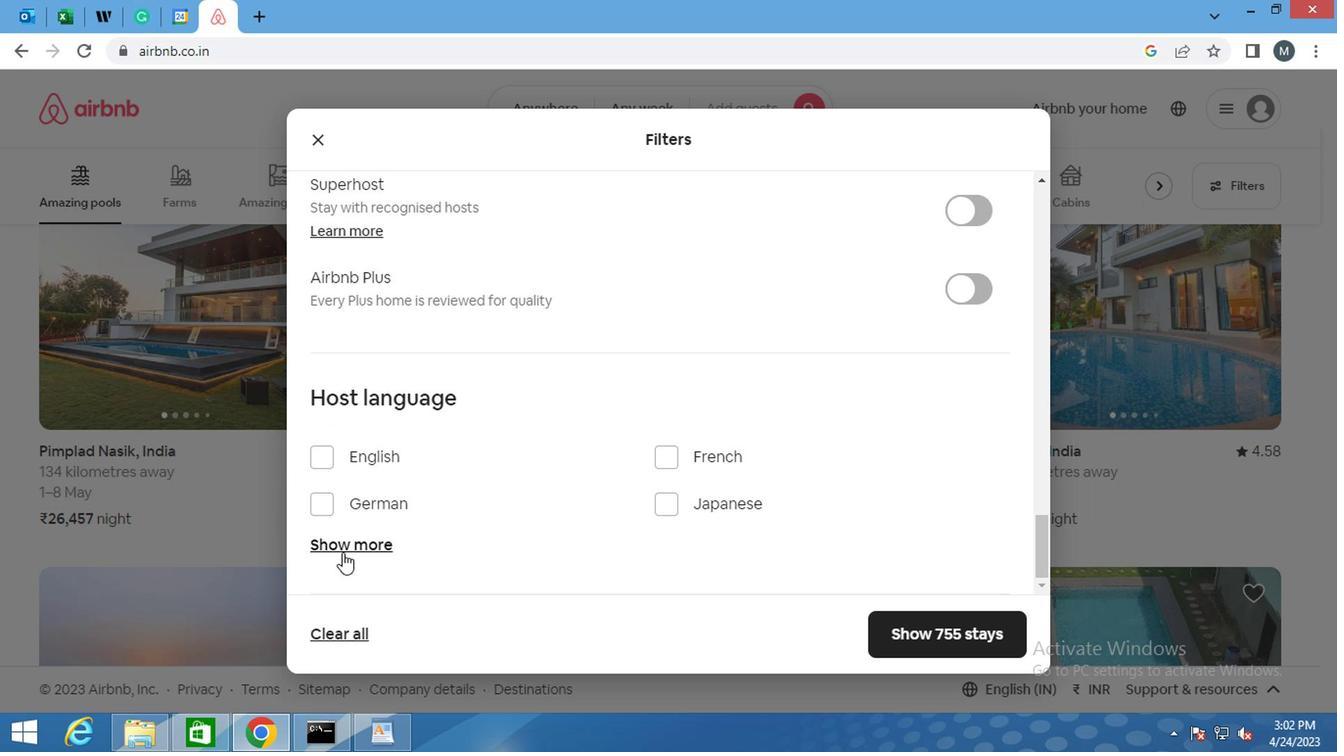 
Action: Mouse pressed left at (344, 537)
Screenshot: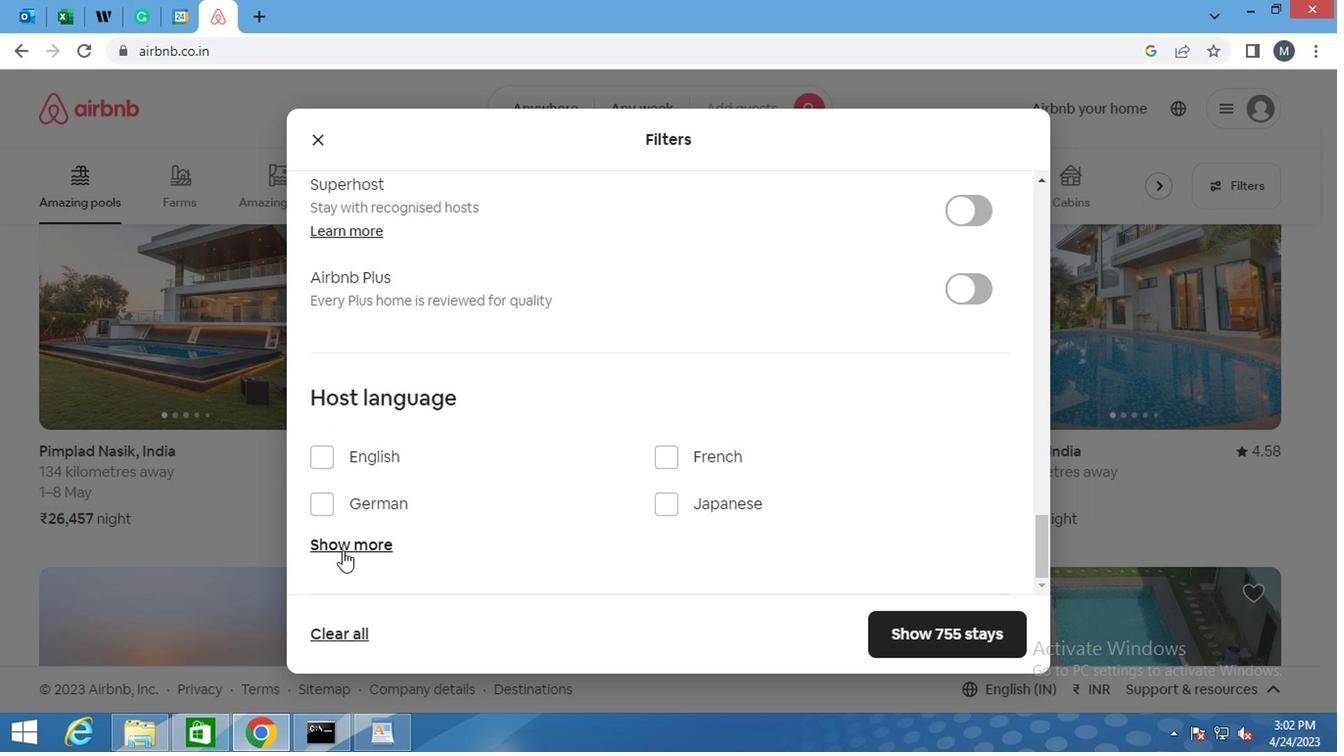 
Action: Mouse moved to (416, 447)
Screenshot: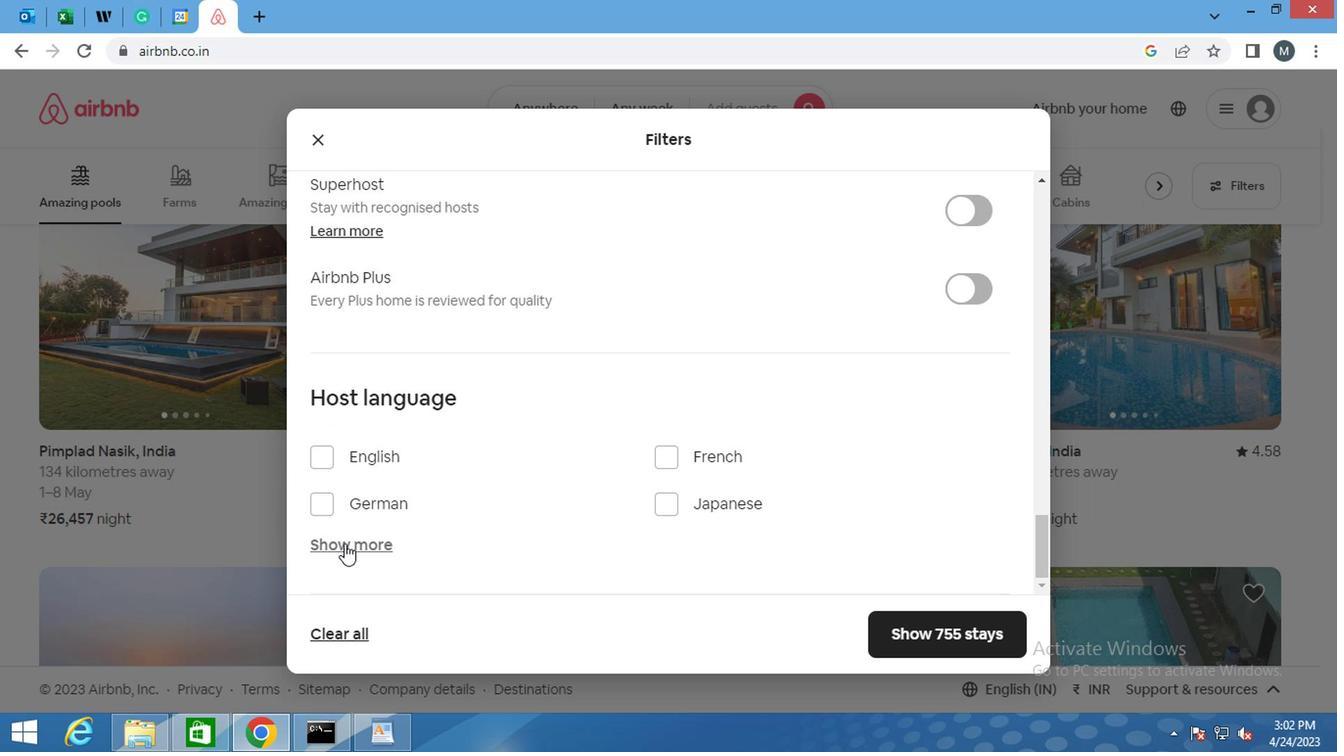 
Action: Mouse scrolled (416, 446) with delta (0, -1)
Screenshot: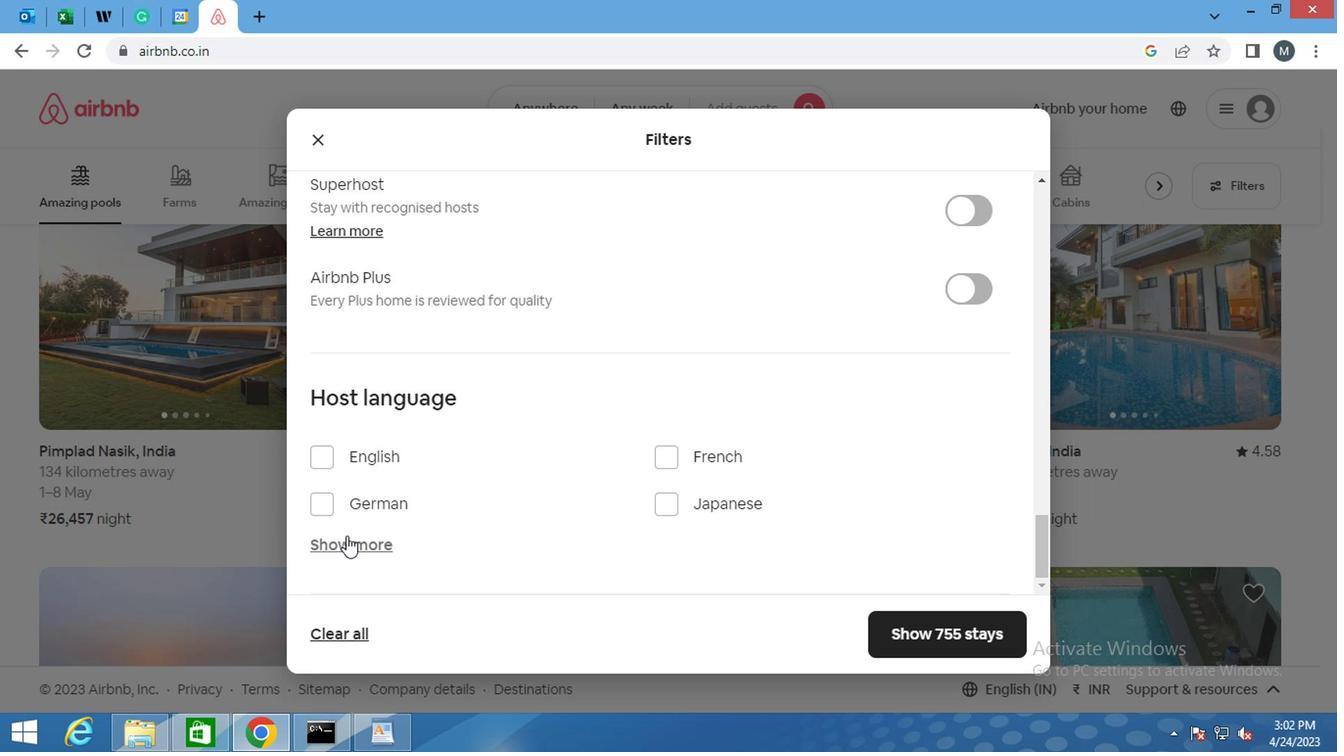 
Action: Mouse moved to (416, 452)
Screenshot: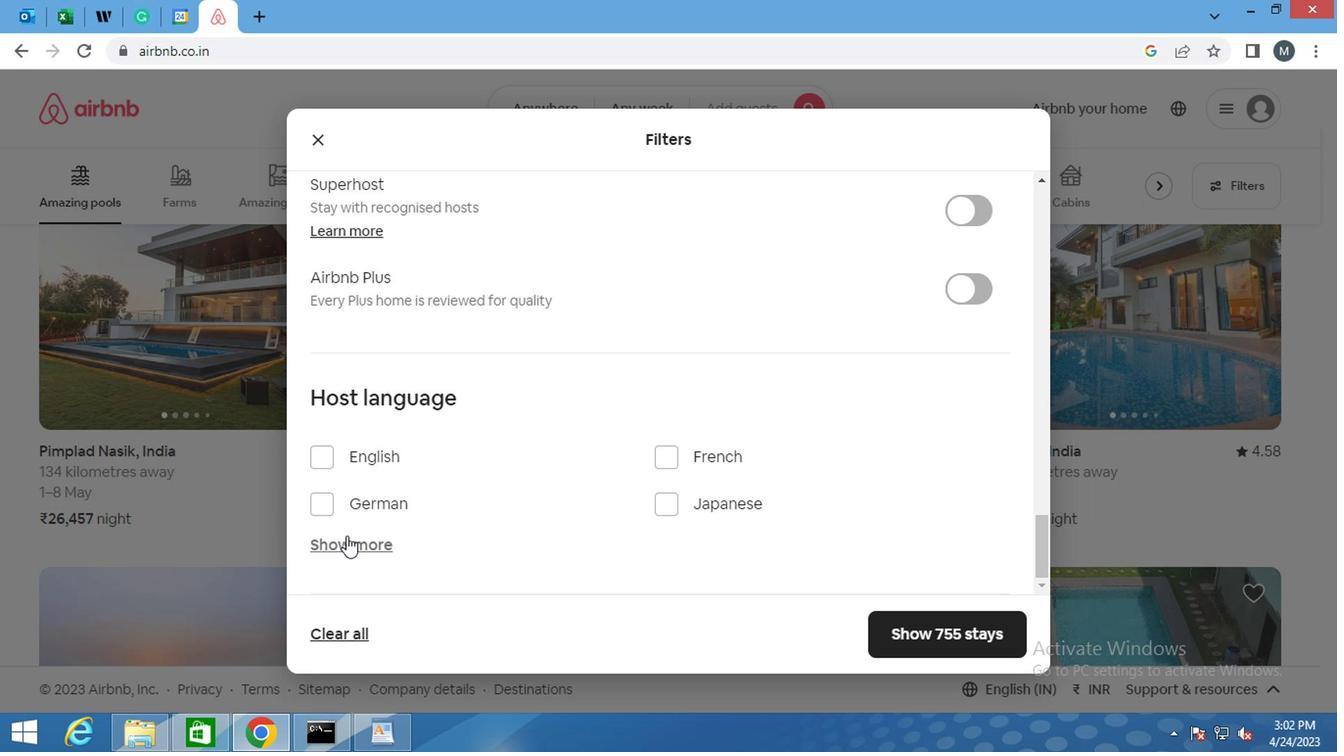 
Action: Mouse scrolled (416, 451) with delta (0, -1)
Screenshot: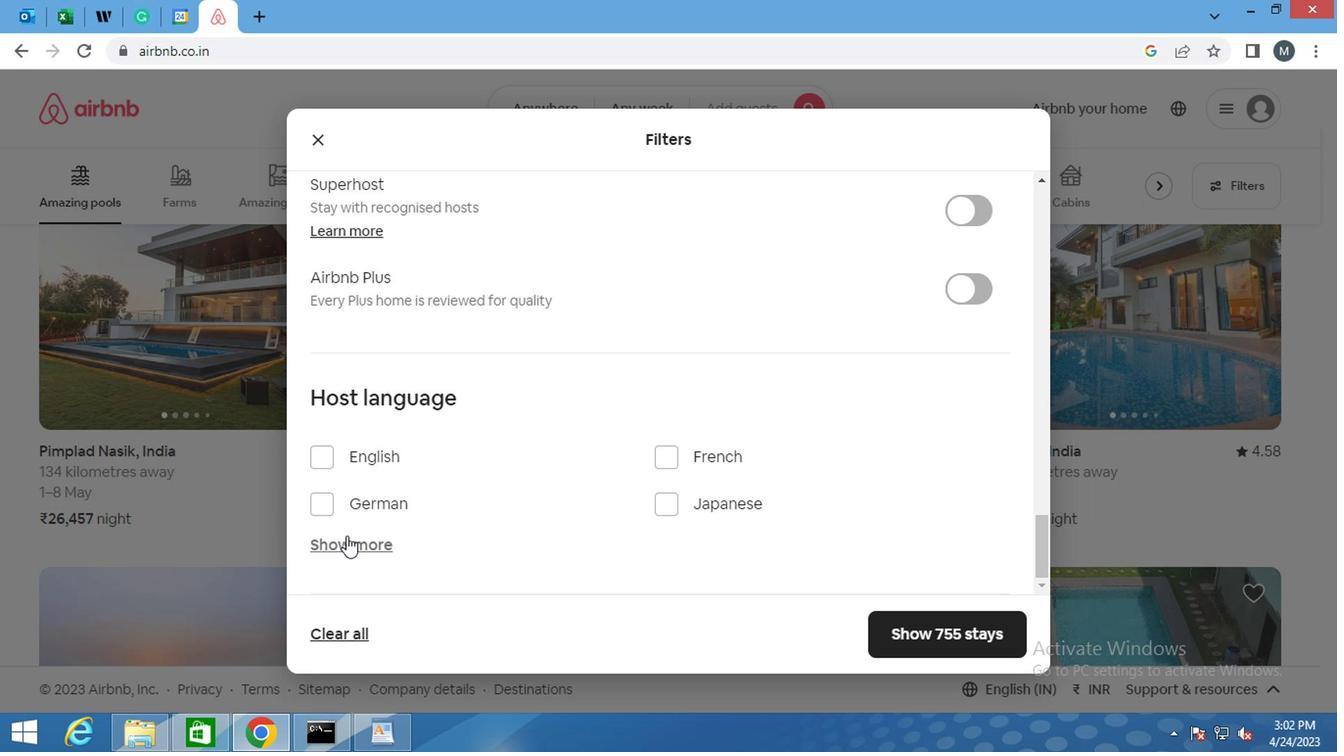 
Action: Mouse moved to (331, 401)
Screenshot: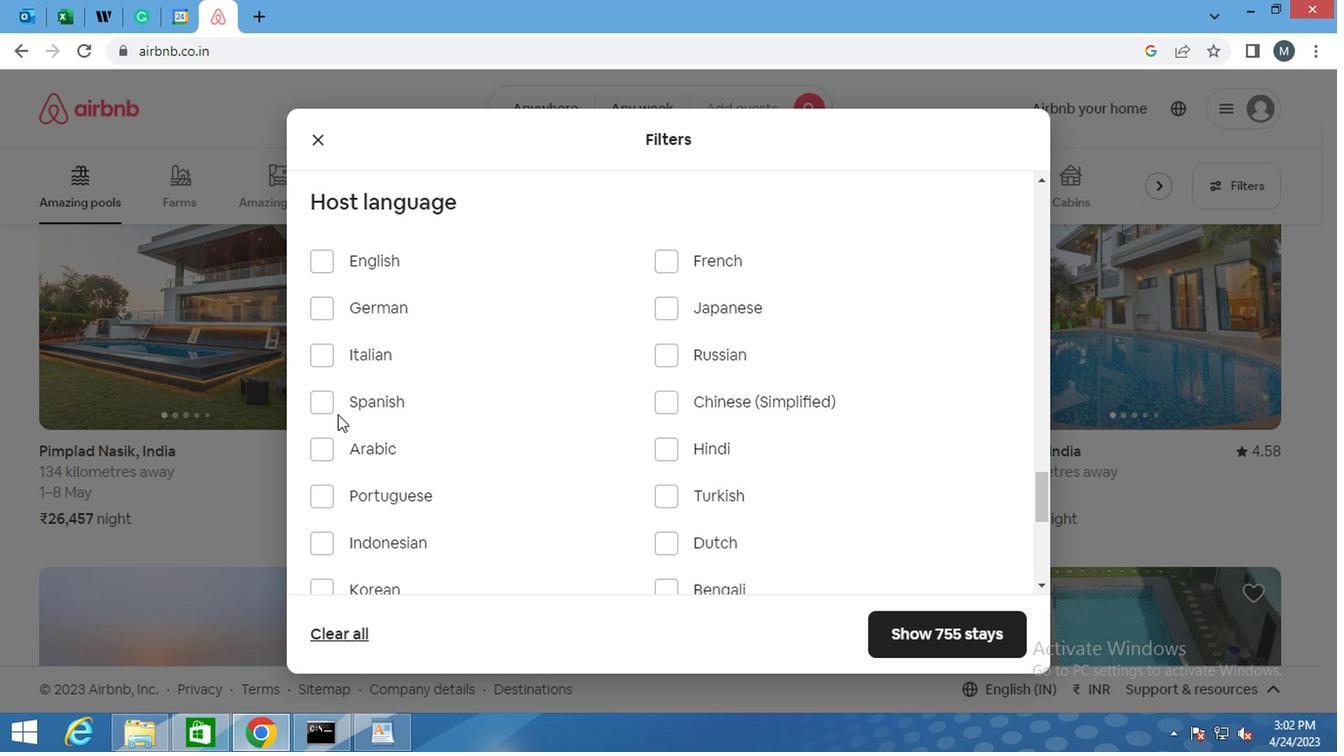 
Action: Mouse pressed left at (331, 401)
Screenshot: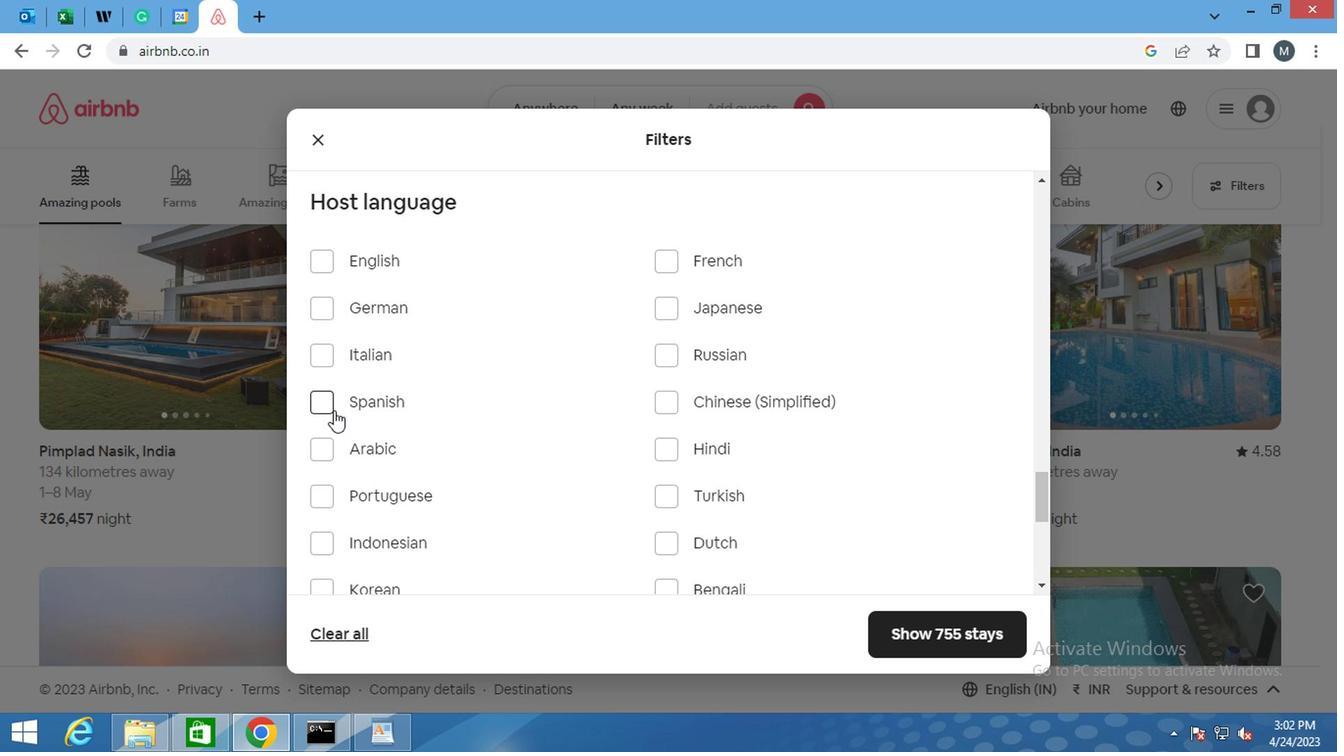 
Action: Mouse moved to (946, 605)
Screenshot: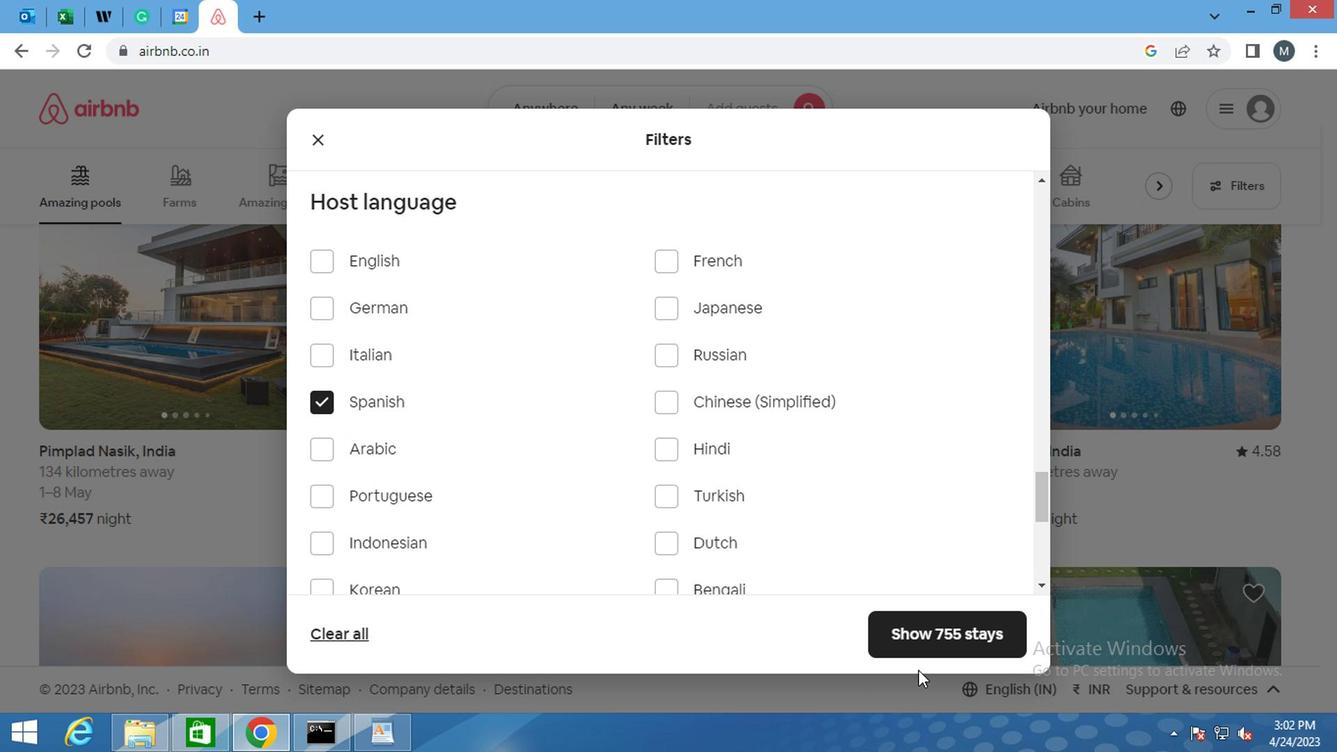 
Action: Mouse pressed left at (946, 605)
Screenshot: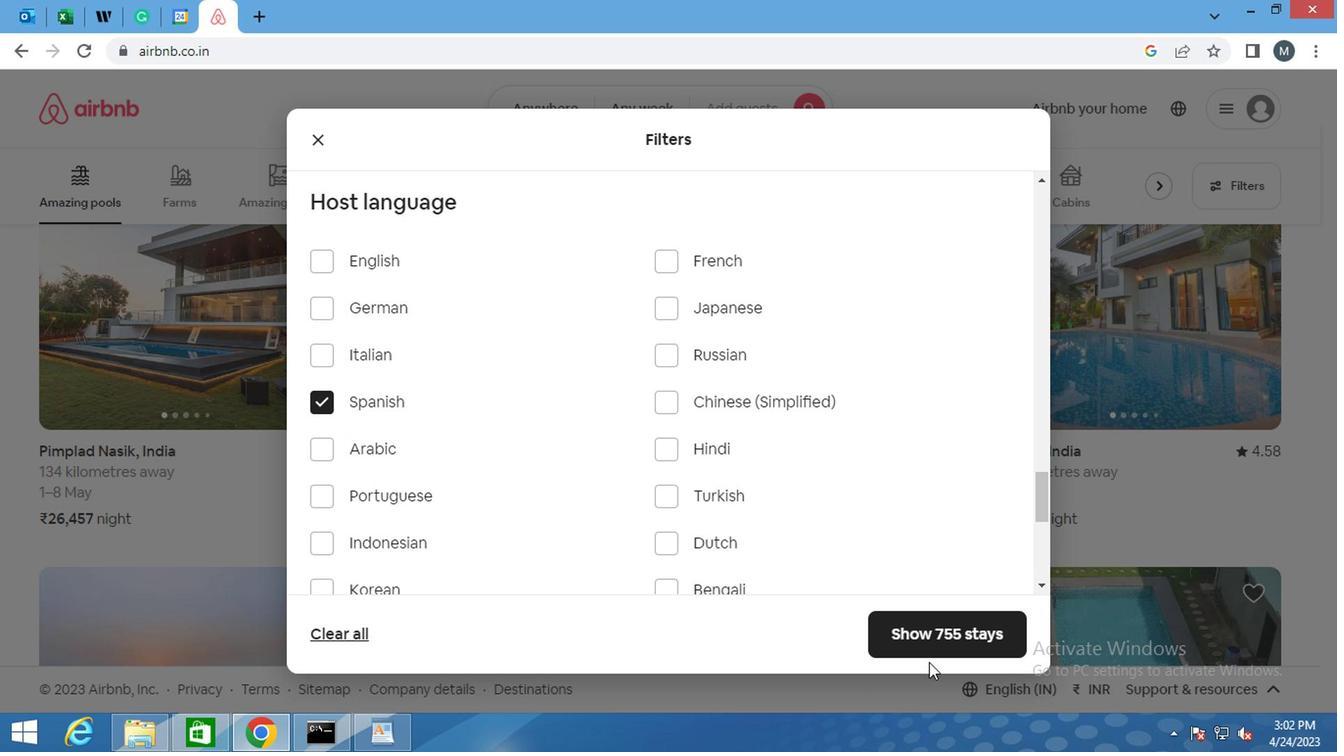 
Action: Mouse moved to (929, 618)
Screenshot: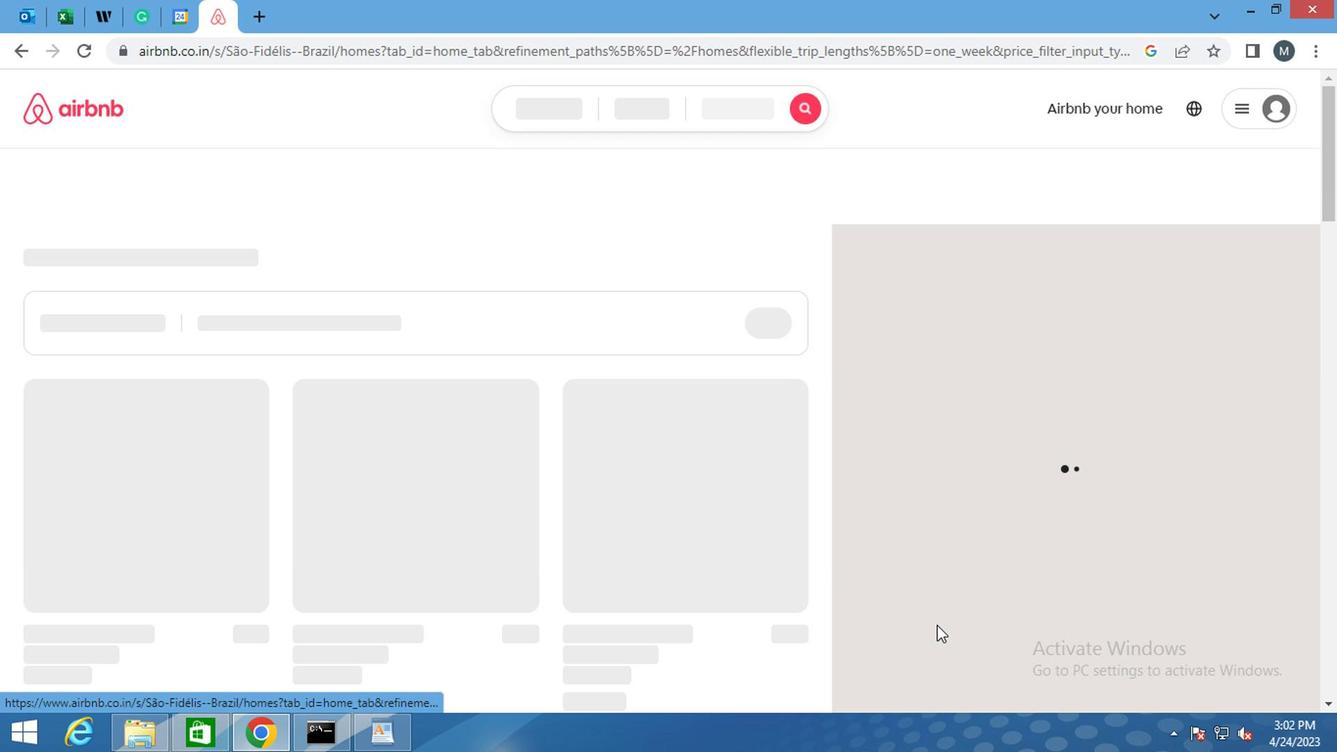 
